 Task: Create an elegant business presentation slide template design set.
Action: Mouse moved to (565, 296)
Screenshot: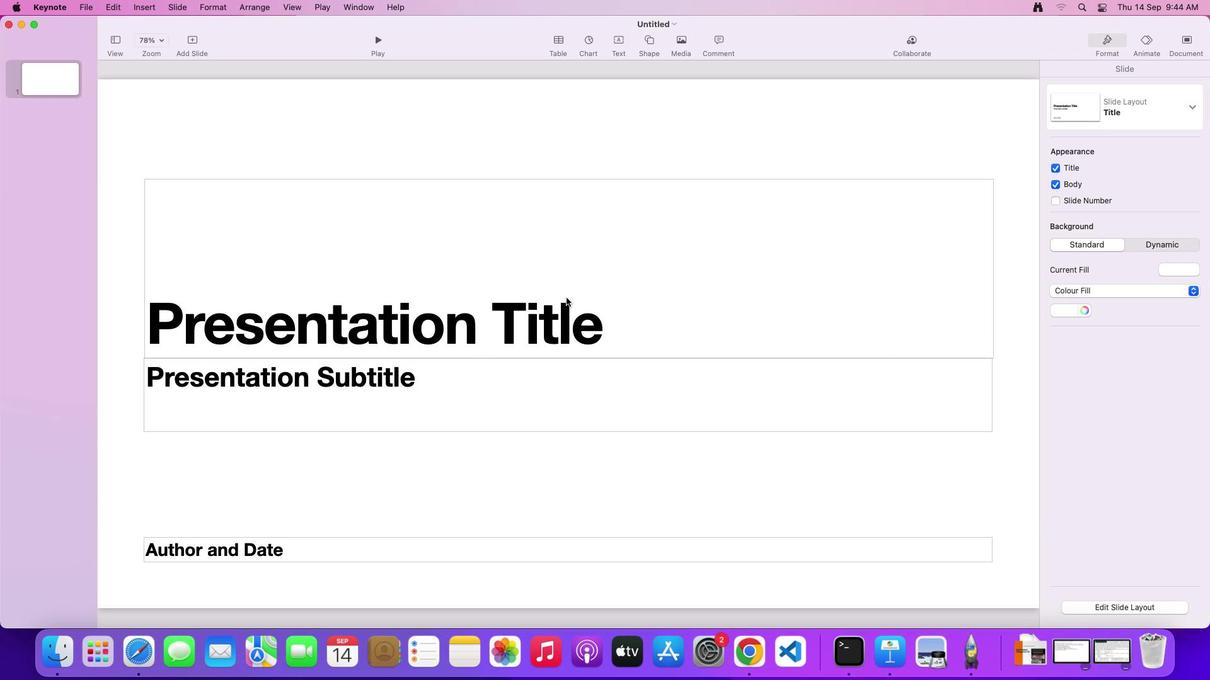 
Action: Mouse pressed left at (565, 296)
Screenshot: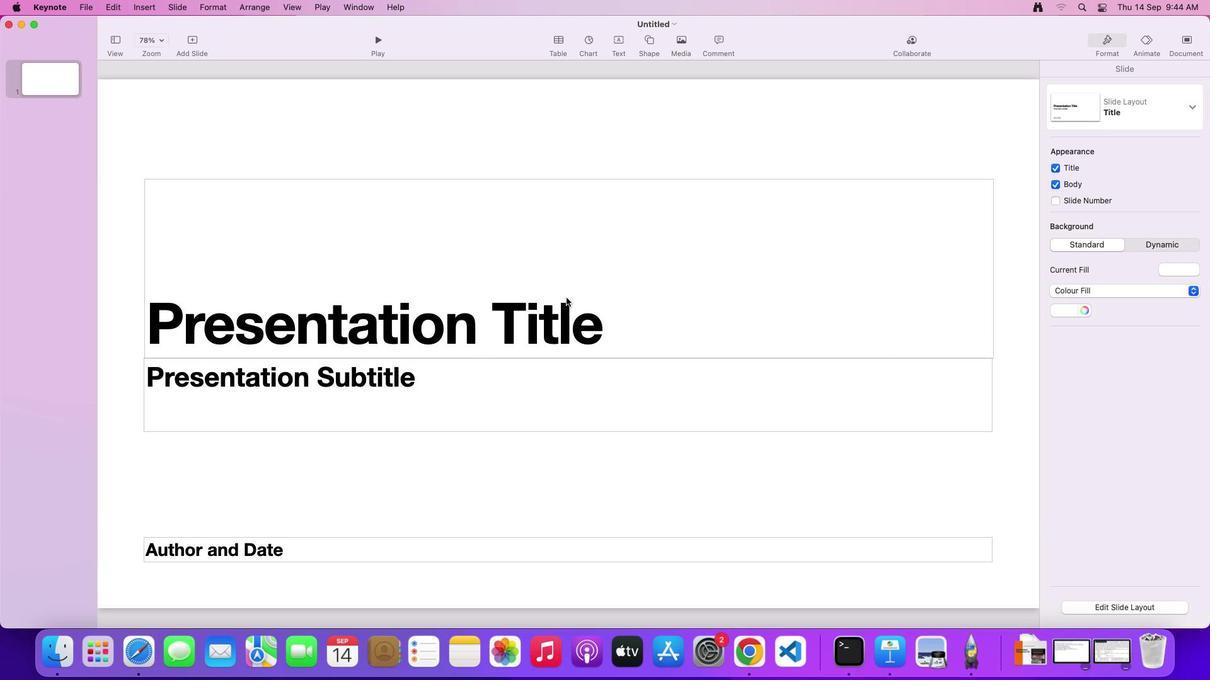 
Action: Mouse moved to (595, 290)
Screenshot: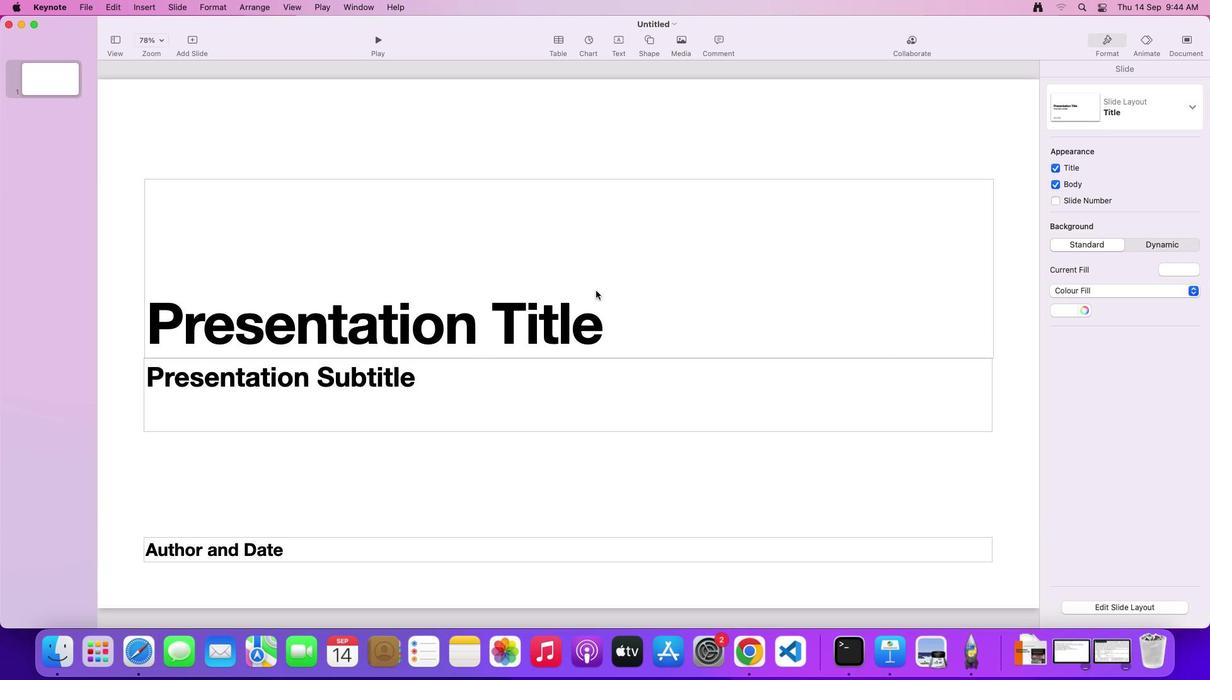 
Action: Mouse pressed left at (595, 290)
Screenshot: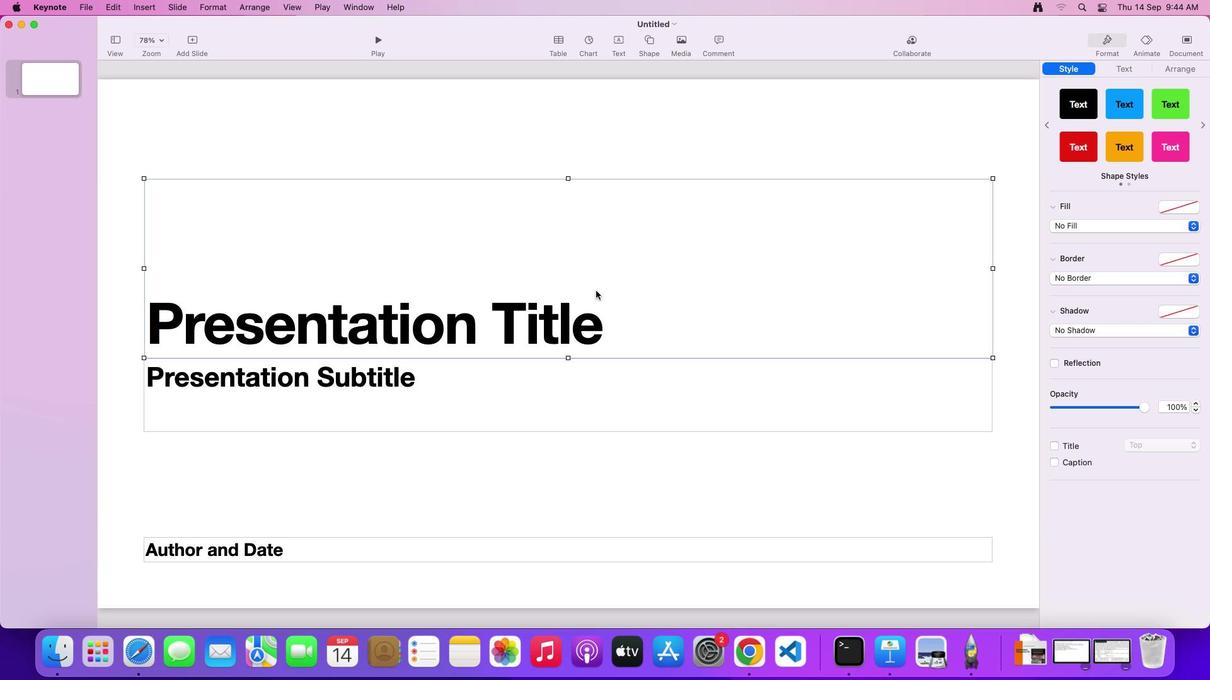 
Action: Key pressed Key.delete
Screenshot: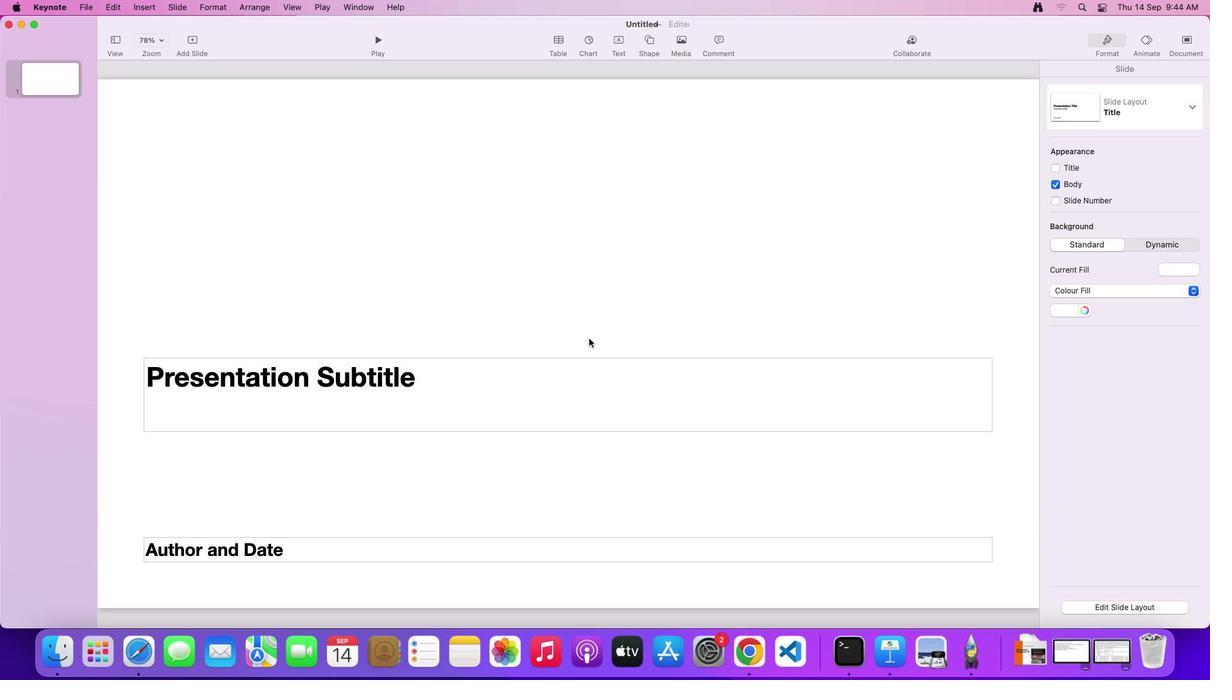 
Action: Mouse moved to (578, 396)
Screenshot: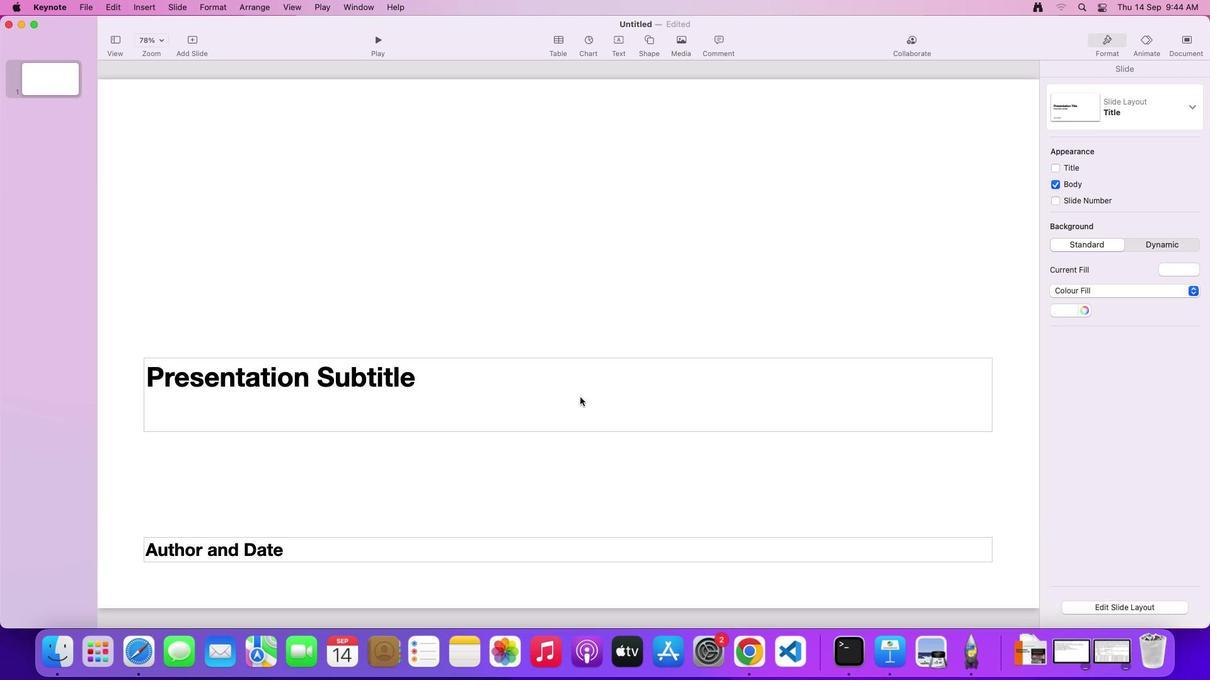 
Action: Mouse pressed left at (578, 396)
Screenshot: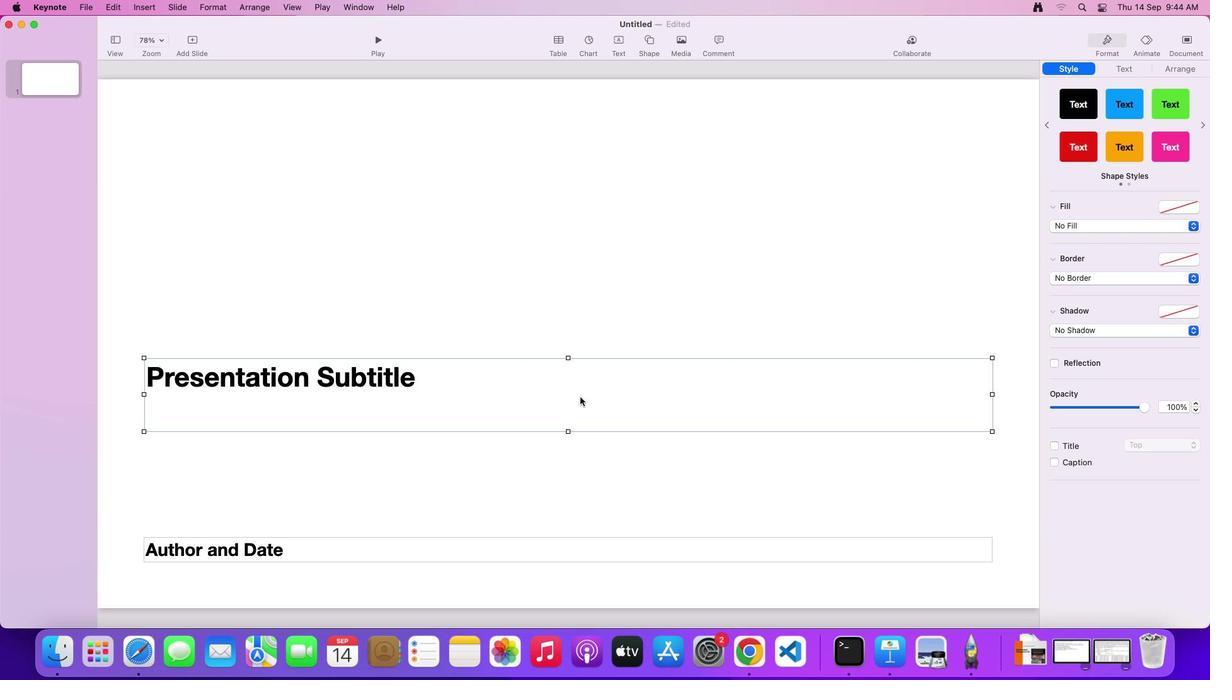 
Action: Key pressed Key.delete
Screenshot: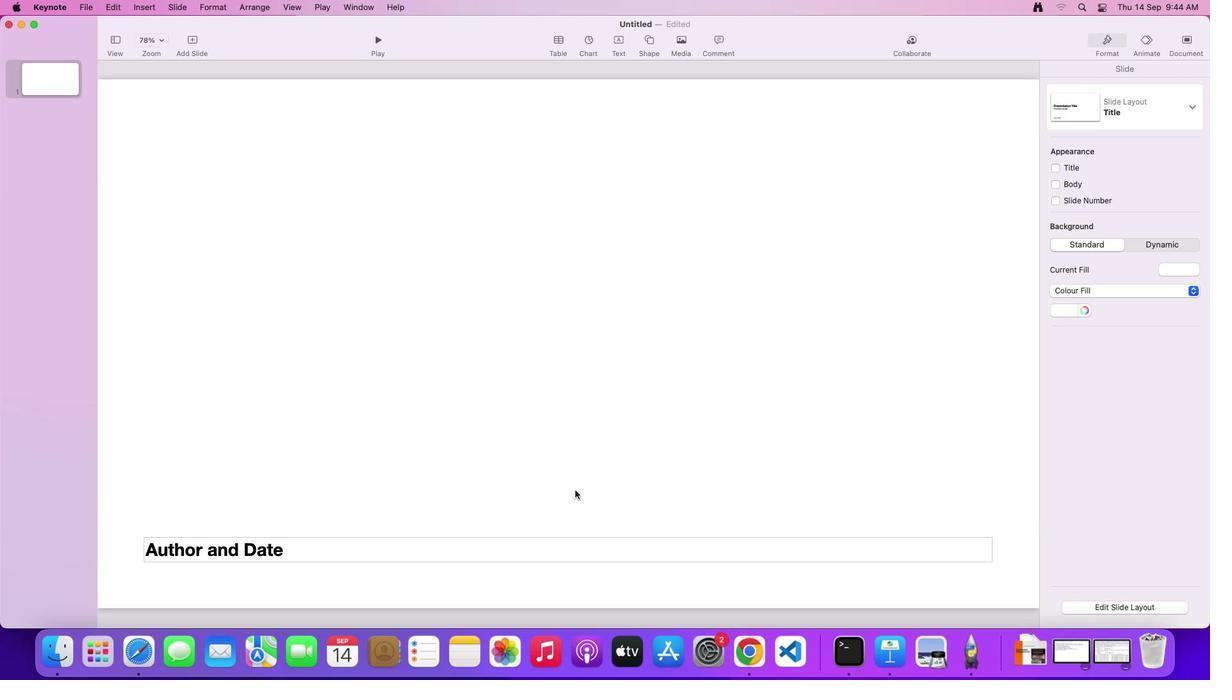 
Action: Mouse moved to (555, 542)
Screenshot: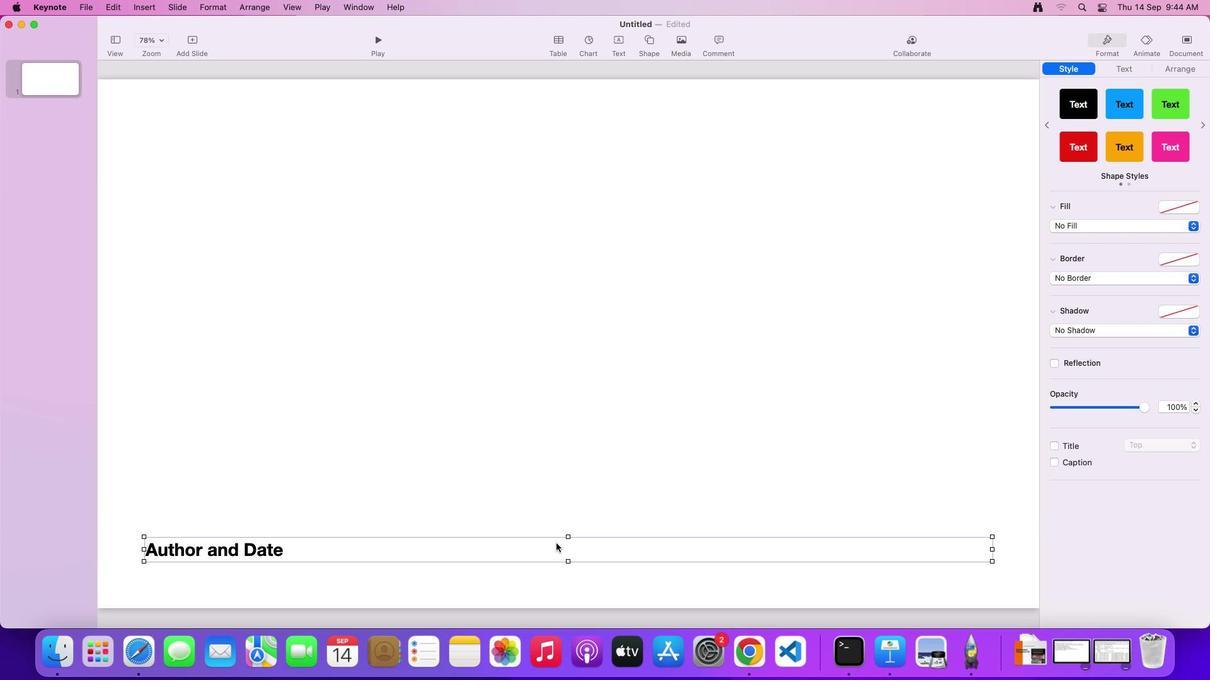 
Action: Mouse pressed left at (555, 542)
Screenshot: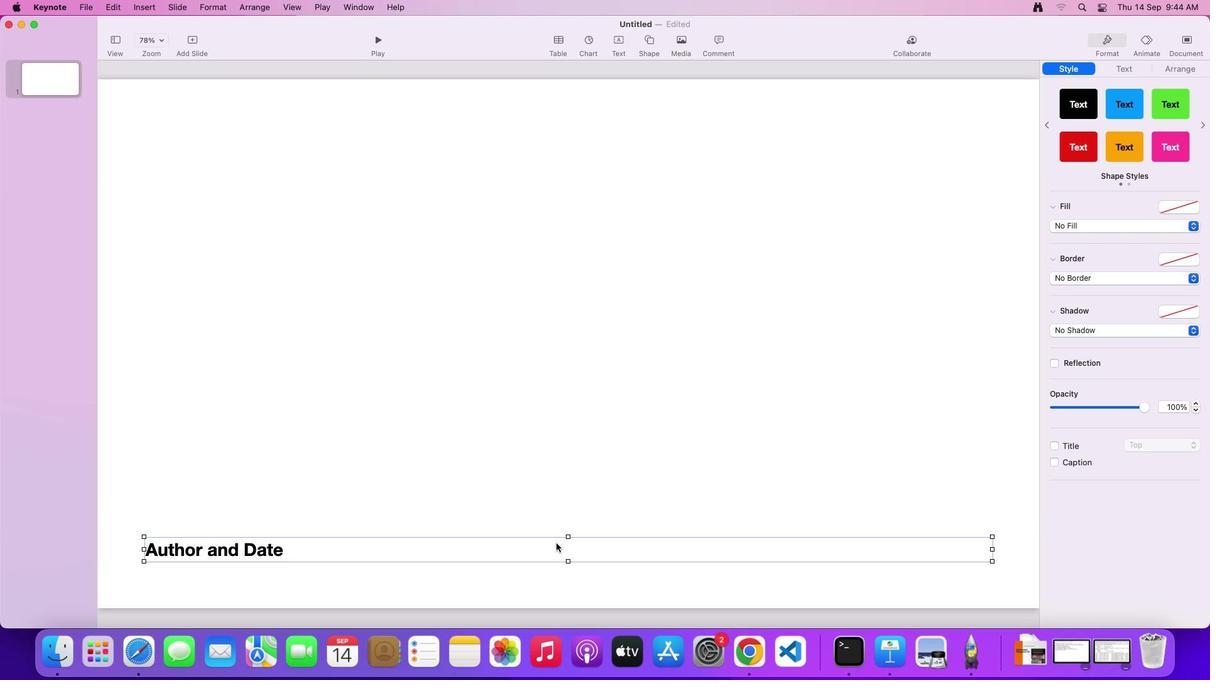 
Action: Key pressed Key.delete
Screenshot: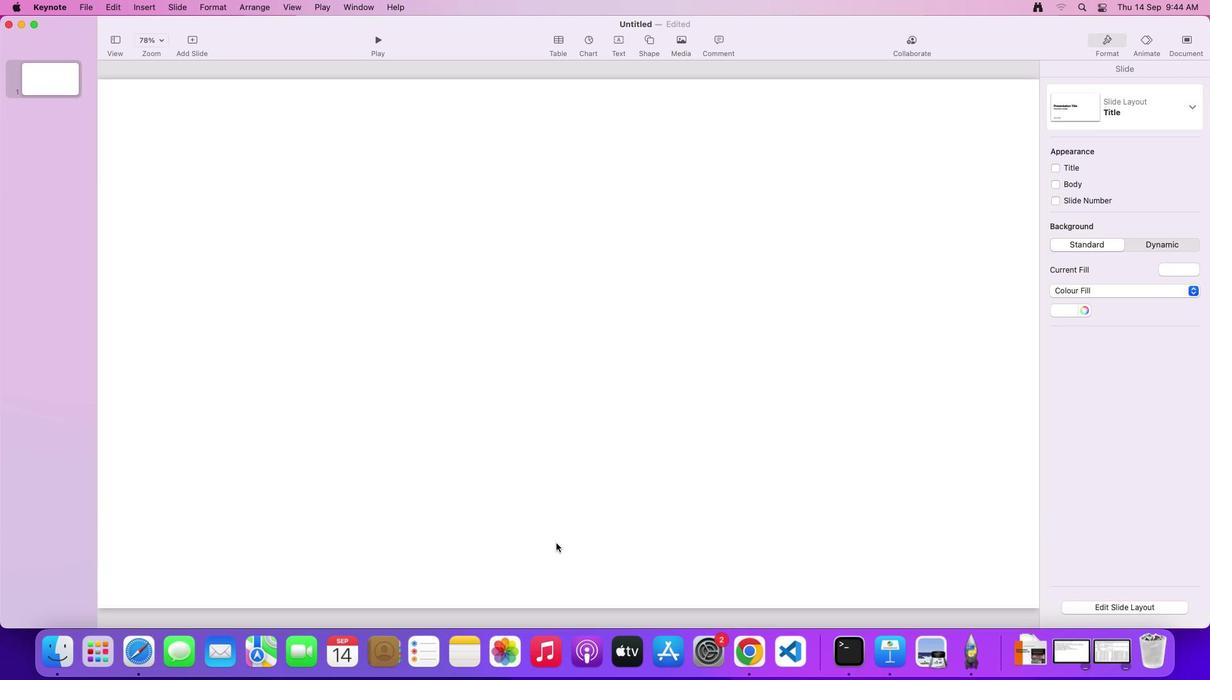 
Action: Mouse moved to (521, 288)
Screenshot: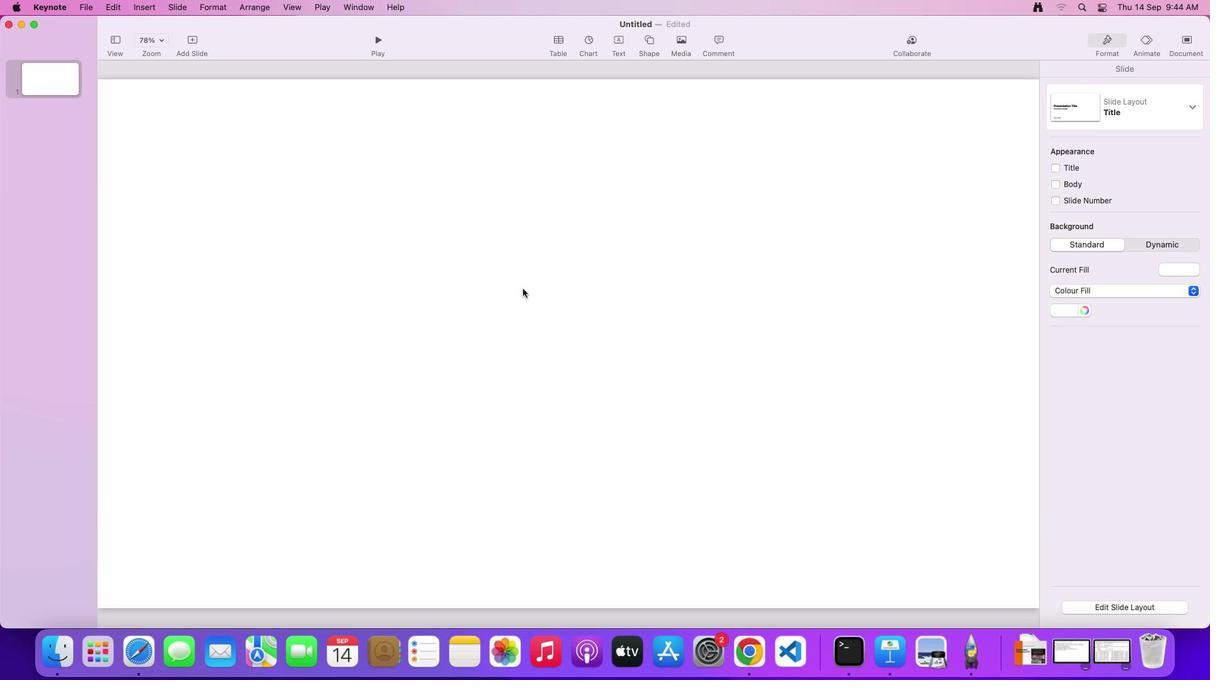 
Action: Mouse pressed left at (521, 288)
Screenshot: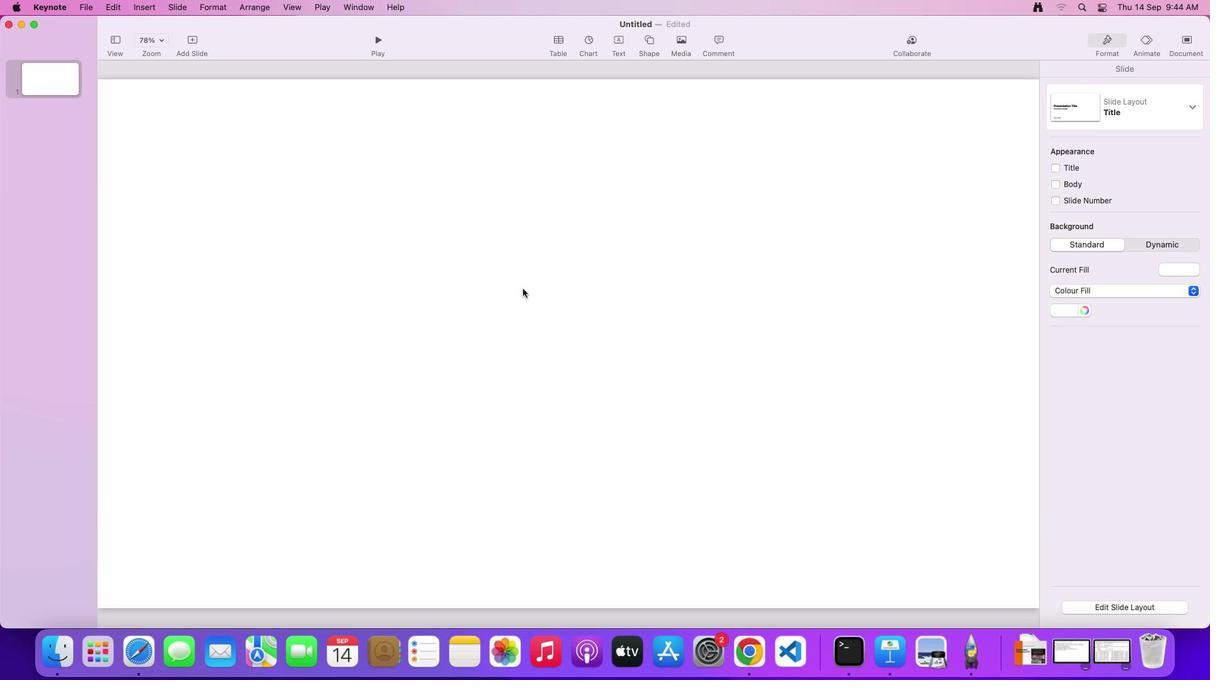 
Action: Mouse moved to (649, 36)
Screenshot: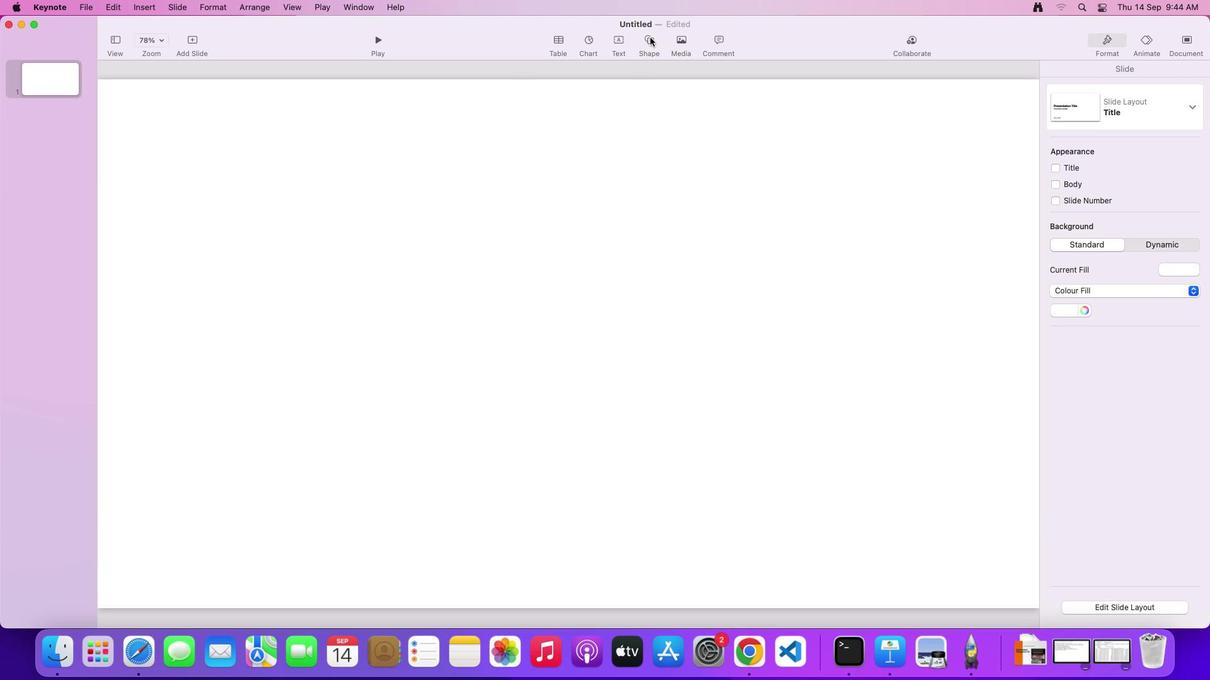 
Action: Mouse pressed left at (649, 36)
Screenshot: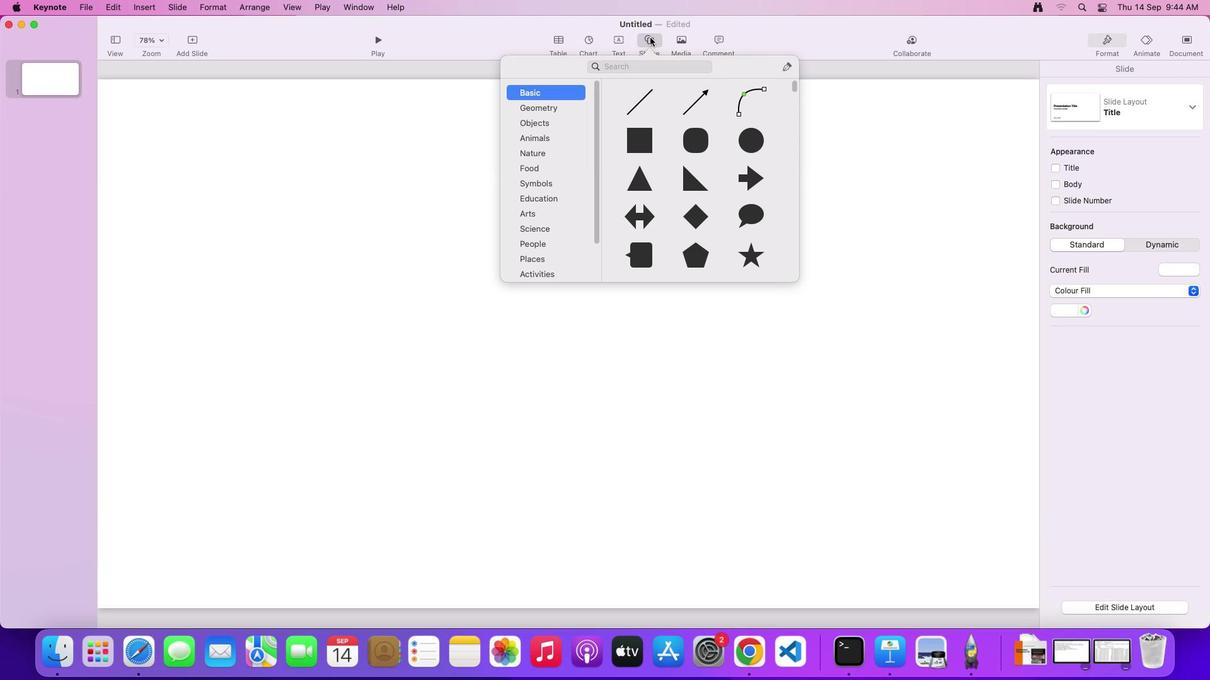 
Action: Mouse moved to (645, 150)
Screenshot: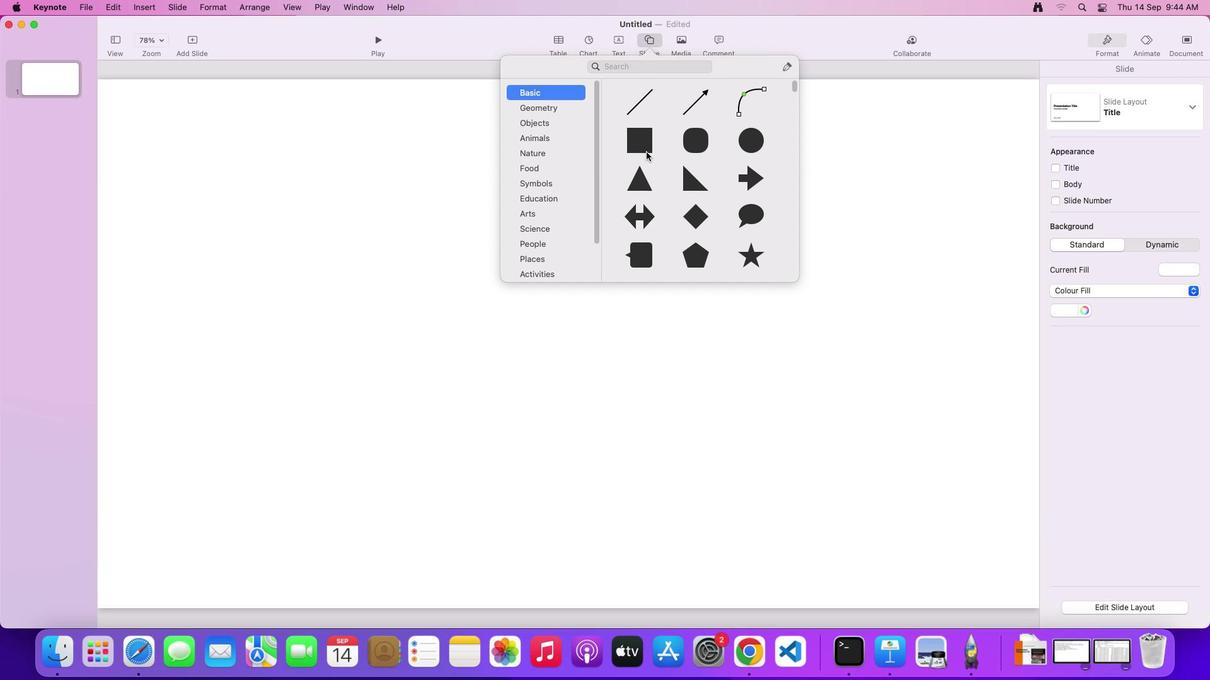 
Action: Mouse pressed left at (645, 150)
Screenshot: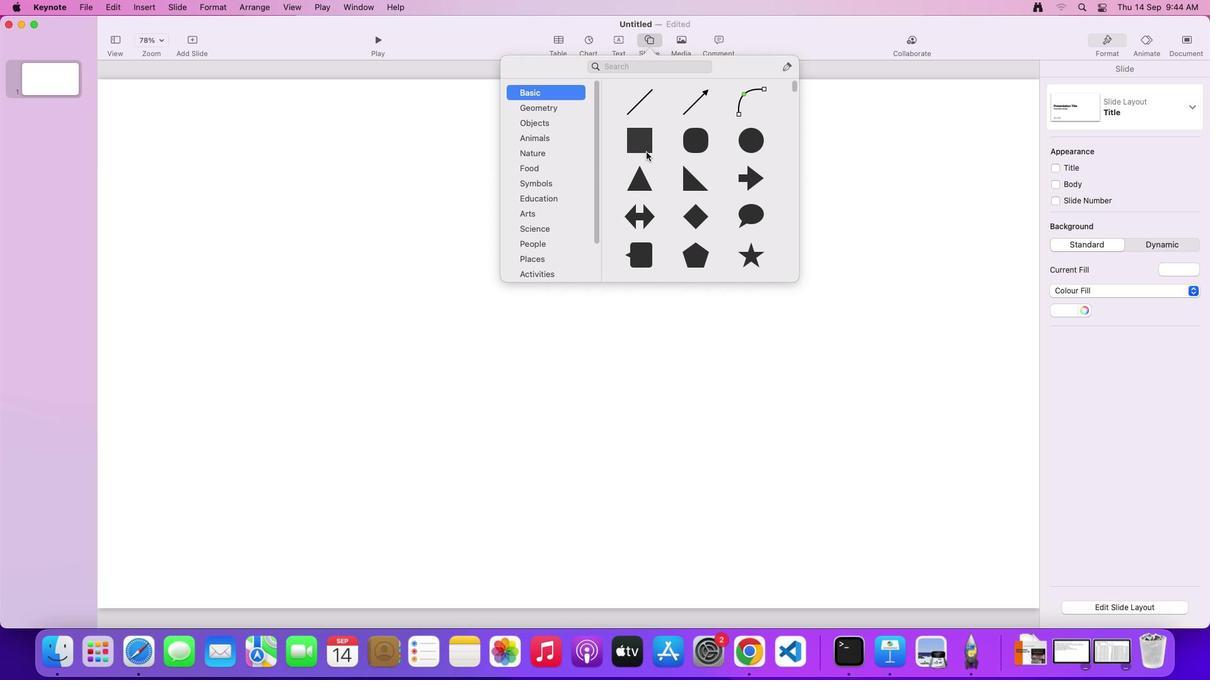 
Action: Mouse moved to (544, 319)
Screenshot: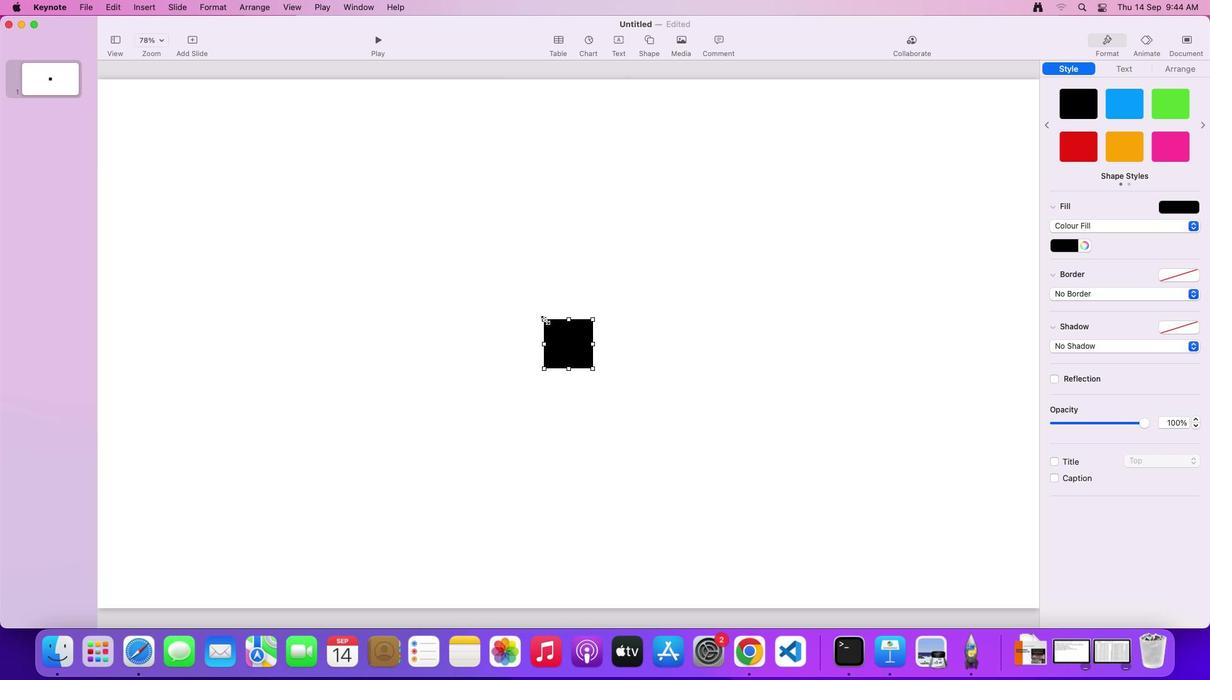 
Action: Mouse pressed left at (544, 319)
Screenshot: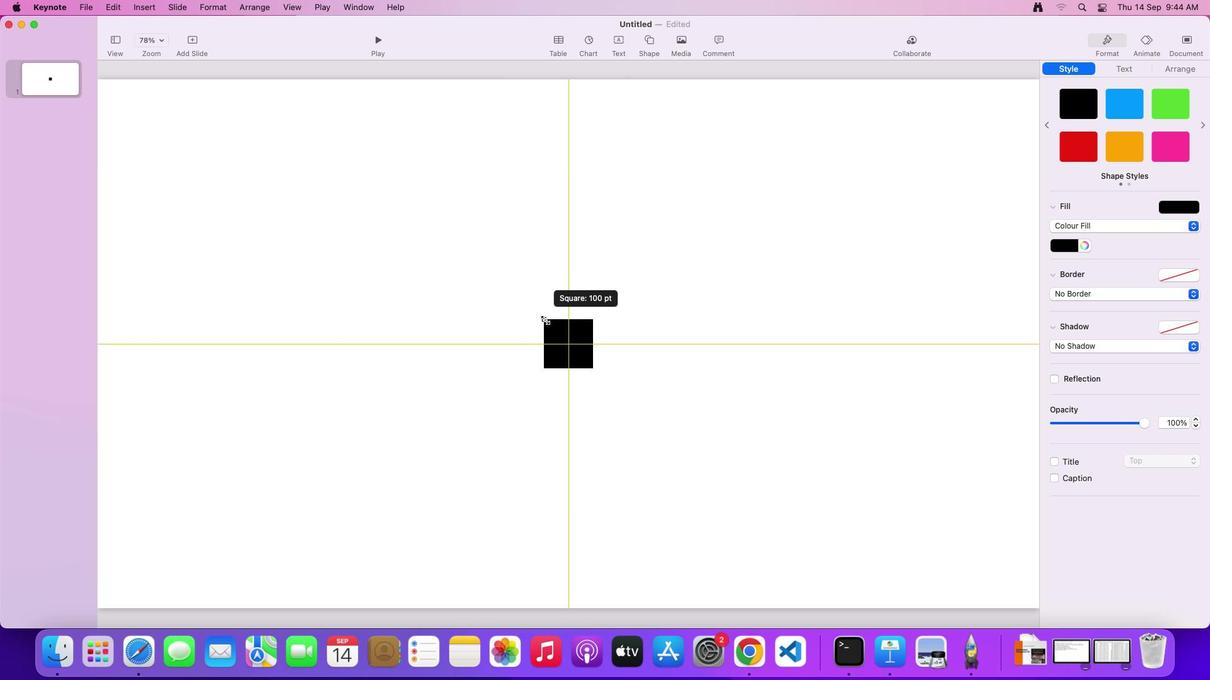 
Action: Mouse moved to (593, 368)
Screenshot: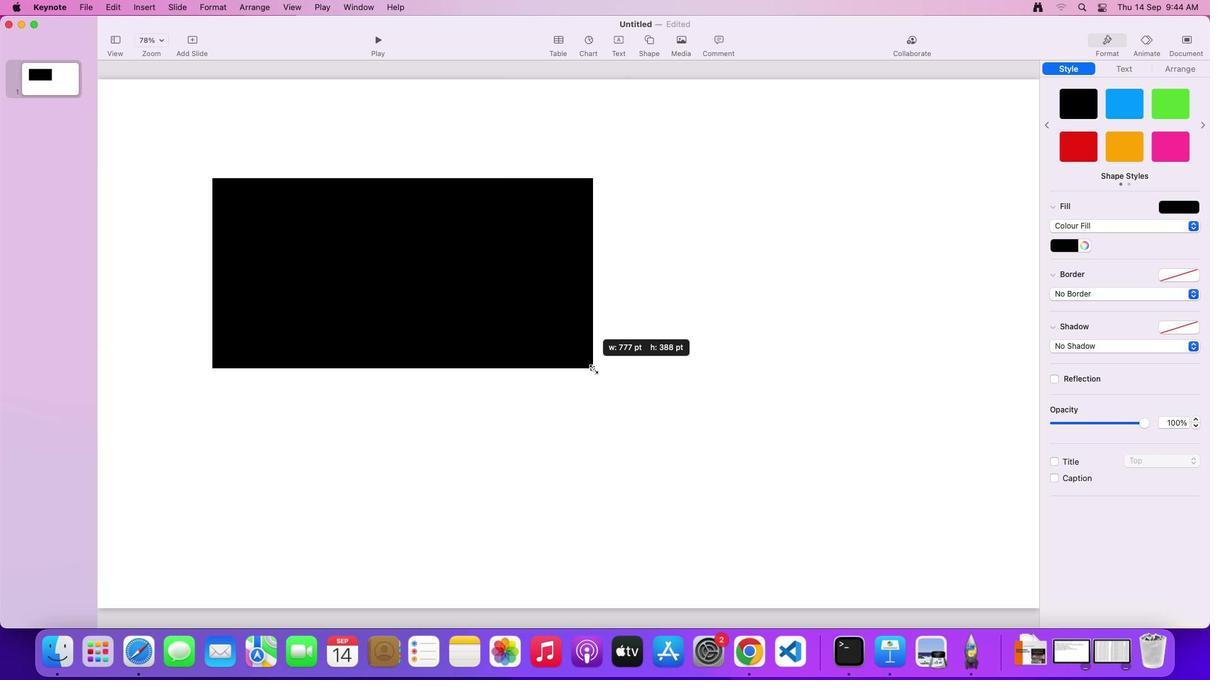 
Action: Mouse pressed left at (593, 368)
Screenshot: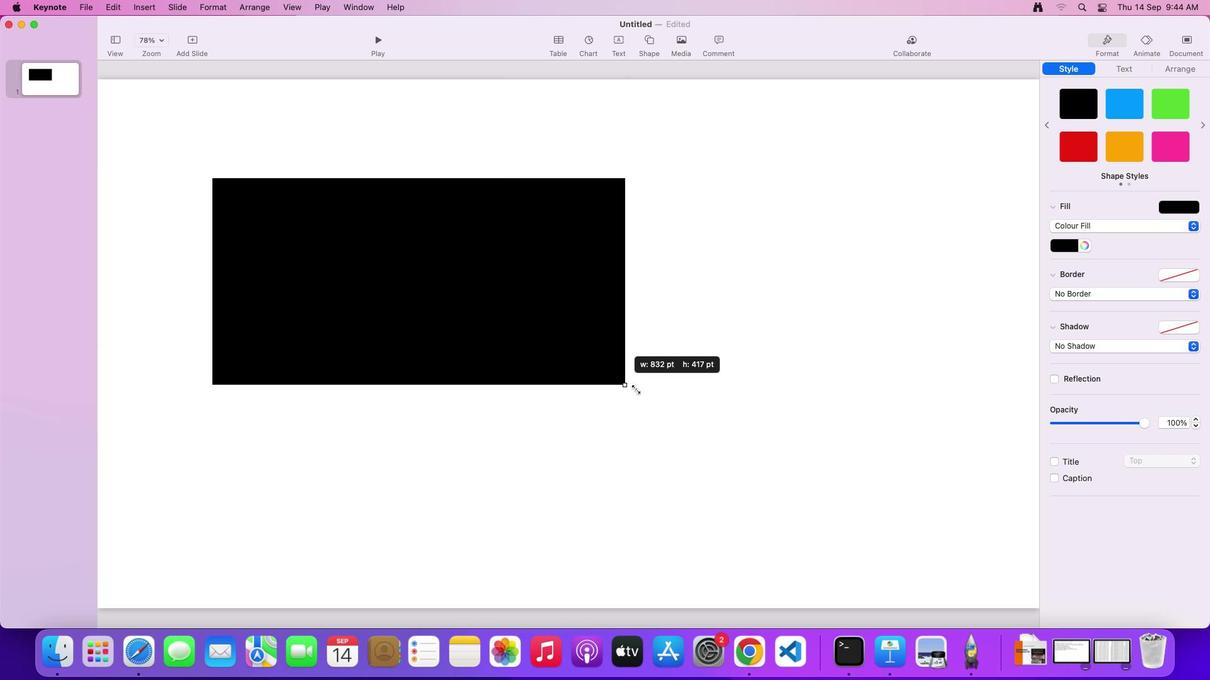 
Action: Mouse moved to (603, 381)
Screenshot: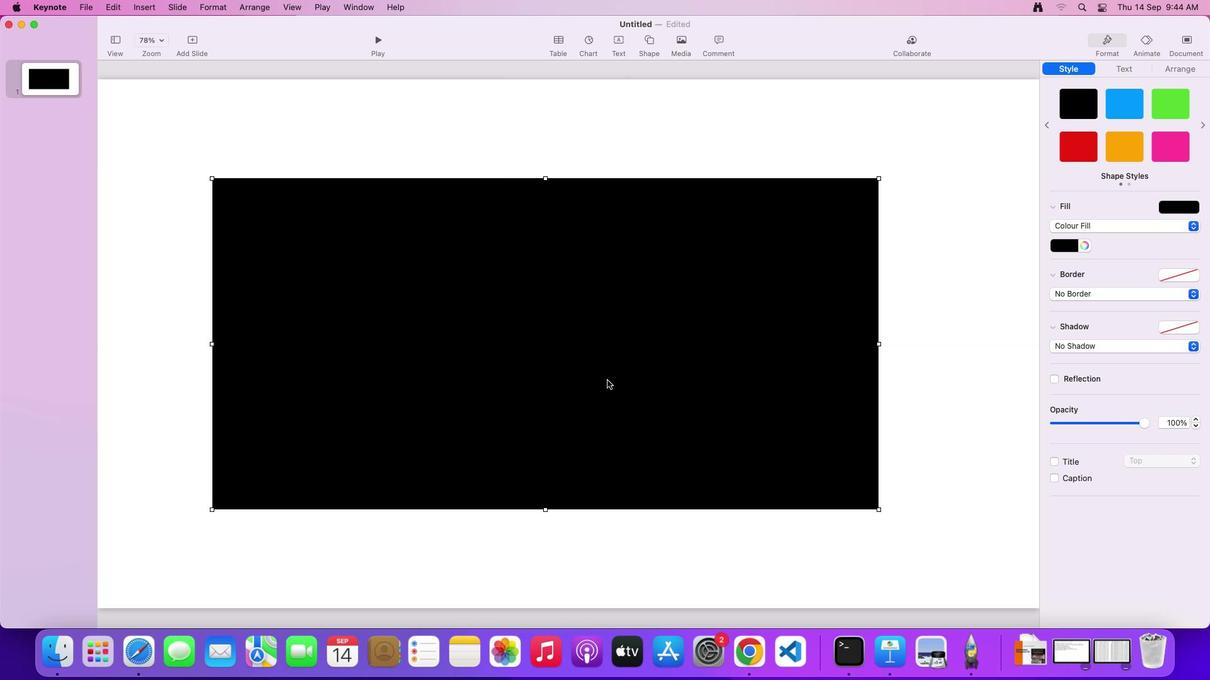 
Action: Mouse pressed left at (603, 381)
Screenshot: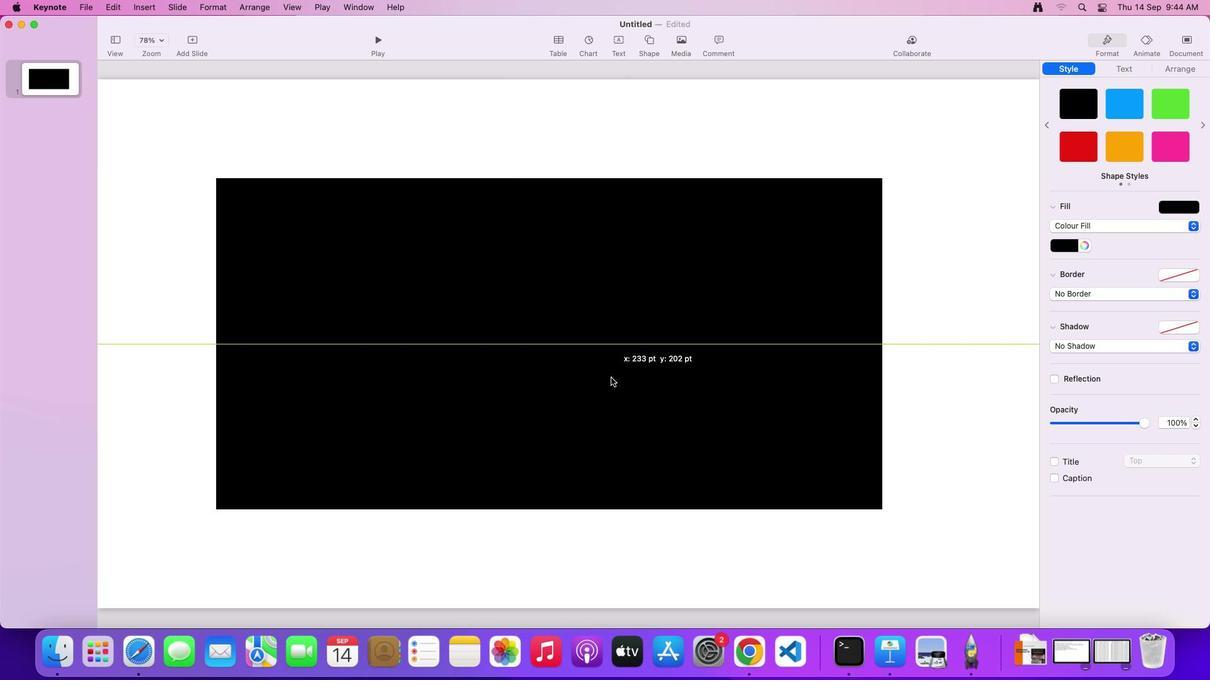 
Action: Mouse moved to (888, 501)
Screenshot: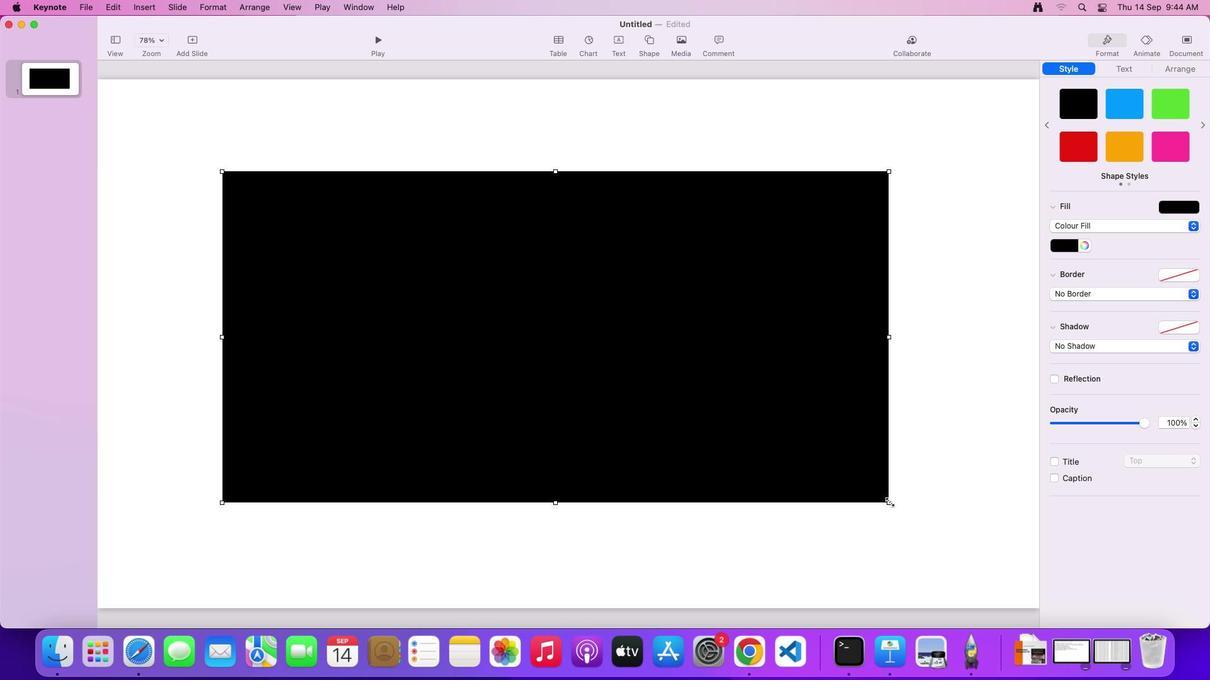
Action: Mouse pressed left at (888, 501)
Screenshot: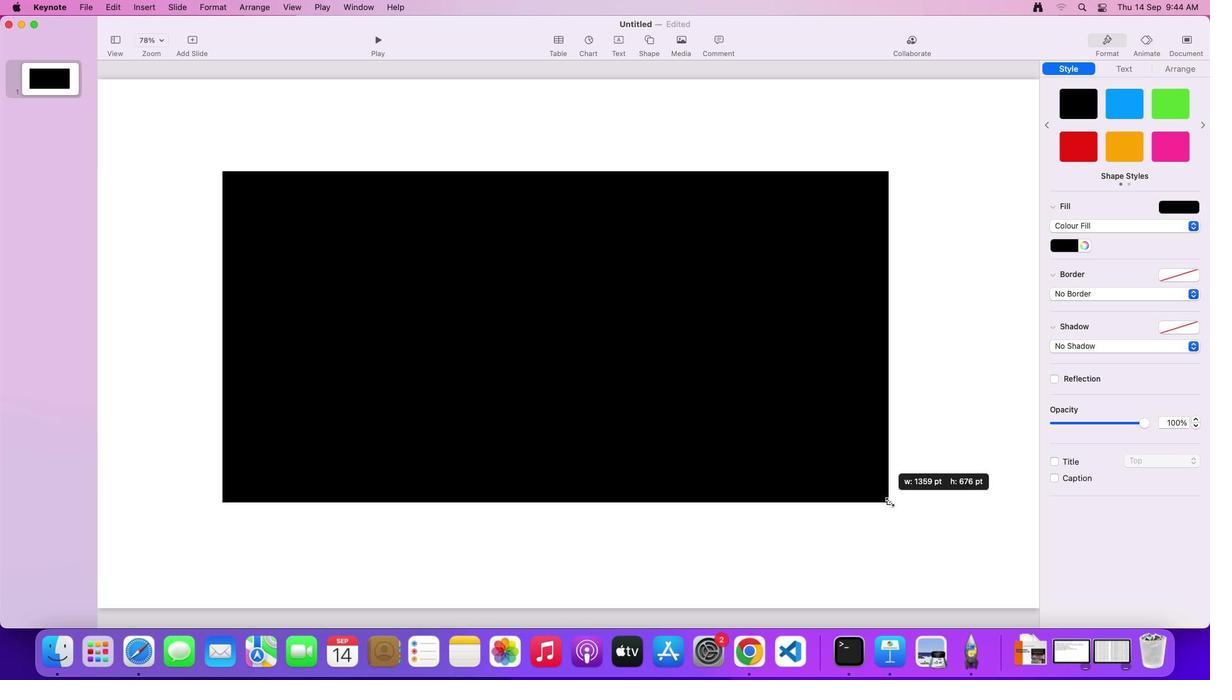 
Action: Mouse moved to (699, 407)
Screenshot: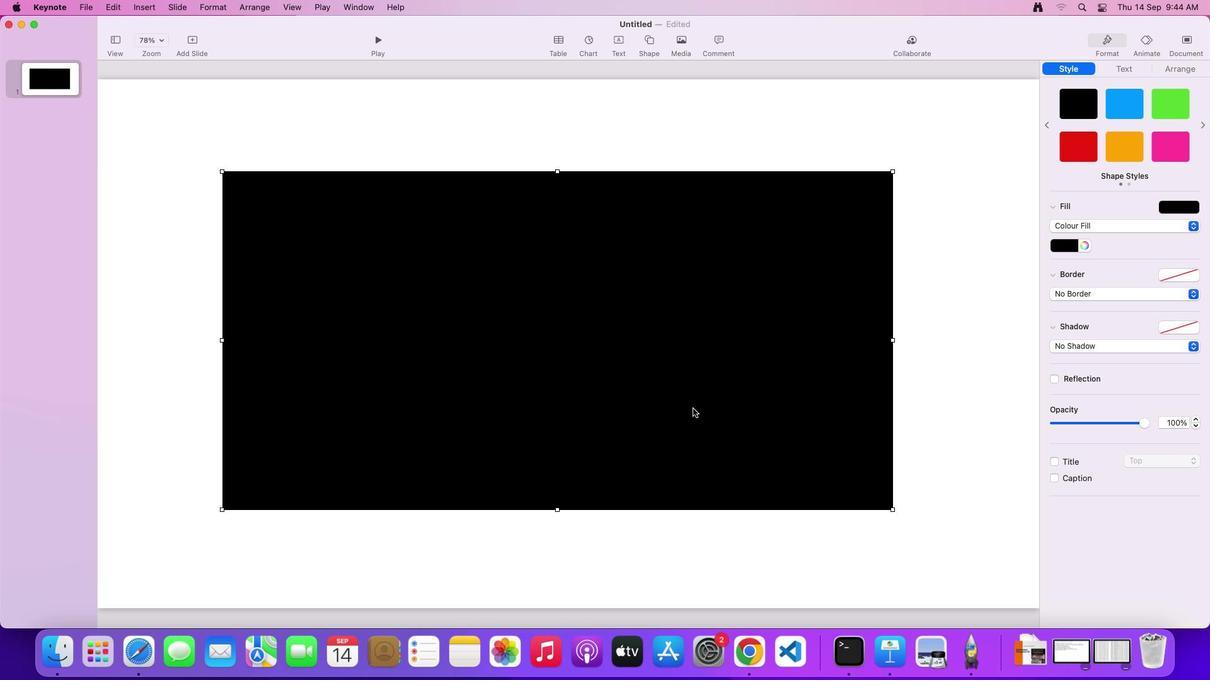 
Action: Mouse pressed left at (699, 407)
Screenshot: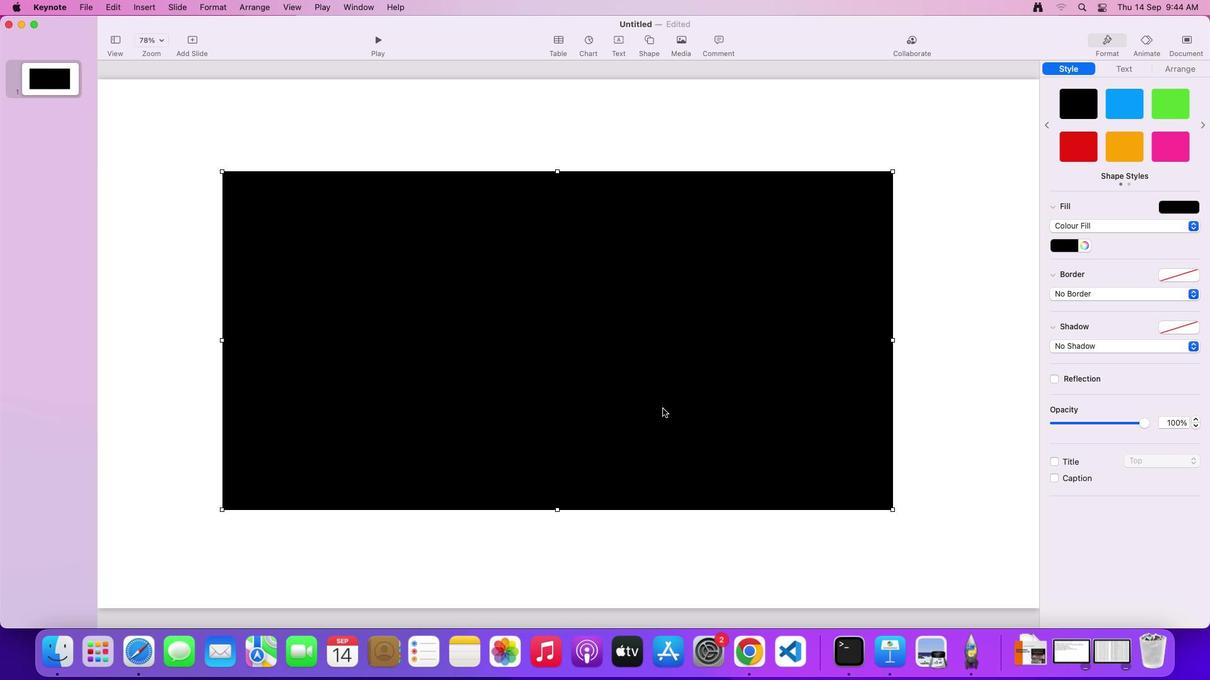 
Action: Mouse moved to (1070, 241)
Screenshot: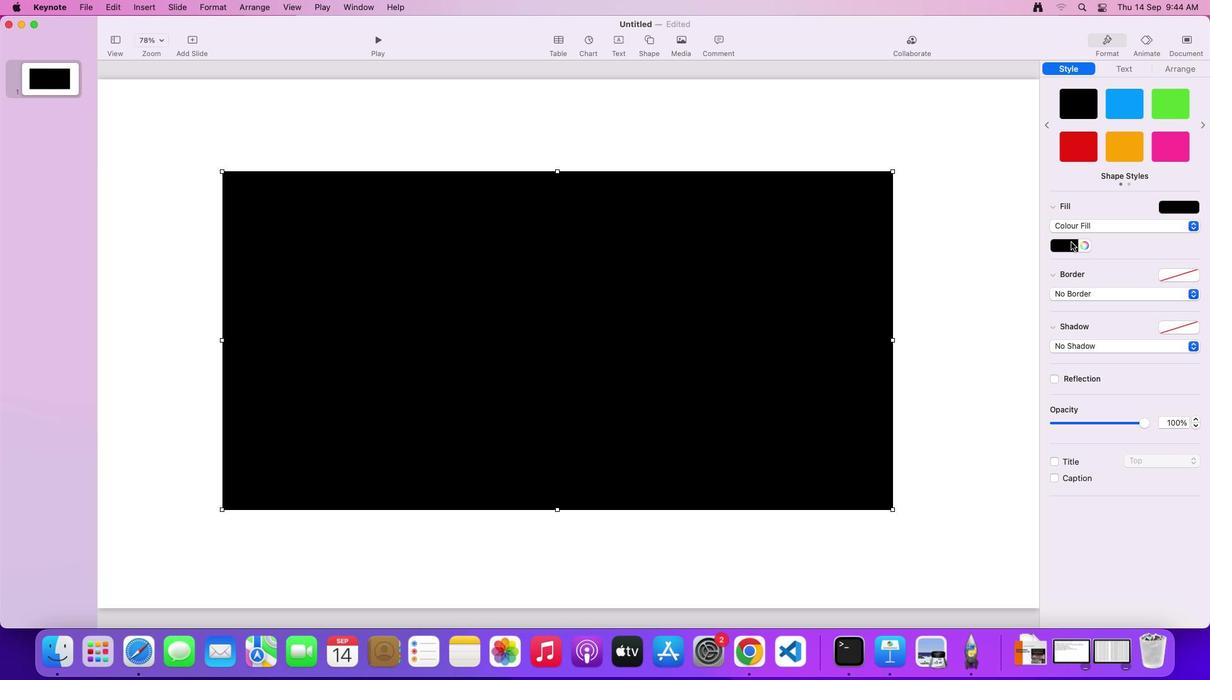 
Action: Mouse pressed left at (1070, 241)
Screenshot: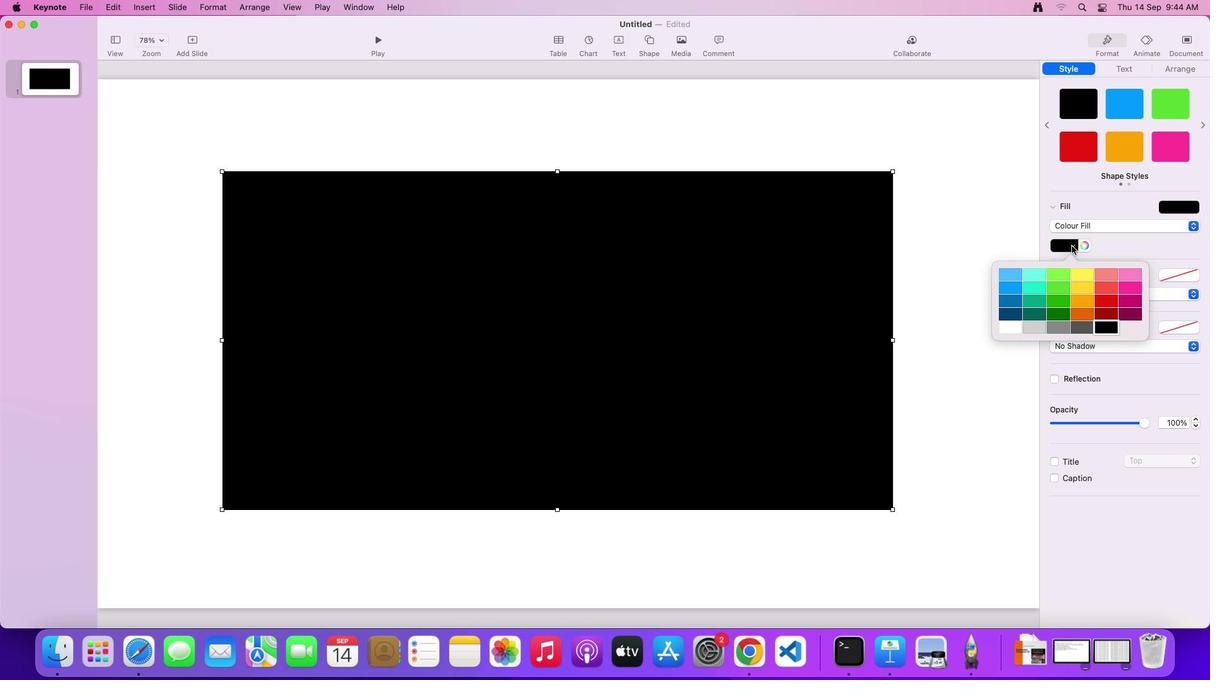 
Action: Mouse moved to (1039, 329)
Screenshot: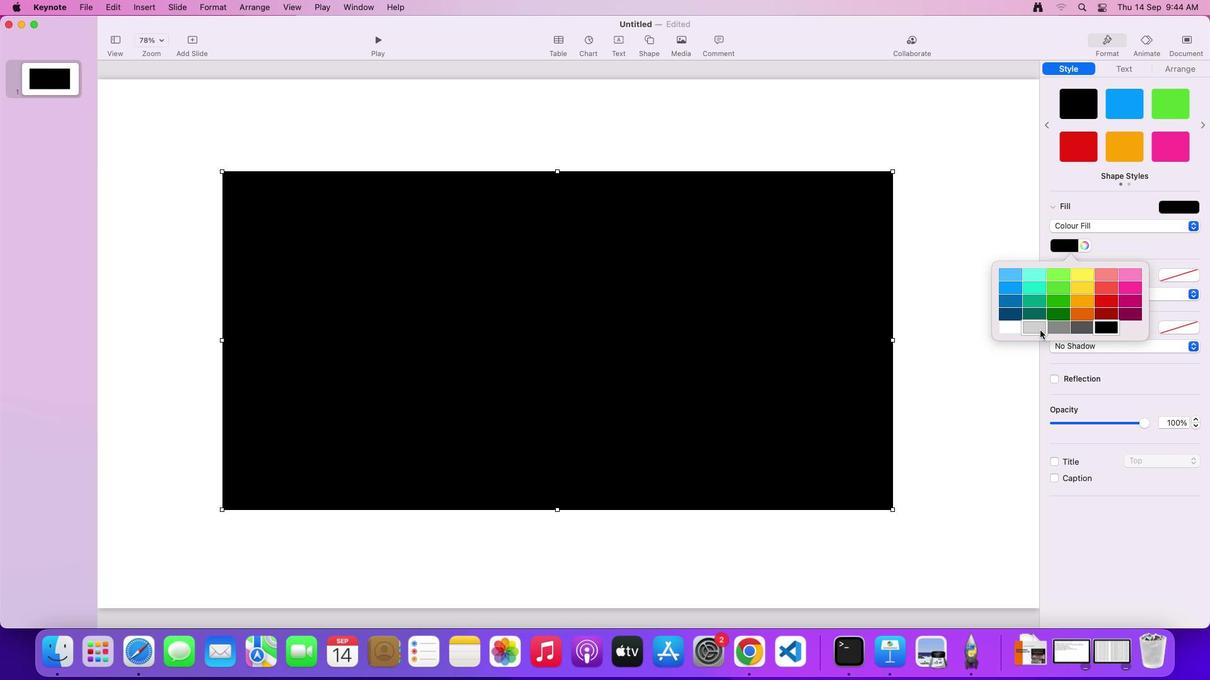 
Action: Mouse pressed left at (1039, 329)
Screenshot: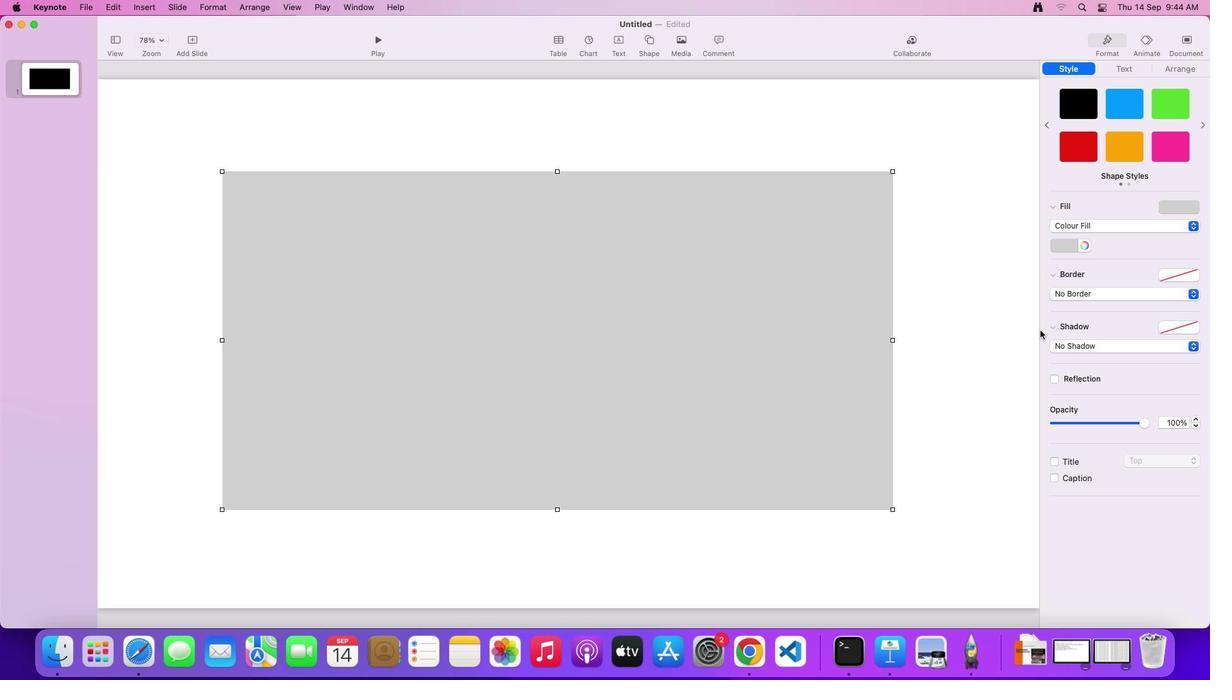 
Action: Mouse moved to (615, 321)
Screenshot: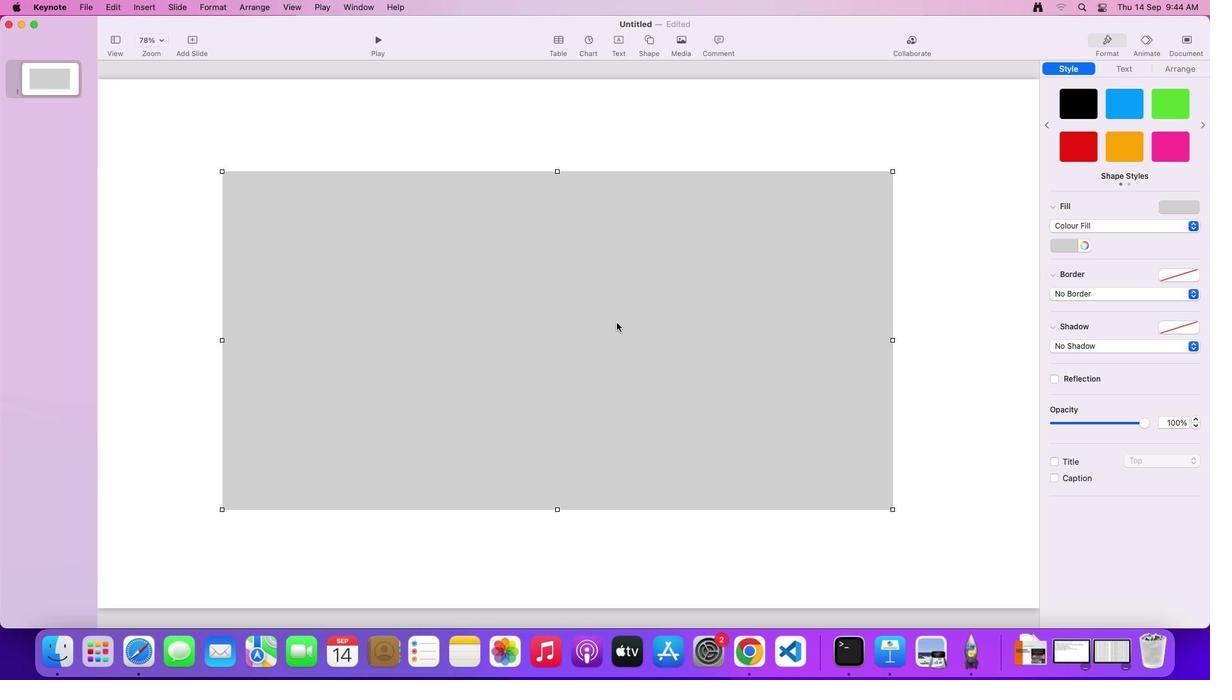 
Action: Mouse pressed left at (615, 321)
Screenshot: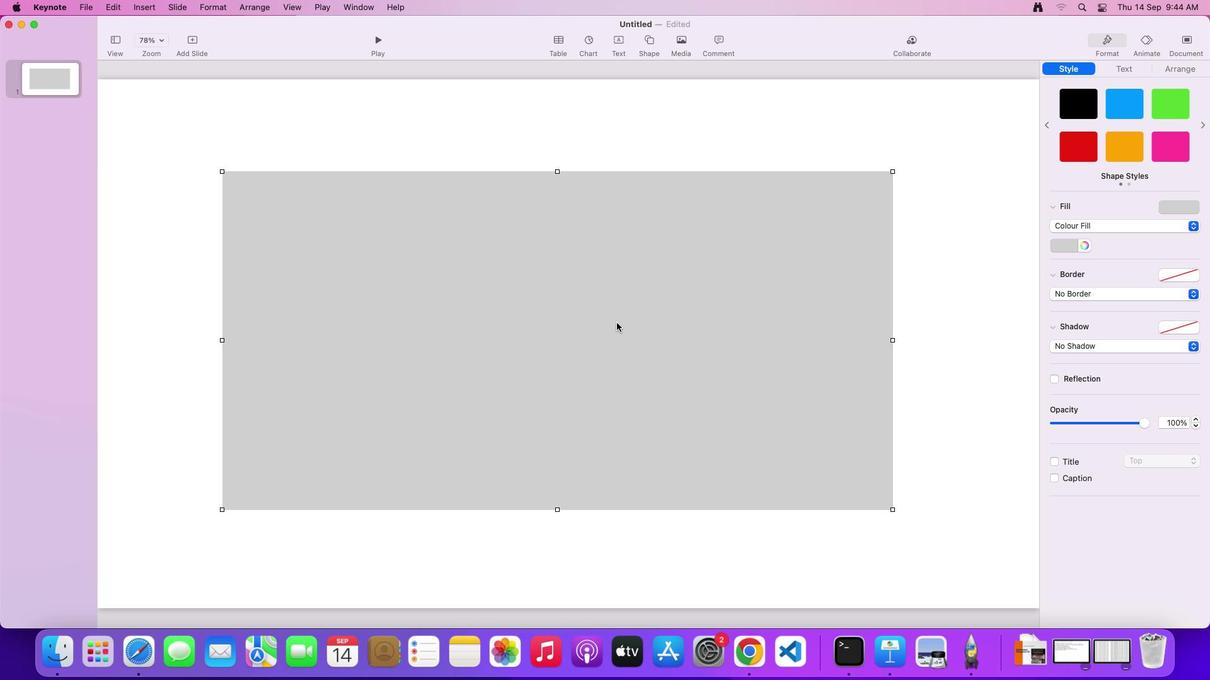 
Action: Mouse moved to (592, 284)
Screenshot: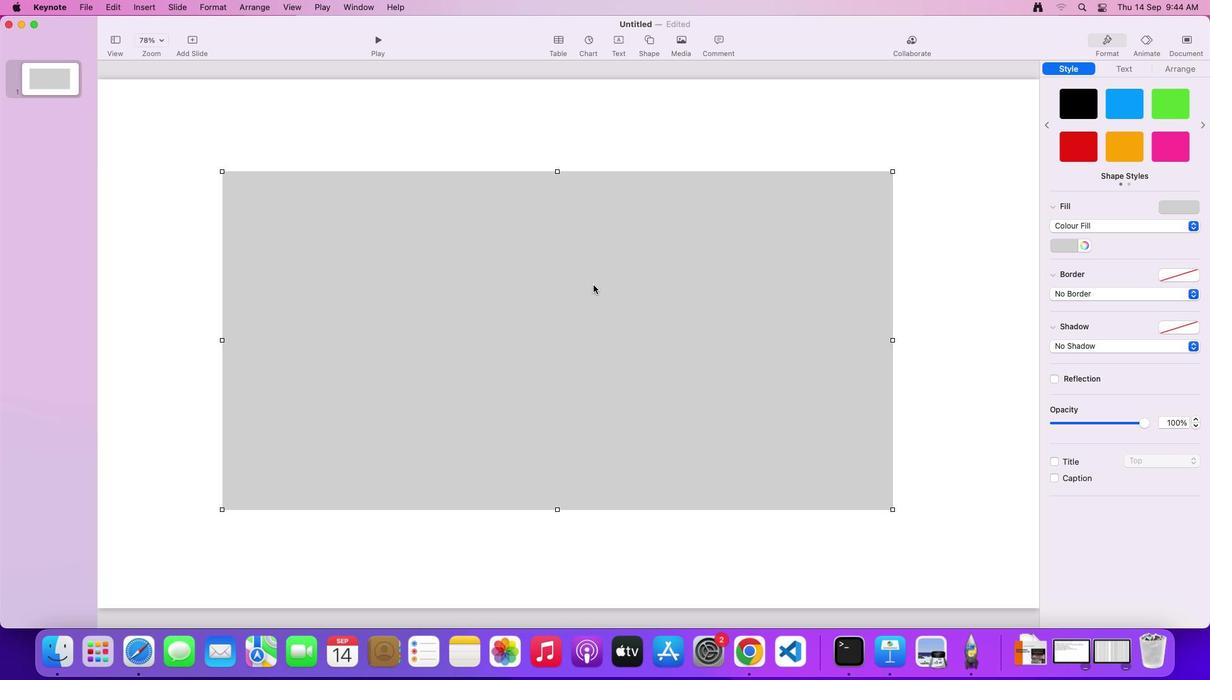 
Action: Mouse pressed left at (592, 284)
Screenshot: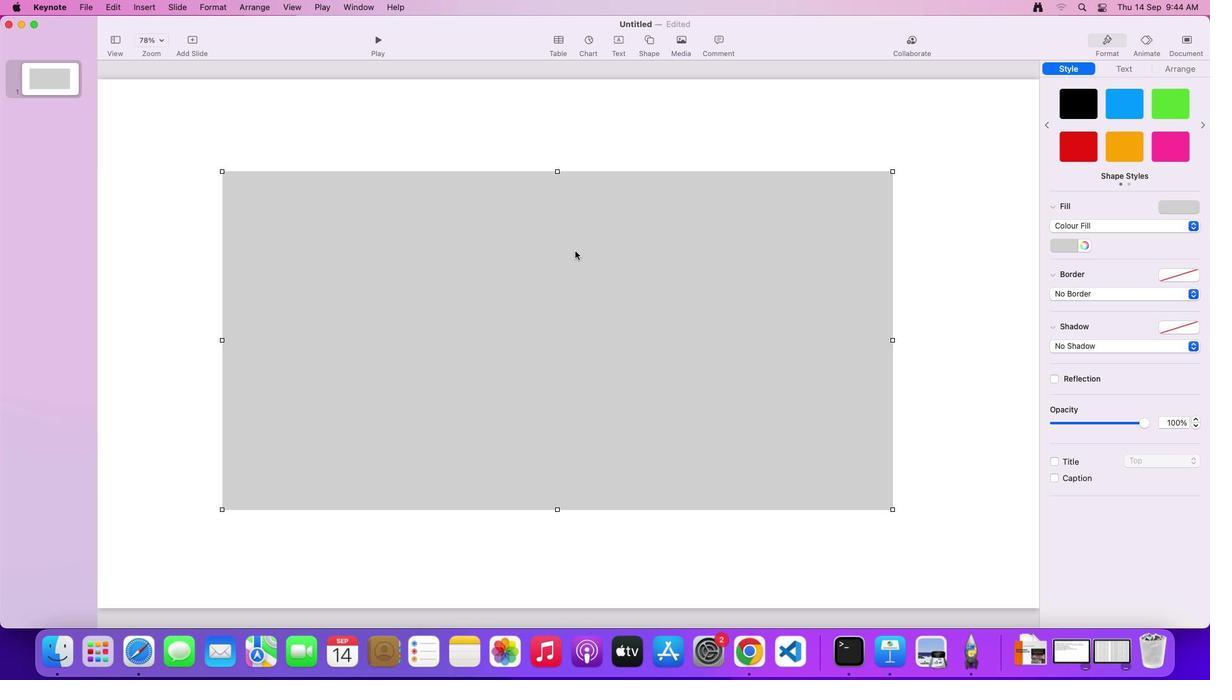 
Action: Mouse moved to (597, 329)
Screenshot: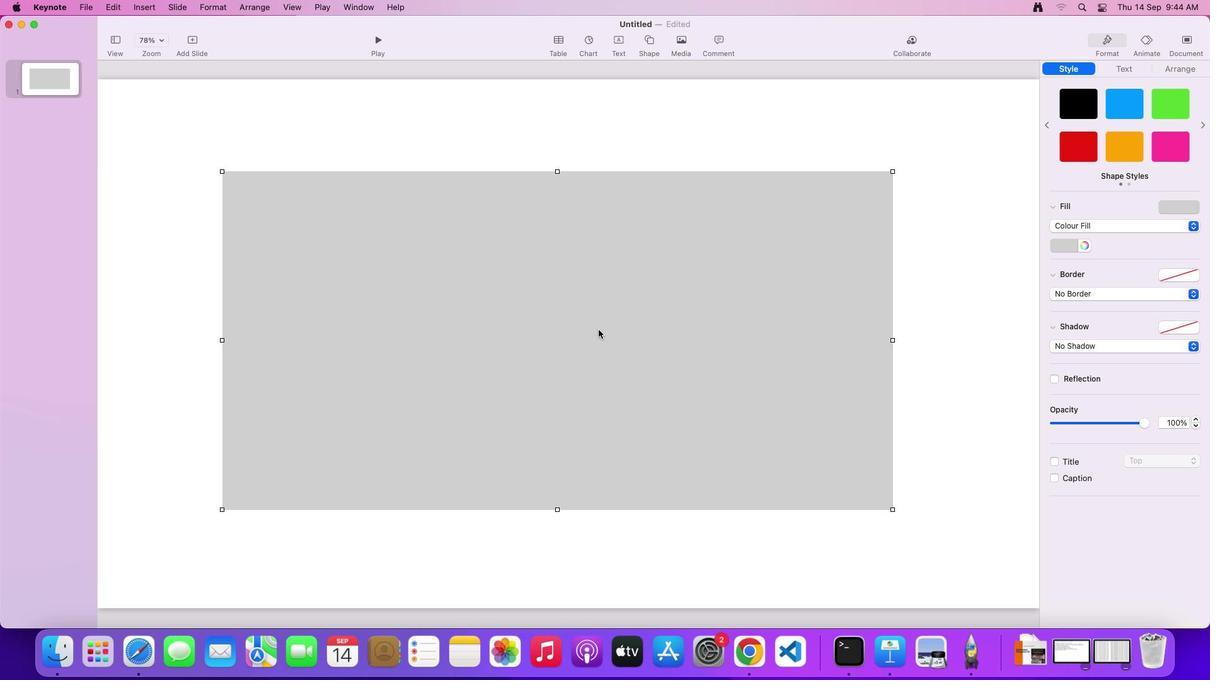 
Action: Mouse pressed left at (597, 329)
Screenshot: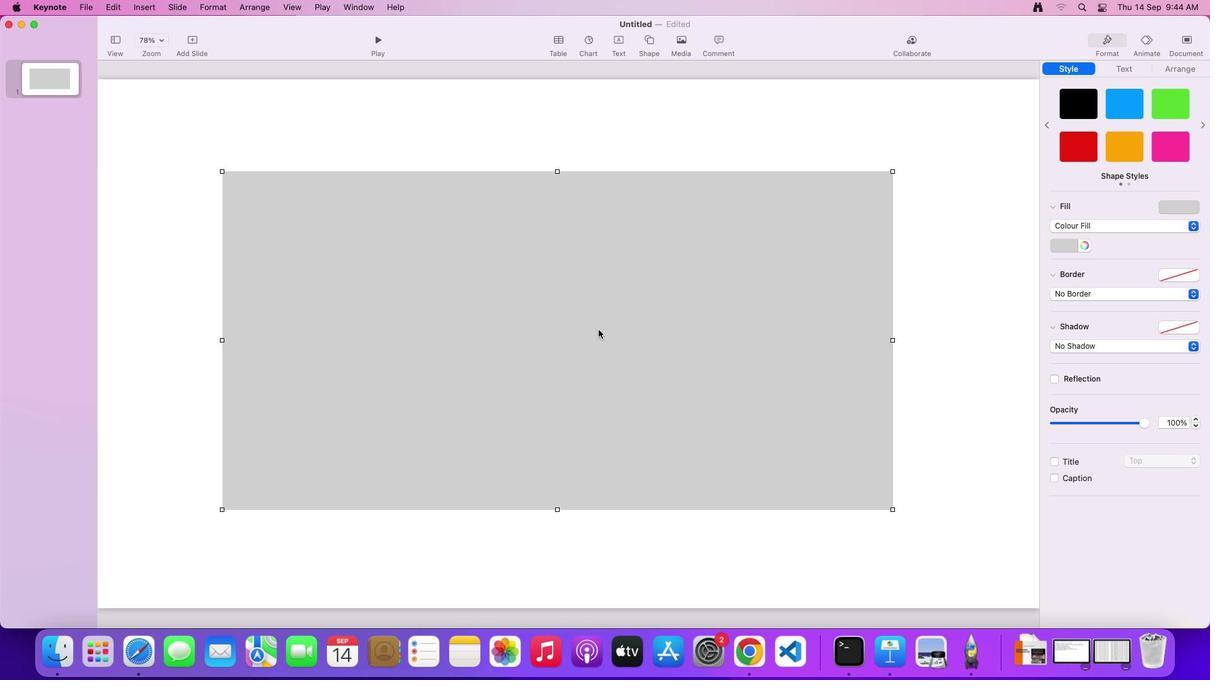 
Action: Mouse moved to (644, 41)
Screenshot: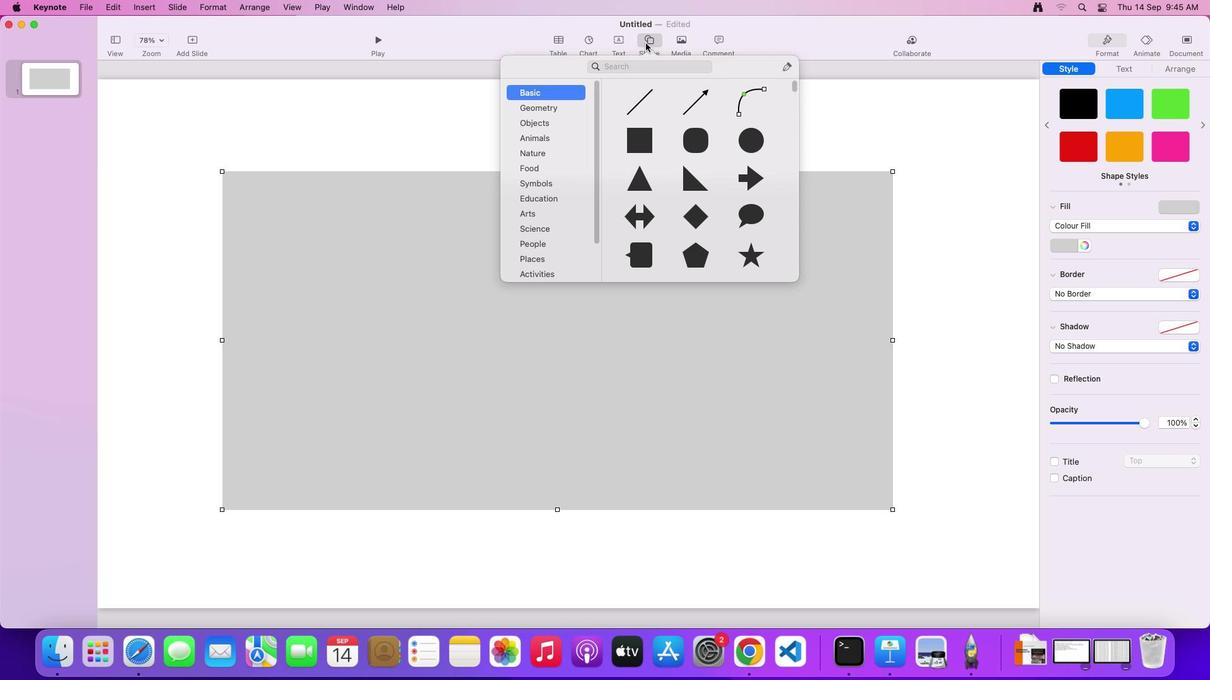 
Action: Mouse pressed left at (644, 41)
Screenshot: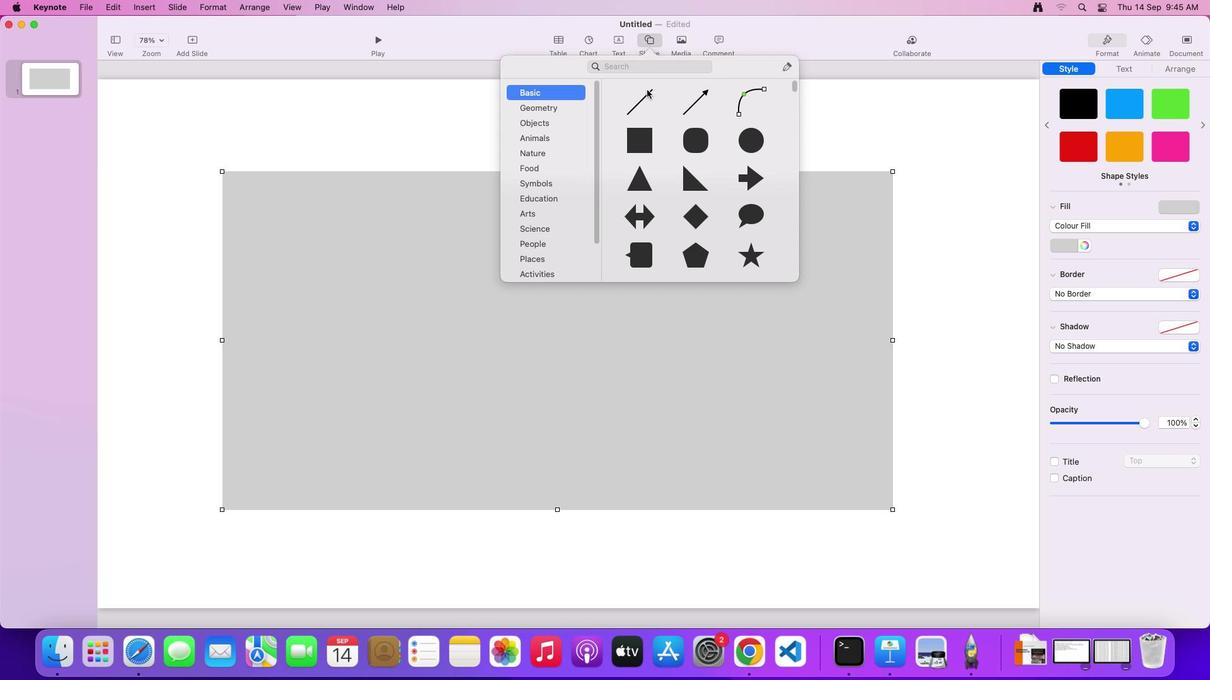 
Action: Mouse moved to (631, 135)
Screenshot: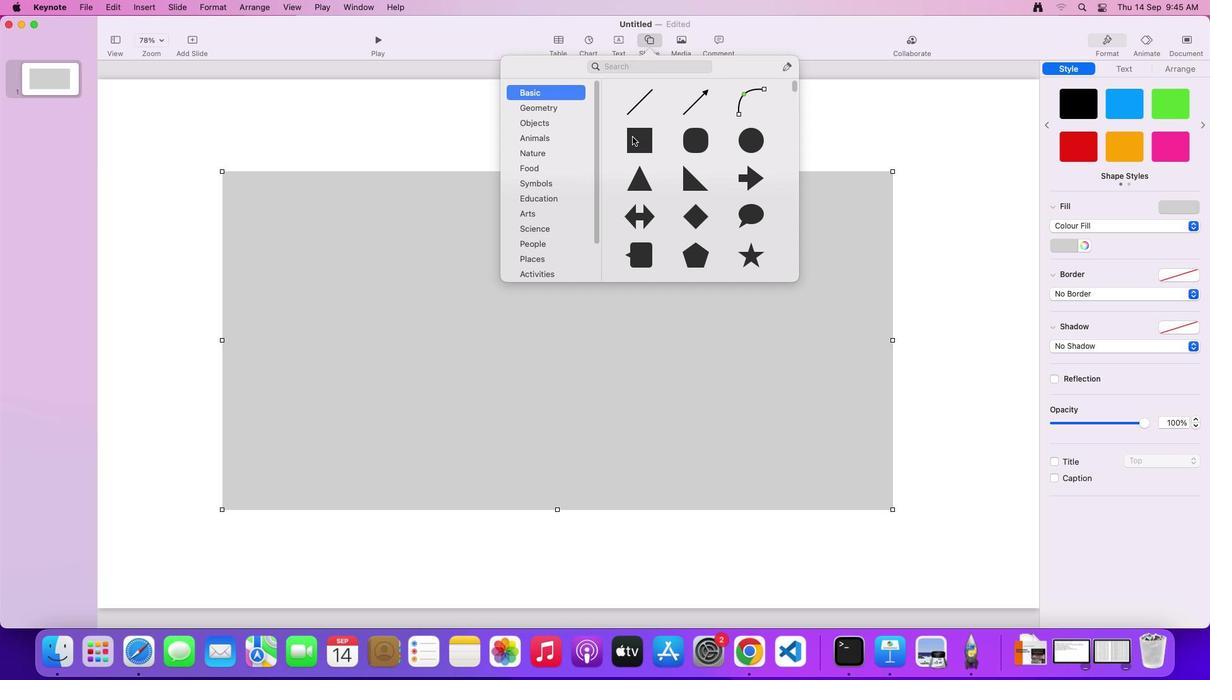 
Action: Mouse pressed left at (631, 135)
Screenshot: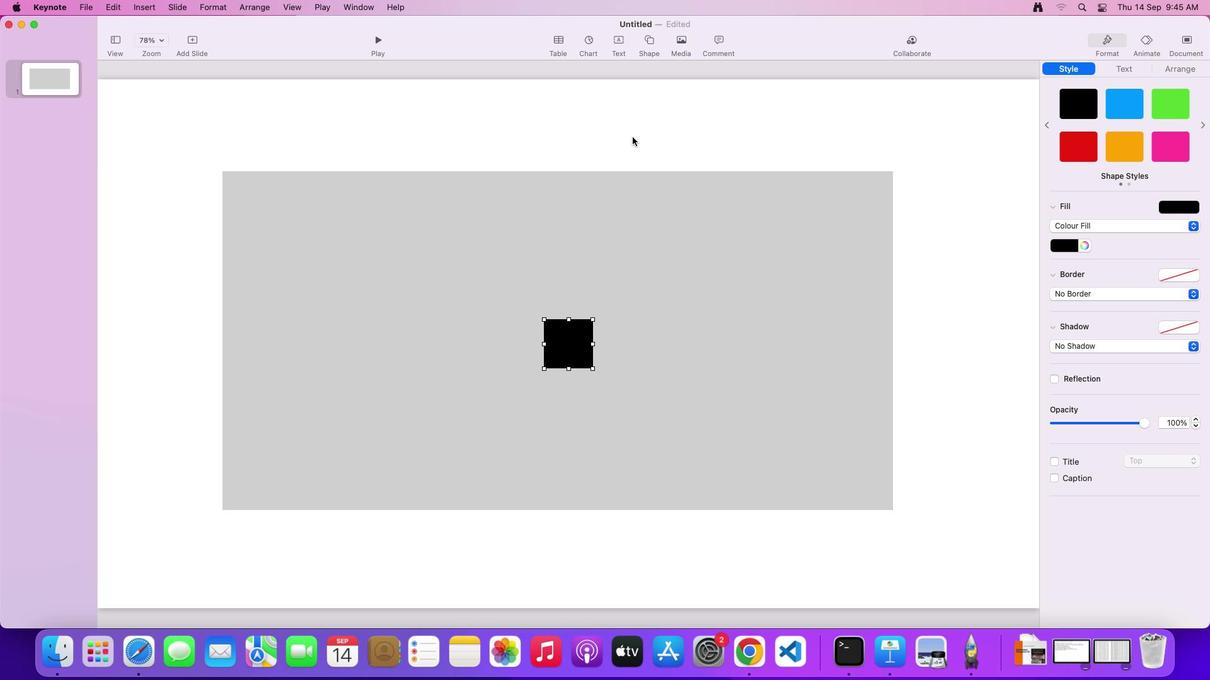 
Action: Mouse moved to (592, 366)
Screenshot: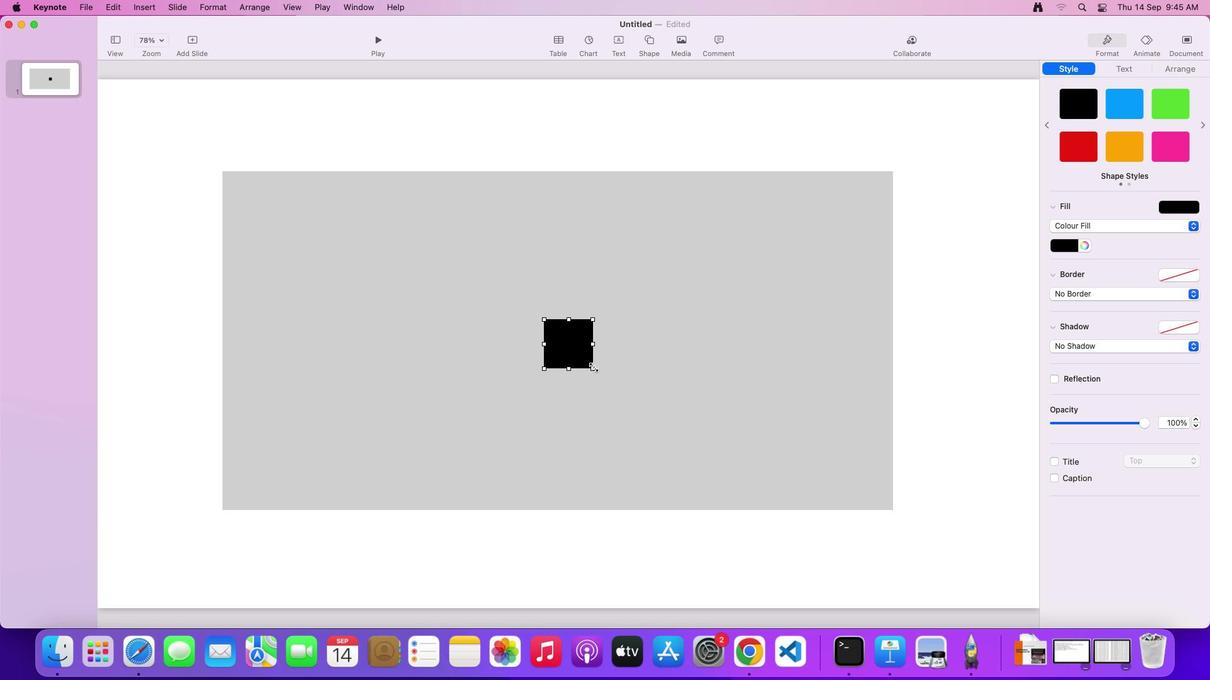 
Action: Mouse pressed left at (592, 366)
Screenshot: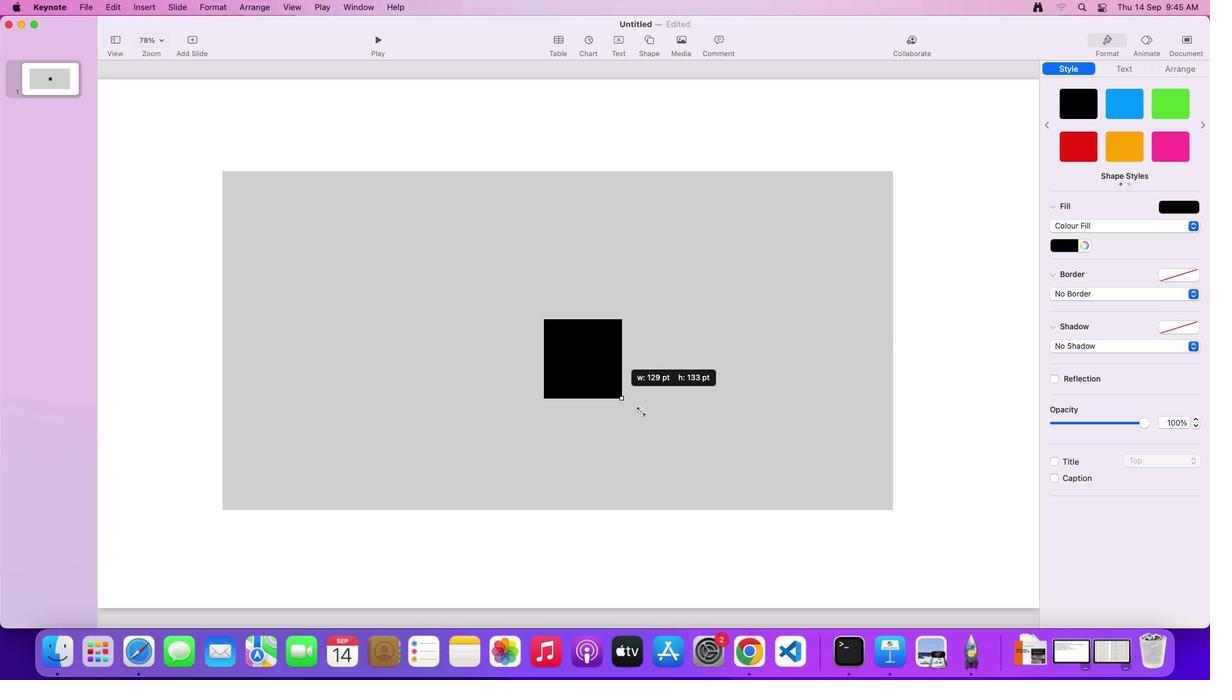 
Action: Mouse moved to (648, 417)
Screenshot: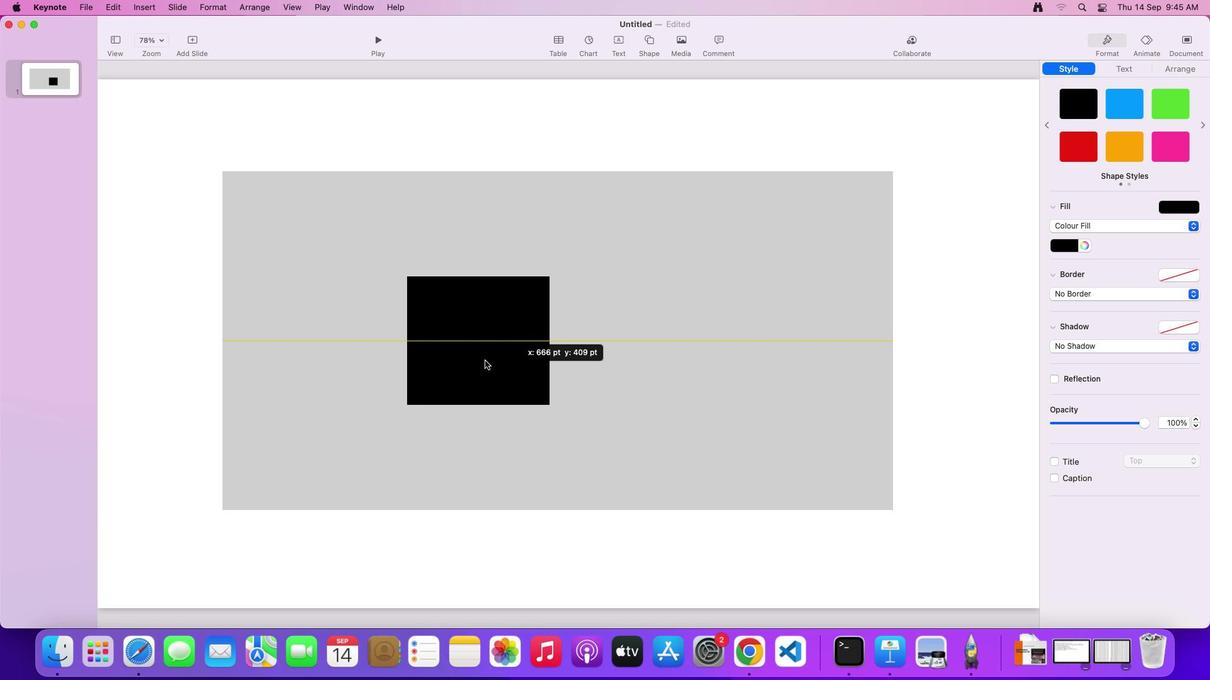 
Action: Mouse pressed left at (648, 417)
Screenshot: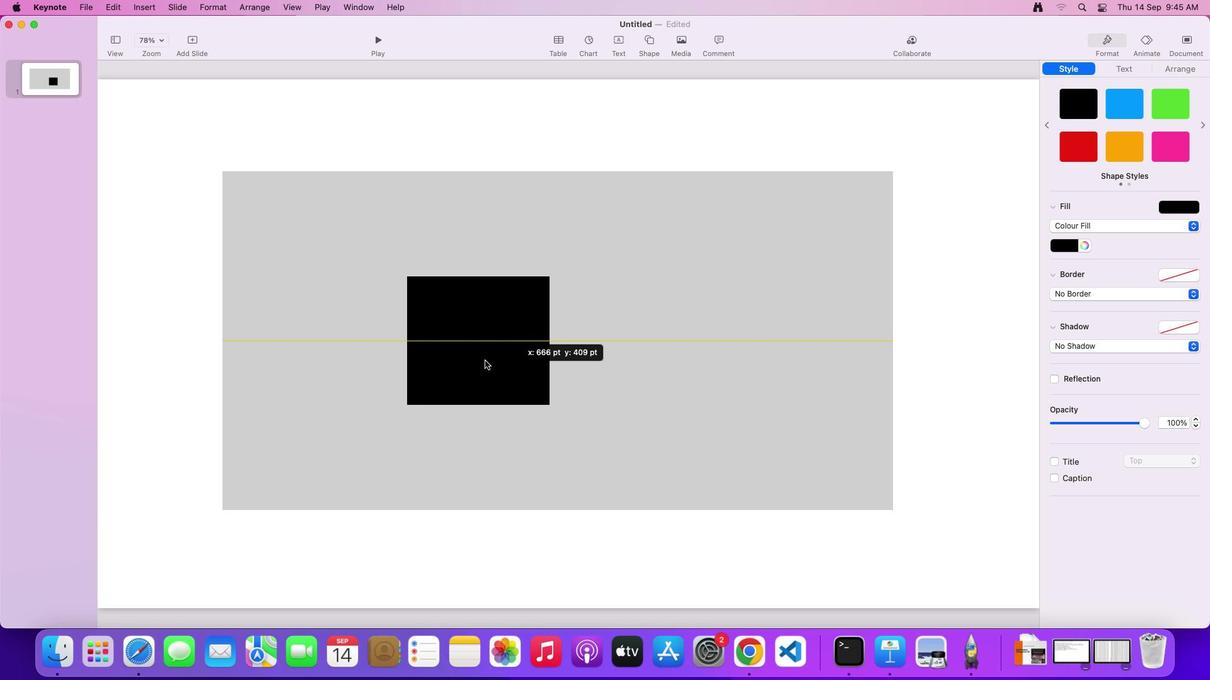 
Action: Mouse moved to (367, 300)
Screenshot: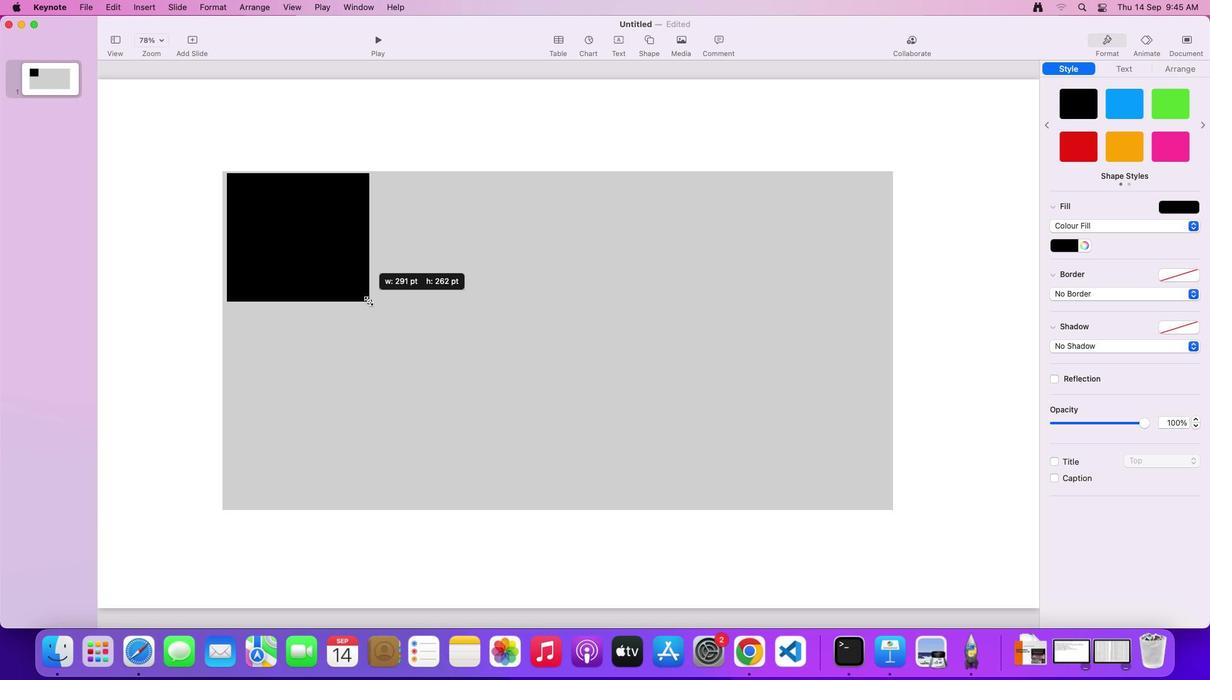 
Action: Mouse pressed left at (367, 300)
Screenshot: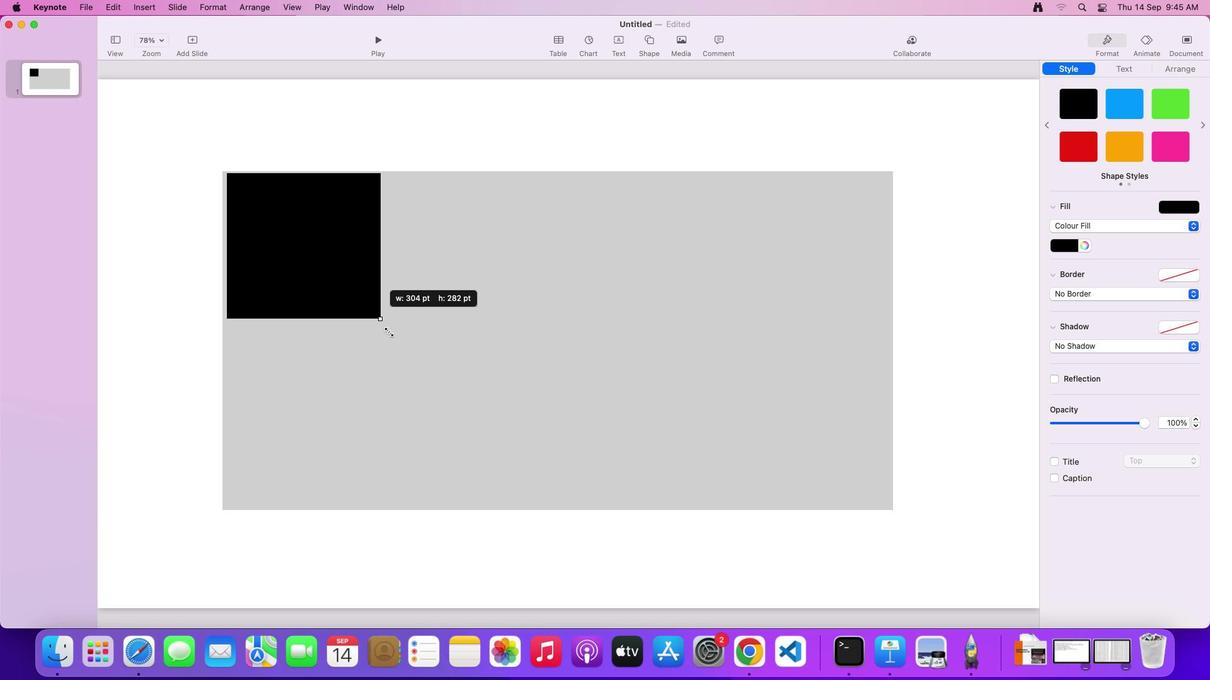 
Action: Mouse moved to (374, 418)
Screenshot: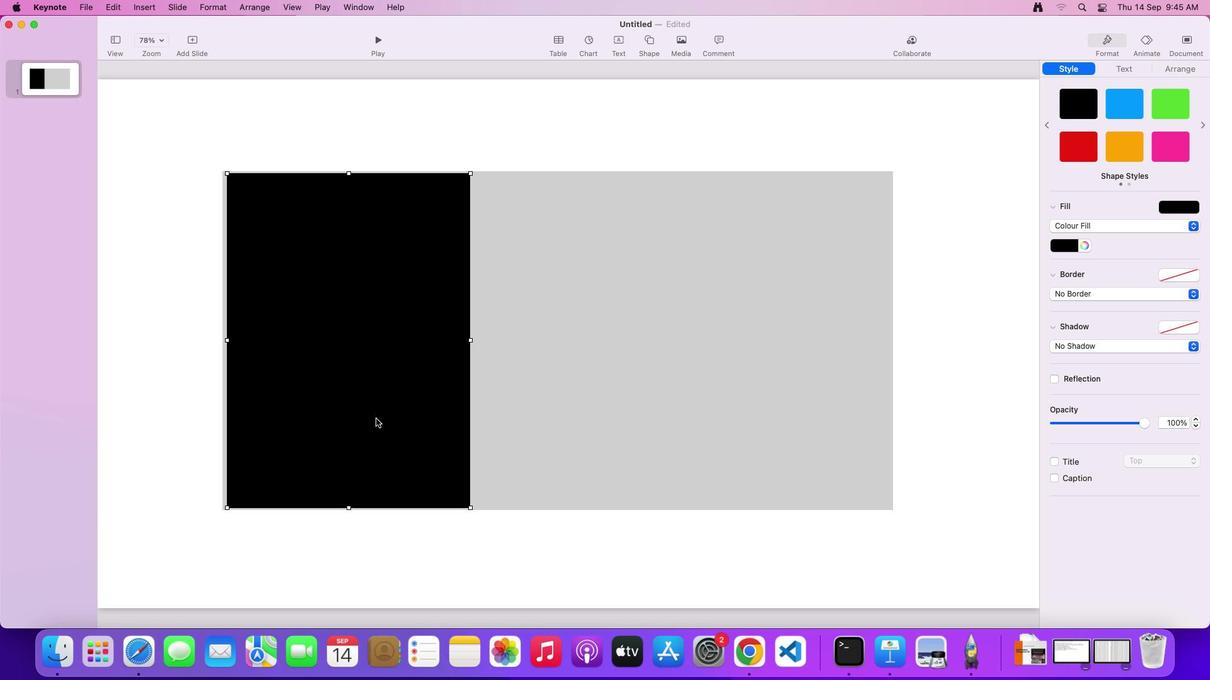 
Action: Mouse pressed left at (374, 418)
Screenshot: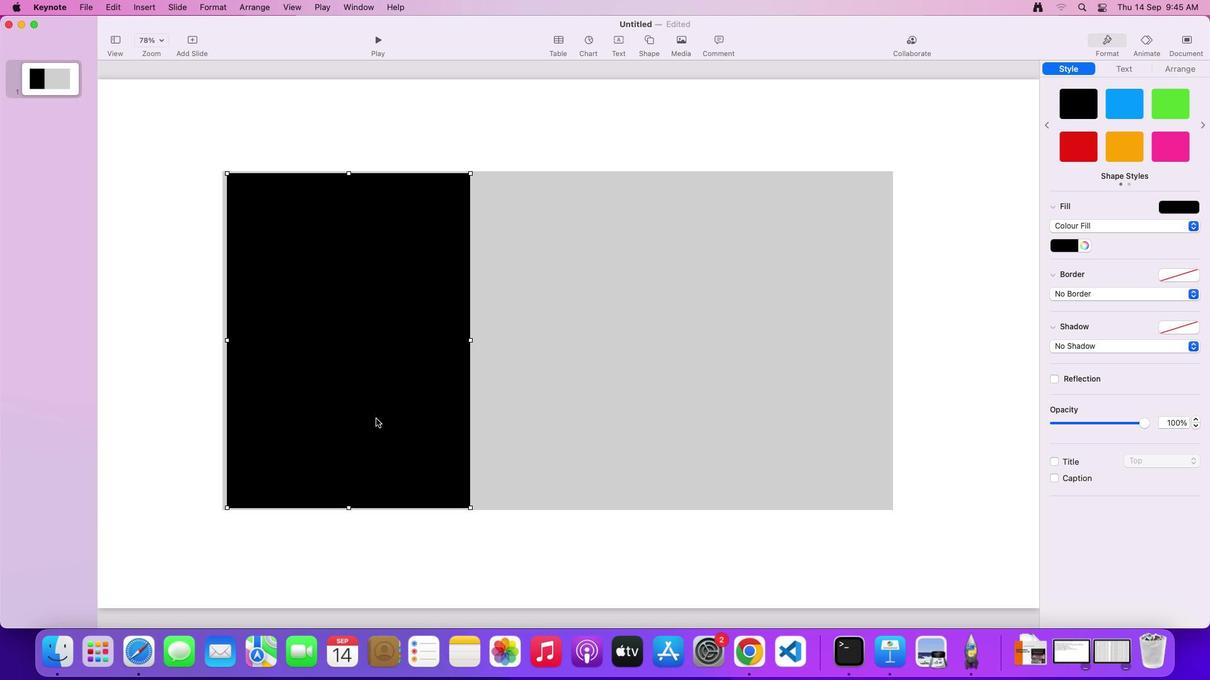 
Action: Mouse moved to (557, 404)
Screenshot: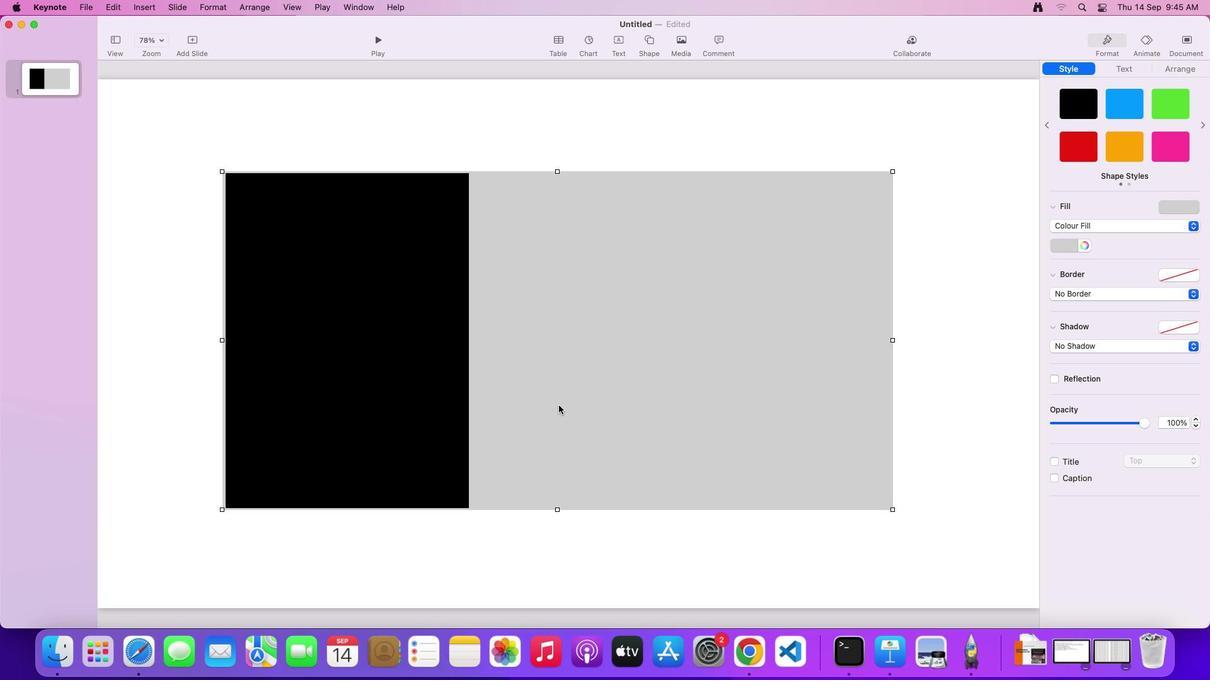 
Action: Mouse pressed left at (557, 404)
Screenshot: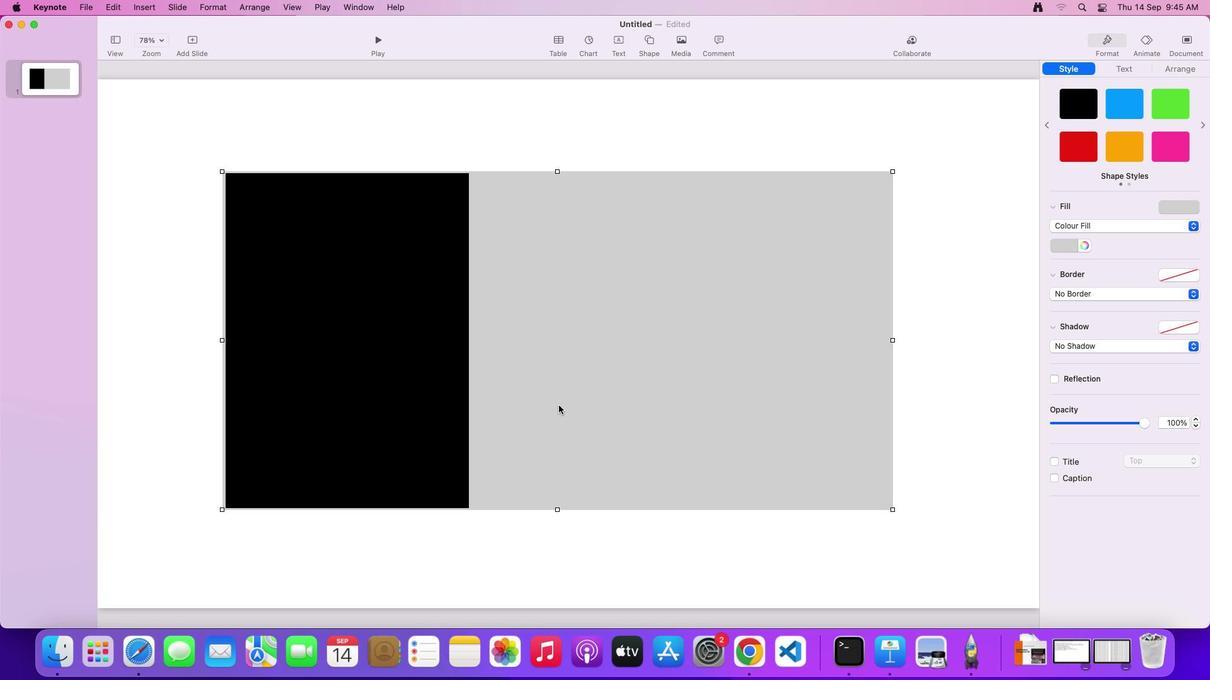
Action: Mouse moved to (393, 399)
Screenshot: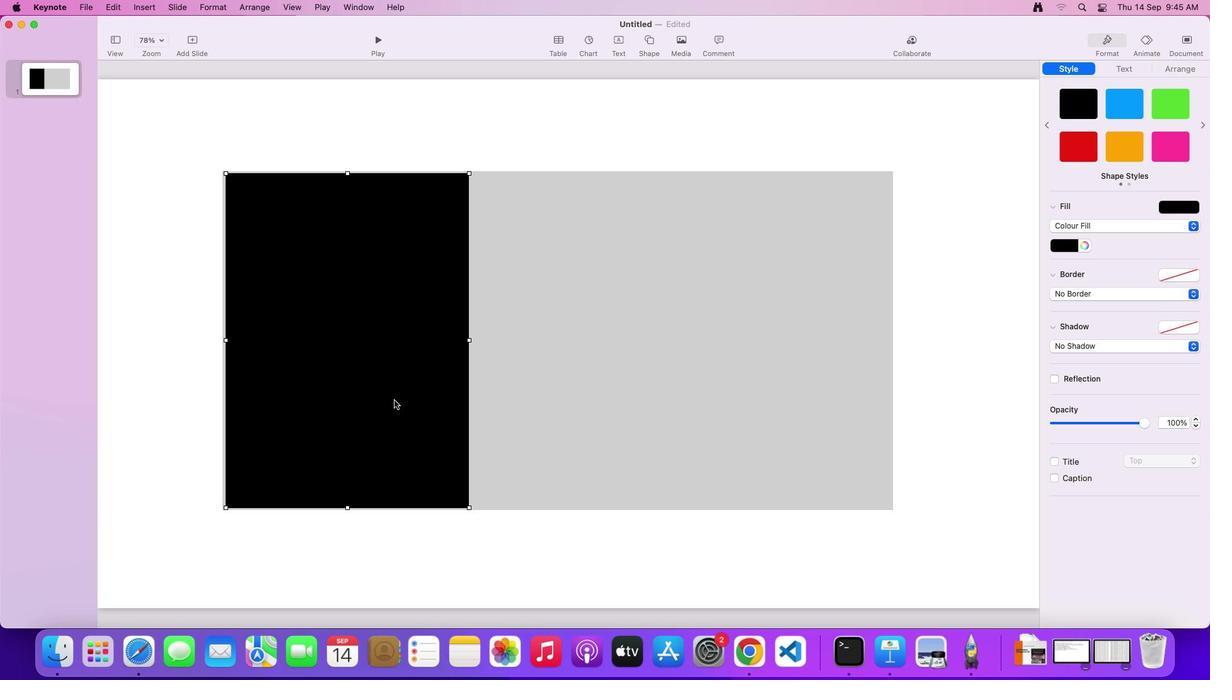 
Action: Mouse pressed left at (393, 399)
Screenshot: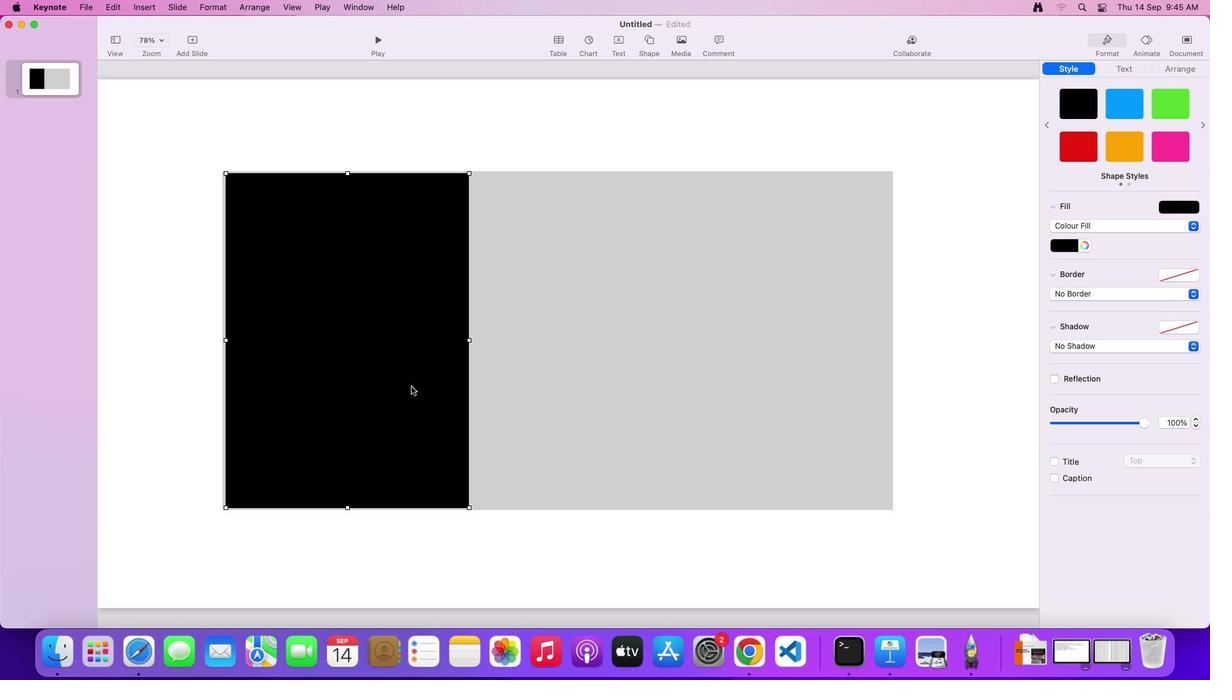 
Action: Mouse moved to (467, 337)
Screenshot: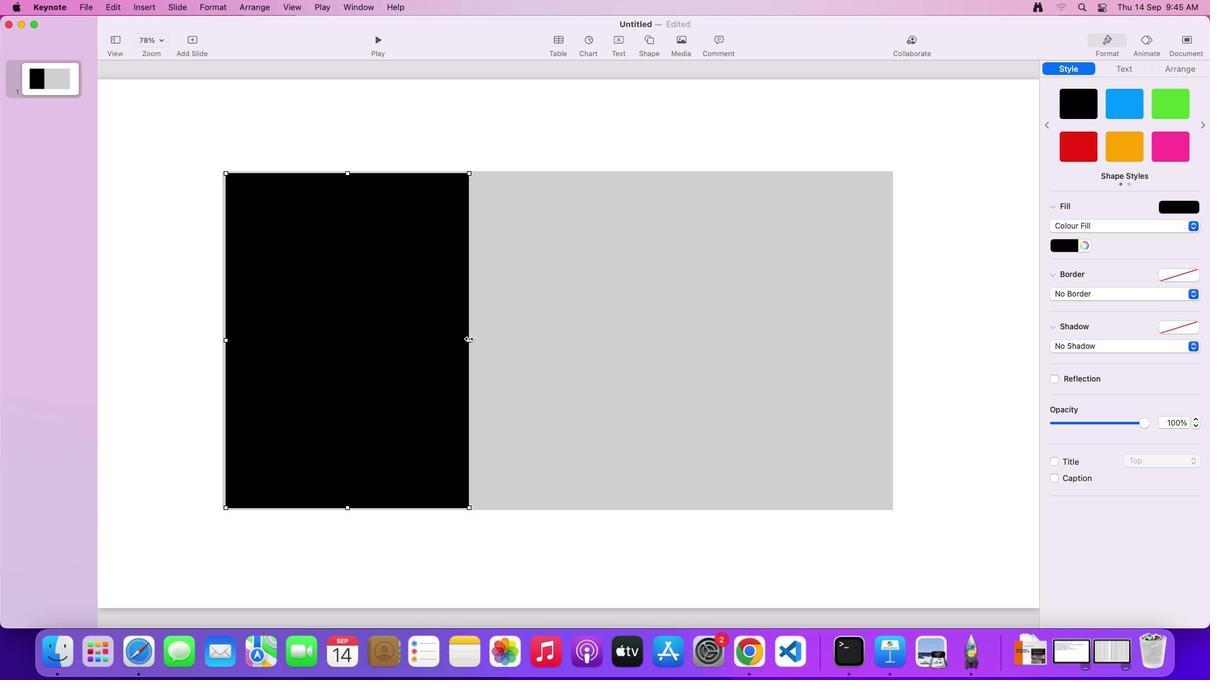 
Action: Mouse pressed left at (467, 337)
Screenshot: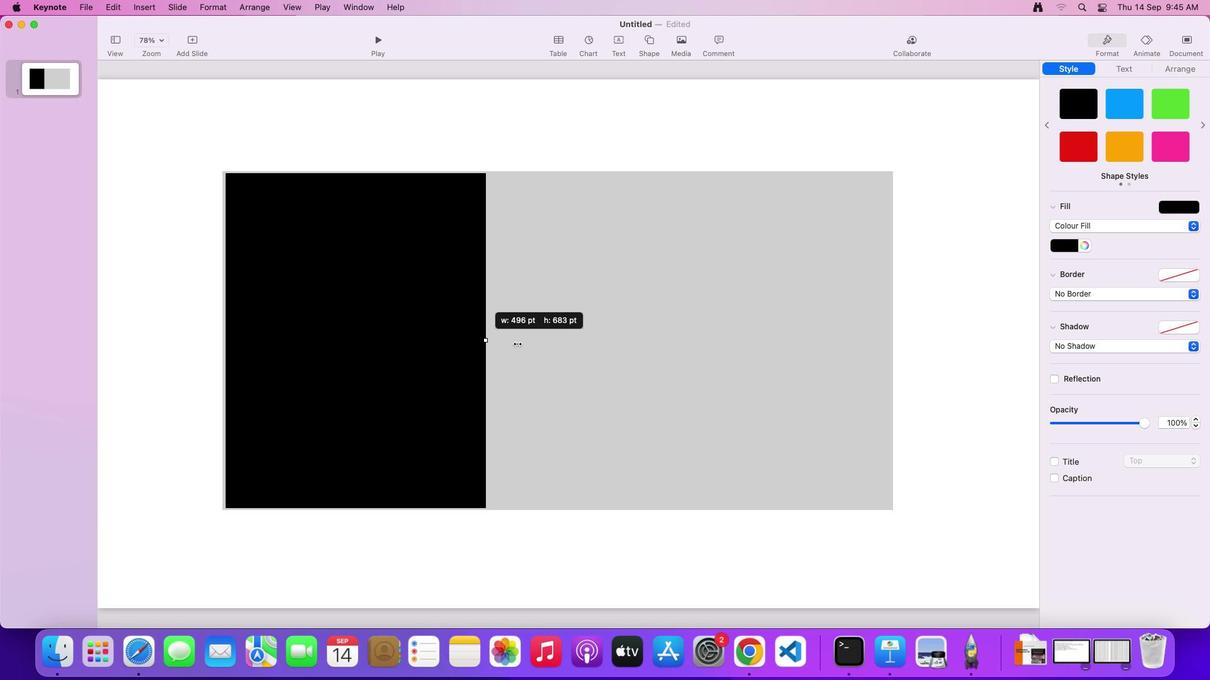 
Action: Mouse moved to (481, 346)
Screenshot: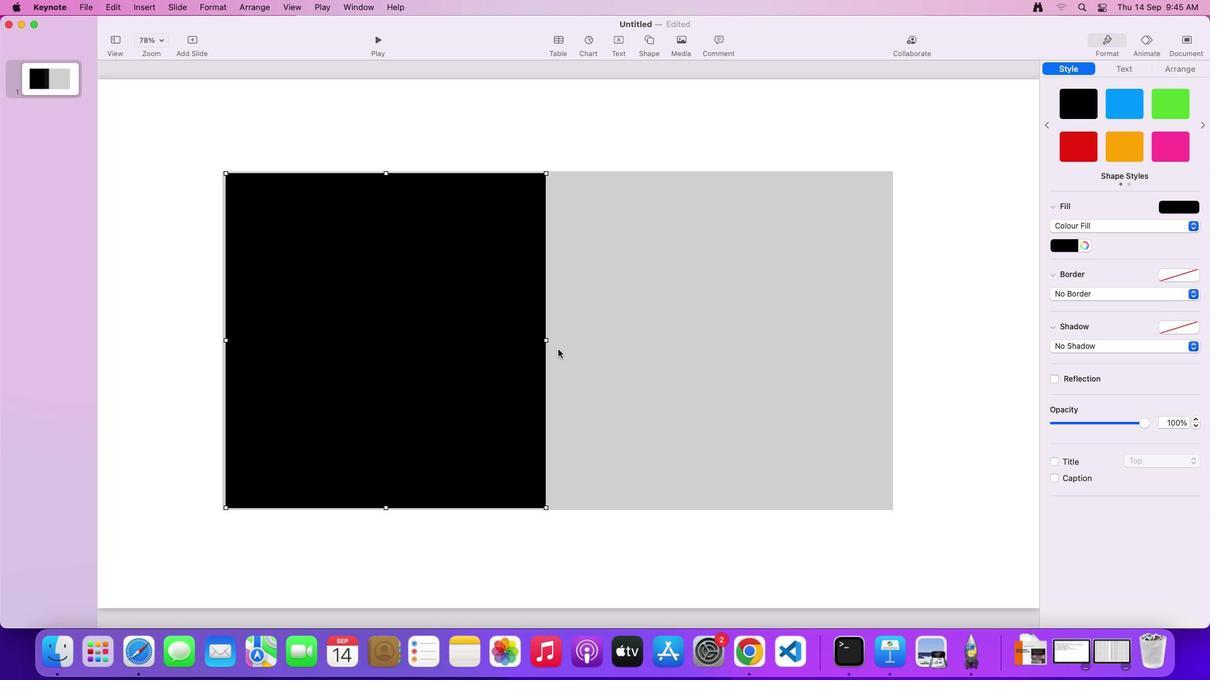 
Action: Mouse pressed left at (481, 346)
Screenshot: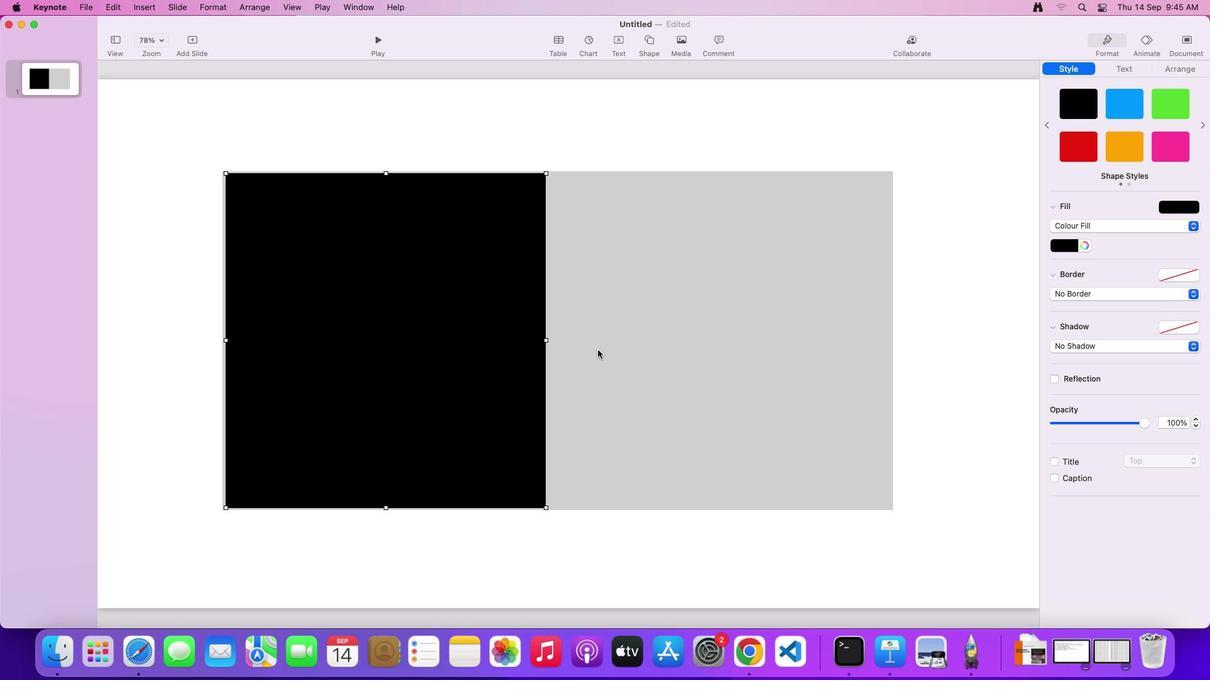 
Action: Mouse moved to (631, 348)
Screenshot: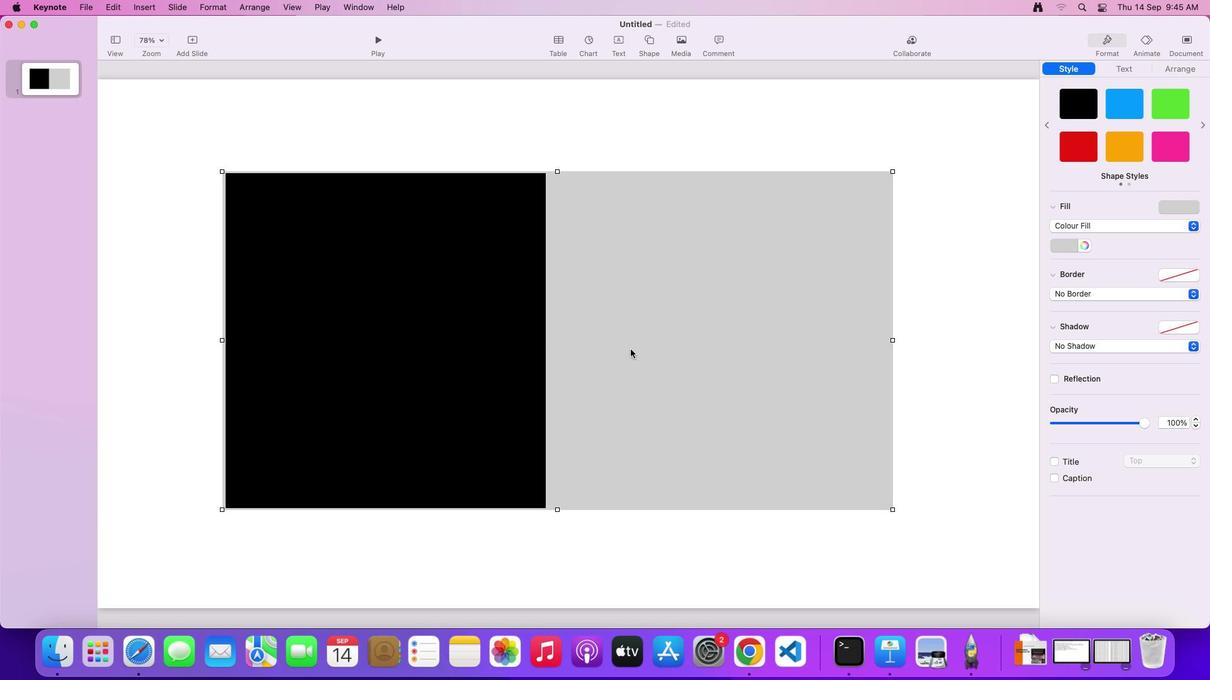
Action: Mouse pressed left at (631, 348)
Screenshot: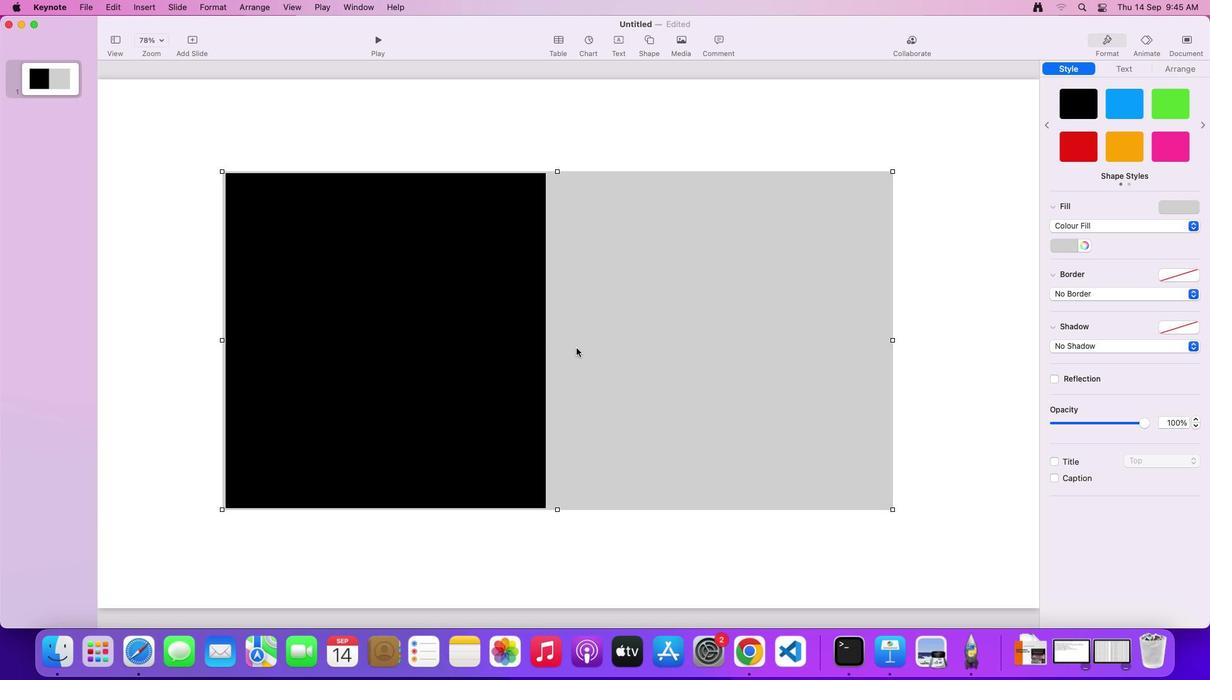 
Action: Mouse moved to (1189, 223)
Screenshot: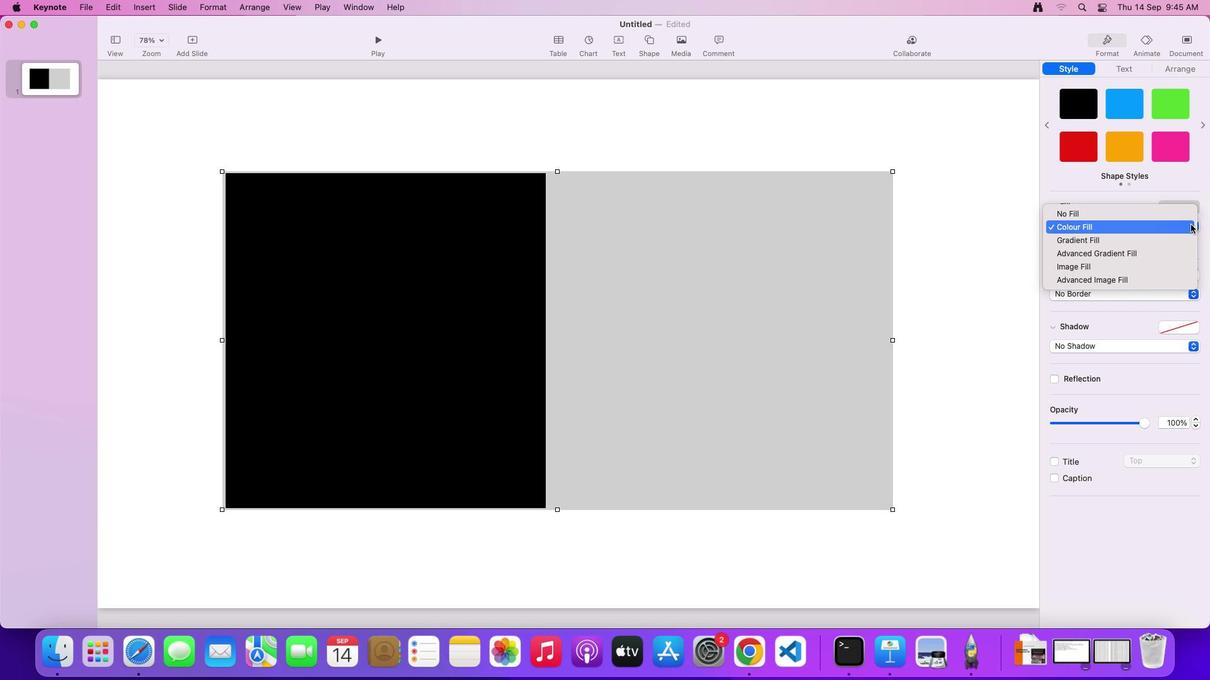 
Action: Mouse pressed left at (1189, 223)
Screenshot: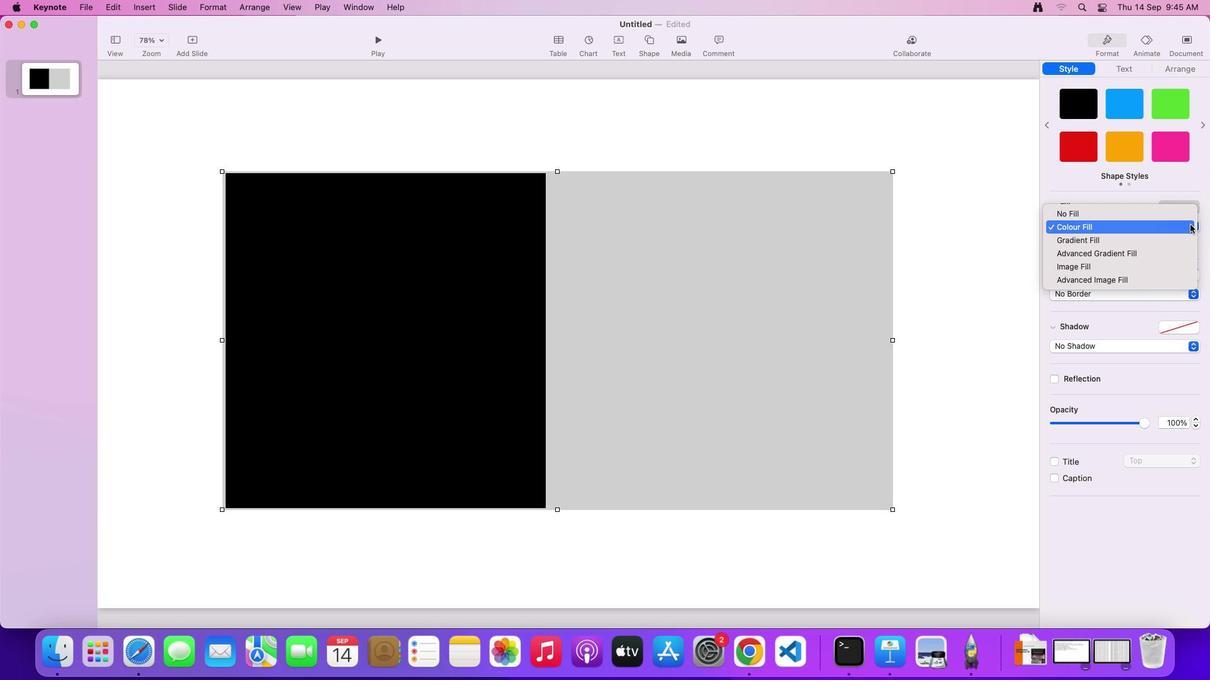 
Action: Mouse moved to (1120, 263)
Screenshot: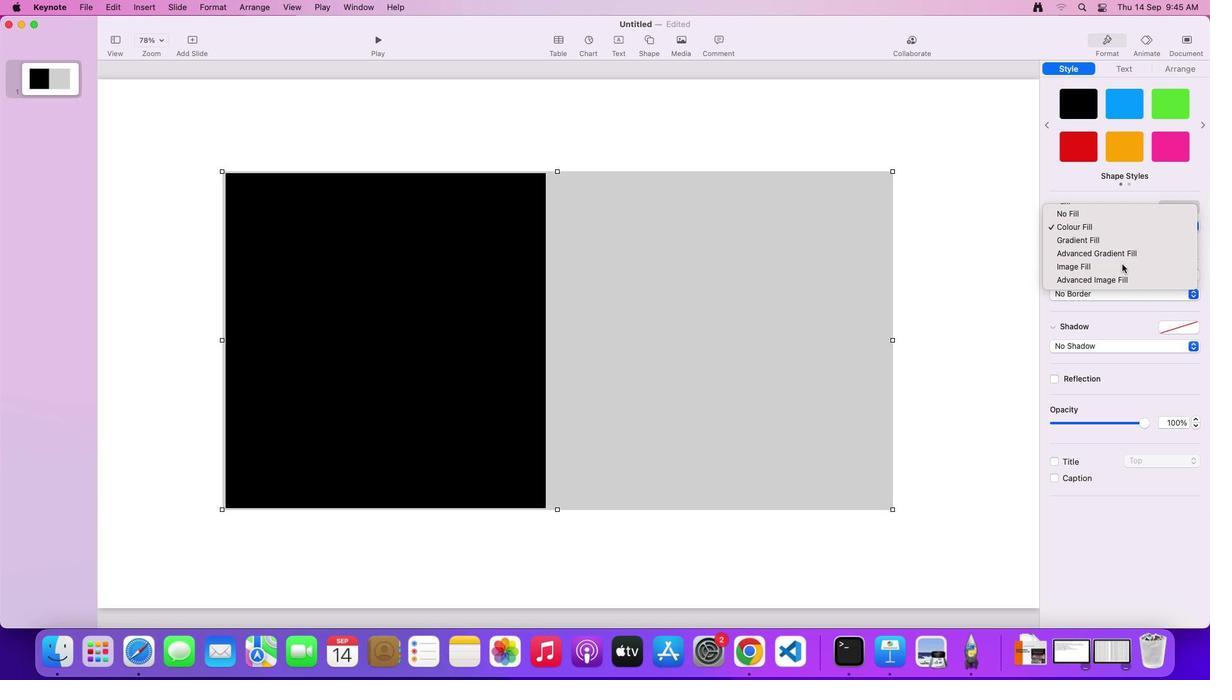 
Action: Mouse pressed left at (1120, 263)
Screenshot: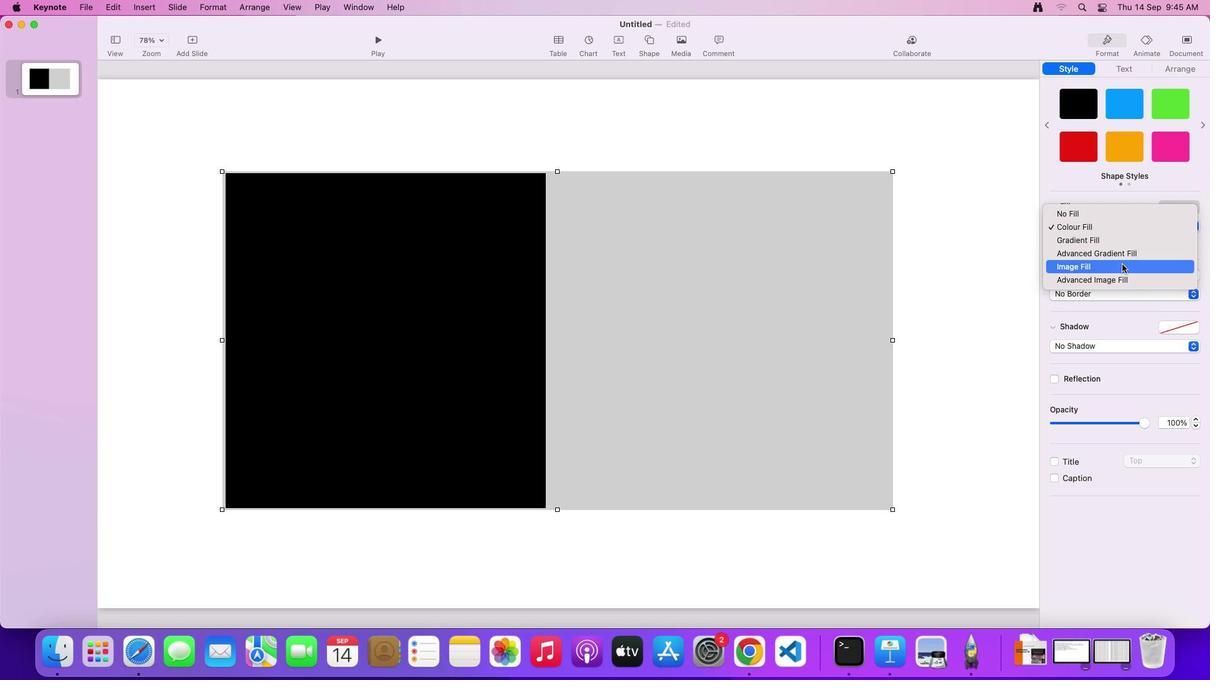
Action: Mouse moved to (440, 351)
Screenshot: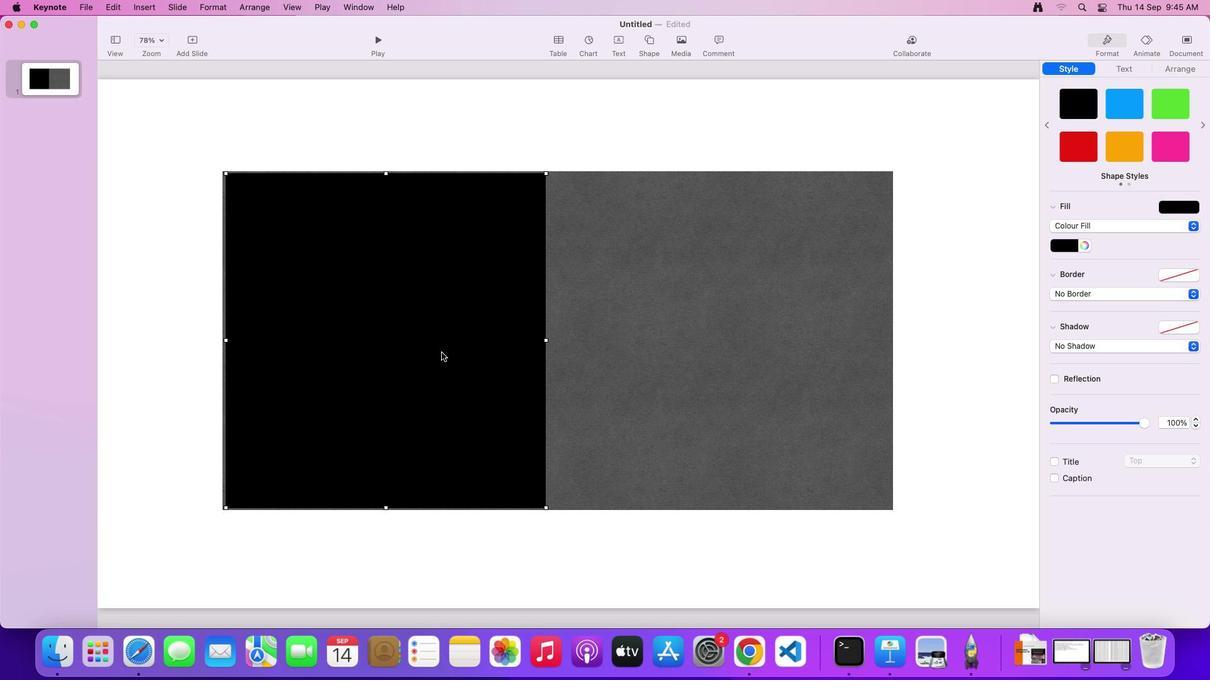
Action: Mouse pressed left at (440, 351)
Screenshot: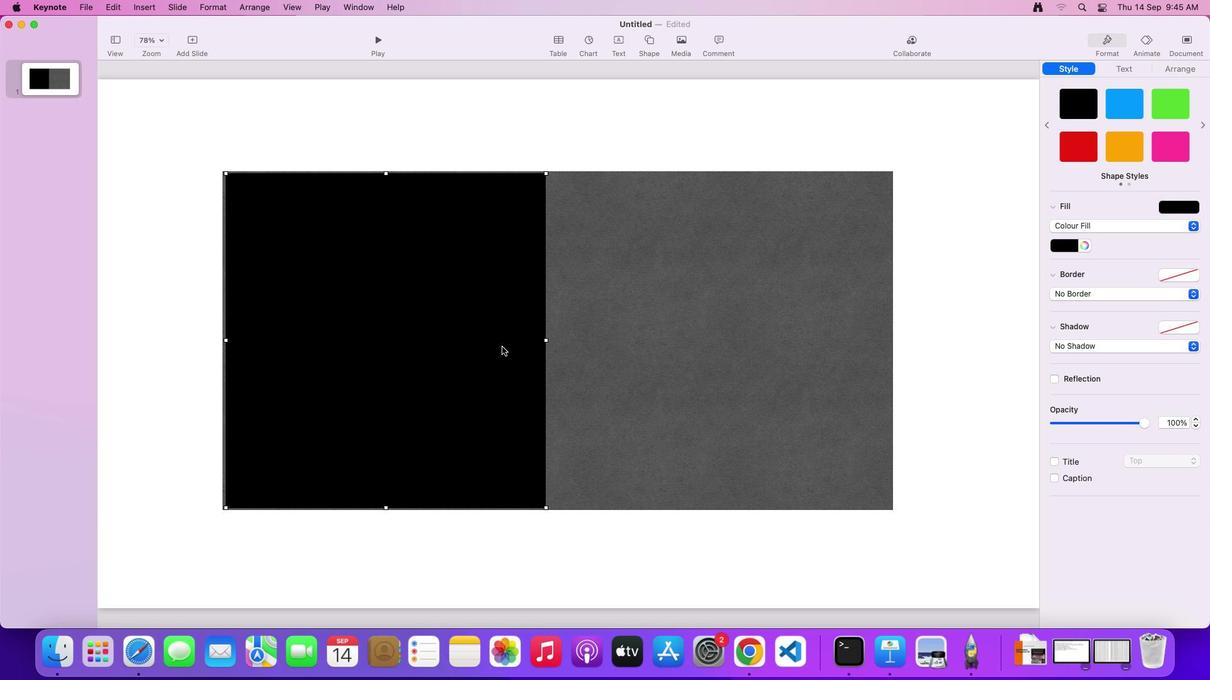 
Action: Mouse moved to (795, 411)
Screenshot: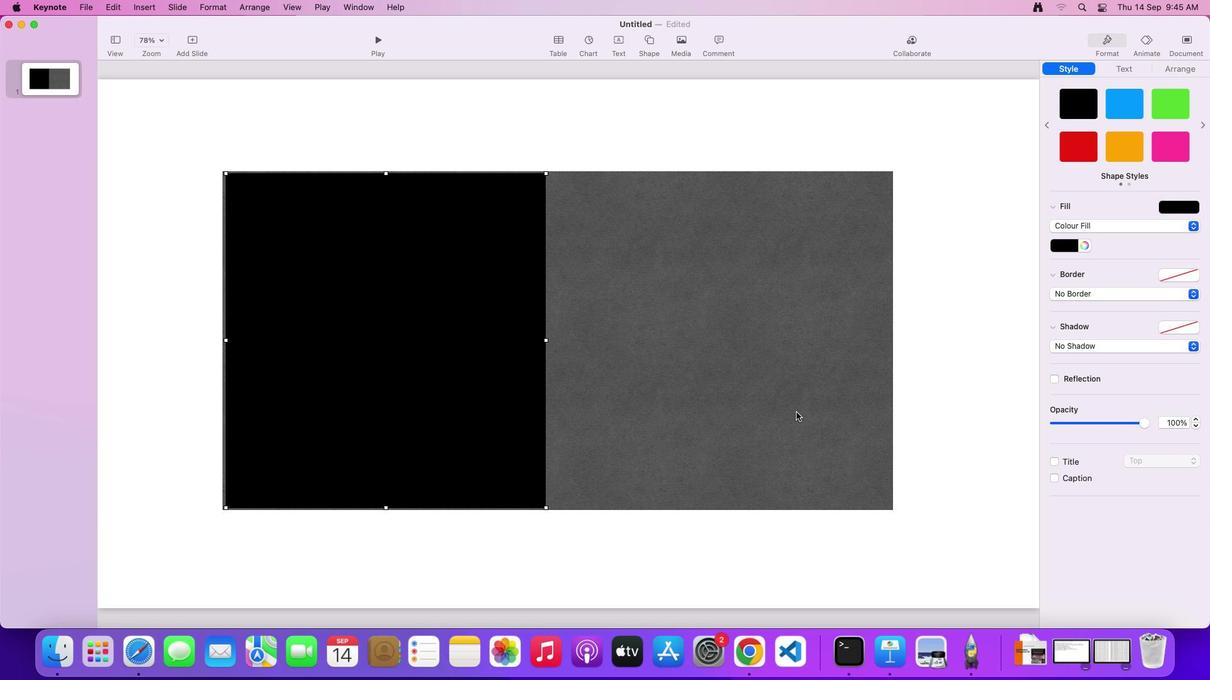 
Action: Key pressed Key.cmd'z'
Screenshot: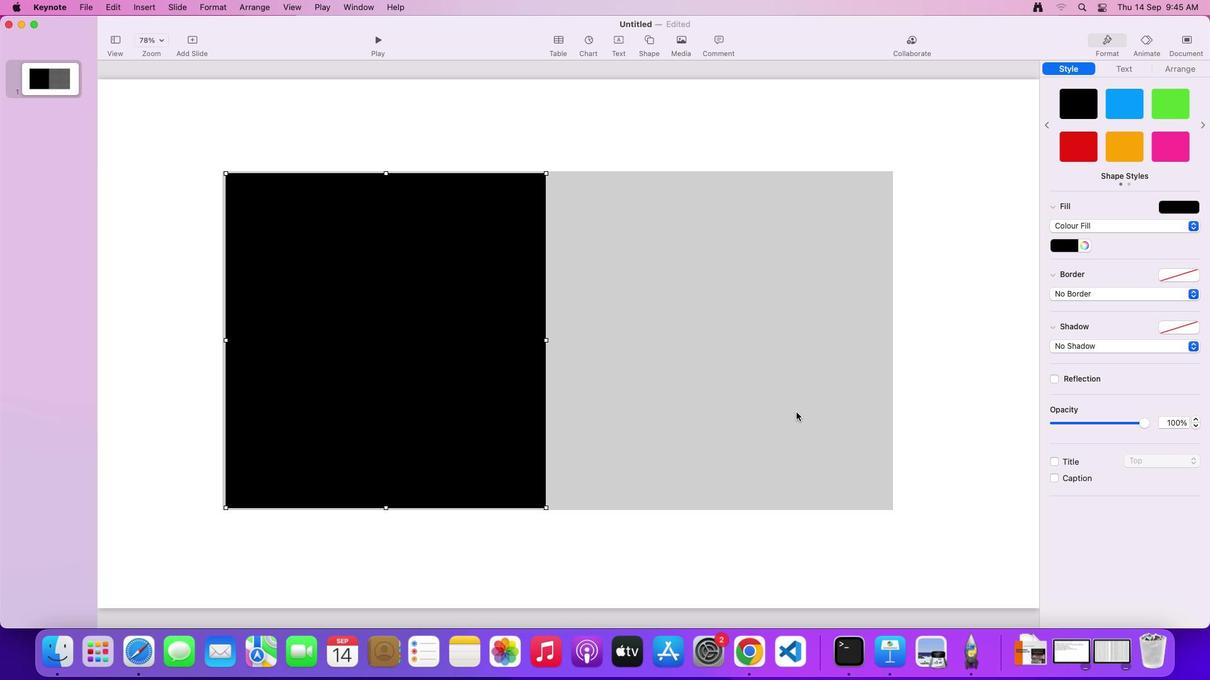 
Action: Mouse moved to (477, 375)
Screenshot: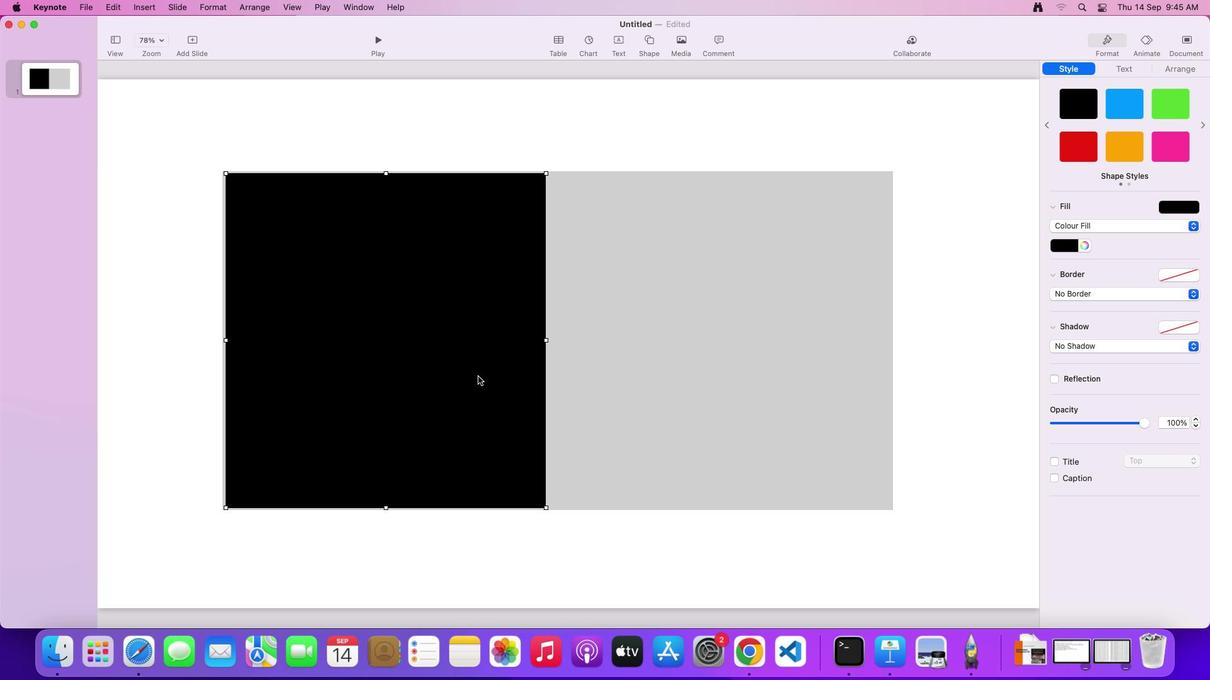 
Action: Mouse pressed left at (477, 375)
Screenshot: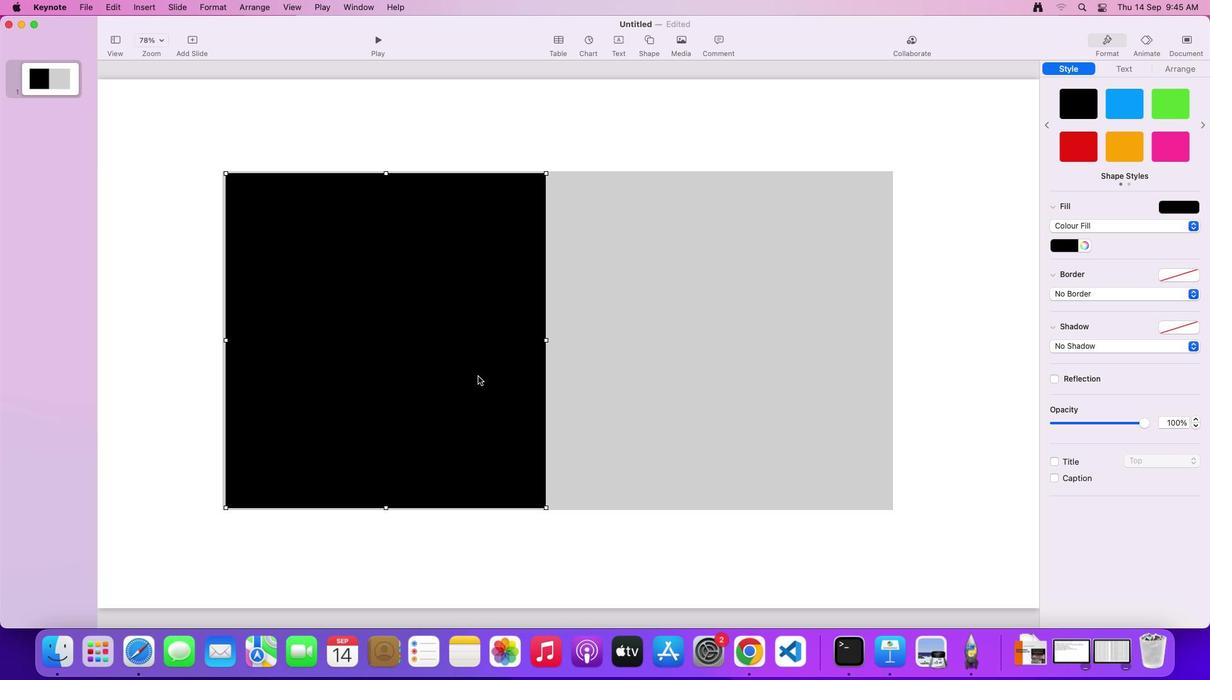 
Action: Mouse moved to (1190, 222)
Screenshot: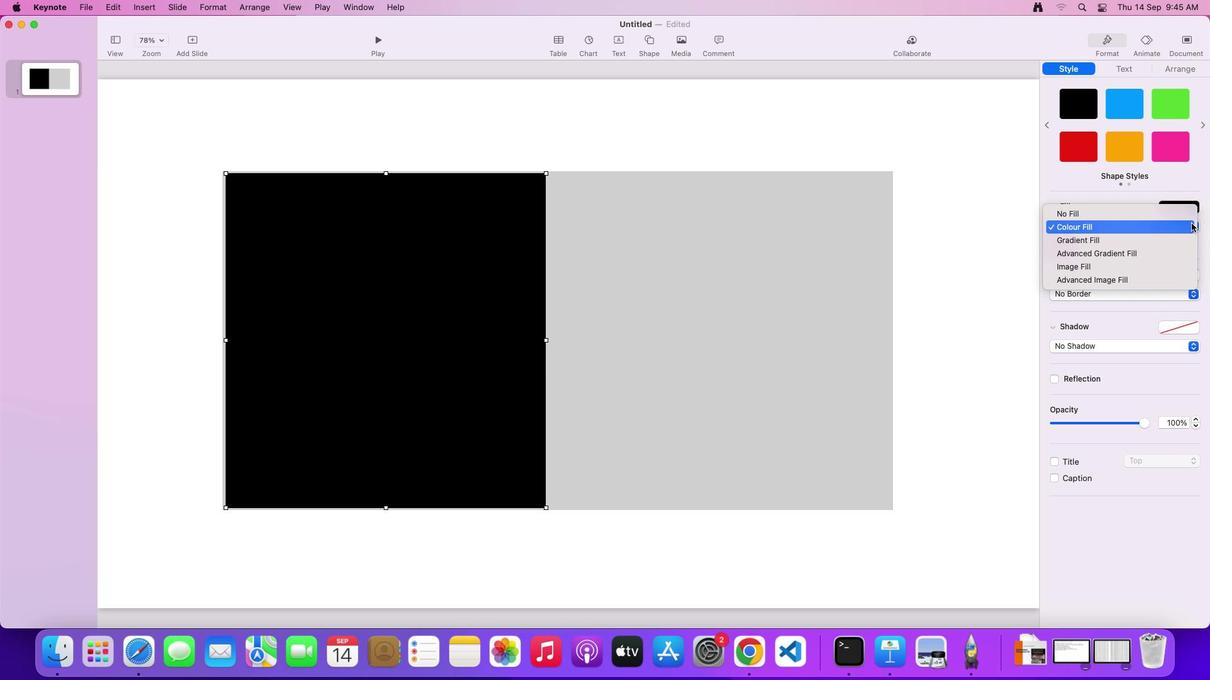 
Action: Mouse pressed left at (1190, 222)
Screenshot: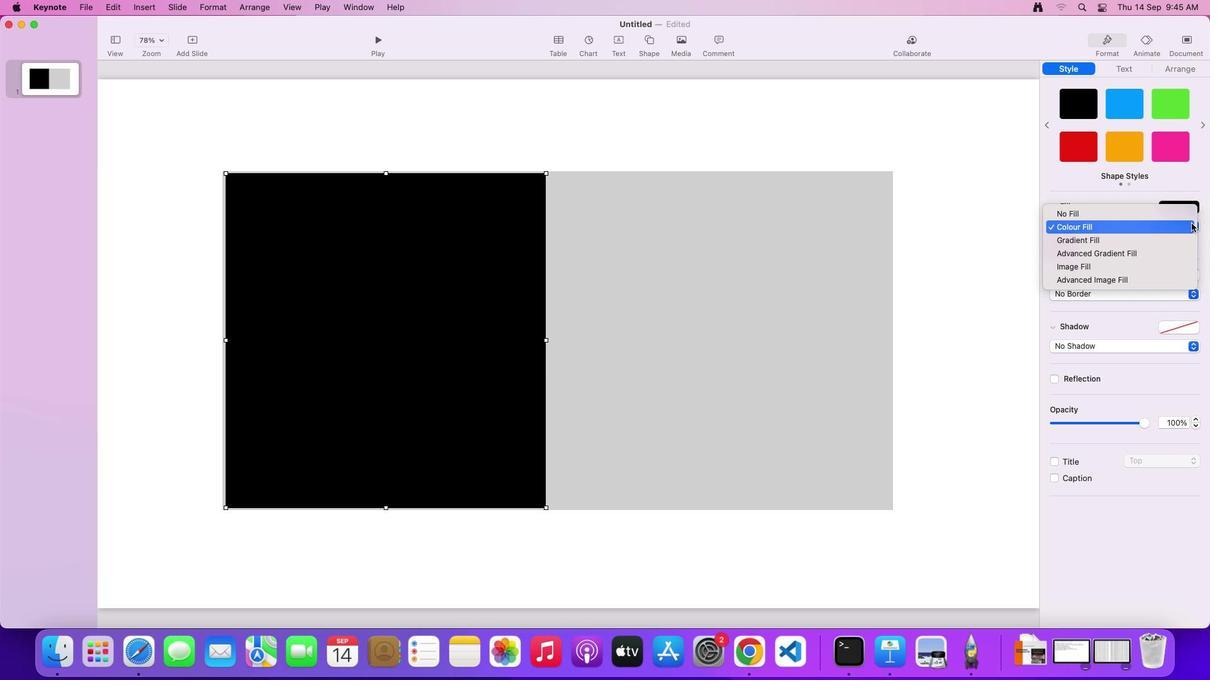 
Action: Mouse moved to (1108, 265)
Screenshot: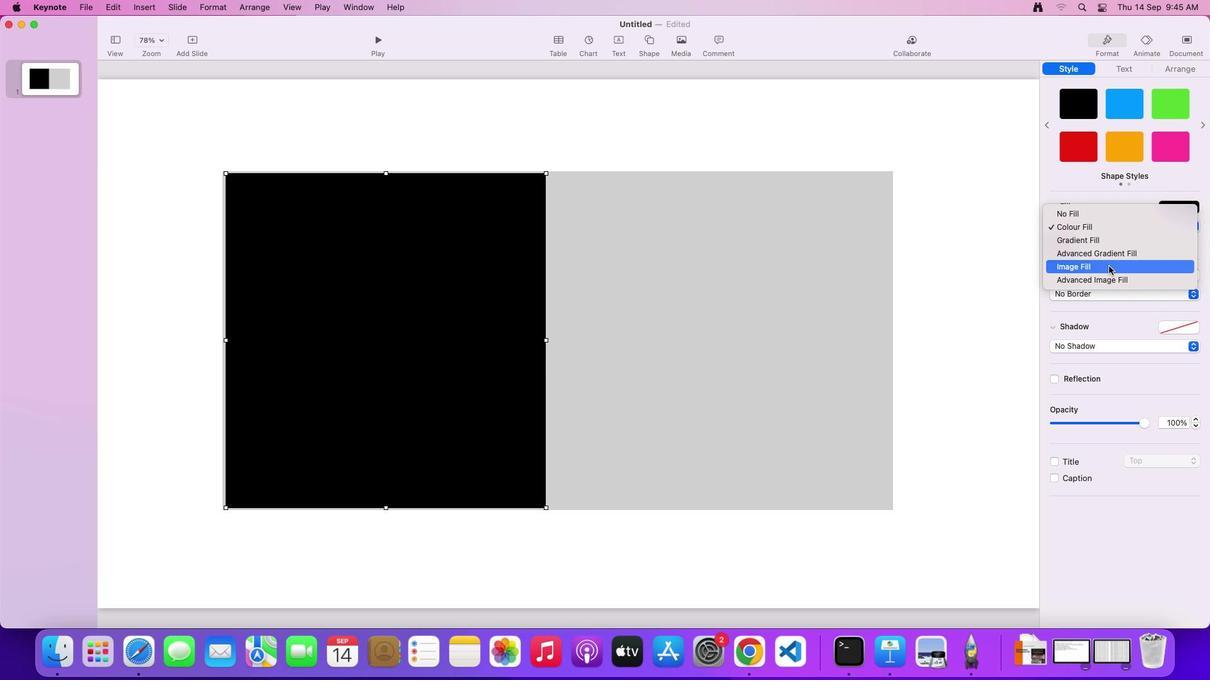 
Action: Mouse pressed left at (1108, 265)
Screenshot: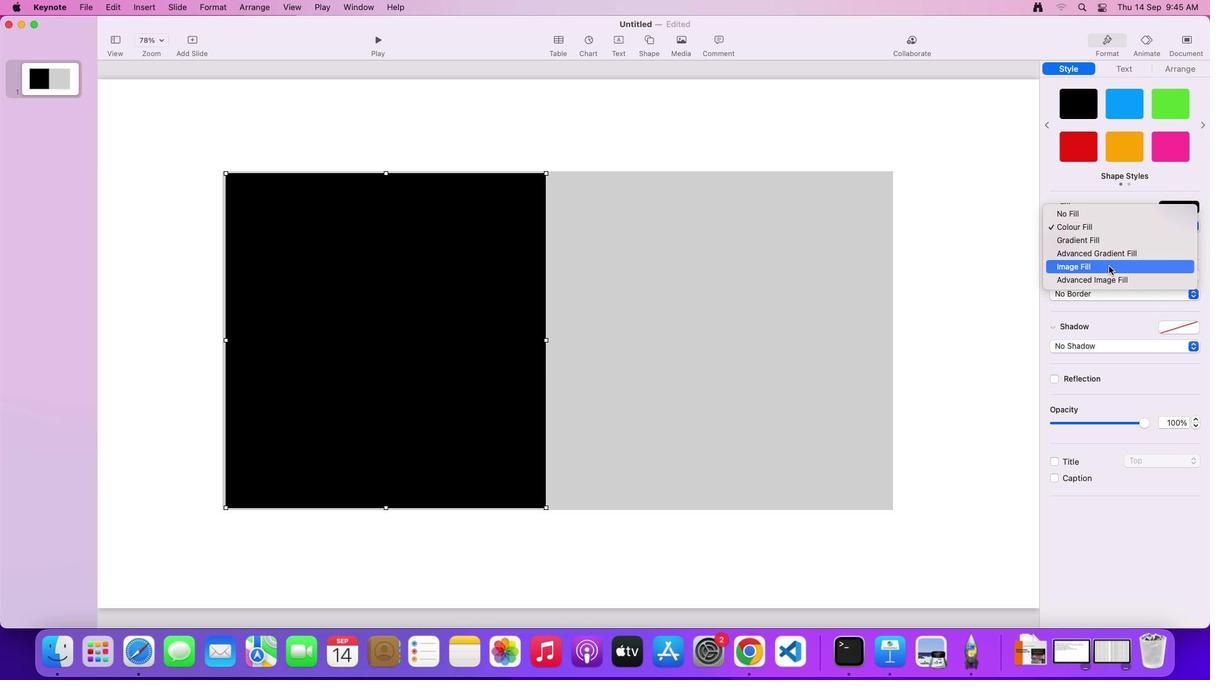 
Action: Mouse moved to (1141, 266)
Screenshot: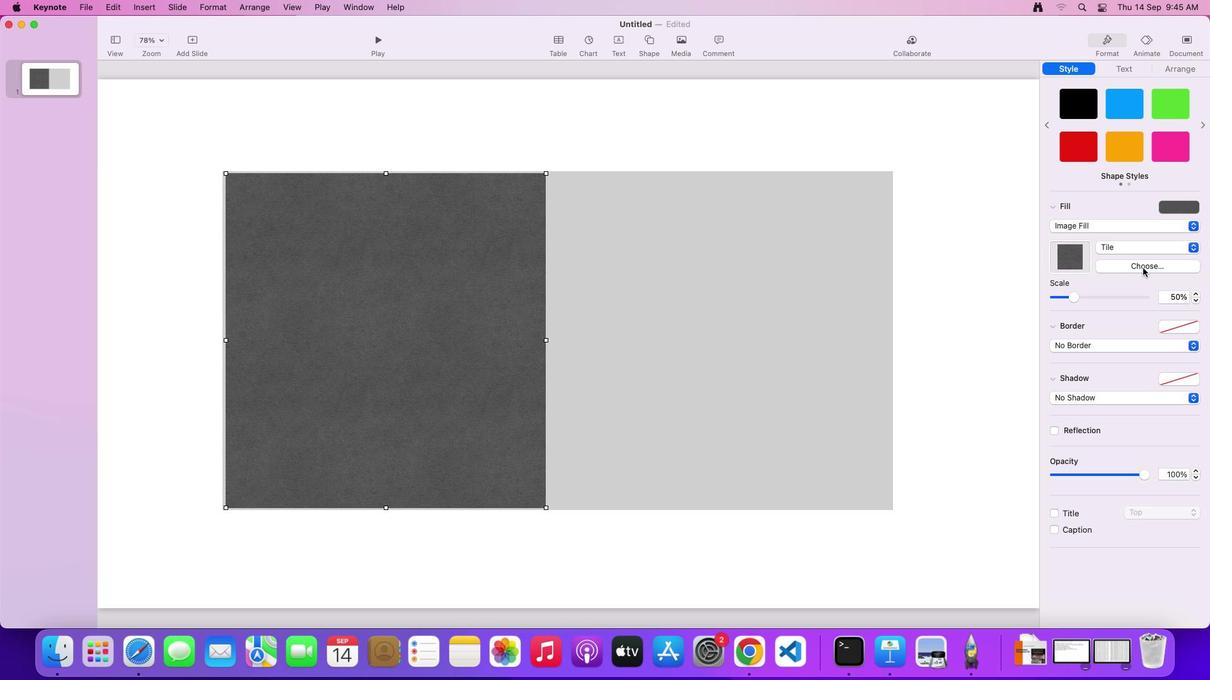 
Action: Mouse pressed left at (1141, 266)
Screenshot: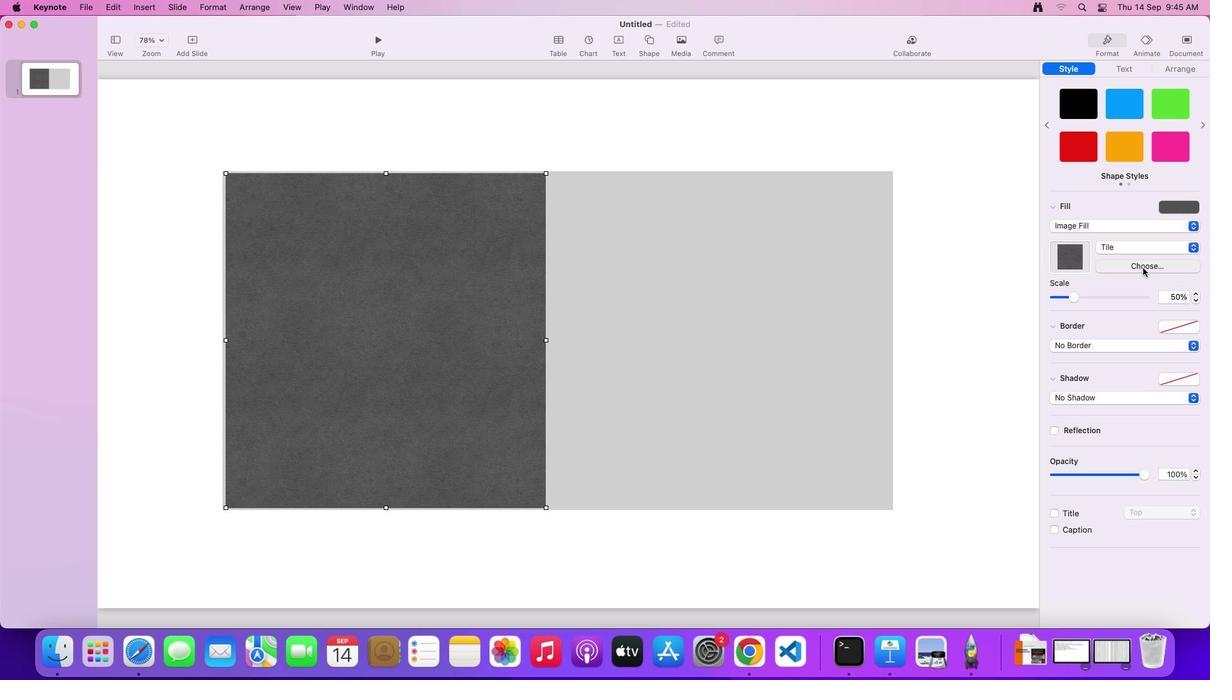 
Action: Mouse moved to (508, 330)
Screenshot: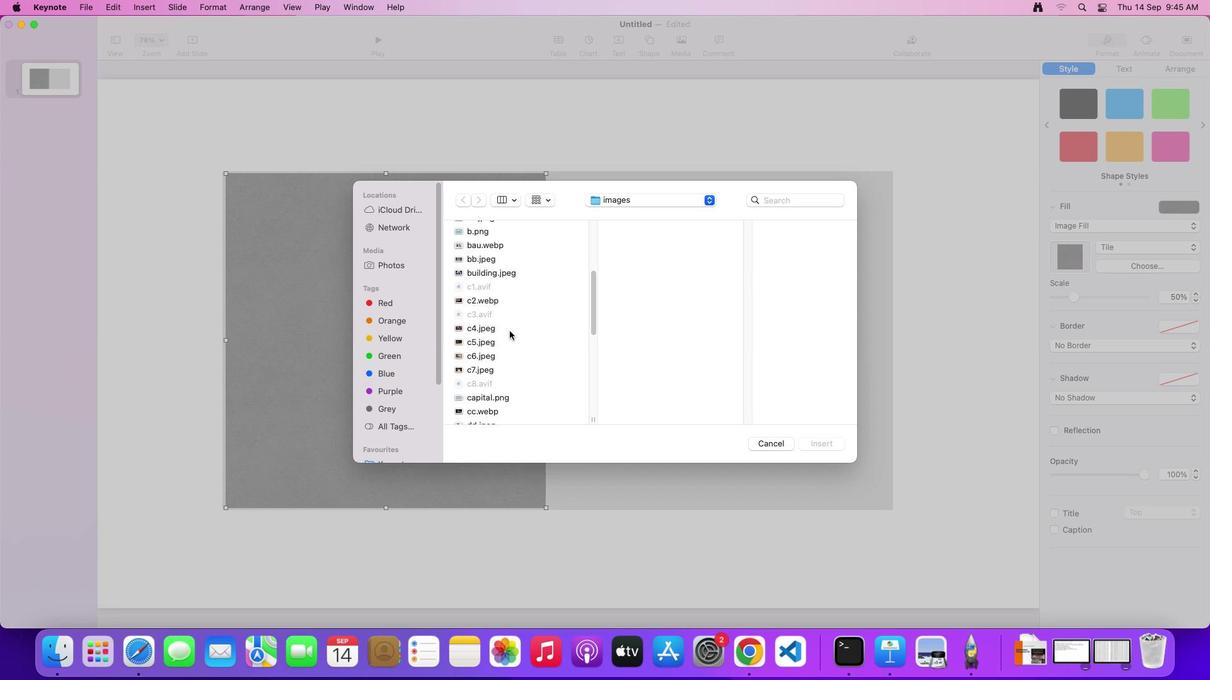 
Action: Mouse scrolled (508, 330) with delta (0, -1)
Screenshot: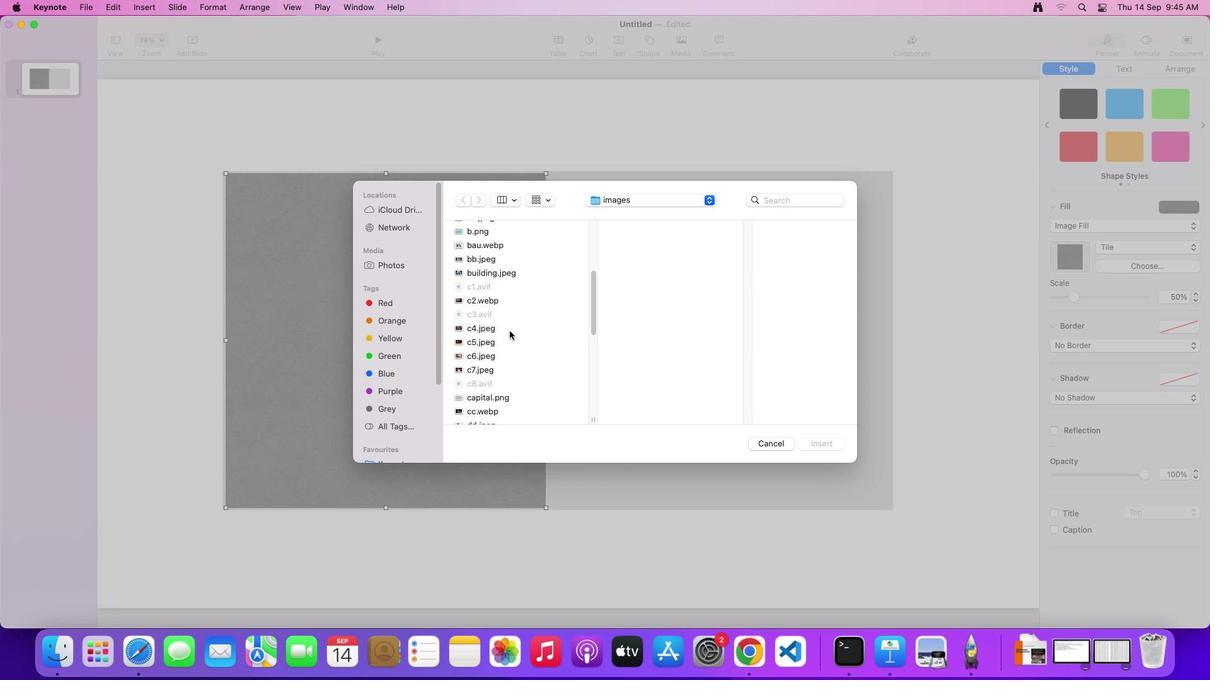 
Action: Mouse scrolled (508, 330) with delta (0, -1)
Screenshot: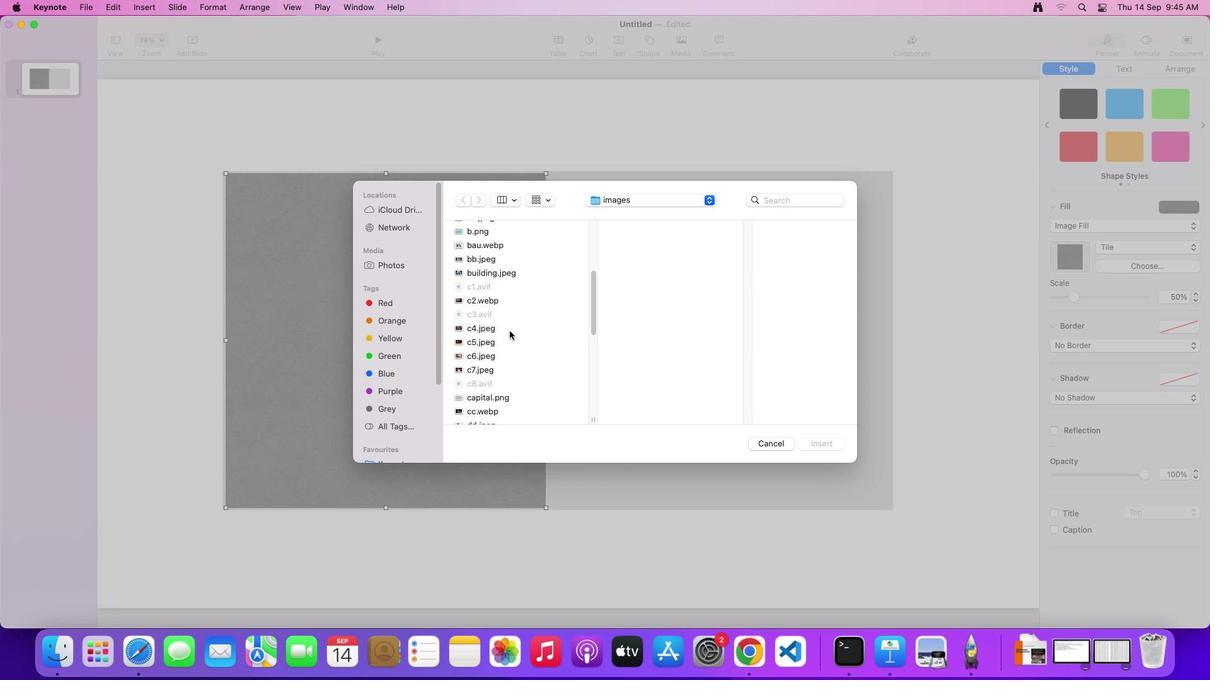 
Action: Mouse scrolled (508, 330) with delta (0, -3)
Screenshot: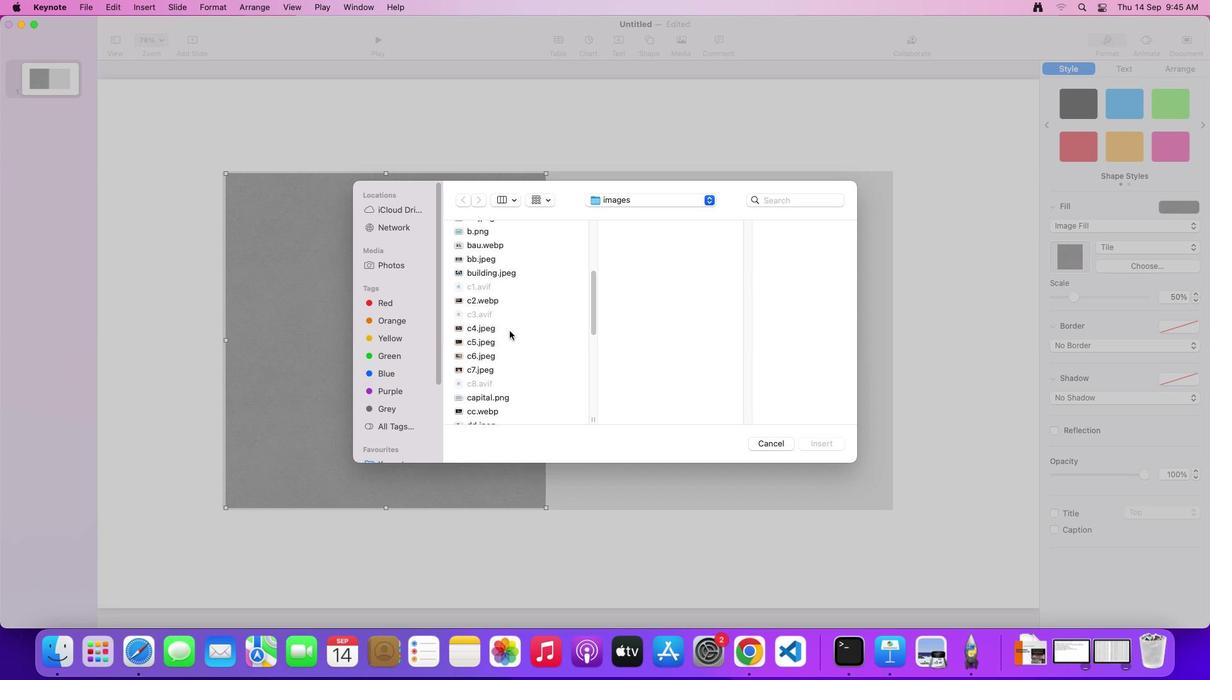 
Action: Mouse scrolled (508, 330) with delta (0, -5)
Screenshot: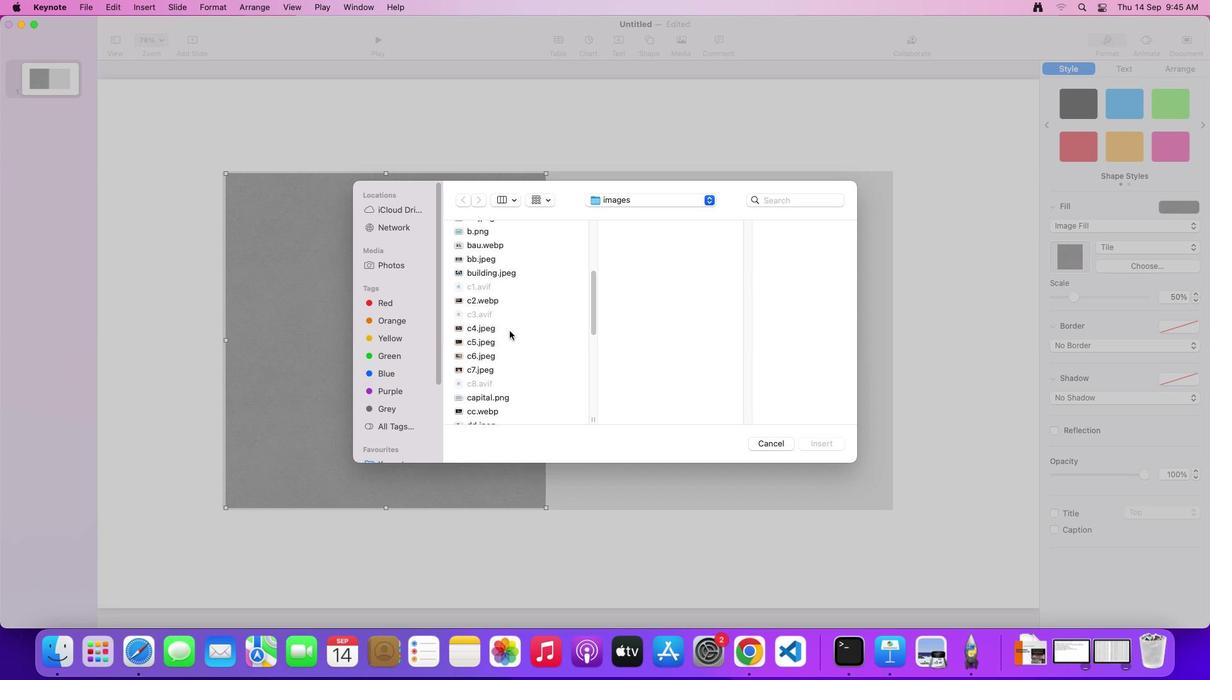 
Action: Mouse scrolled (508, 330) with delta (0, 0)
Screenshot: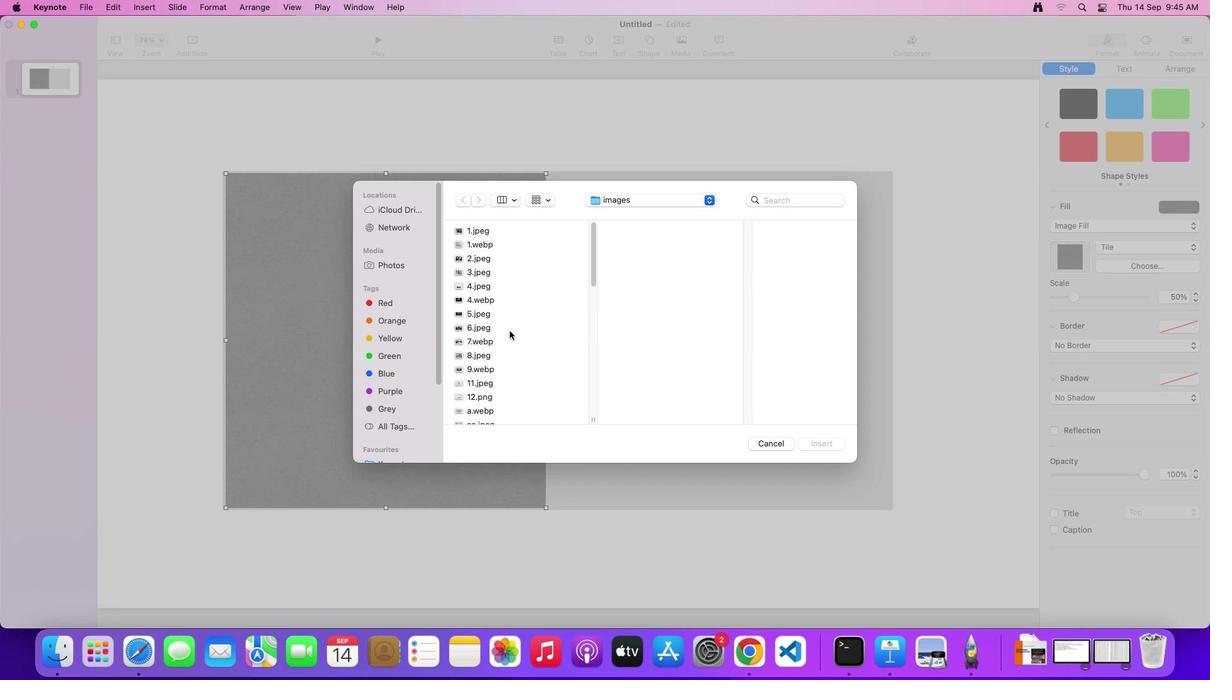 
Action: Mouse scrolled (508, 330) with delta (0, 0)
Screenshot: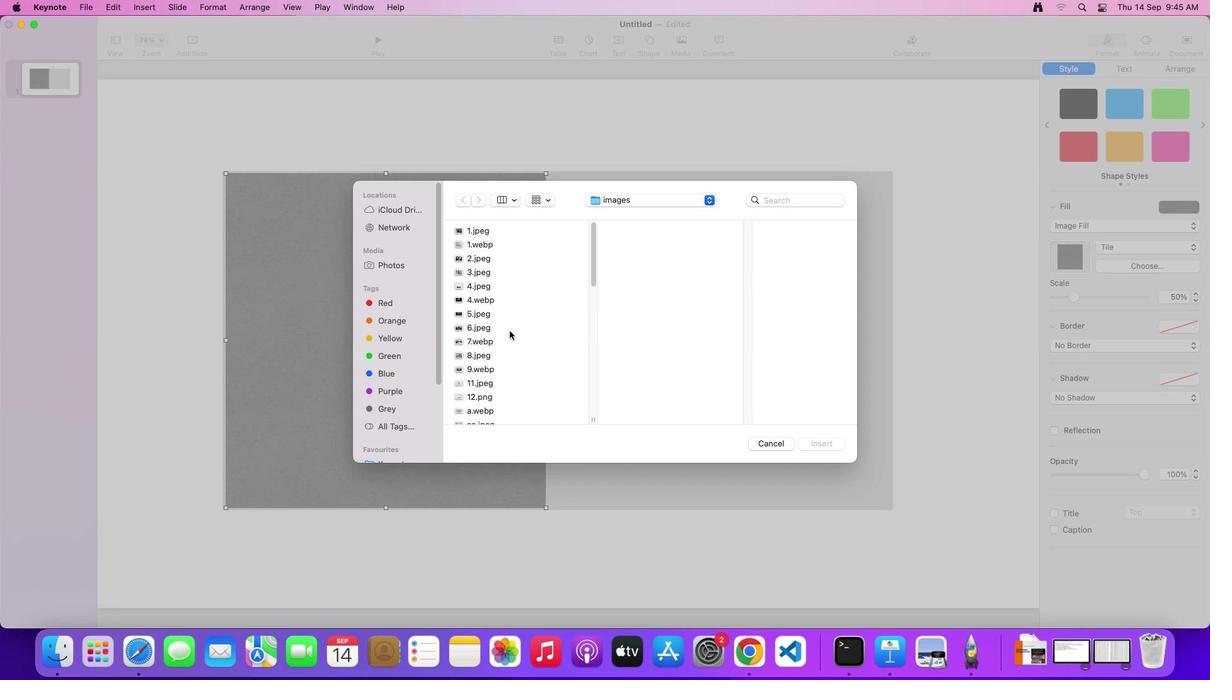 
Action: Mouse scrolled (508, 330) with delta (0, 1)
Screenshot: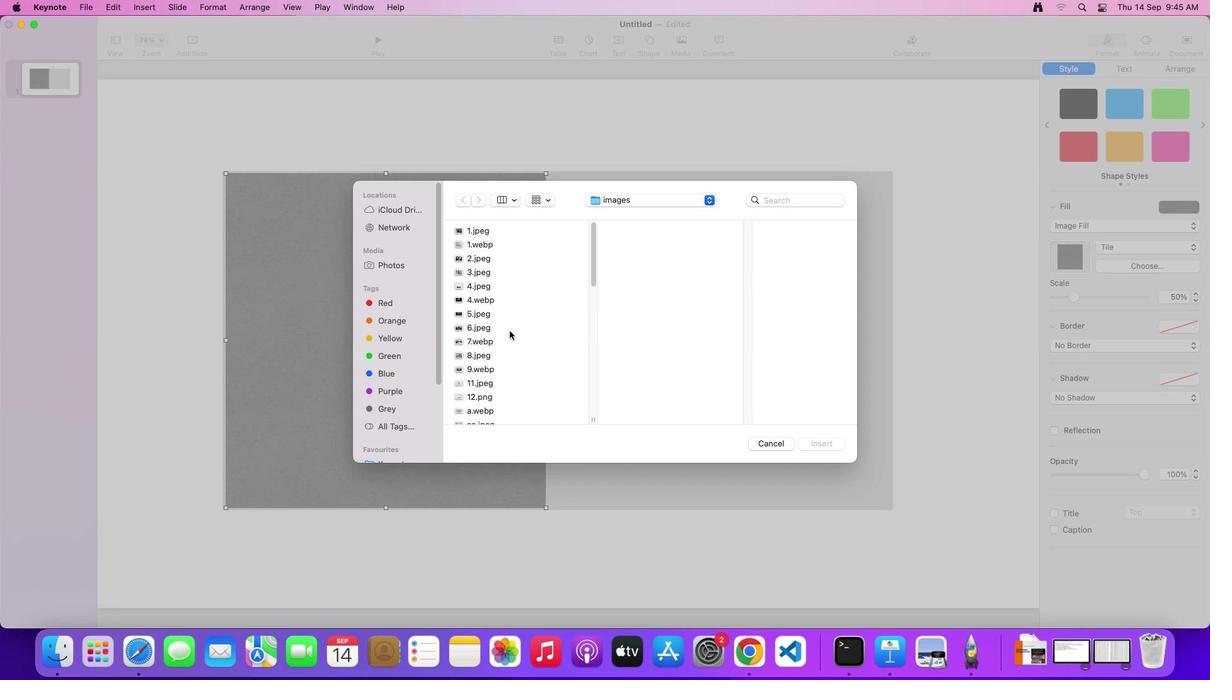 
Action: Mouse scrolled (508, 330) with delta (0, 3)
Screenshot: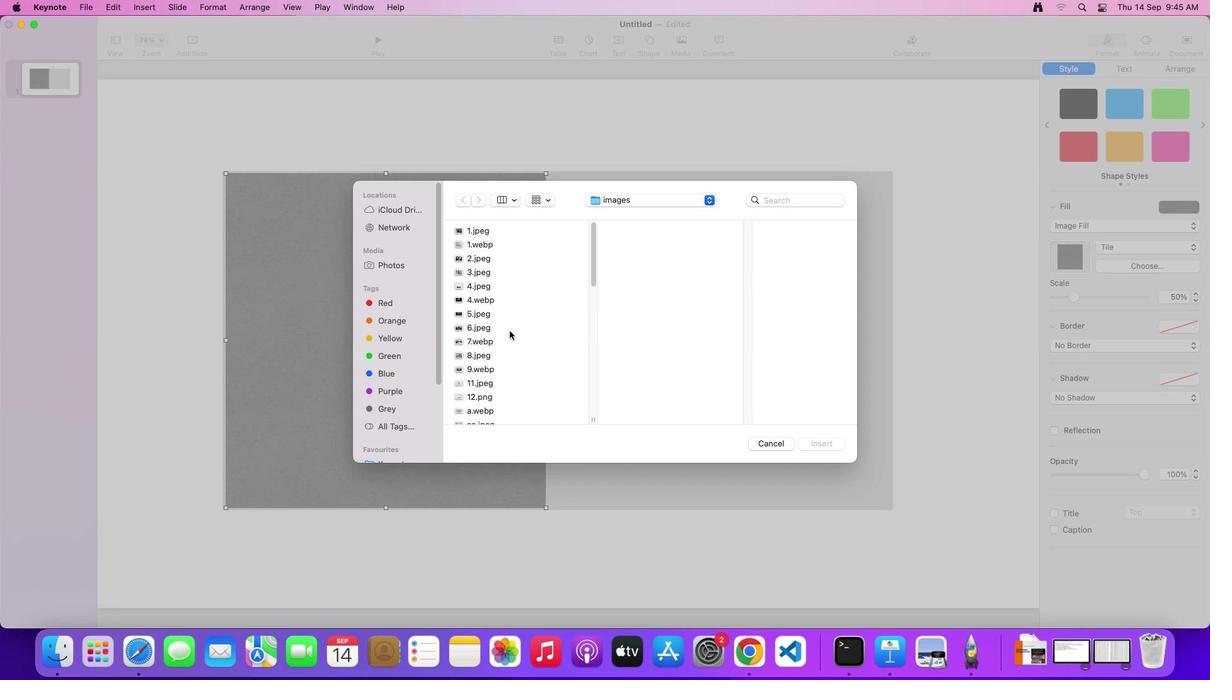 
Action: Mouse scrolled (508, 330) with delta (0, 4)
Screenshot: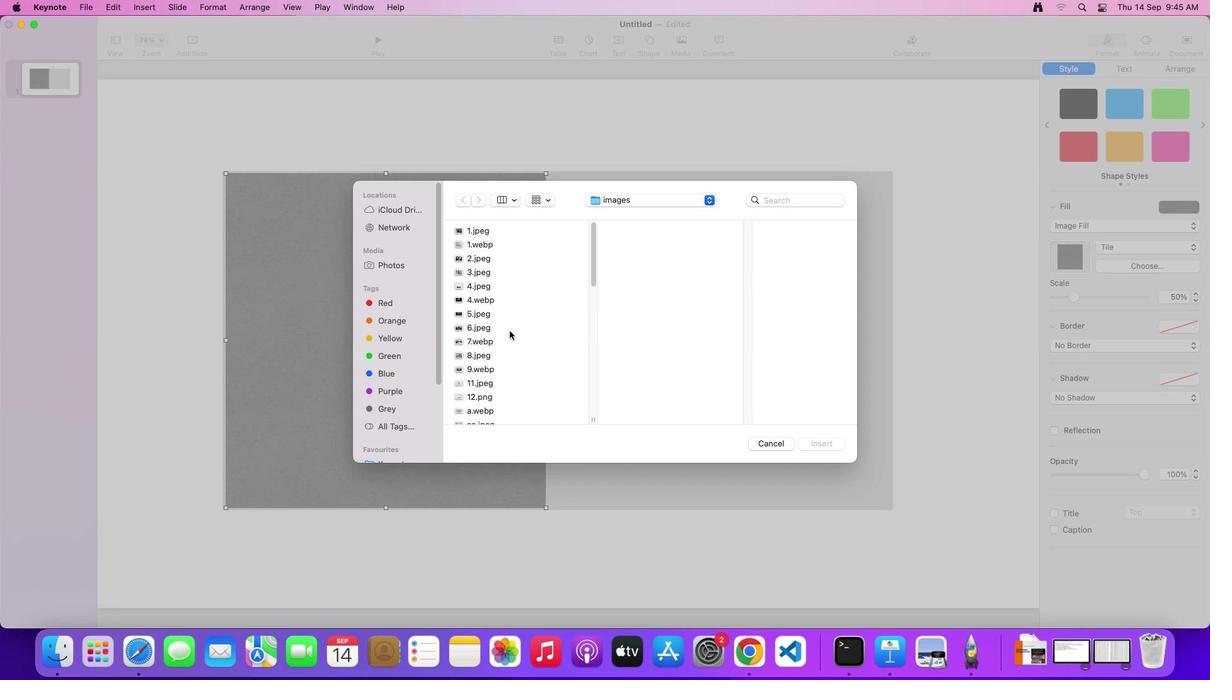 
Action: Mouse moved to (475, 254)
Screenshot: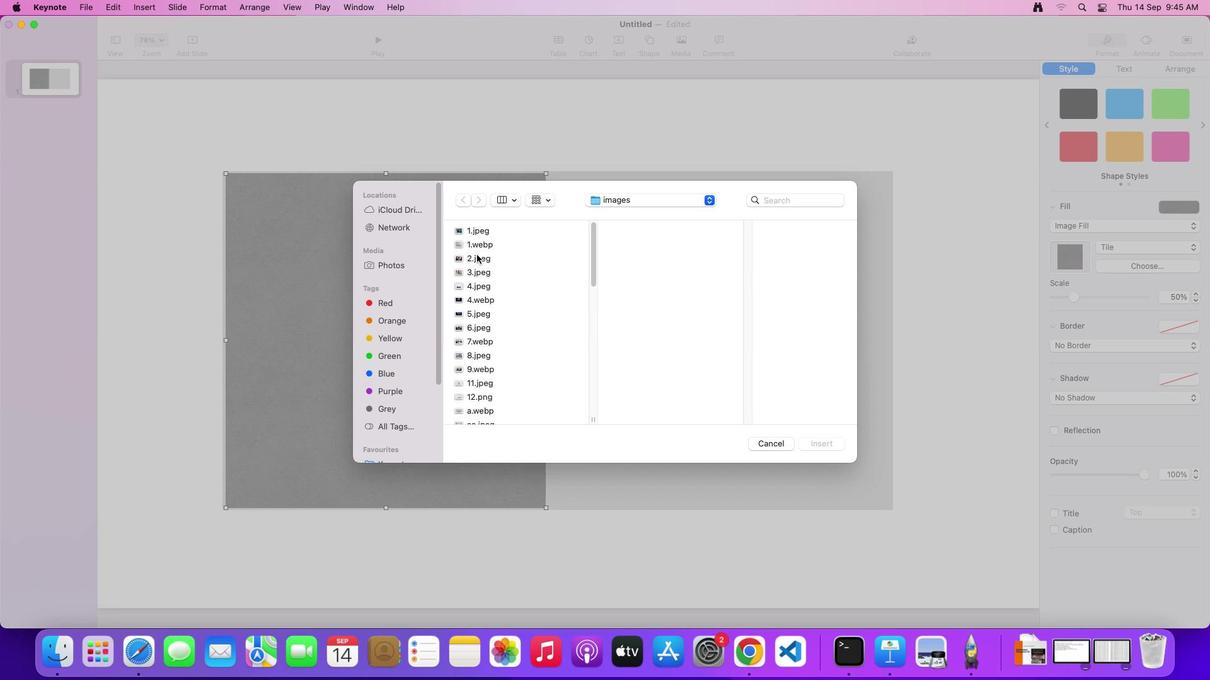 
Action: Mouse pressed left at (475, 254)
Screenshot: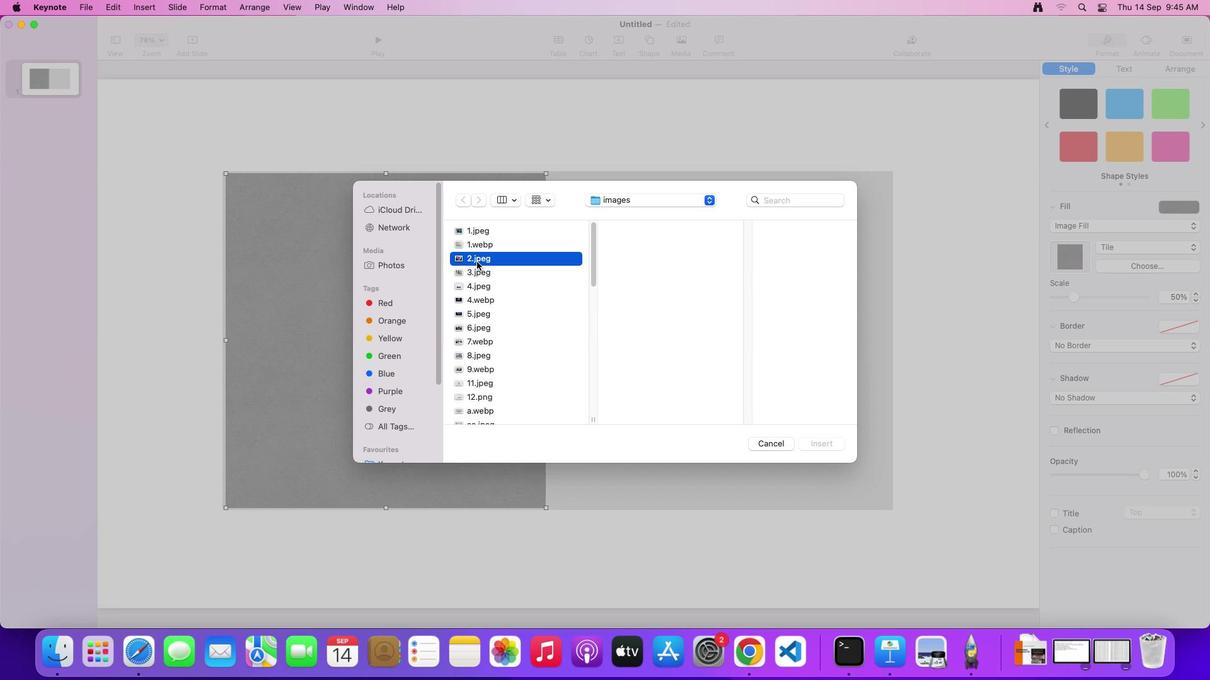 
Action: Mouse moved to (472, 269)
Screenshot: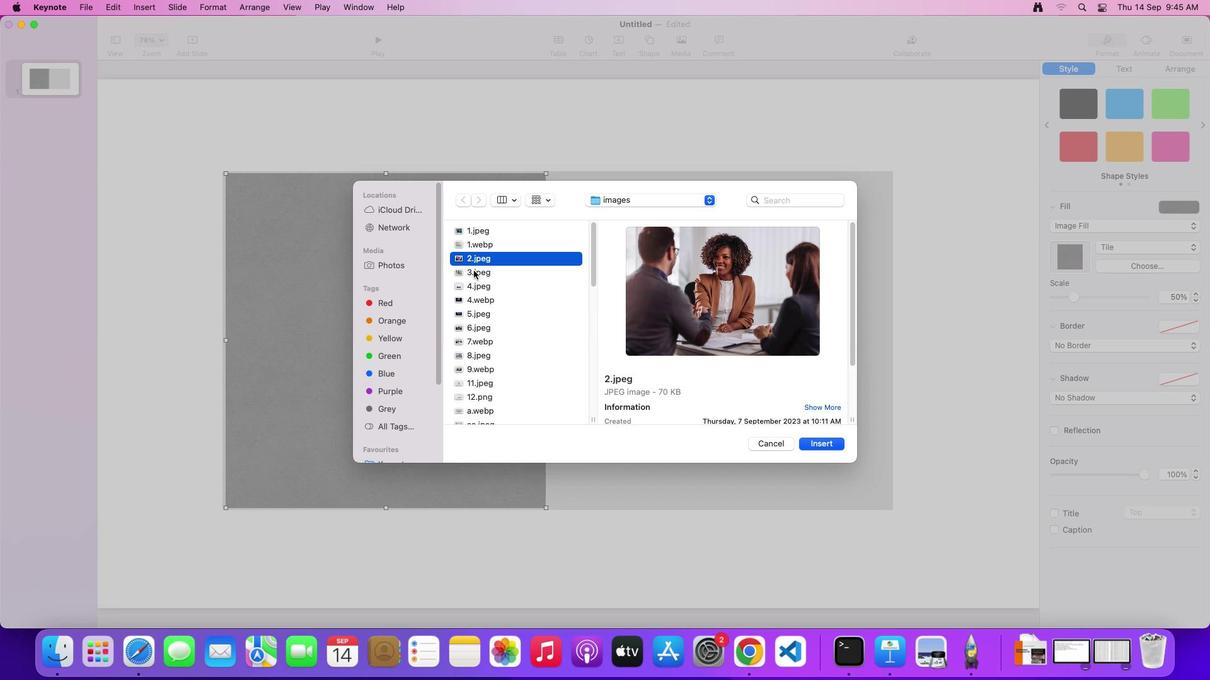 
Action: Mouse pressed left at (472, 269)
Screenshot: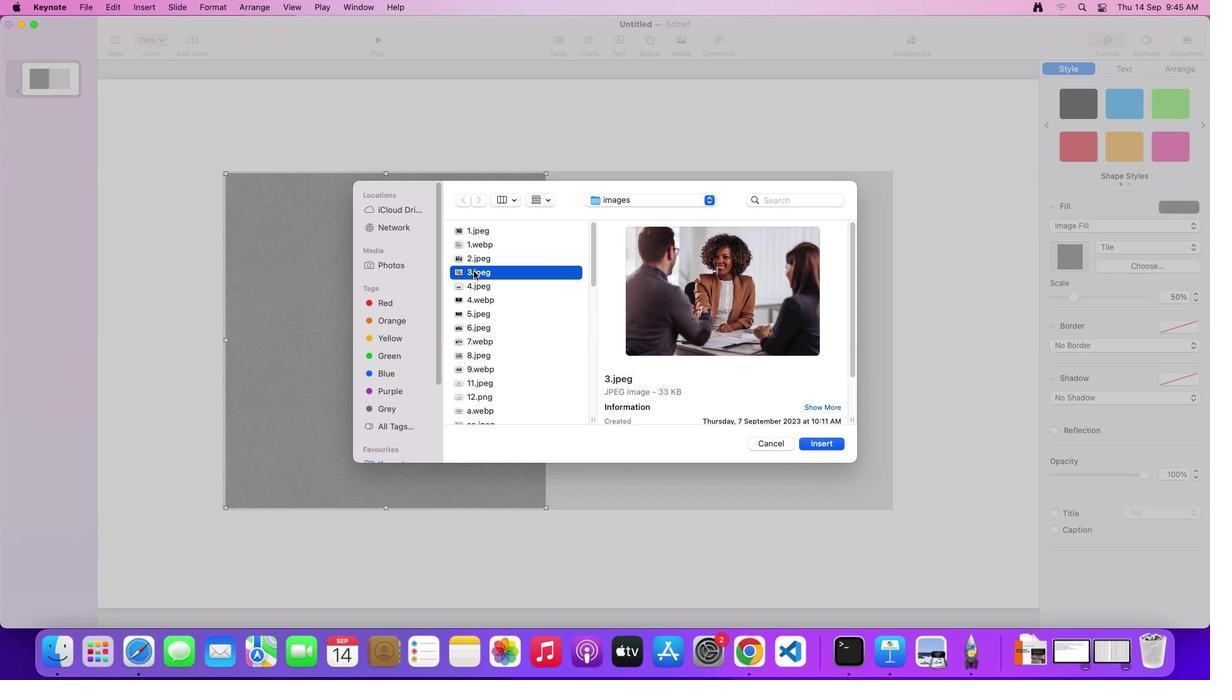 
Action: Mouse moved to (474, 286)
Screenshot: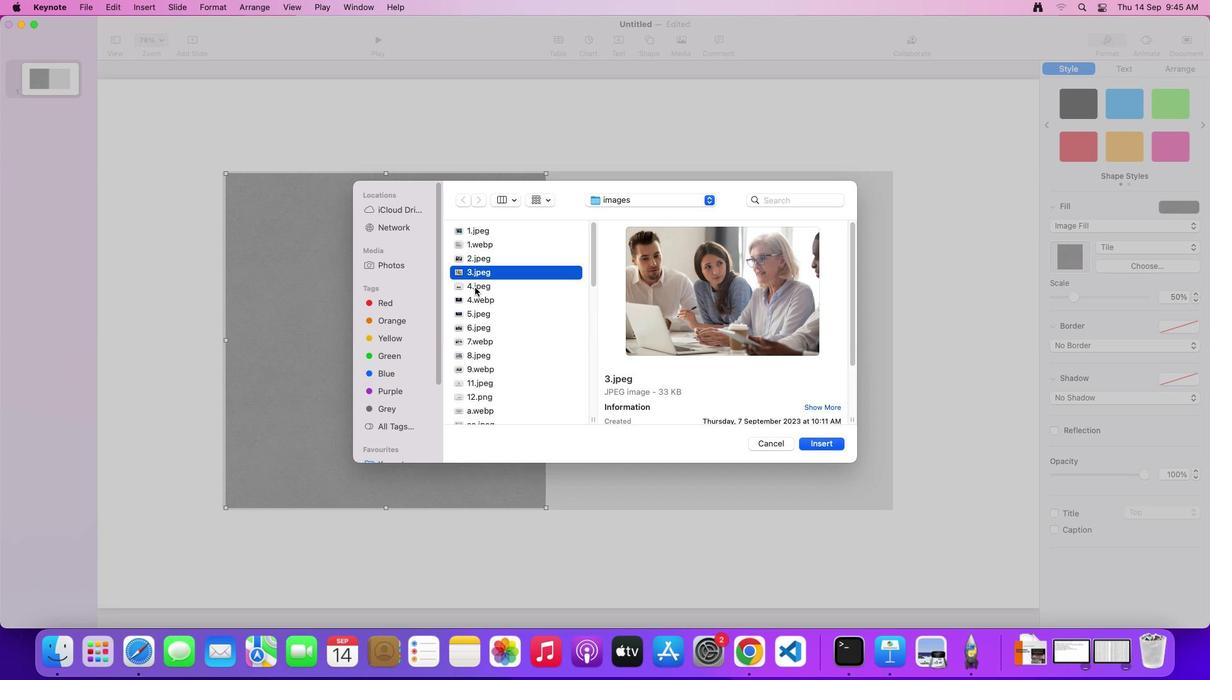
Action: Mouse pressed left at (474, 286)
Screenshot: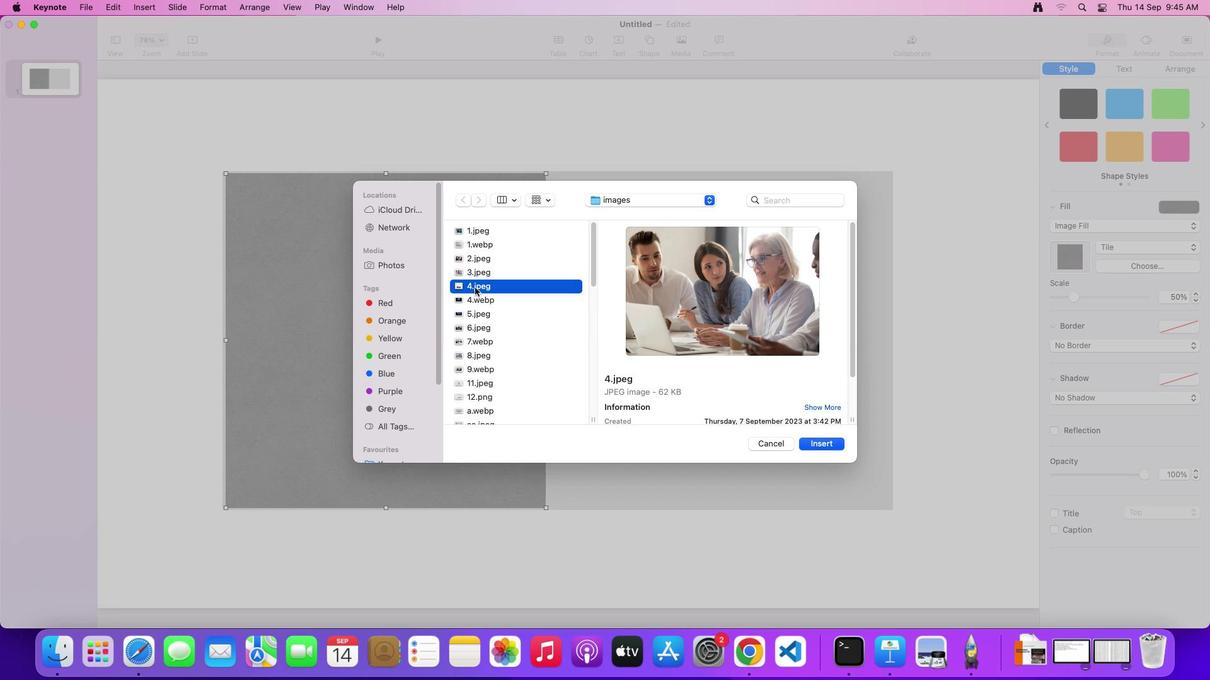 
Action: Mouse moved to (473, 295)
Screenshot: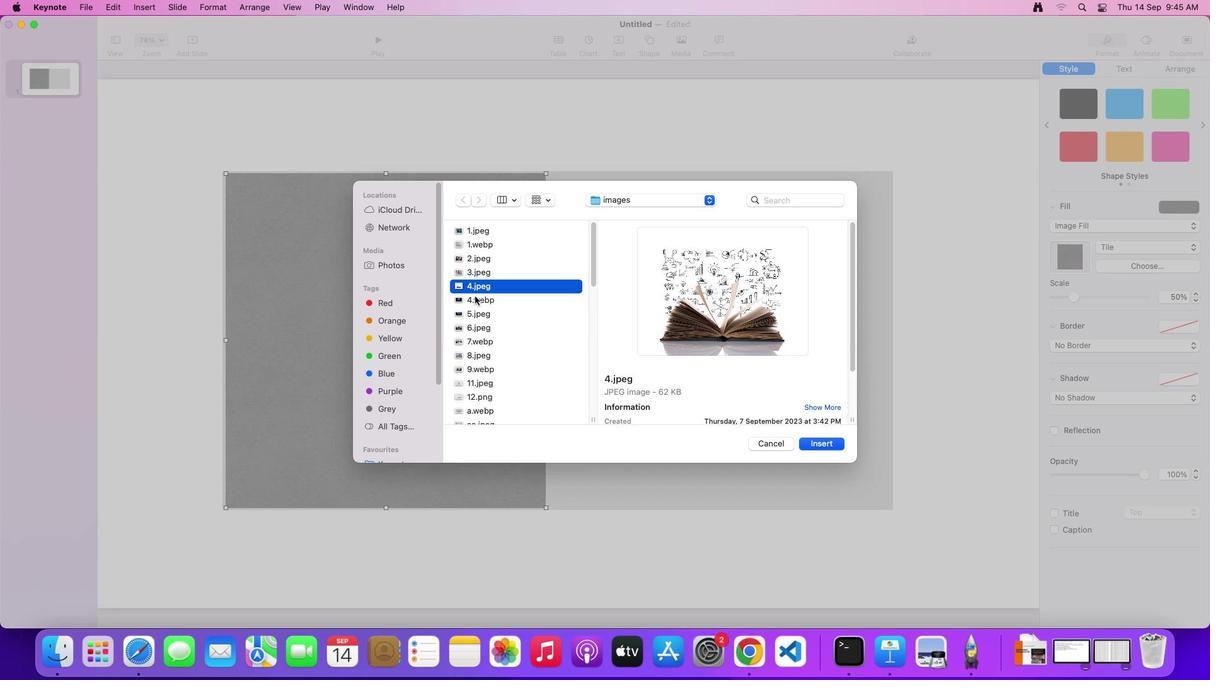 
Action: Mouse pressed left at (473, 295)
Screenshot: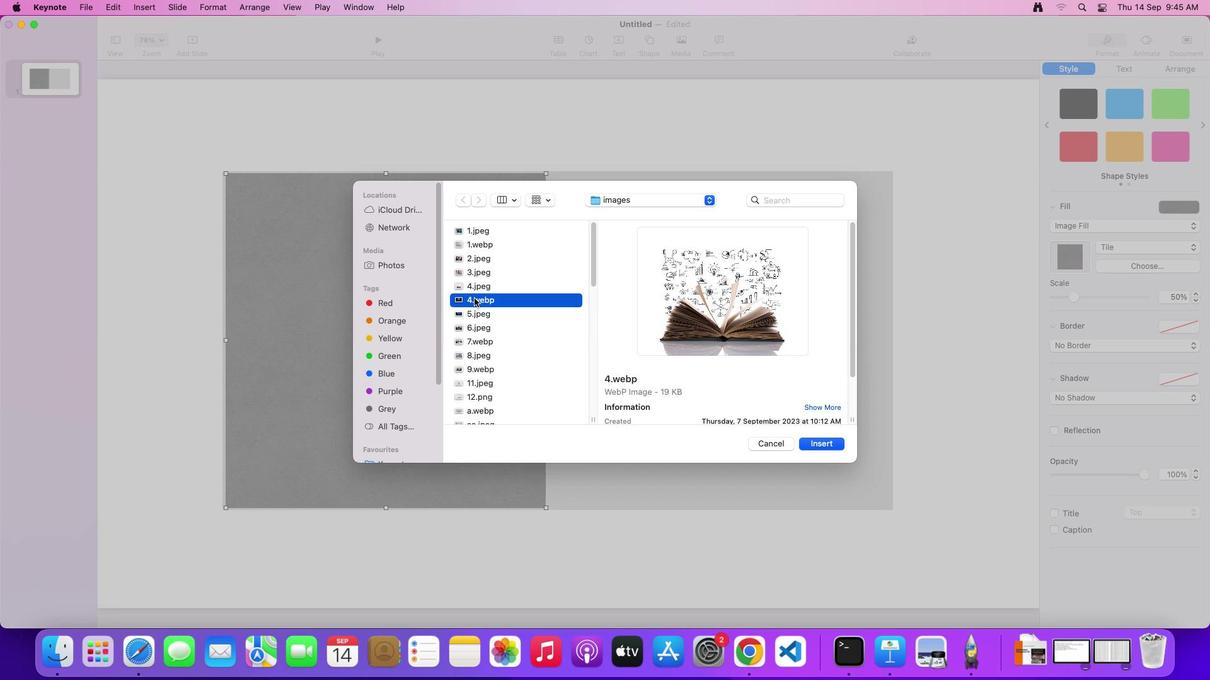 
Action: Mouse moved to (472, 324)
Screenshot: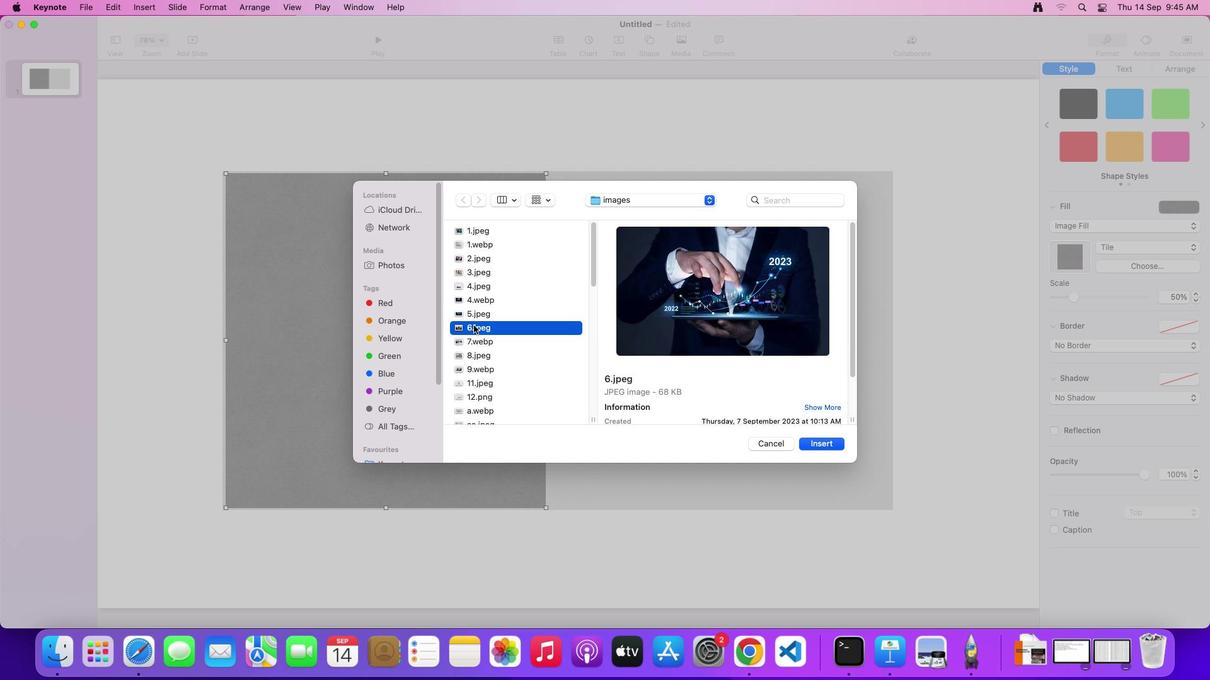 
Action: Mouse pressed left at (472, 324)
Screenshot: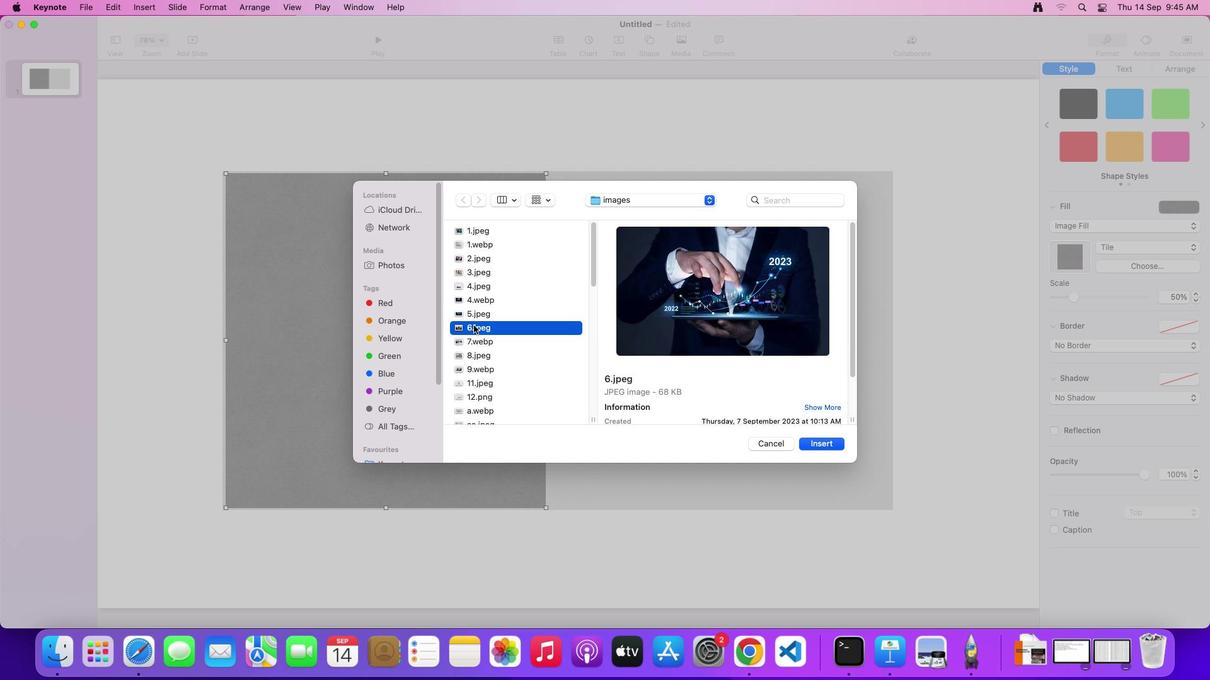 
Action: Mouse moved to (470, 340)
Screenshot: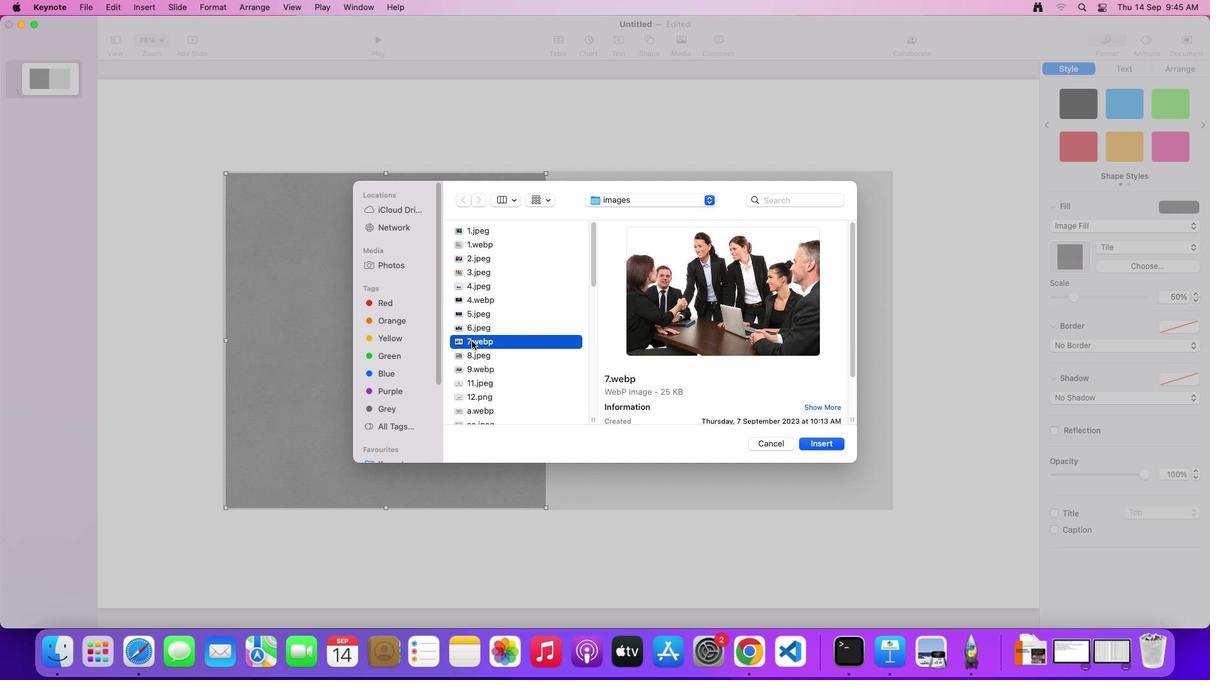 
Action: Mouse pressed left at (470, 340)
Screenshot: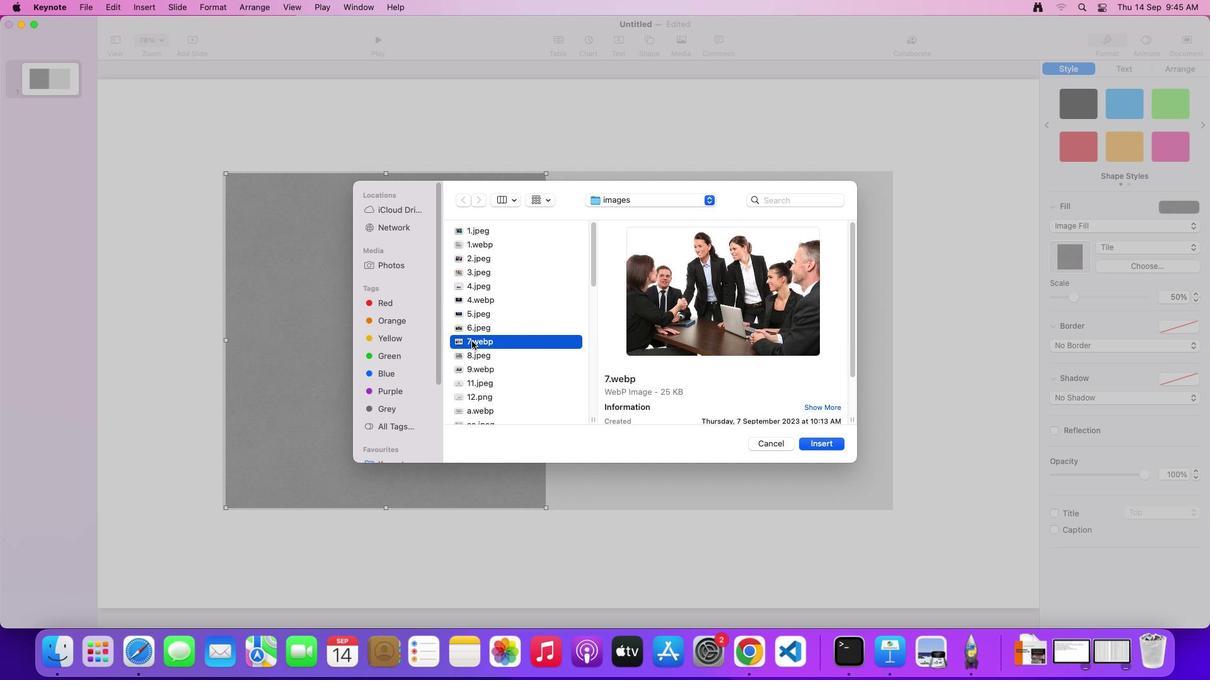 
Action: Mouse moved to (472, 325)
Screenshot: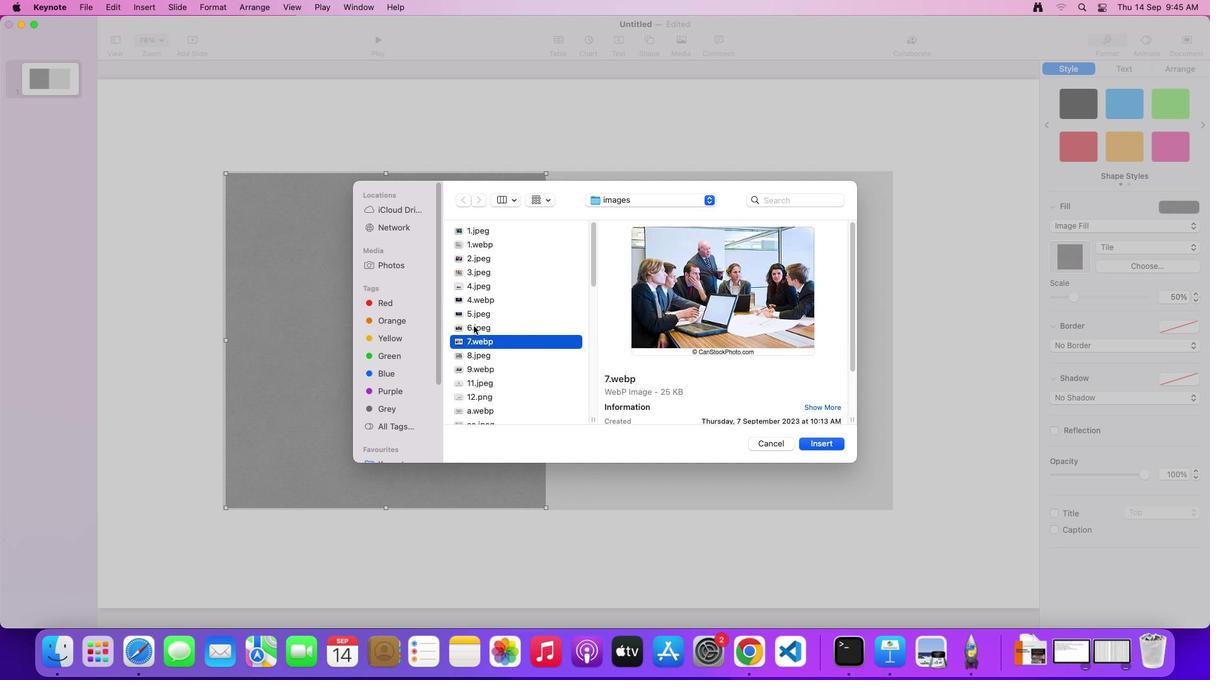 
Action: Mouse pressed left at (472, 325)
Screenshot: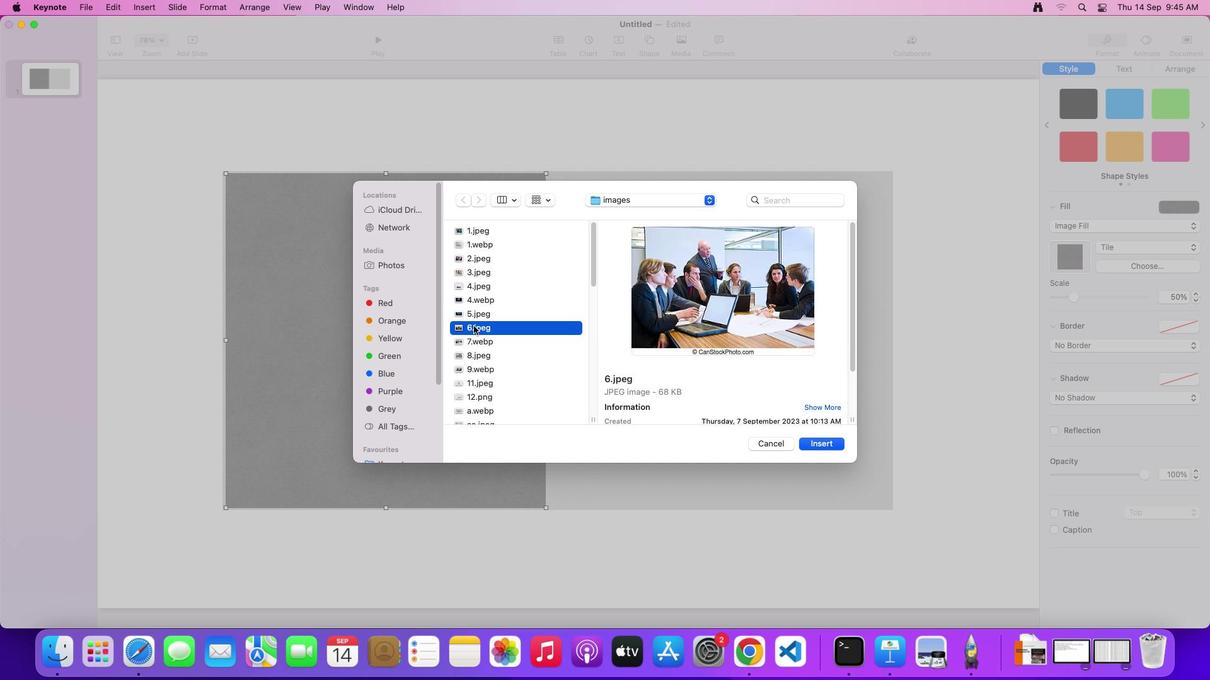 
Action: Mouse moved to (822, 447)
Screenshot: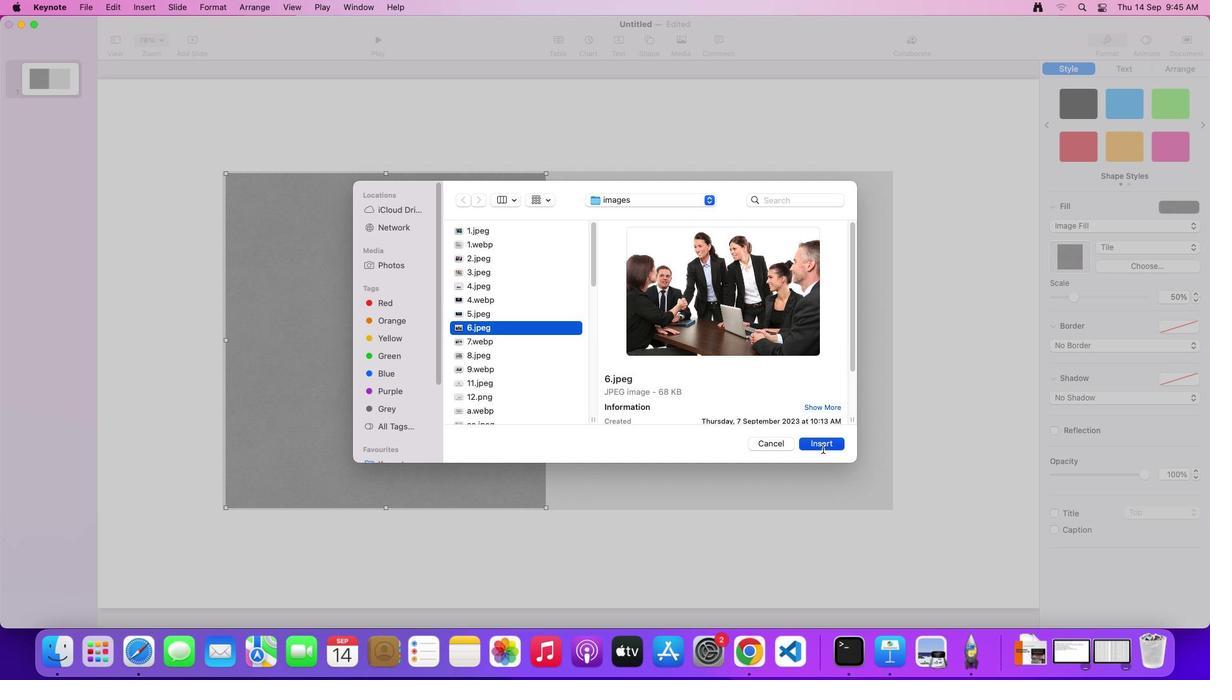 
Action: Mouse pressed left at (822, 447)
Screenshot: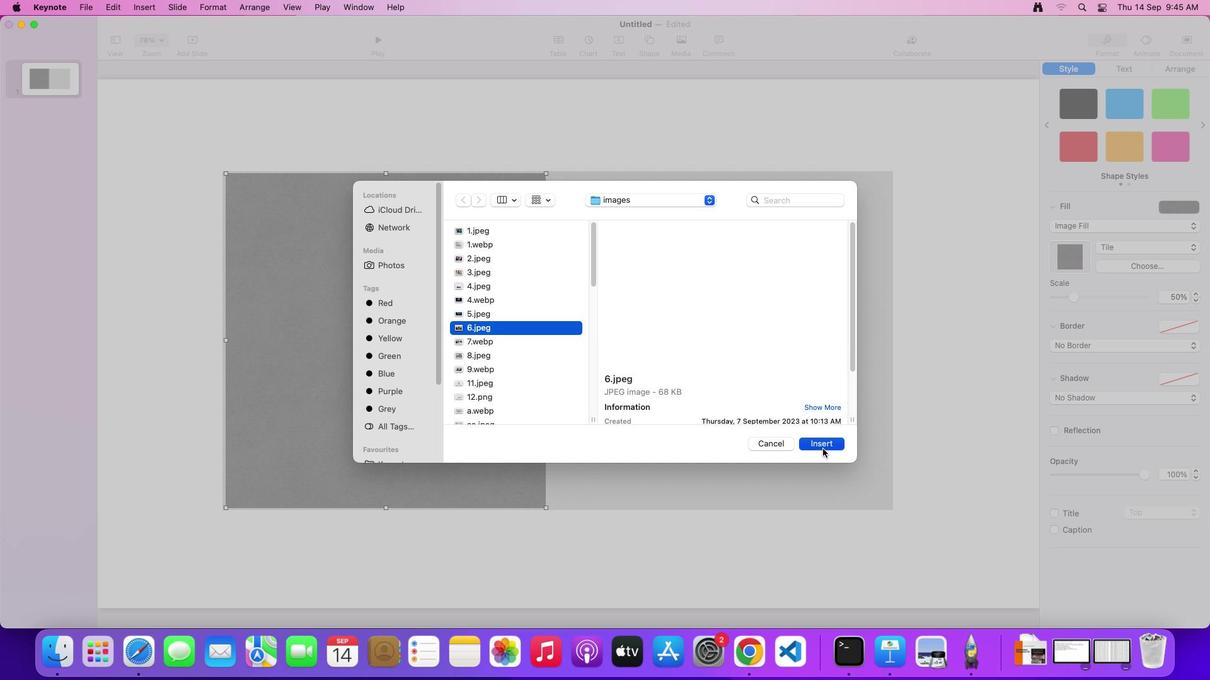 
Action: Mouse moved to (363, 317)
Screenshot: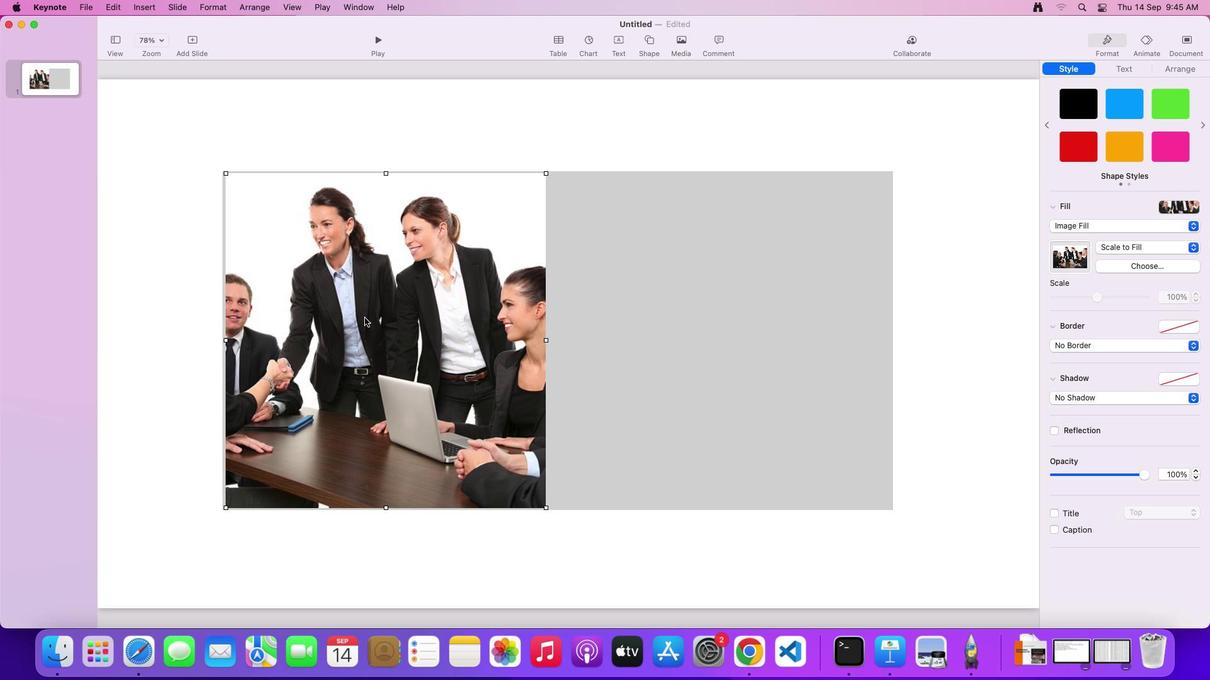 
Action: Mouse pressed left at (363, 317)
Screenshot: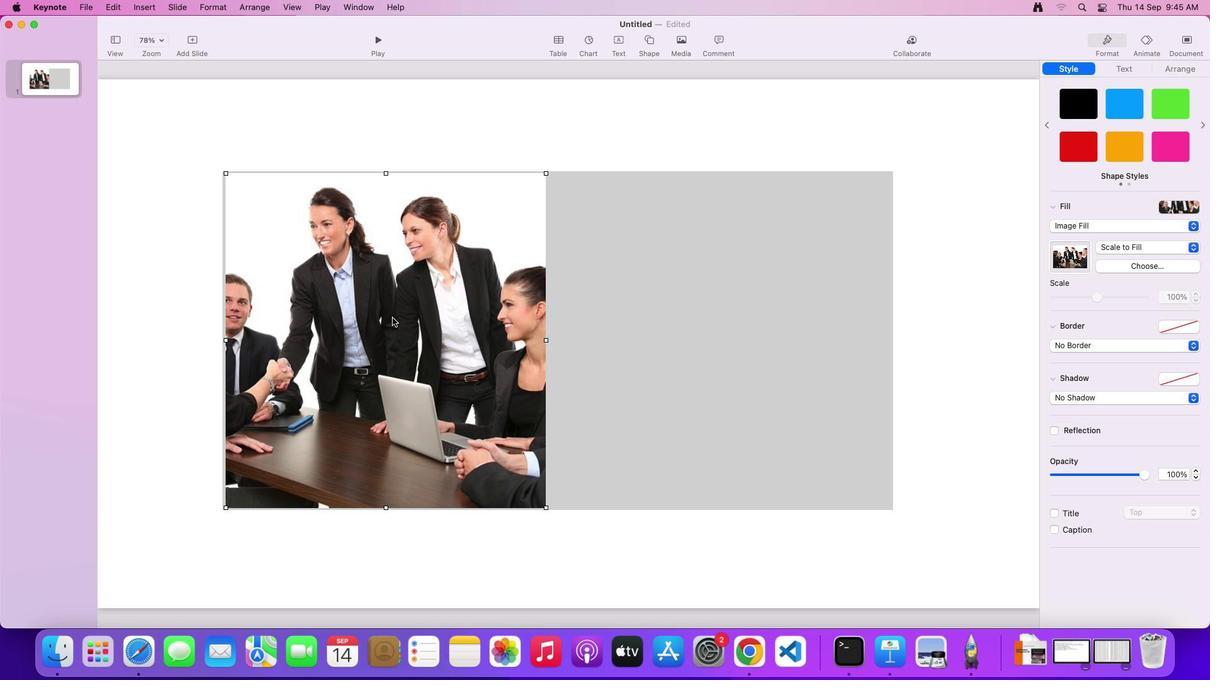 
Action: Mouse moved to (568, 327)
Screenshot: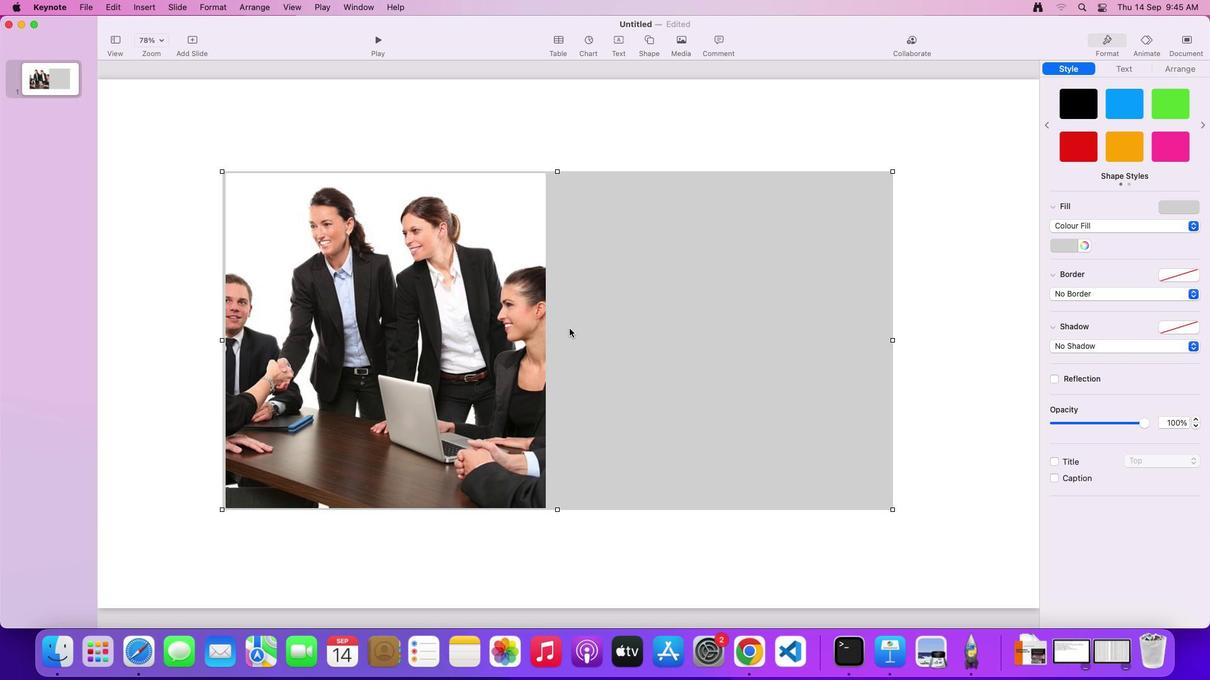 
Action: Mouse pressed left at (568, 327)
Screenshot: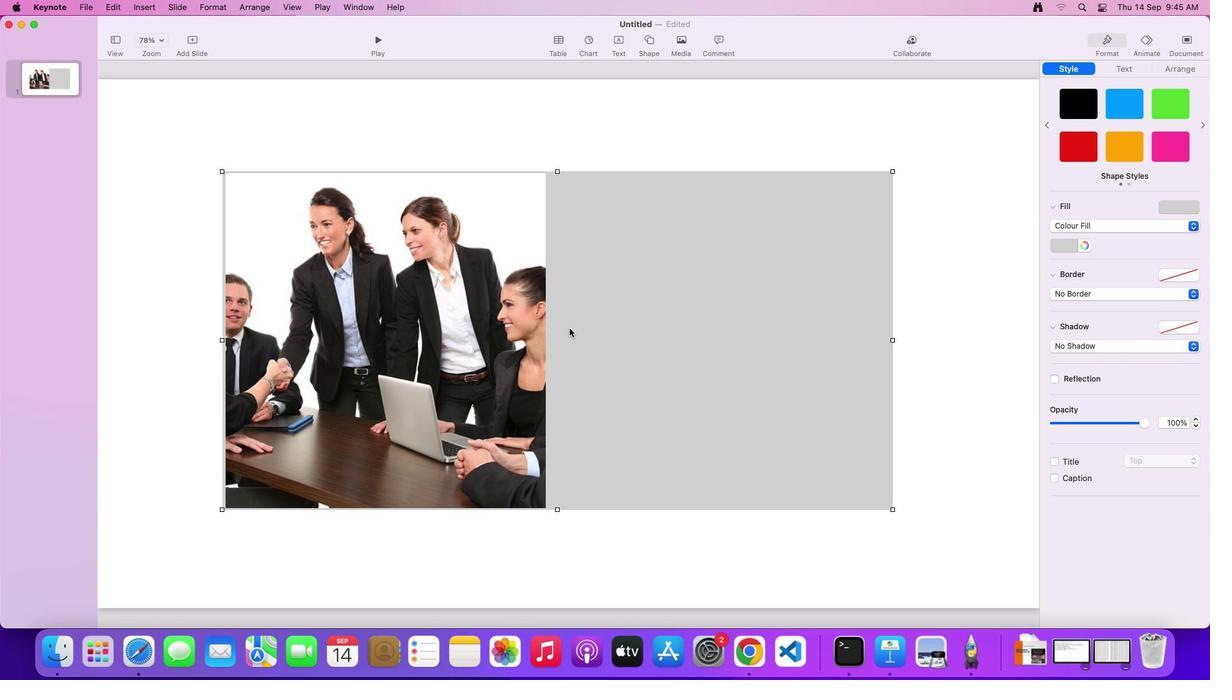 
Action: Mouse moved to (614, 306)
Screenshot: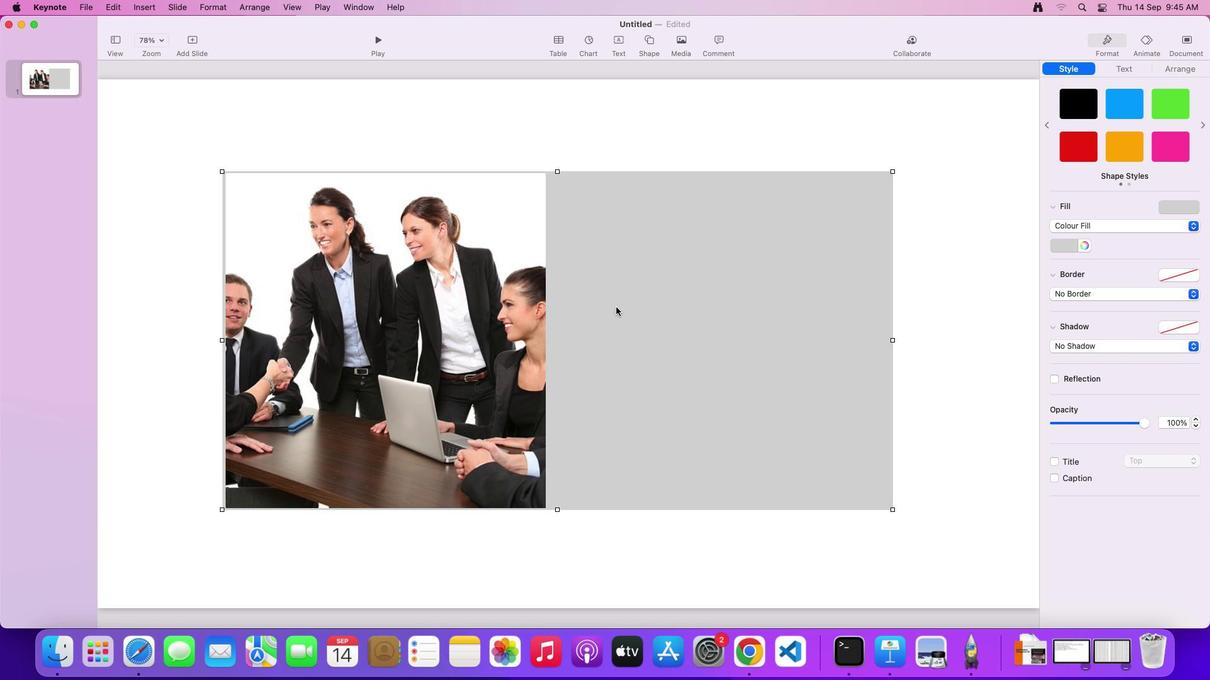
Action: Mouse pressed left at (614, 306)
Screenshot: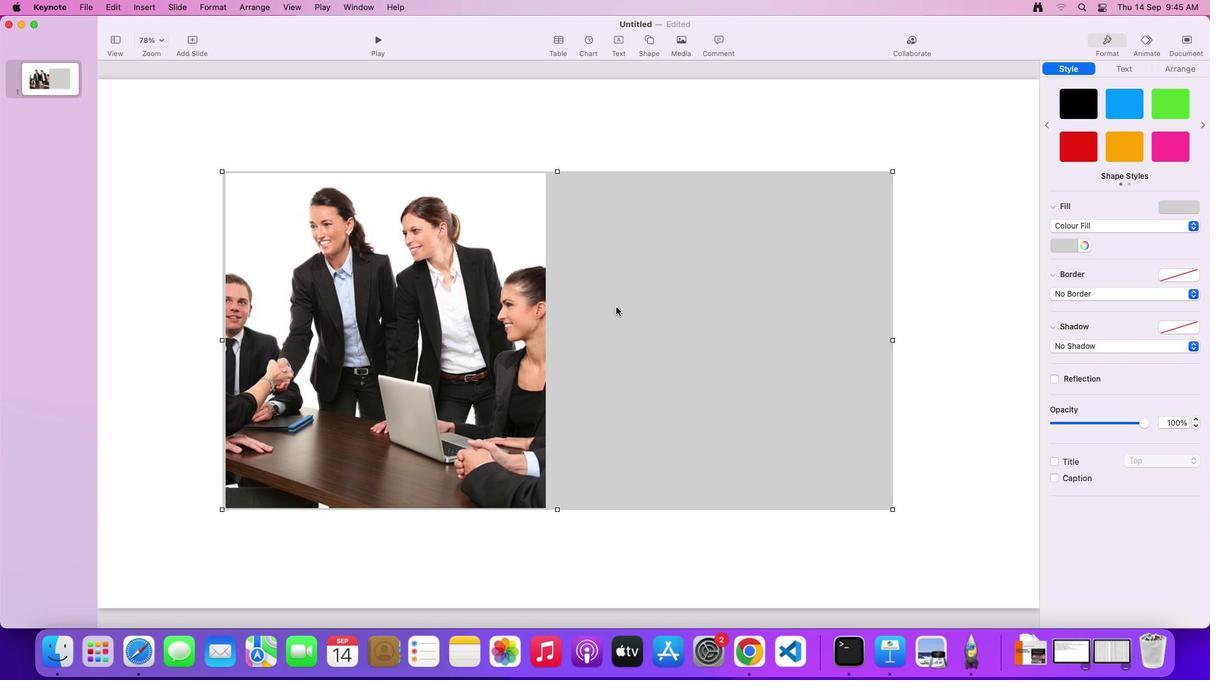 
Action: Mouse moved to (646, 40)
Screenshot: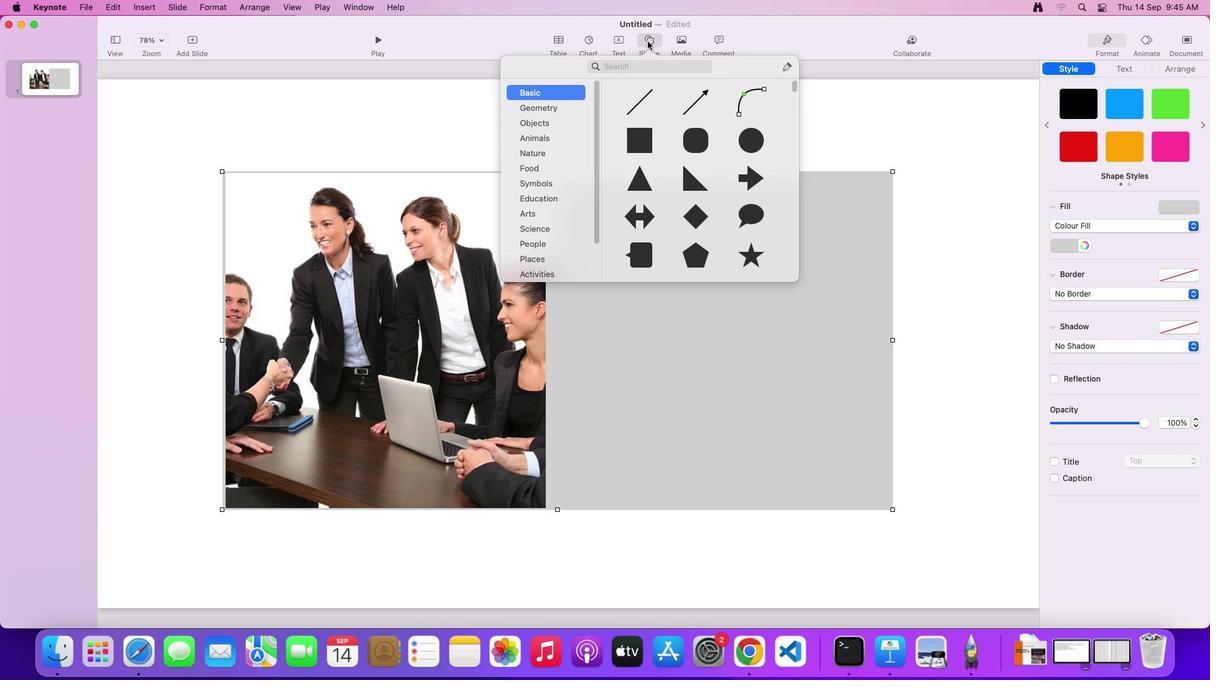 
Action: Mouse pressed left at (646, 40)
Screenshot: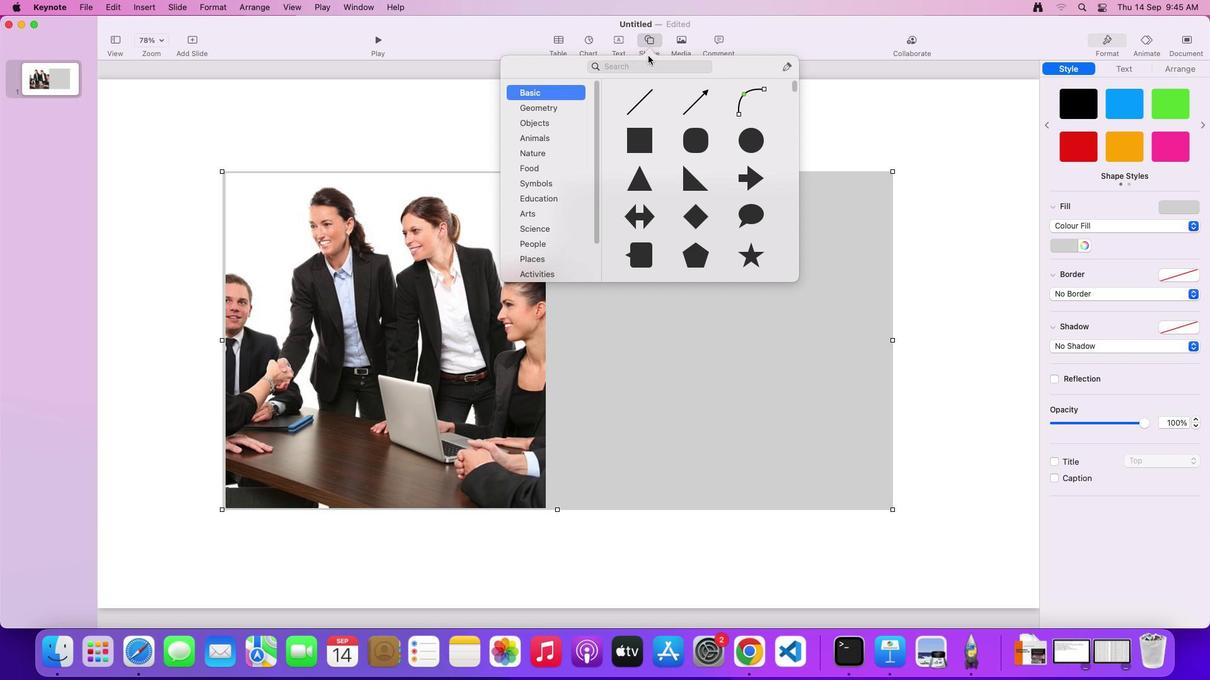 
Action: Mouse moved to (688, 182)
Screenshot: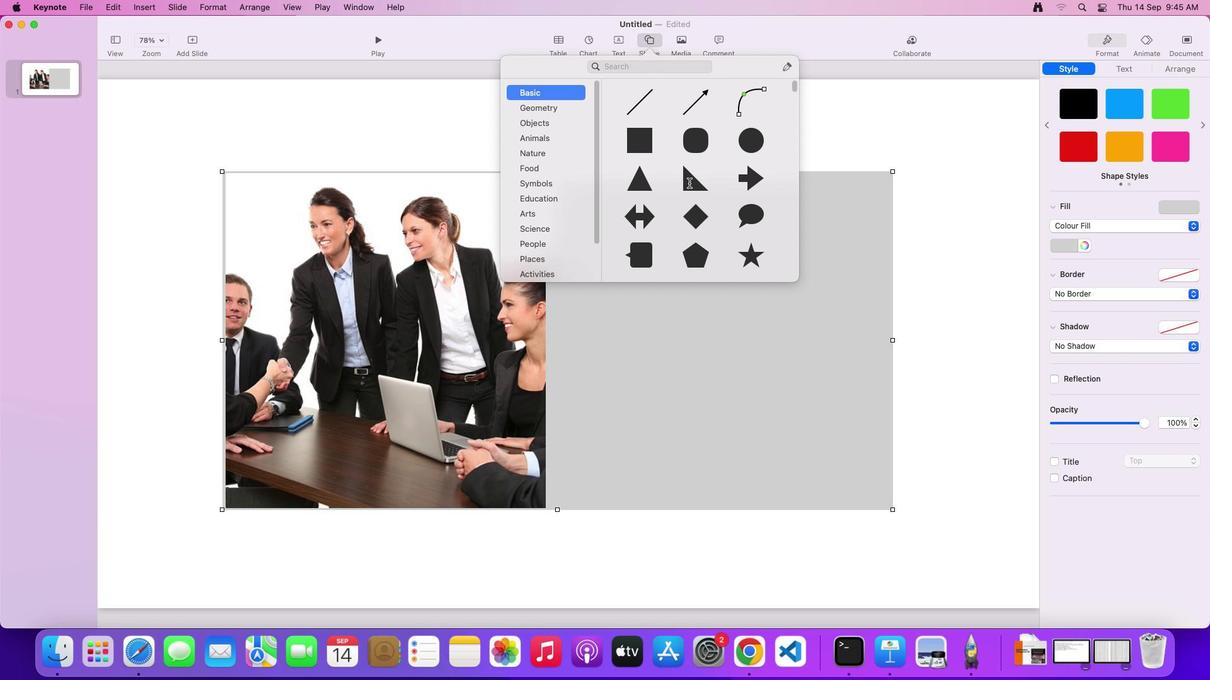 
Action: Mouse pressed left at (688, 182)
Screenshot: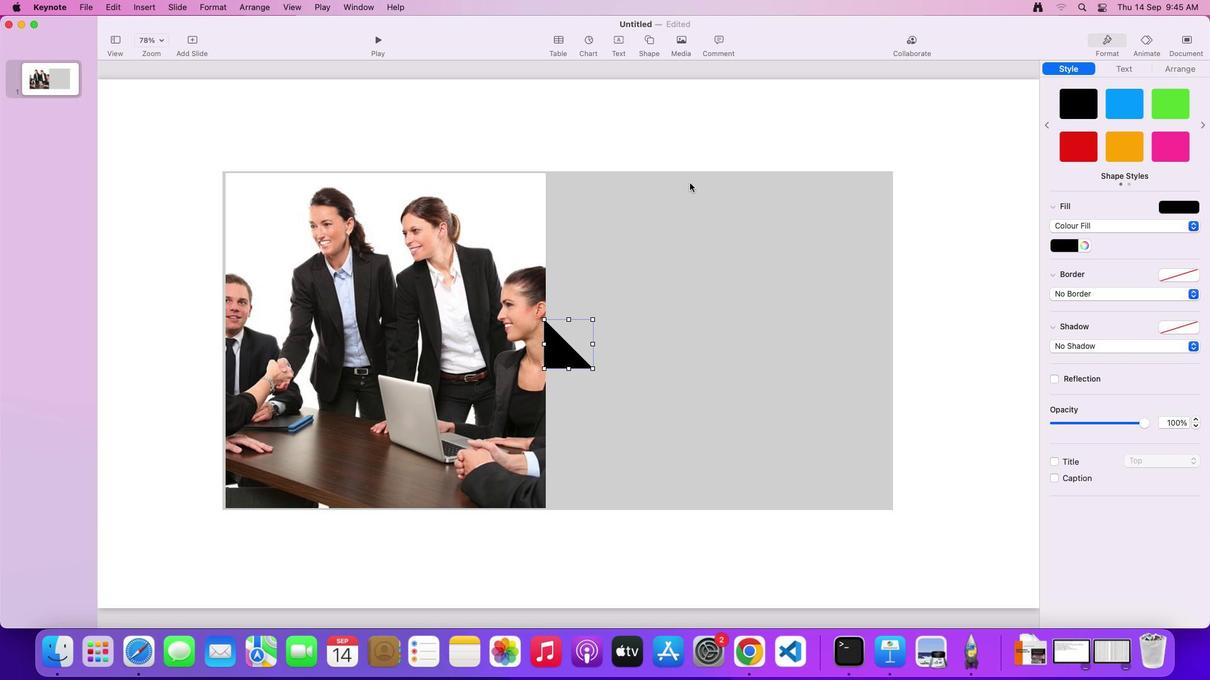 
Action: Mouse moved to (548, 350)
Screenshot: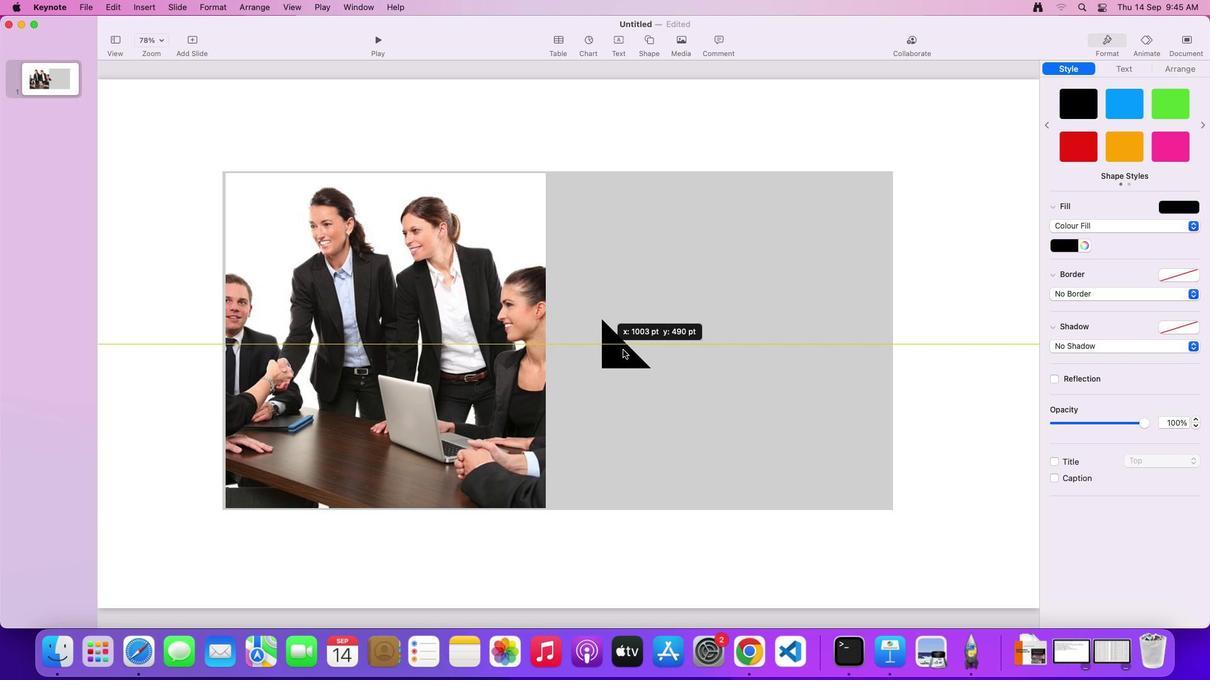 
Action: Mouse pressed left at (548, 350)
Screenshot: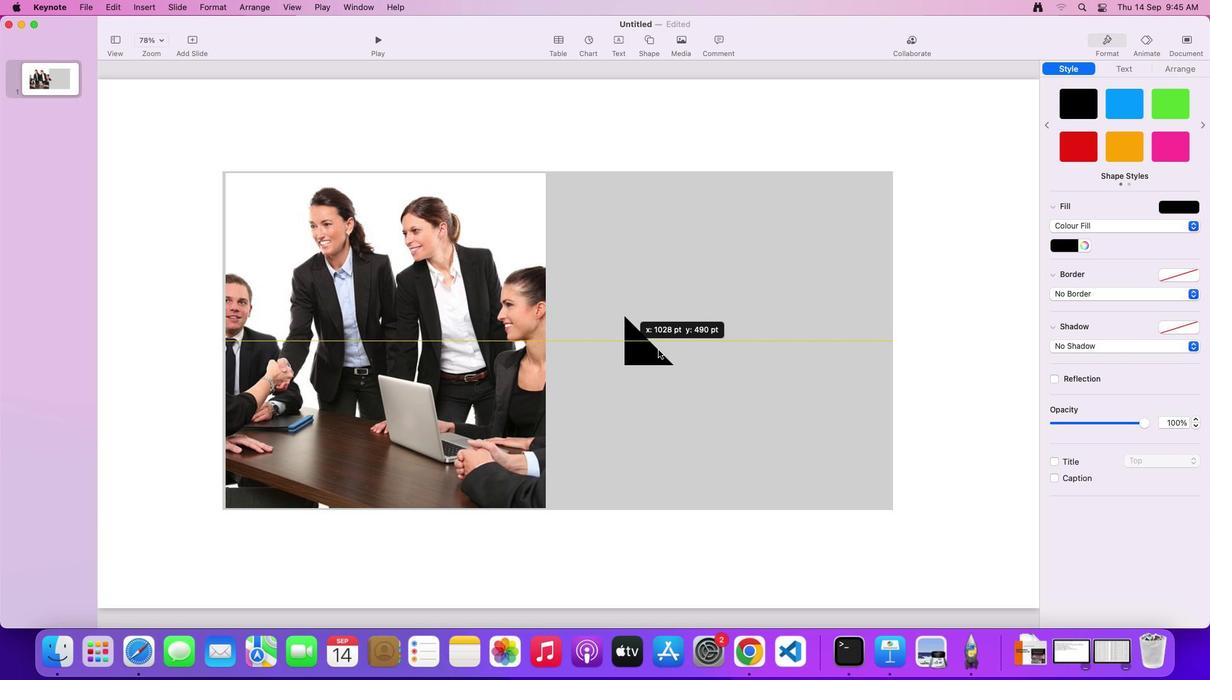 
Action: Mouse moved to (1172, 64)
Screenshot: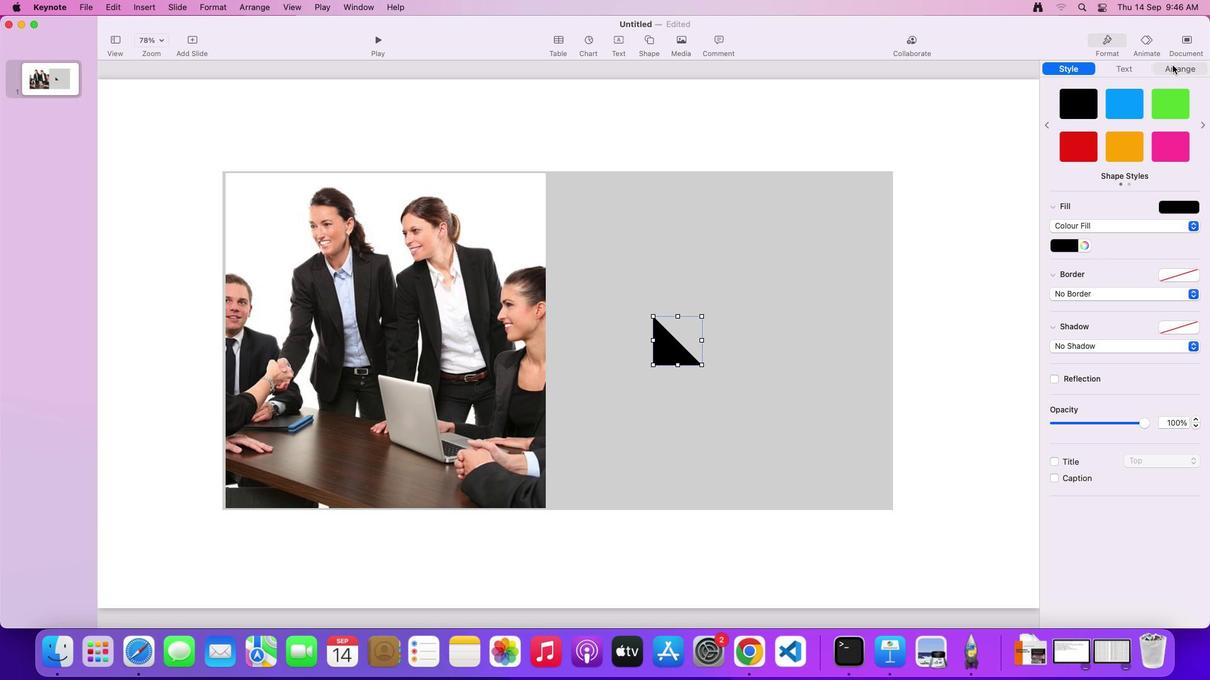
Action: Mouse pressed left at (1172, 64)
Screenshot: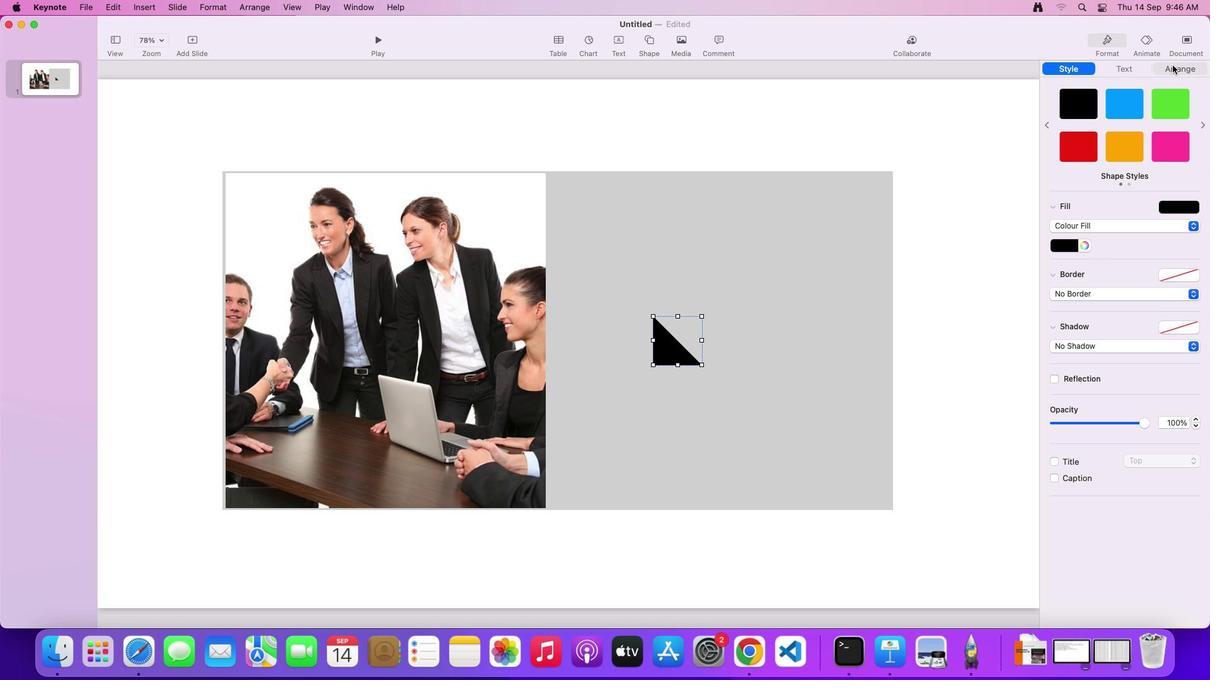 
Action: Mouse moved to (1181, 275)
Screenshot: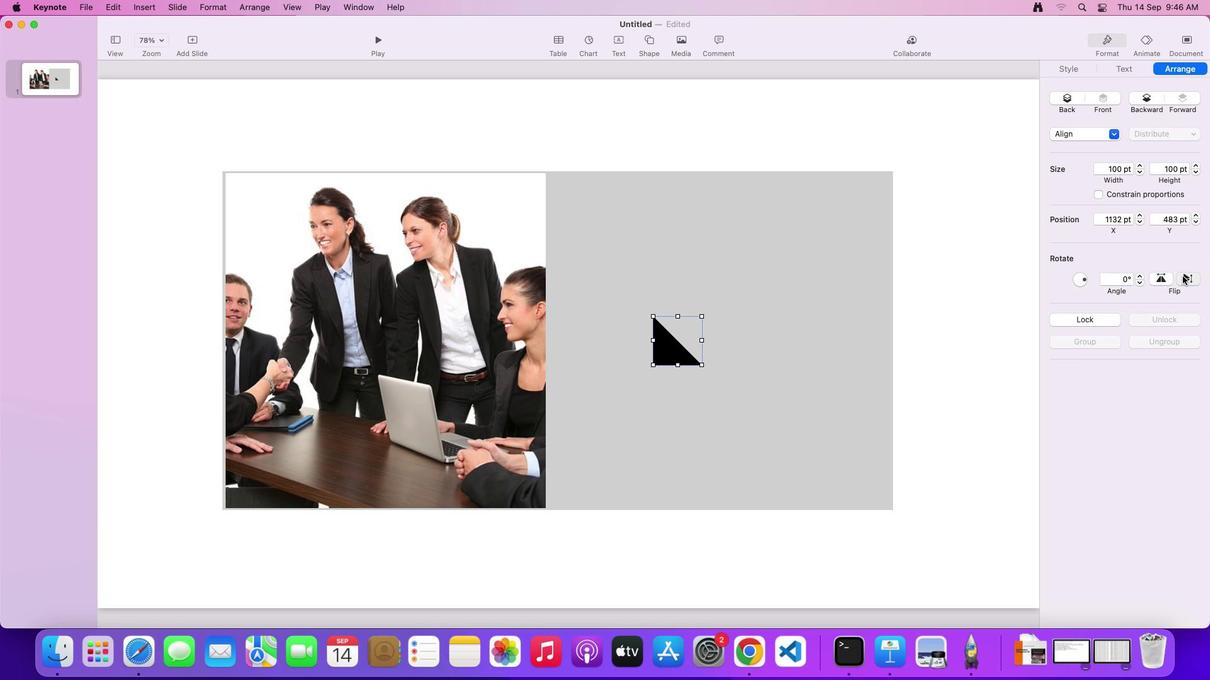 
Action: Mouse pressed left at (1181, 275)
Screenshot: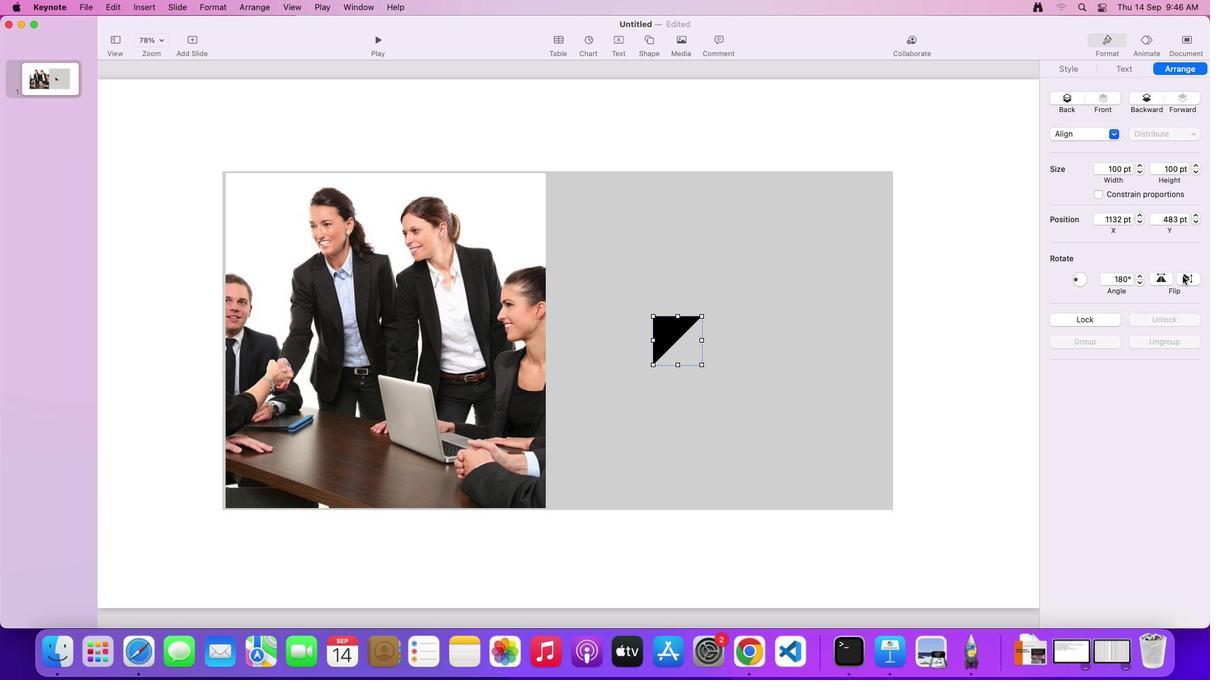 
Action: Mouse moved to (1184, 274)
Screenshot: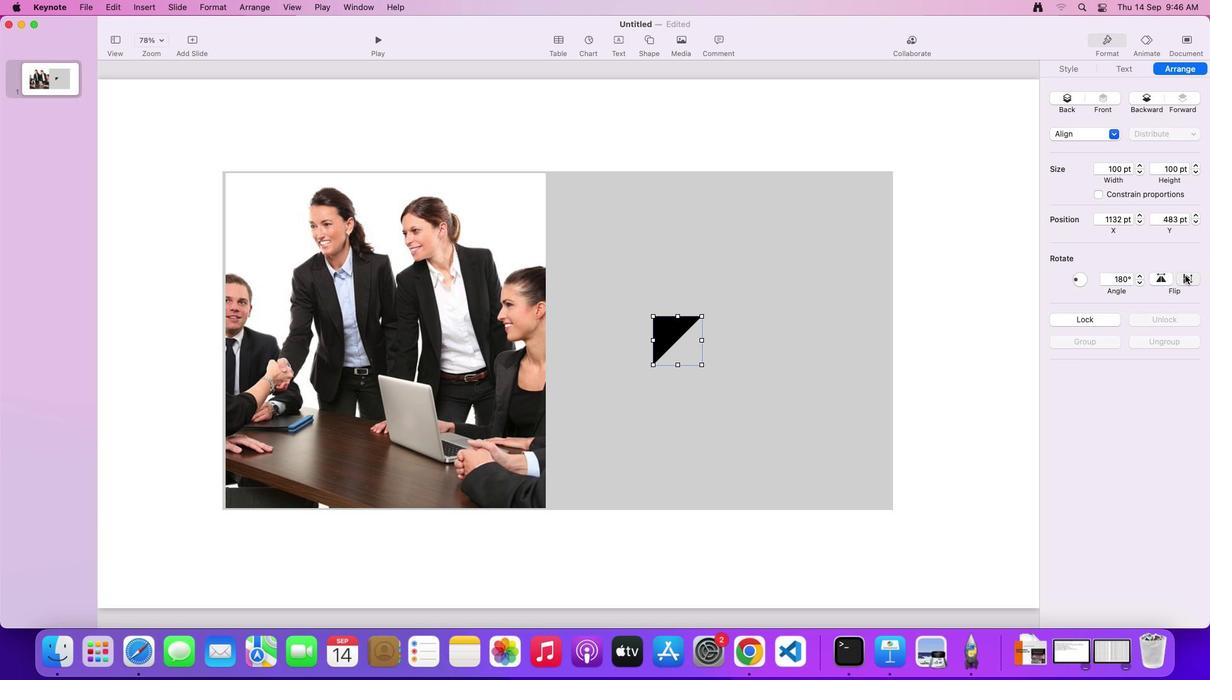 
Action: Mouse pressed left at (1184, 274)
Screenshot: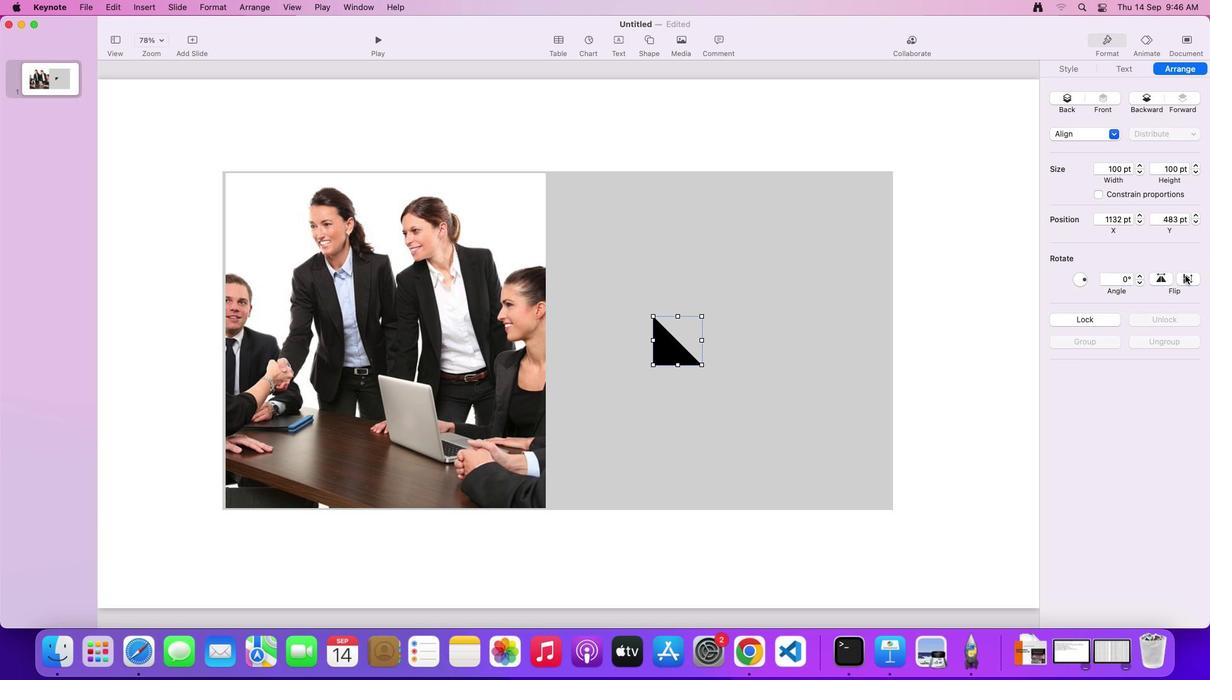 
Action: Mouse pressed left at (1184, 274)
Screenshot: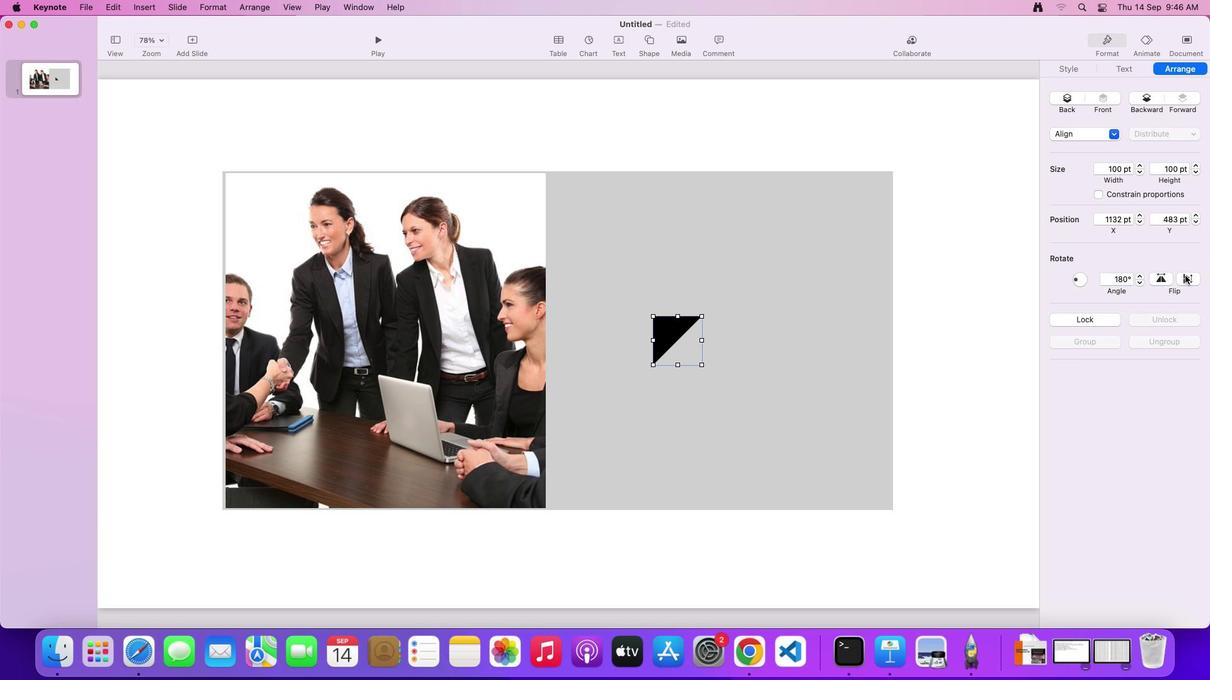 
Action: Mouse moved to (1160, 272)
Screenshot: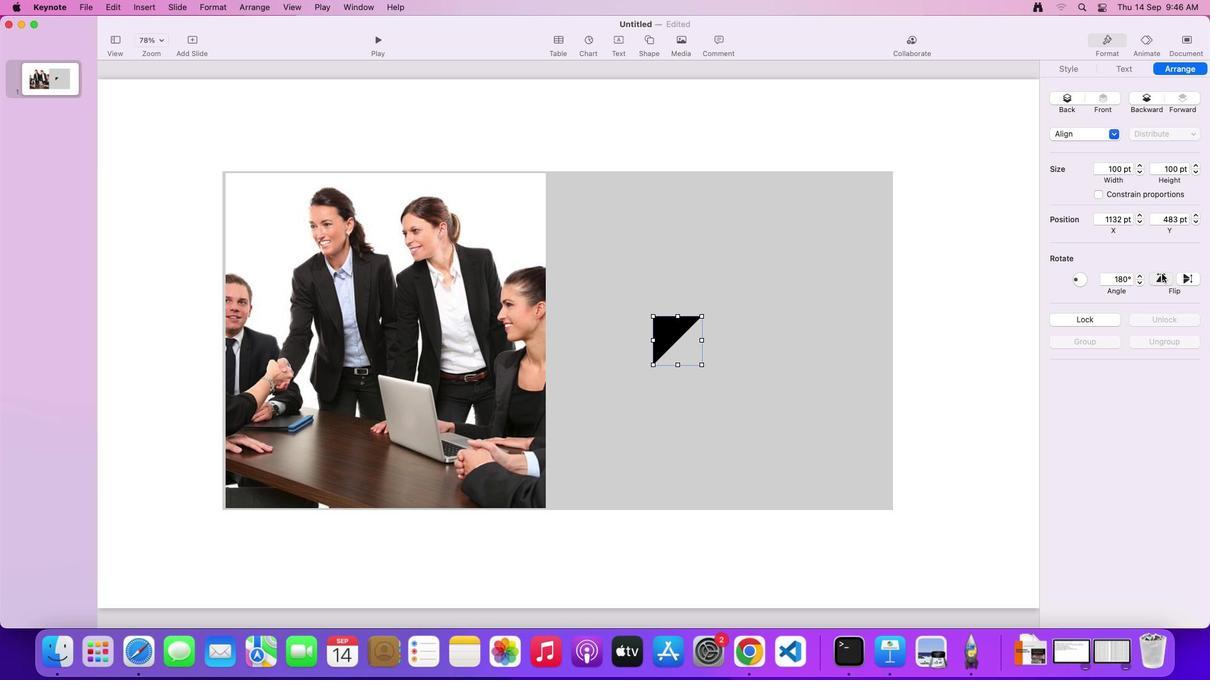 
Action: Mouse pressed left at (1160, 272)
Screenshot: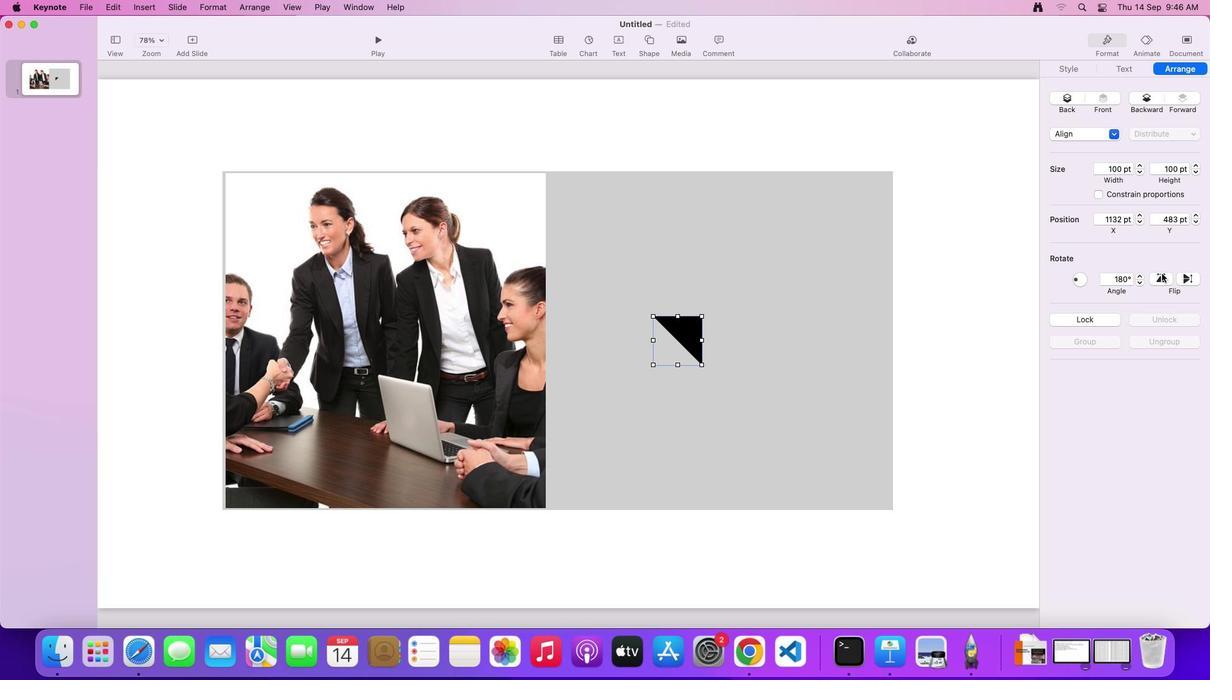 
Action: Mouse moved to (684, 329)
Screenshot: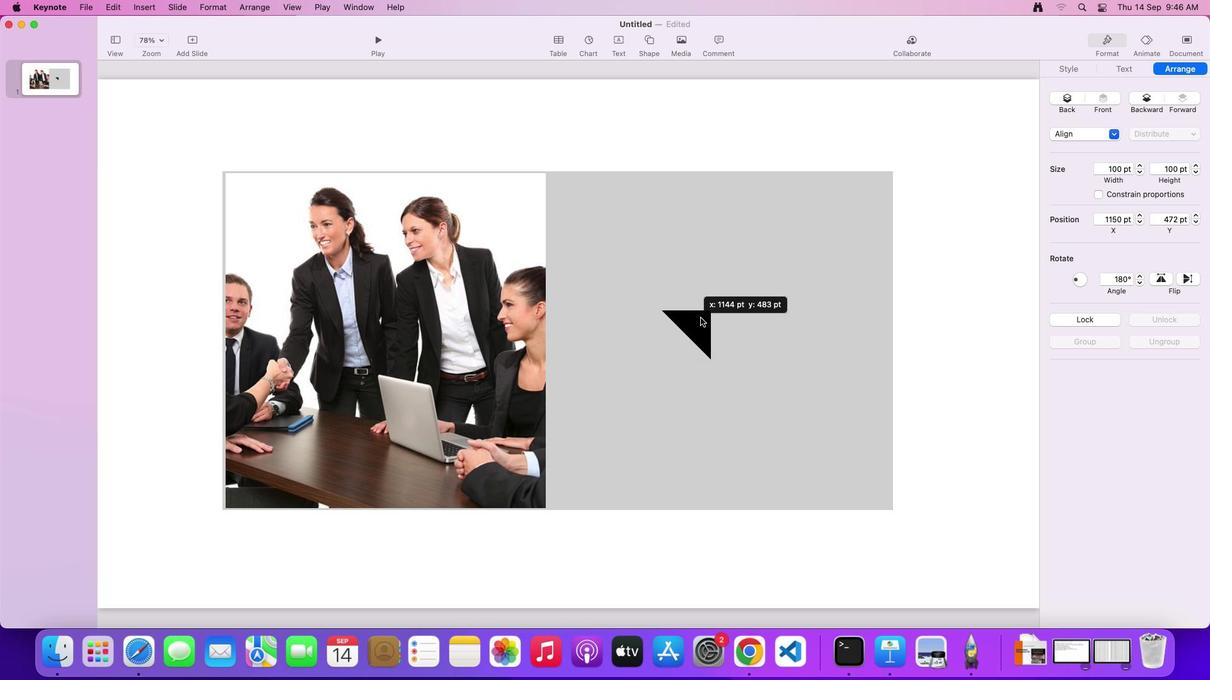 
Action: Mouse pressed left at (684, 329)
Screenshot: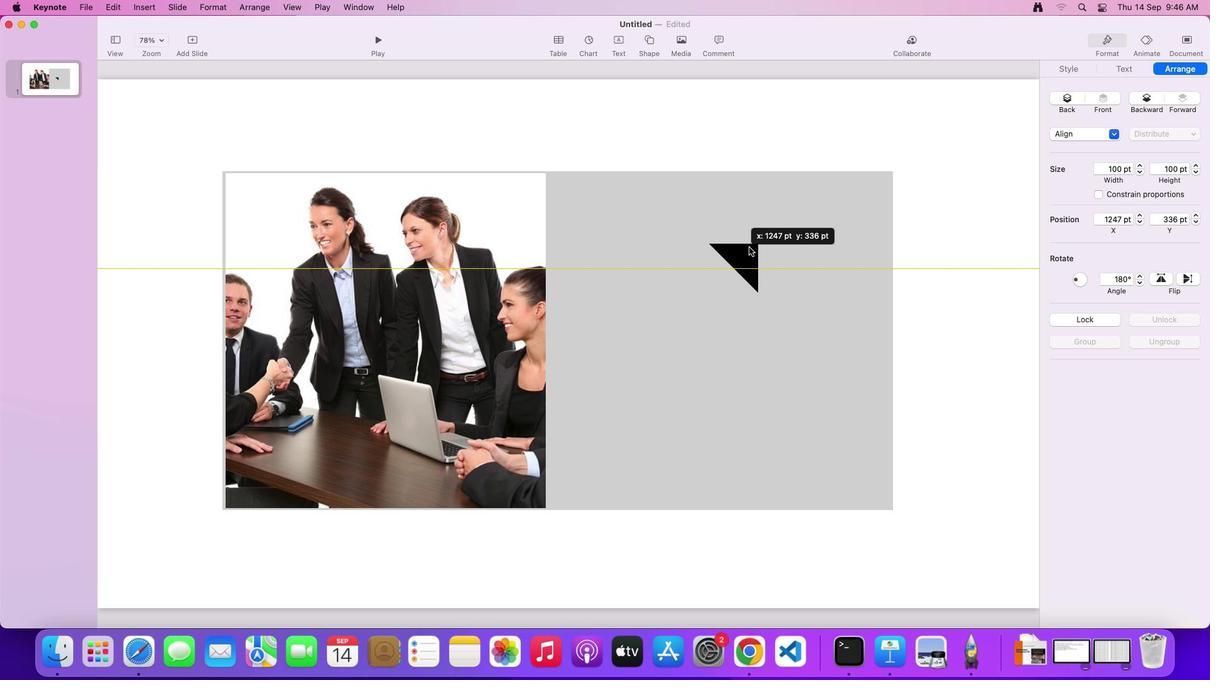
Action: Mouse moved to (837, 174)
Screenshot: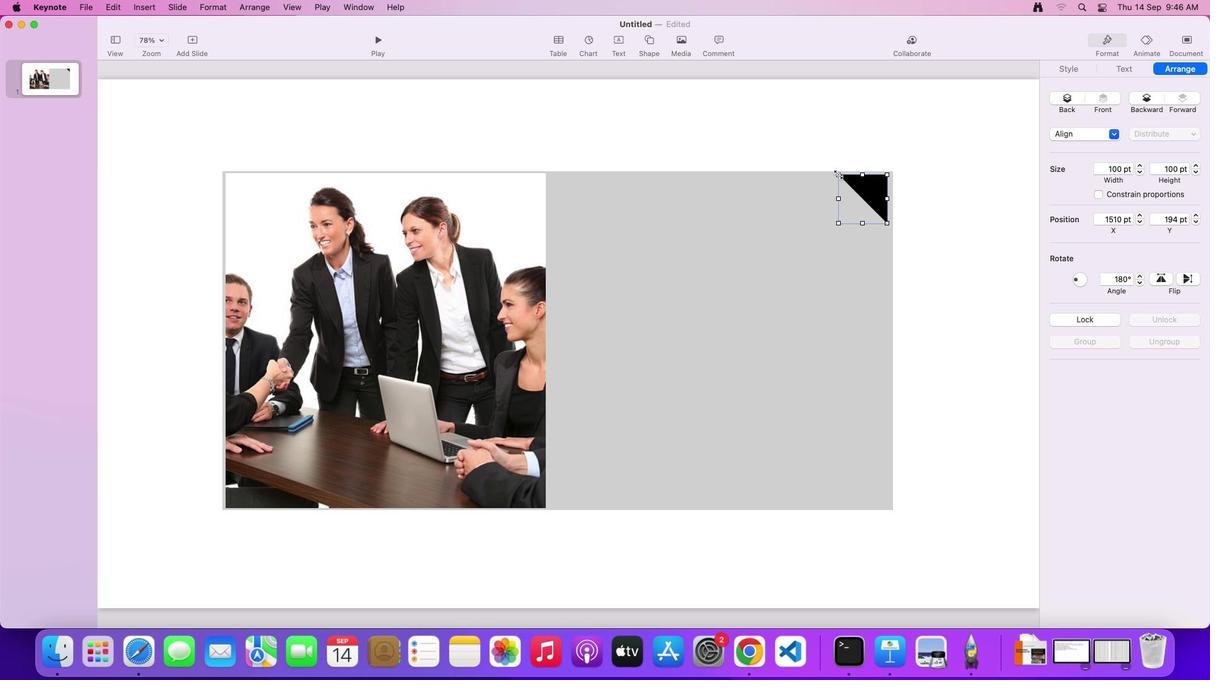 
Action: Mouse pressed left at (837, 174)
Screenshot: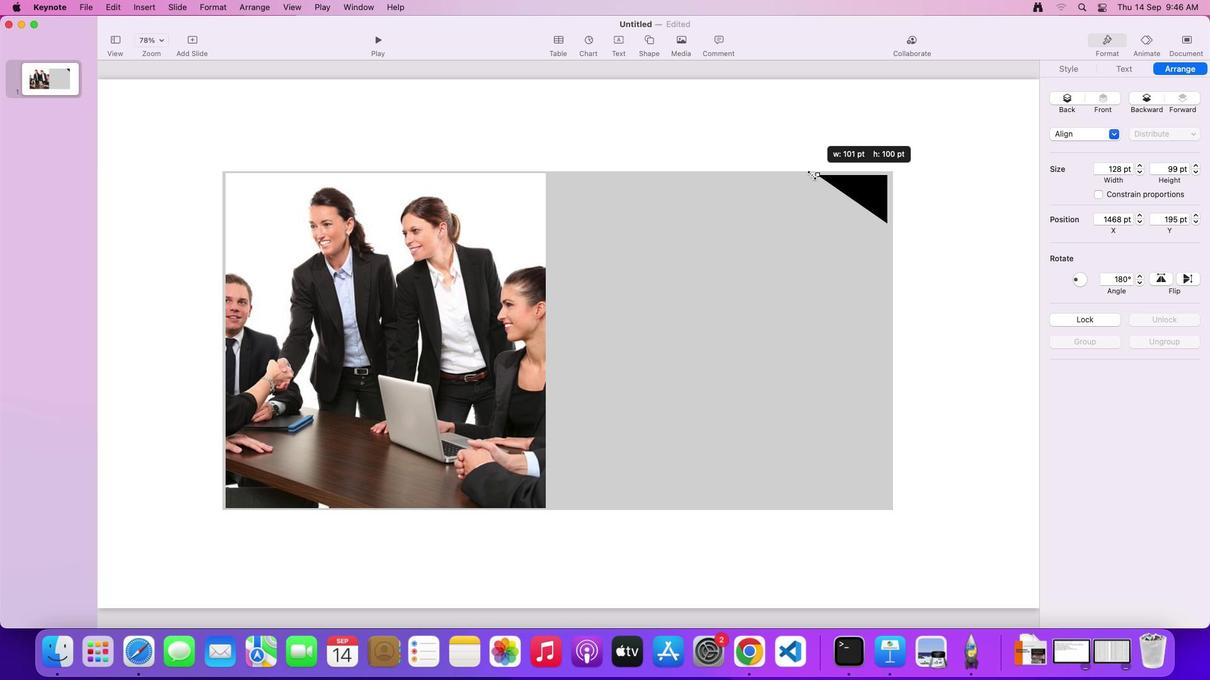 
Action: Mouse moved to (887, 221)
Screenshot: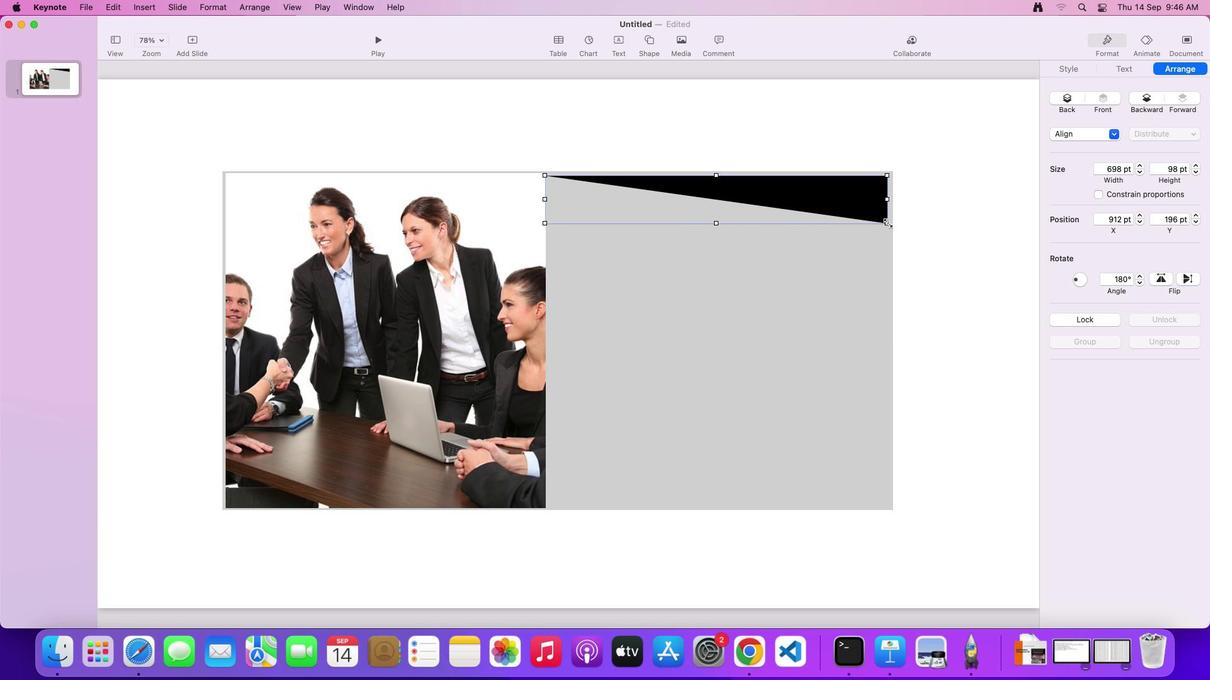 
Action: Mouse pressed left at (887, 221)
Screenshot: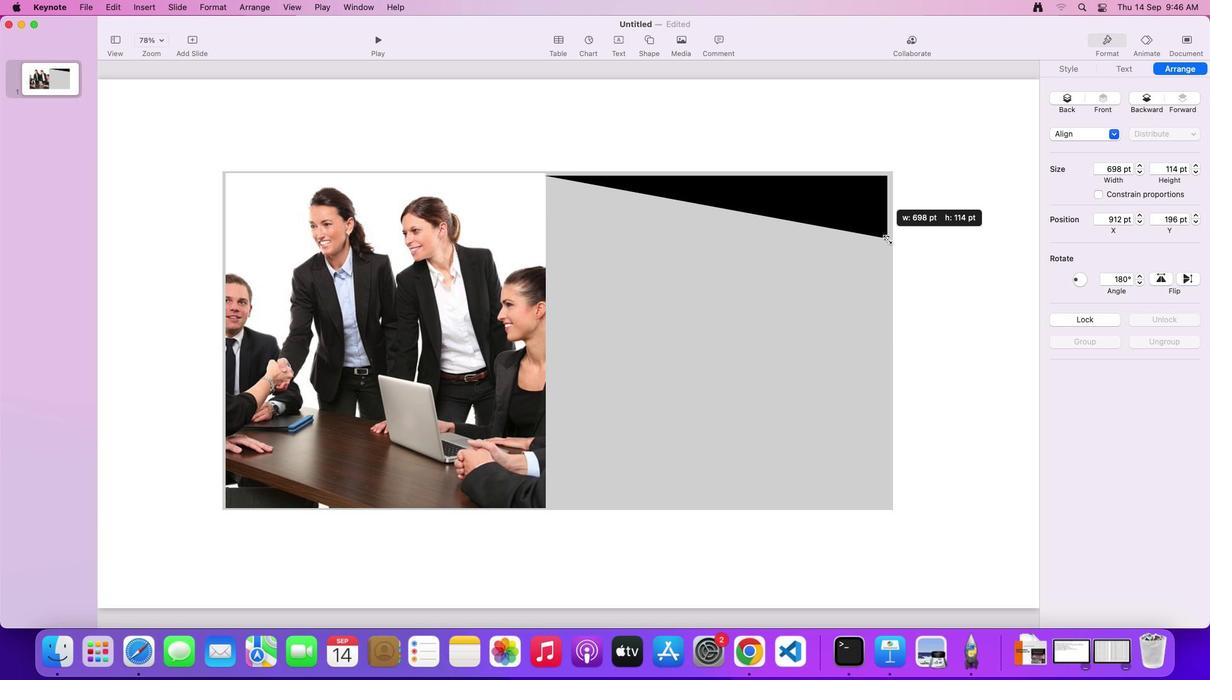
Action: Mouse moved to (832, 264)
Screenshot: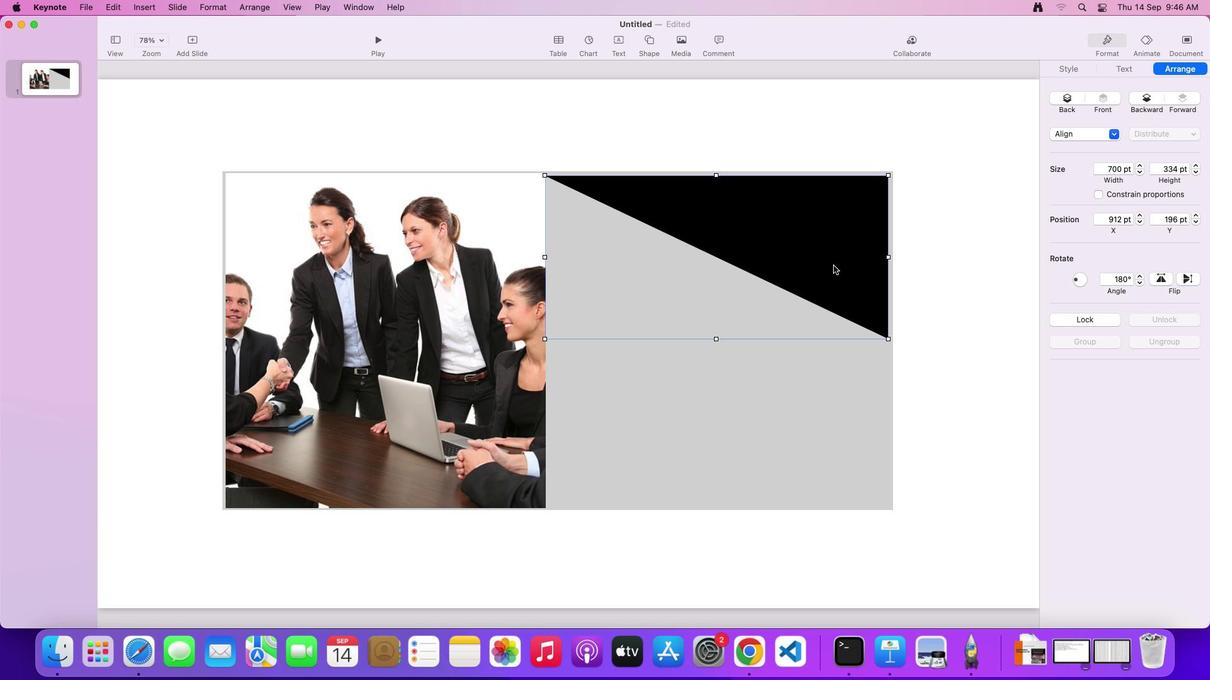 
Action: Mouse pressed left at (832, 264)
Screenshot: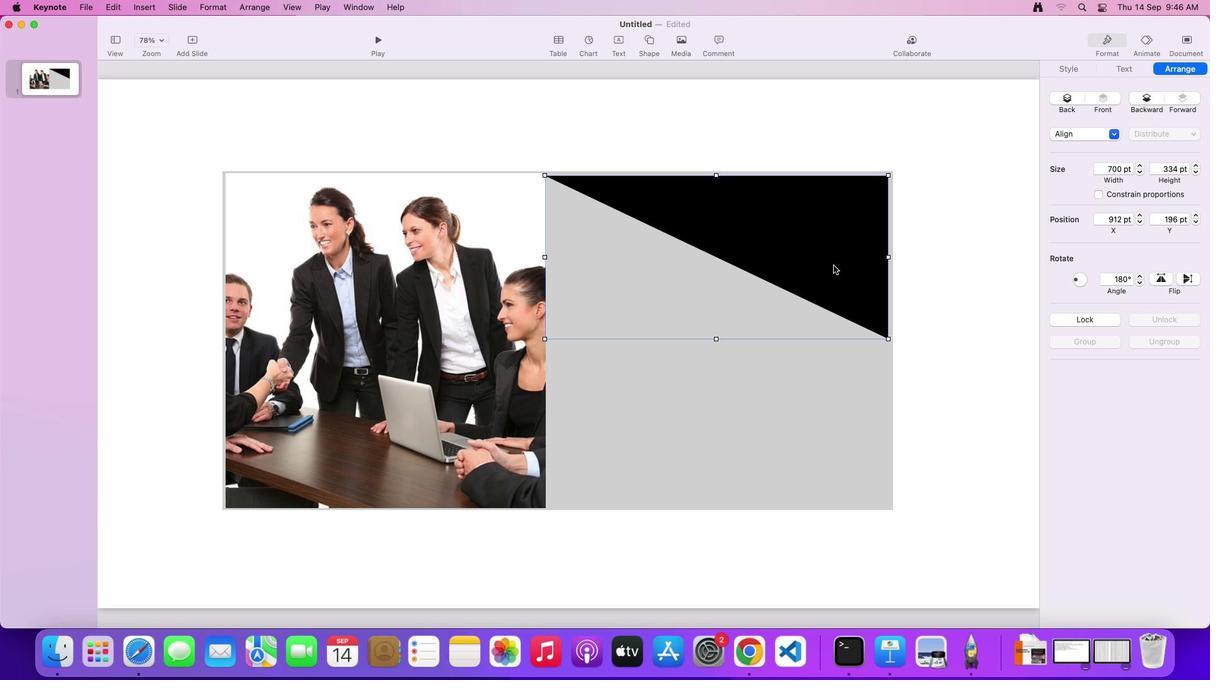 
Action: Mouse moved to (734, 223)
Screenshot: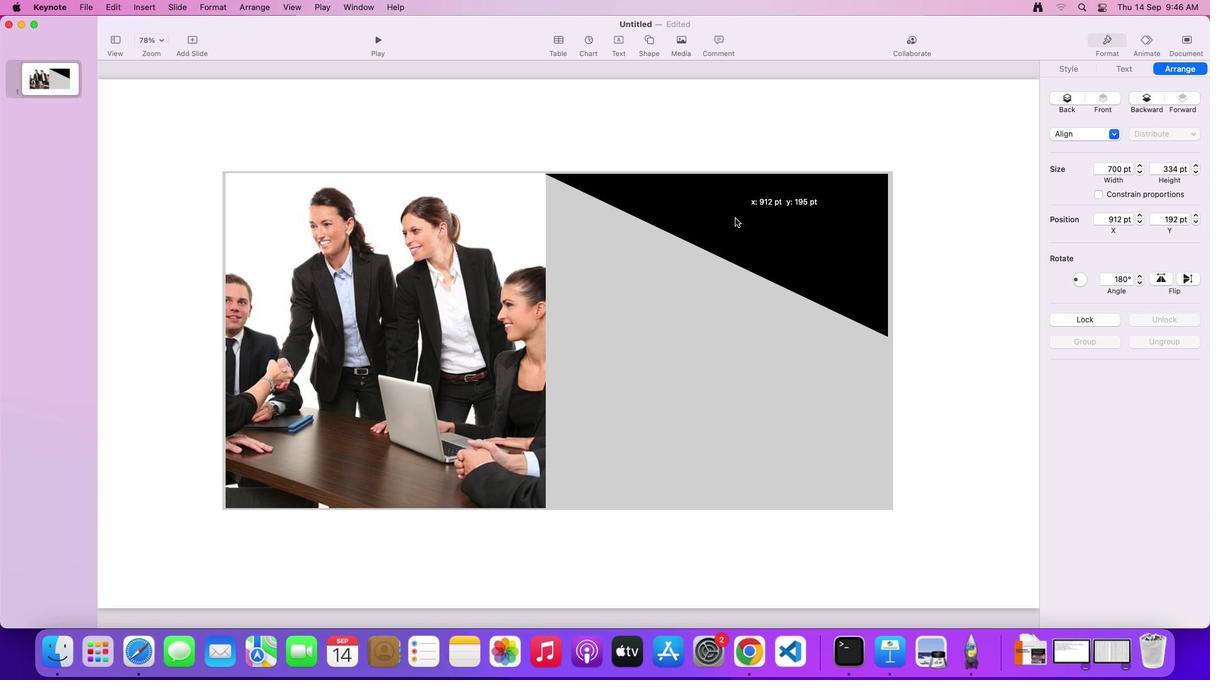 
Action: Mouse pressed left at (734, 223)
Screenshot: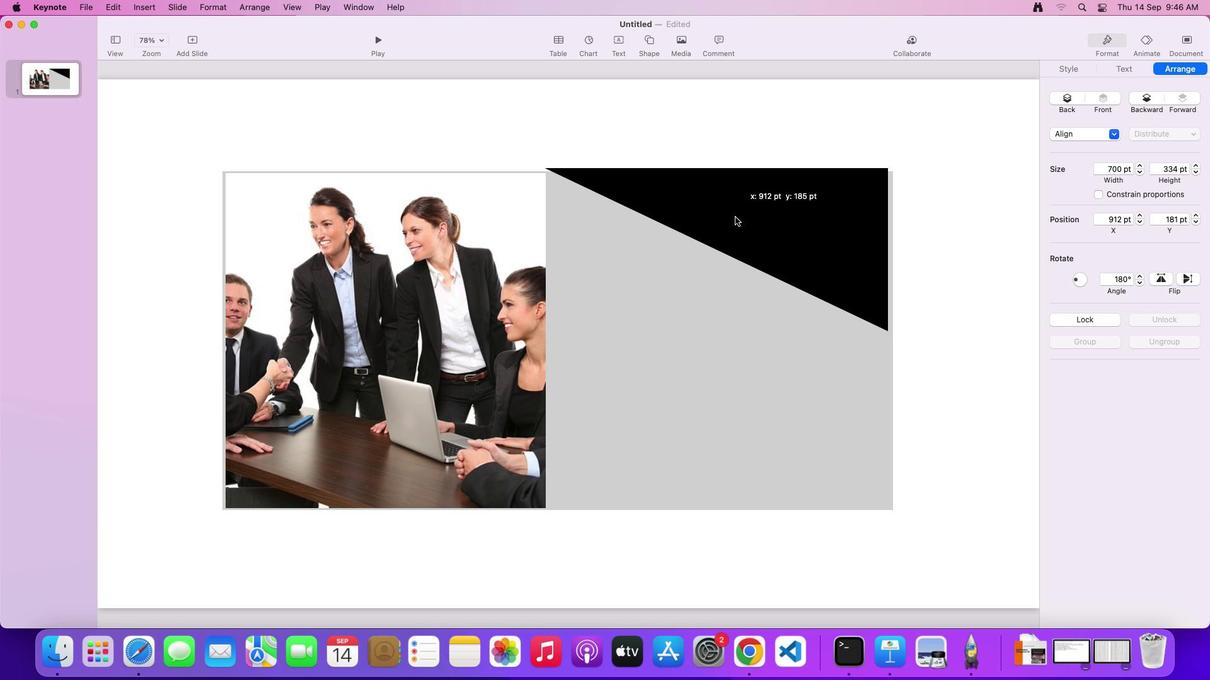 
Action: Mouse moved to (671, 283)
Screenshot: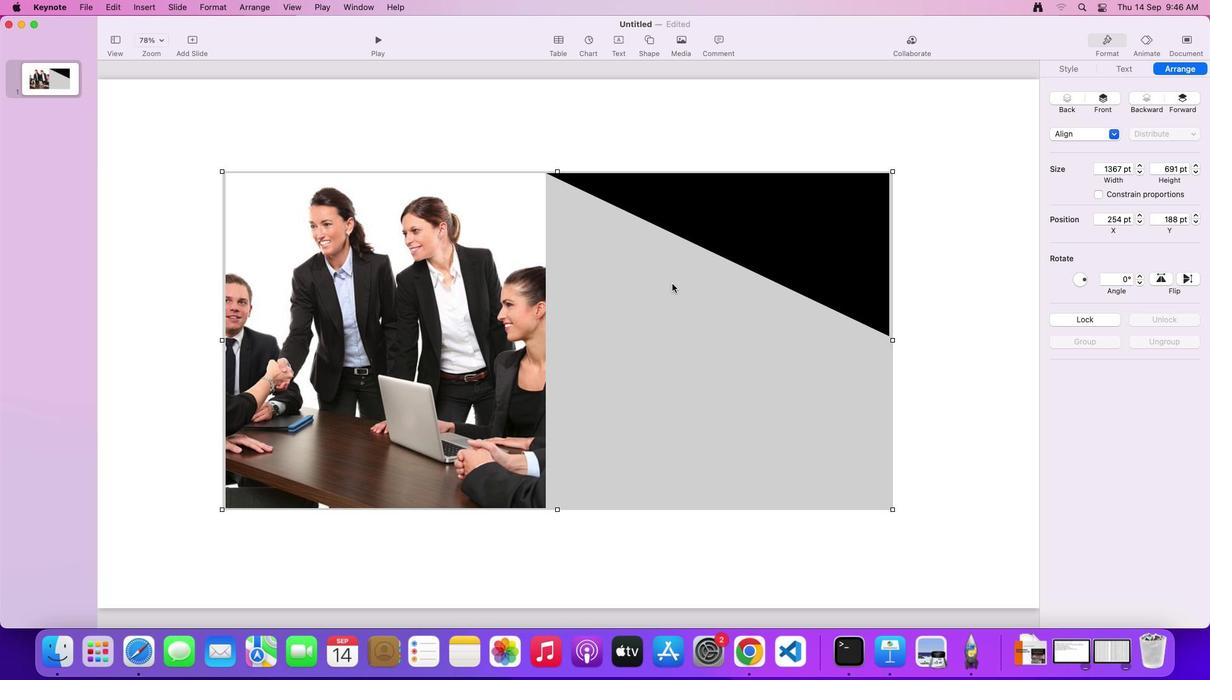 
Action: Mouse pressed left at (671, 283)
Screenshot: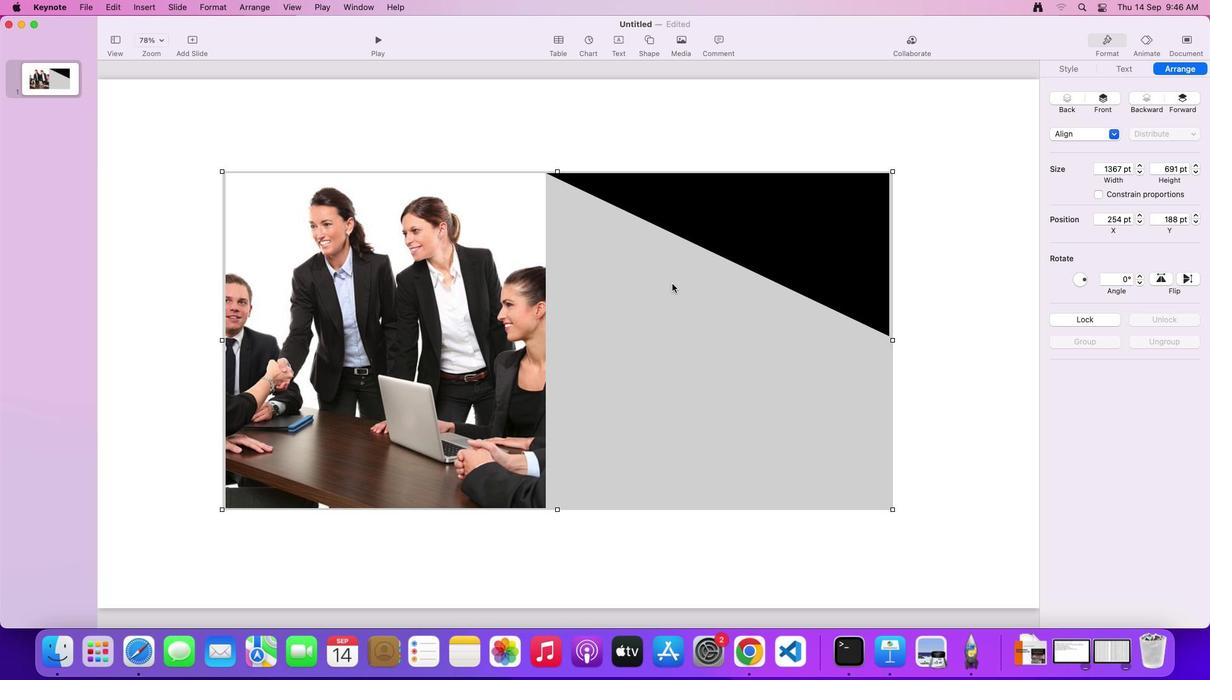 
Action: Mouse moved to (772, 303)
Screenshot: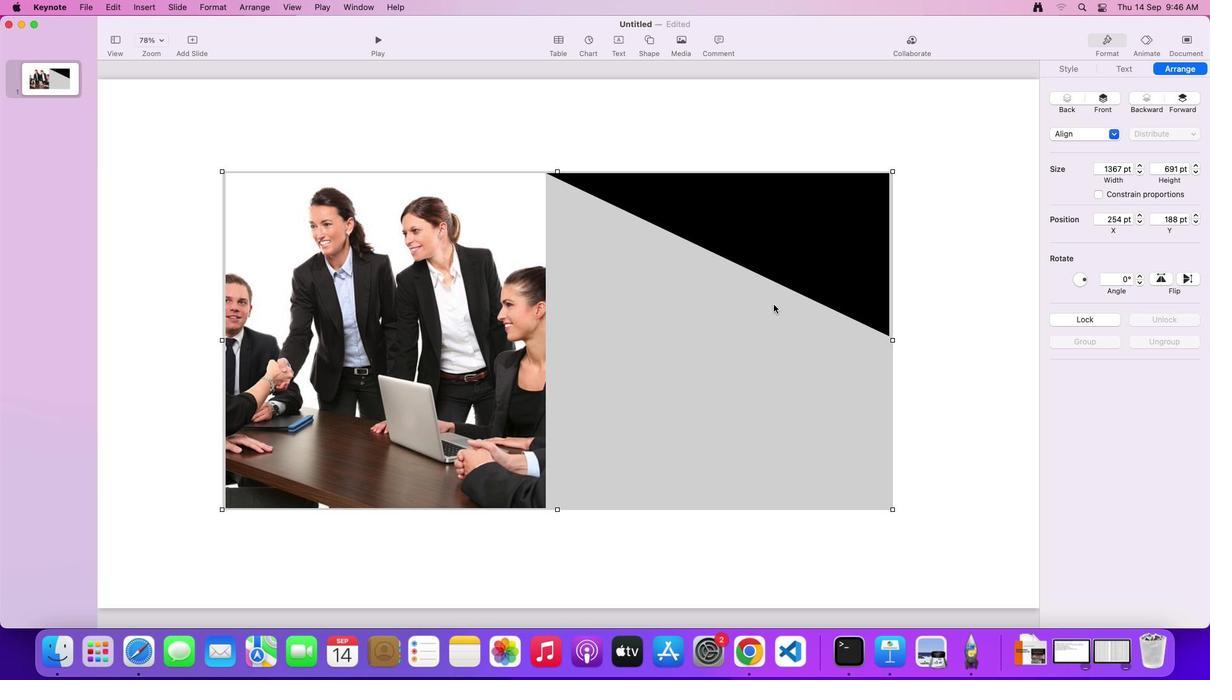 
Action: Mouse pressed left at (772, 303)
Screenshot: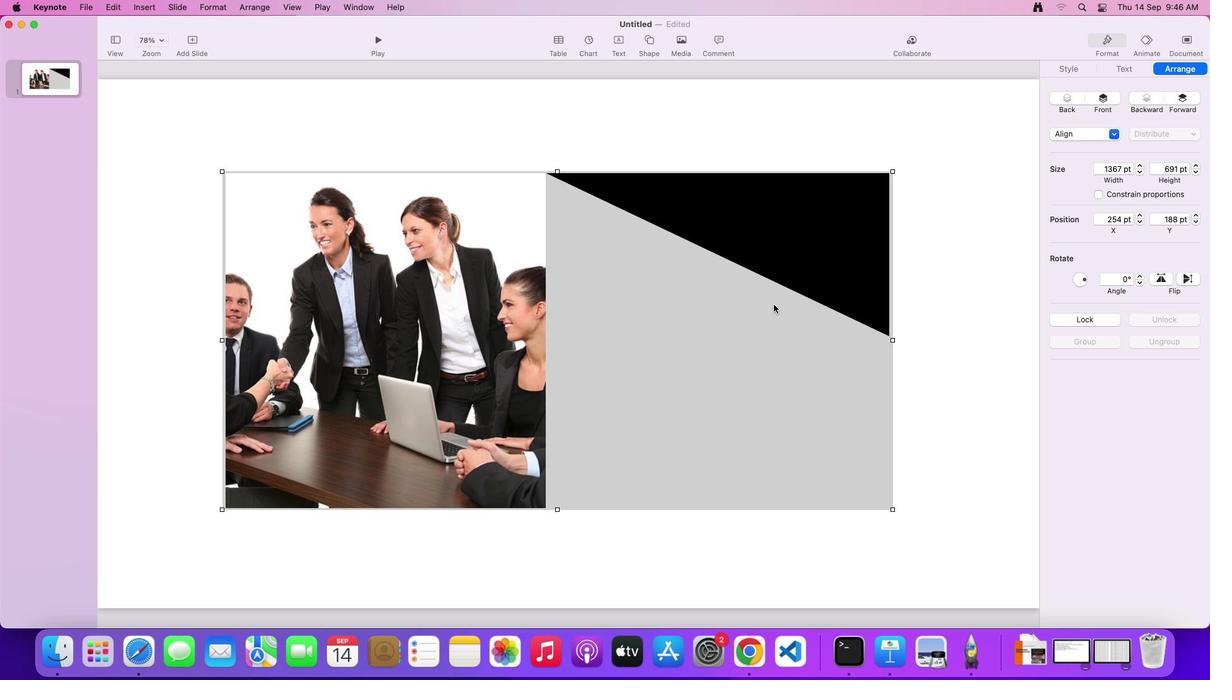 
Action: Mouse moved to (760, 245)
Screenshot: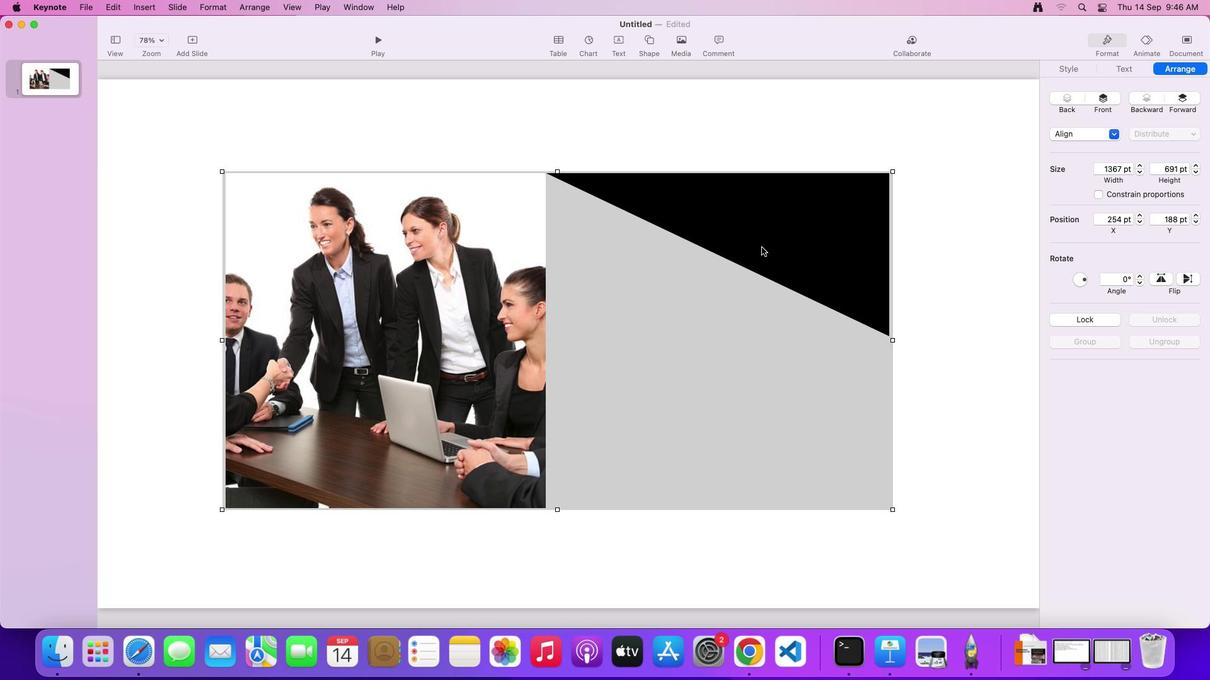 
Action: Mouse pressed left at (760, 245)
Screenshot: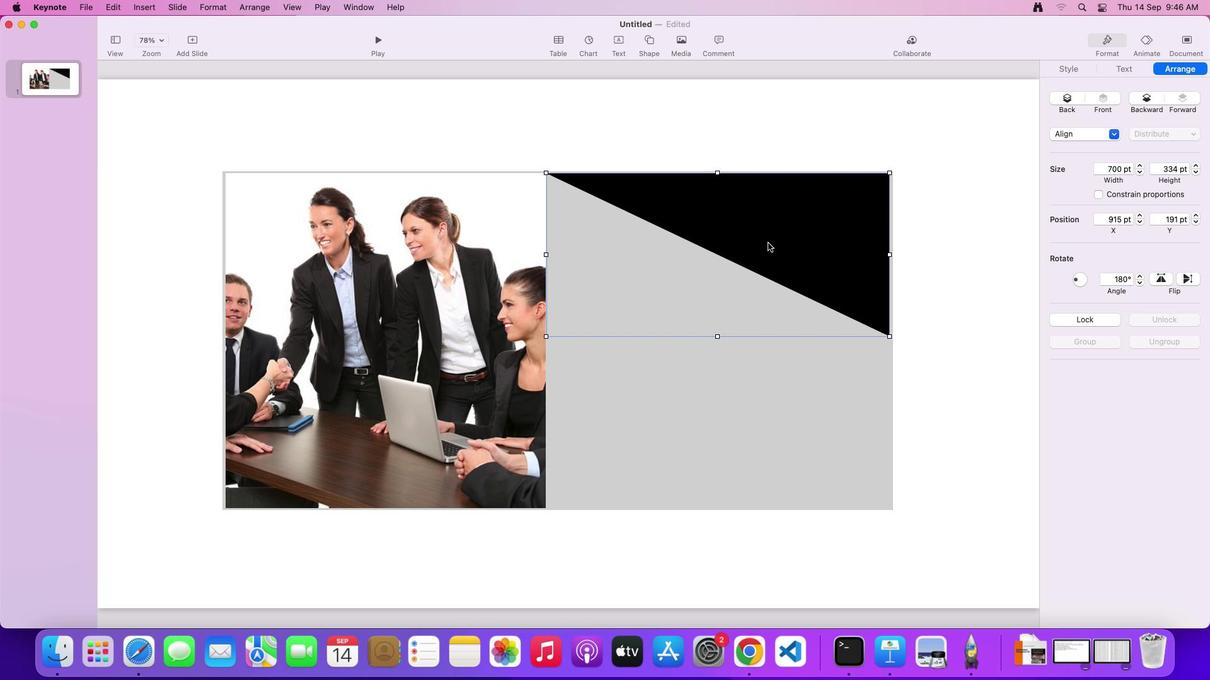 
Action: Mouse moved to (1074, 62)
Screenshot: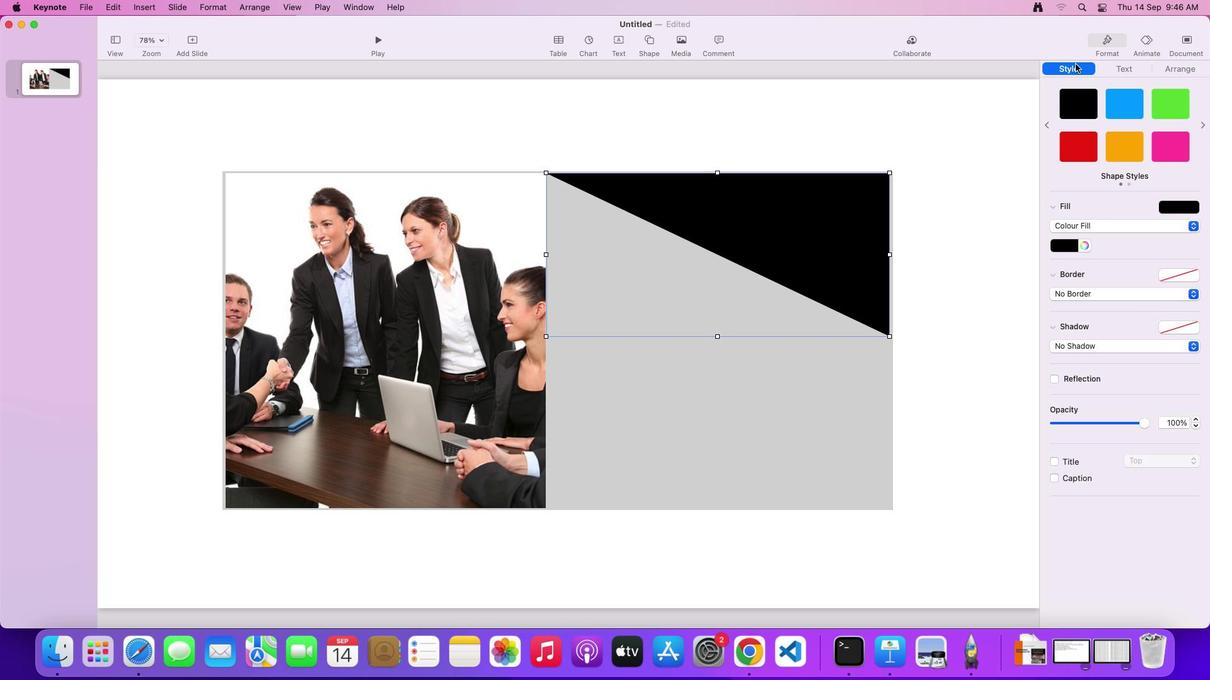 
Action: Mouse pressed left at (1074, 62)
Screenshot: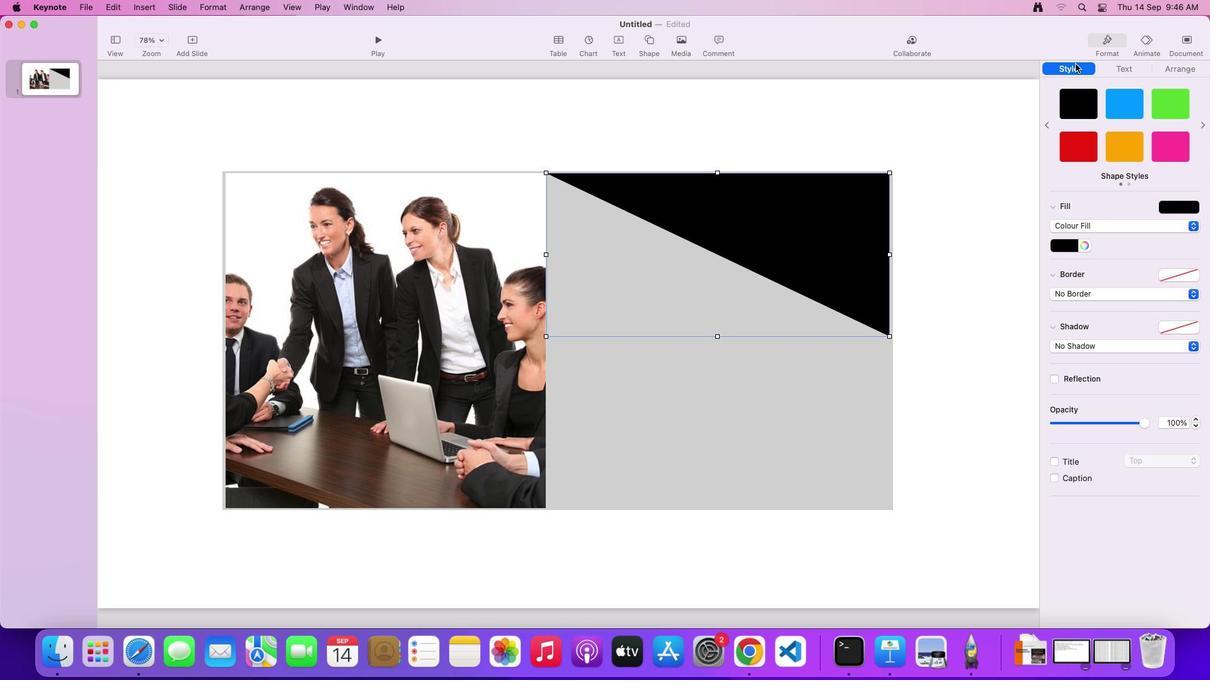 
Action: Mouse moved to (1070, 244)
Screenshot: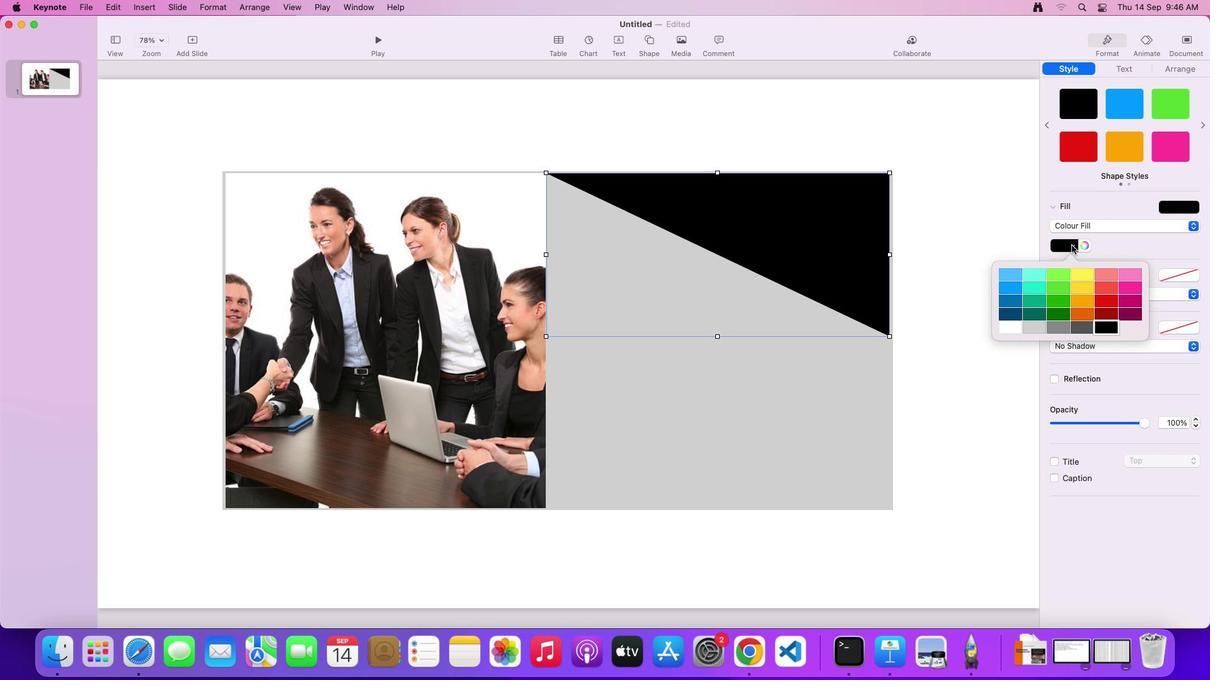 
Action: Mouse pressed left at (1070, 244)
Screenshot: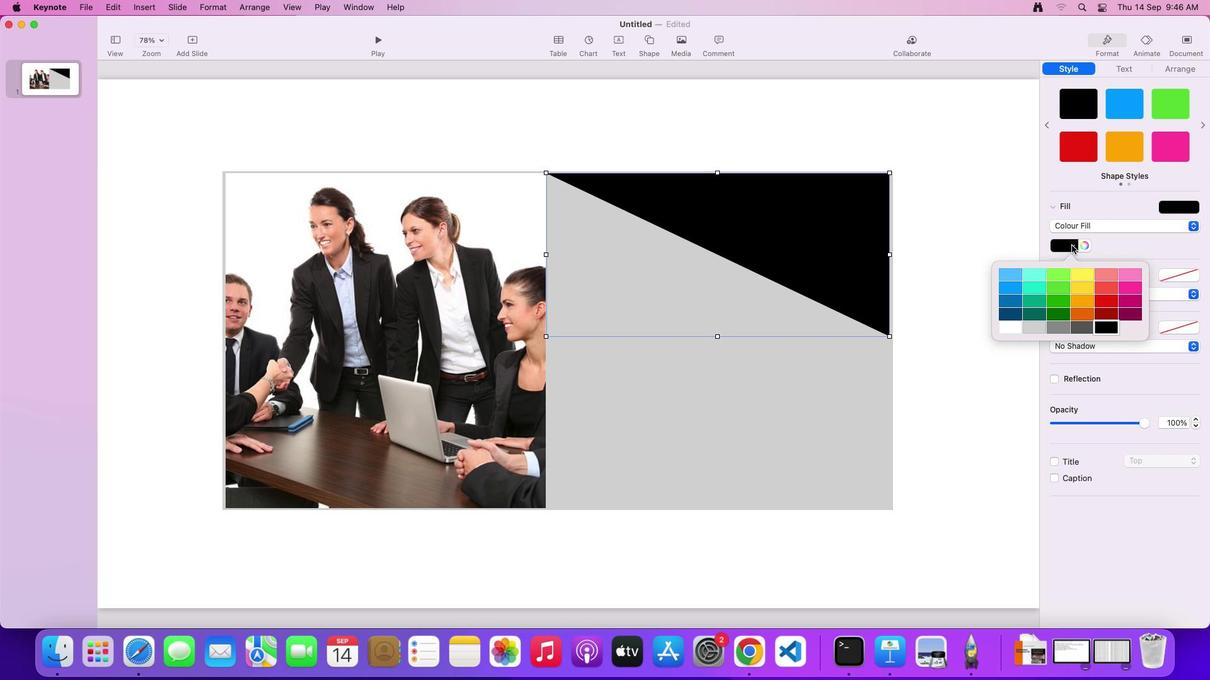 
Action: Mouse moved to (1035, 303)
Screenshot: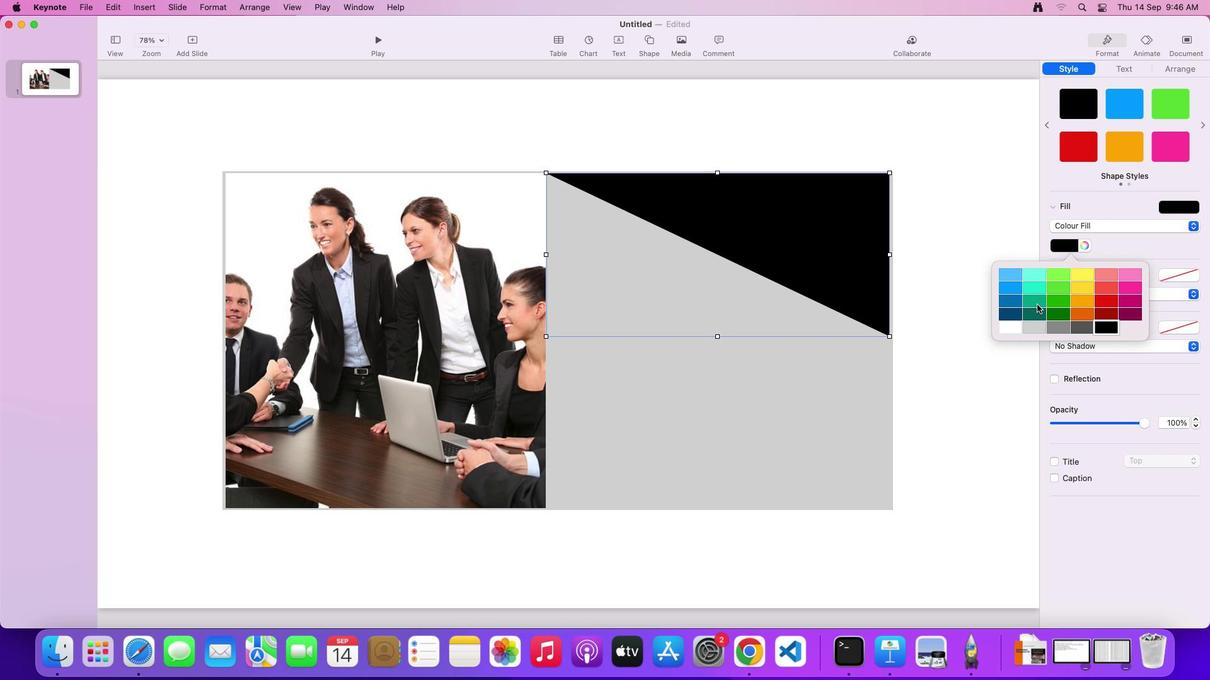 
Action: Mouse pressed left at (1035, 303)
Screenshot: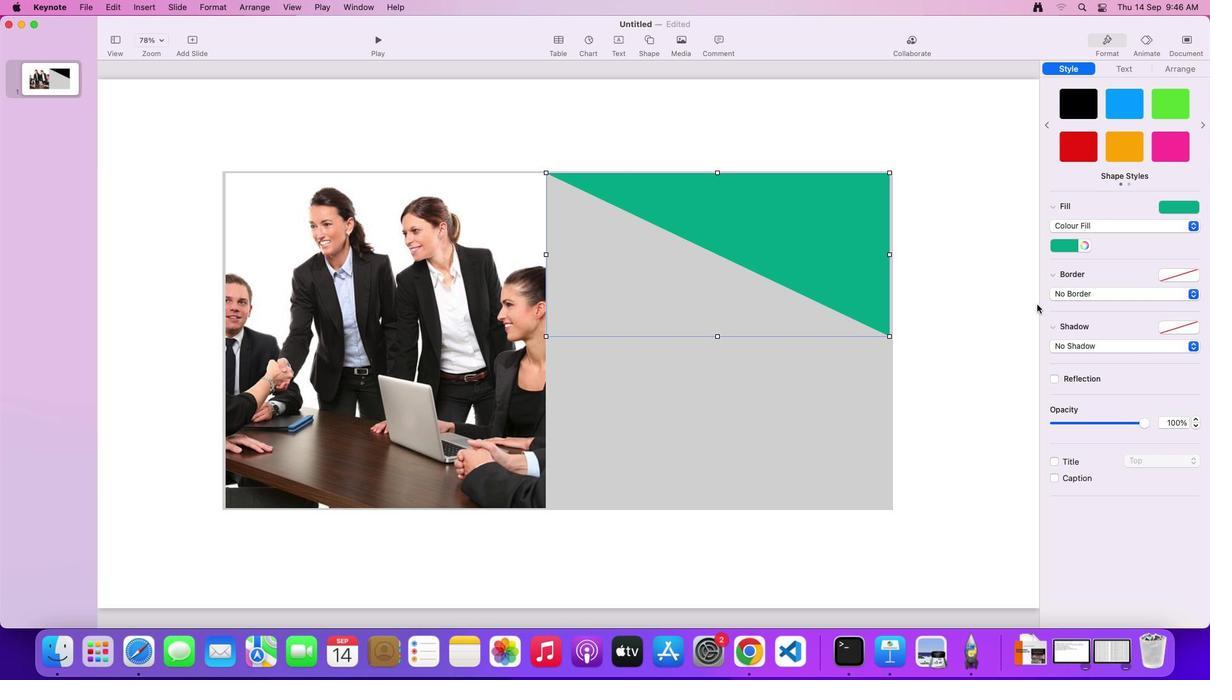 
Action: Mouse moved to (1072, 246)
Screenshot: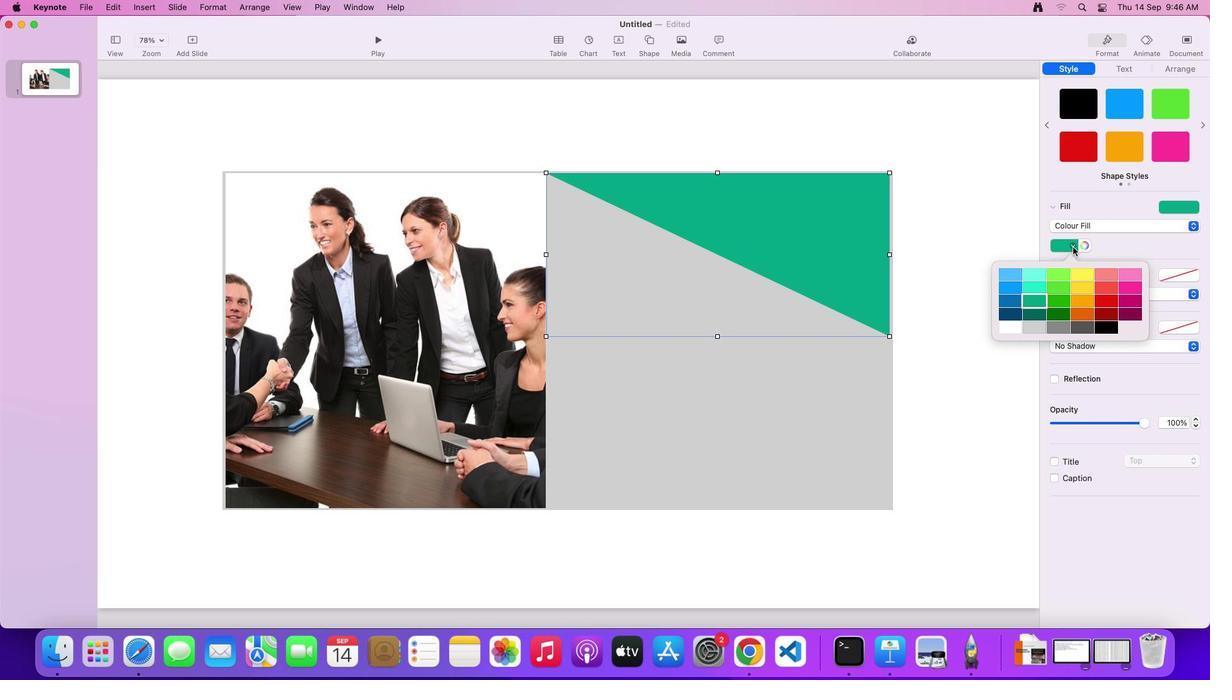
Action: Mouse pressed left at (1072, 246)
Screenshot: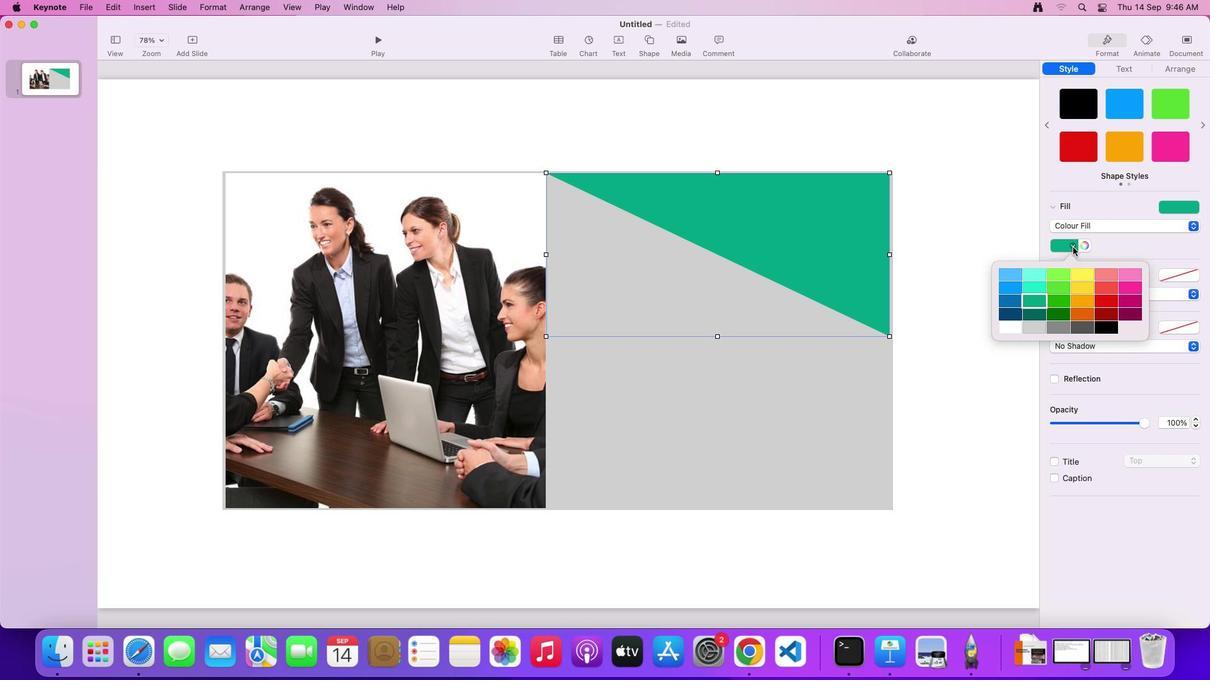 
Action: Mouse moved to (790, 223)
Screenshot: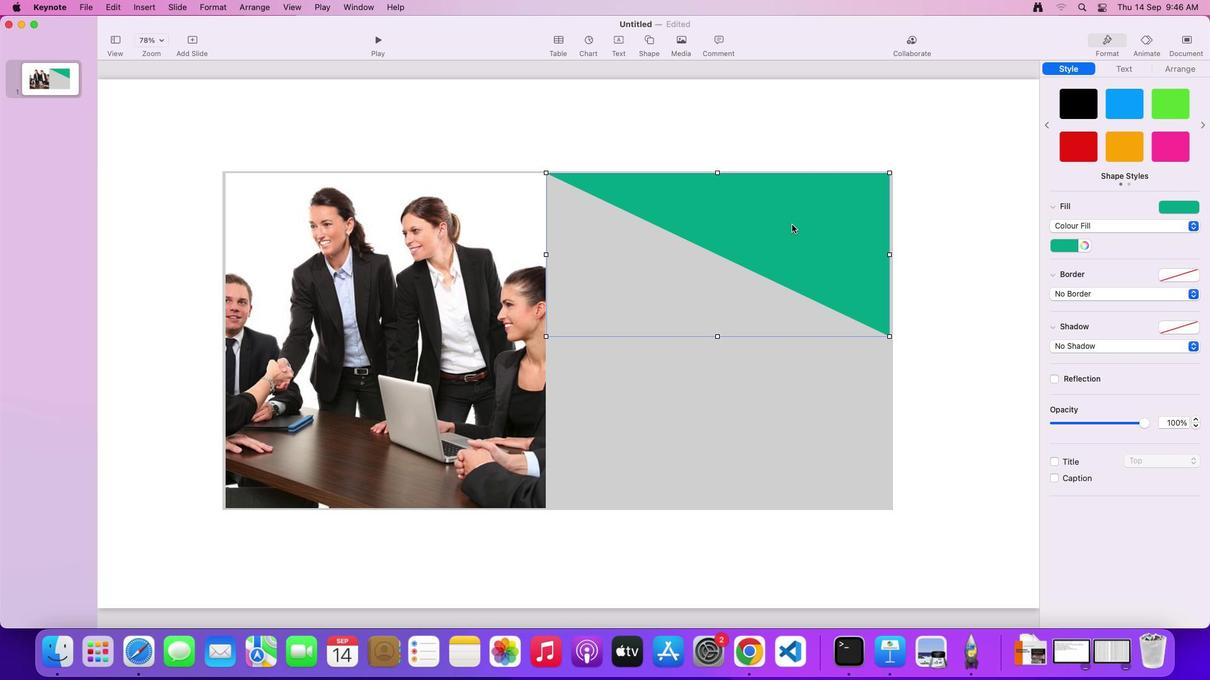 
Action: Mouse pressed left at (790, 223)
Screenshot: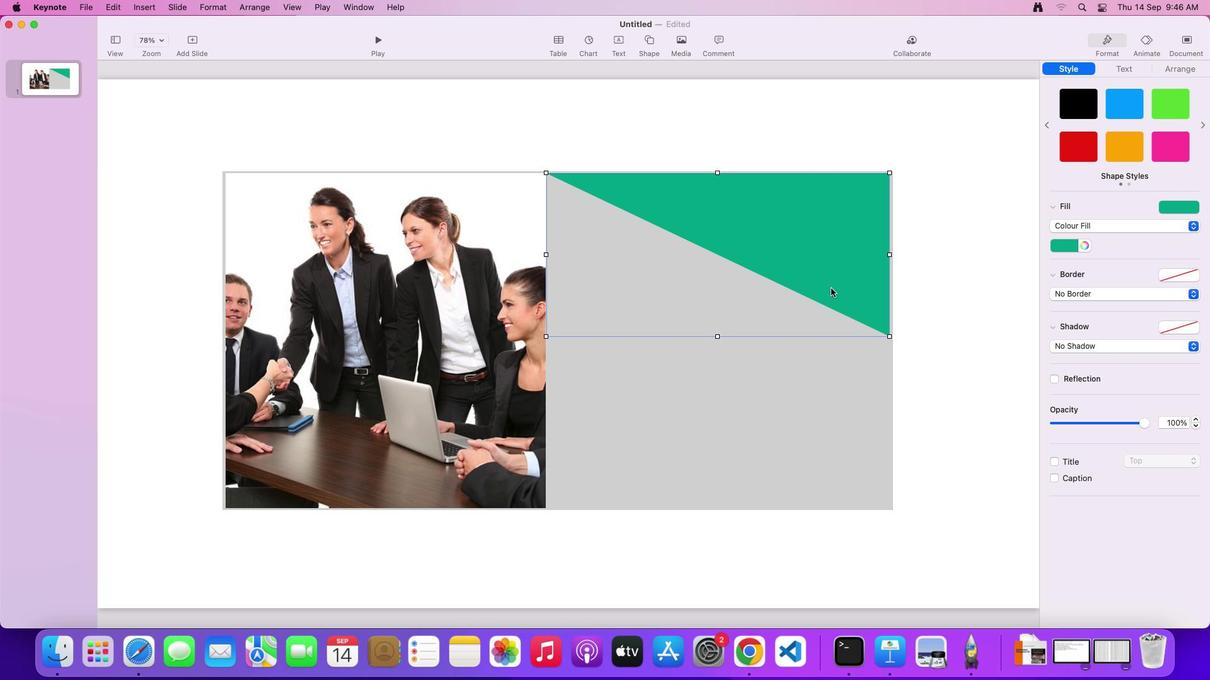 
Action: Mouse moved to (1143, 424)
Screenshot: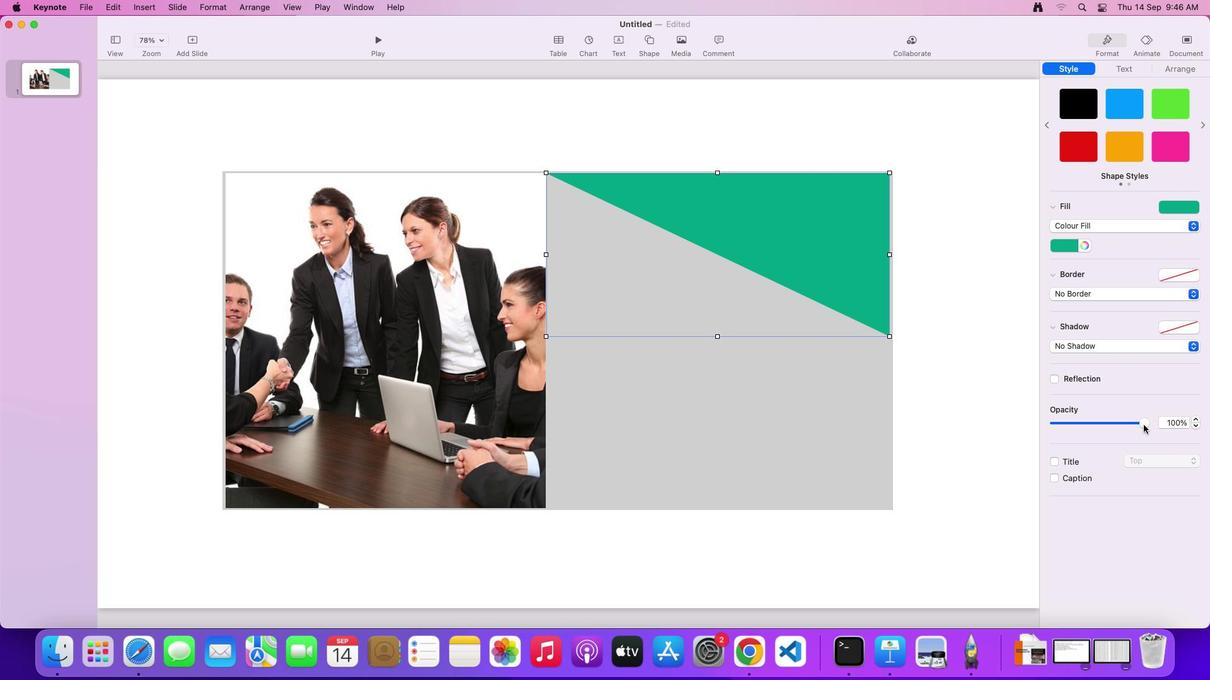 
Action: Mouse pressed left at (1143, 424)
Screenshot: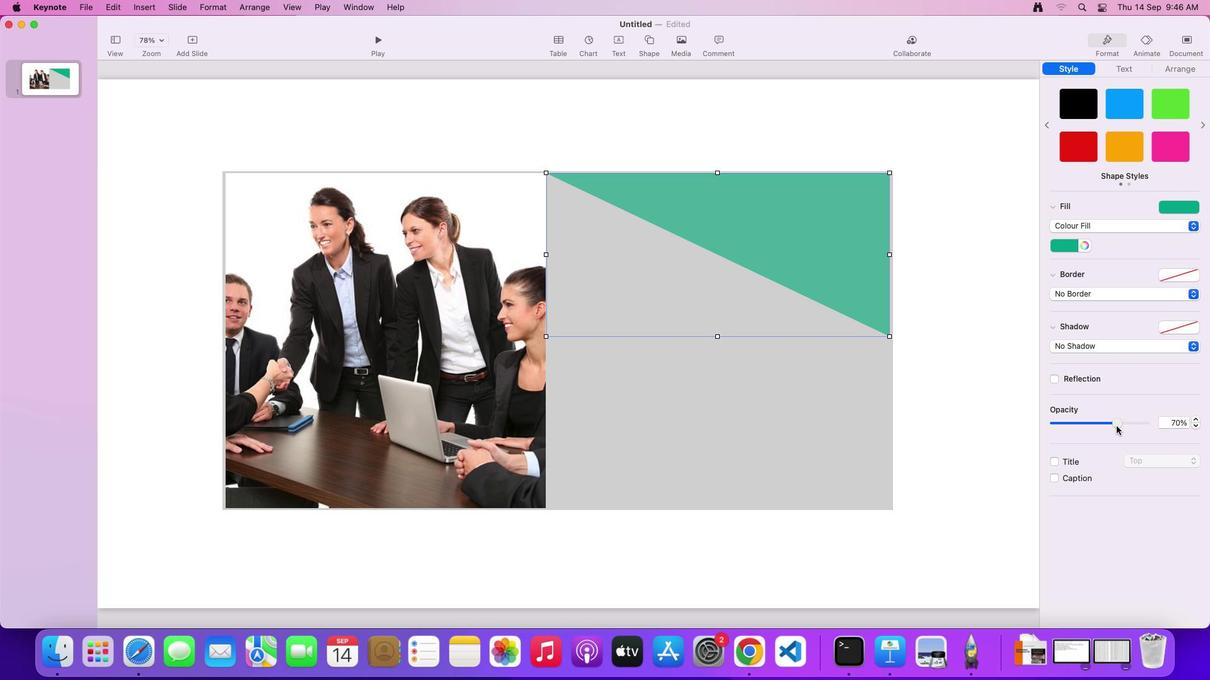 
Action: Mouse moved to (770, 394)
Screenshot: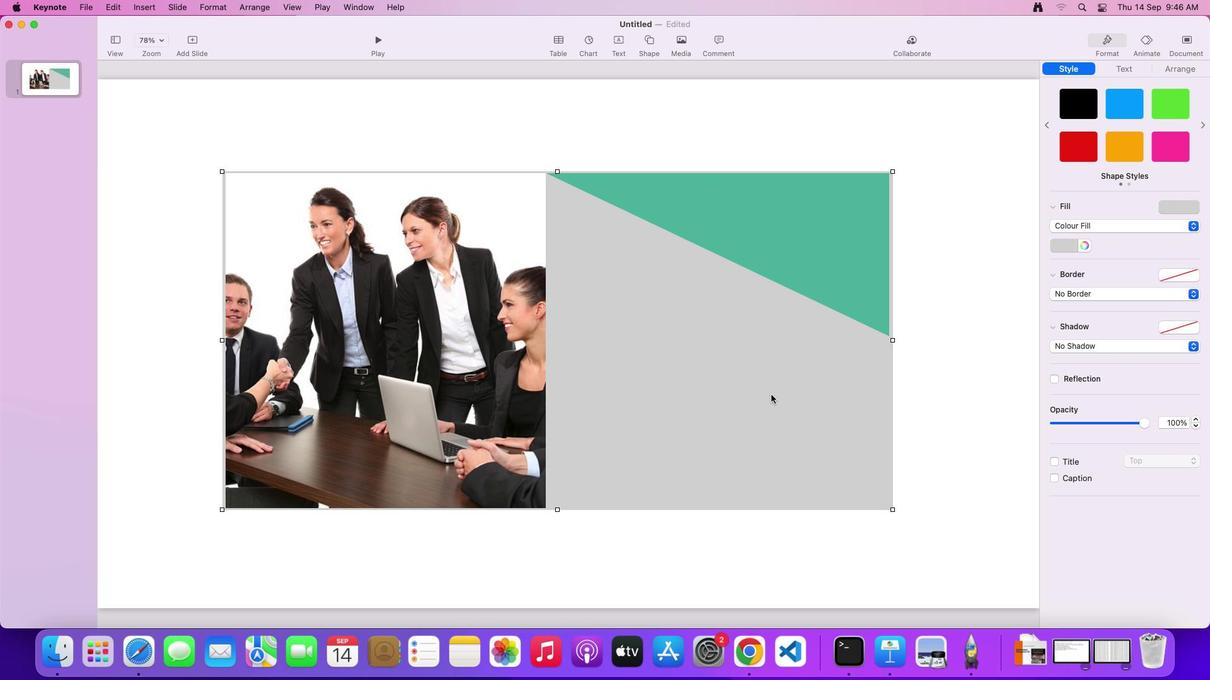 
Action: Mouse pressed left at (770, 394)
Screenshot: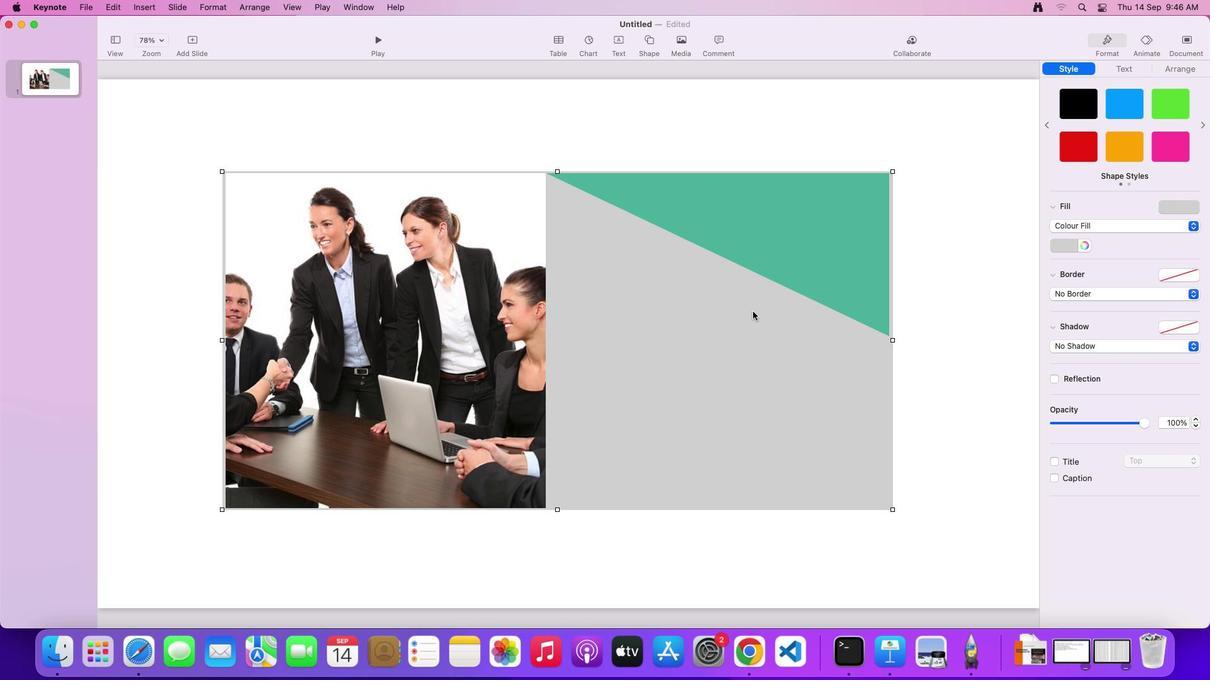 
Action: Mouse moved to (652, 44)
Screenshot: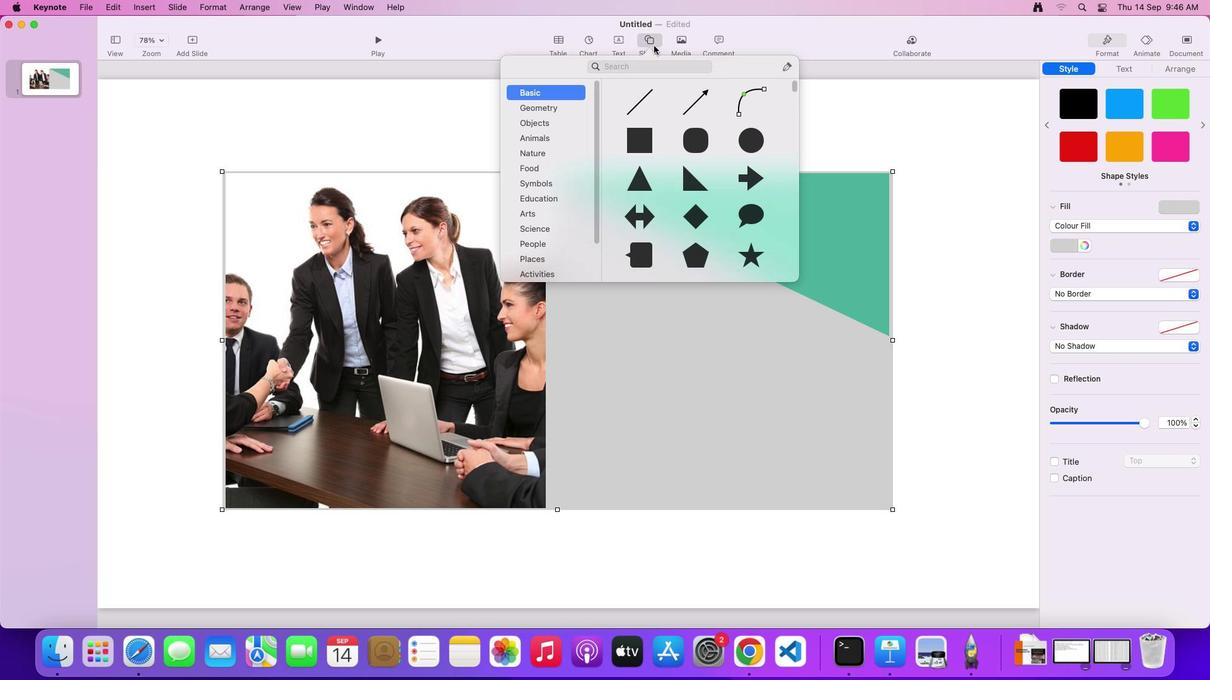 
Action: Mouse pressed left at (652, 44)
Screenshot: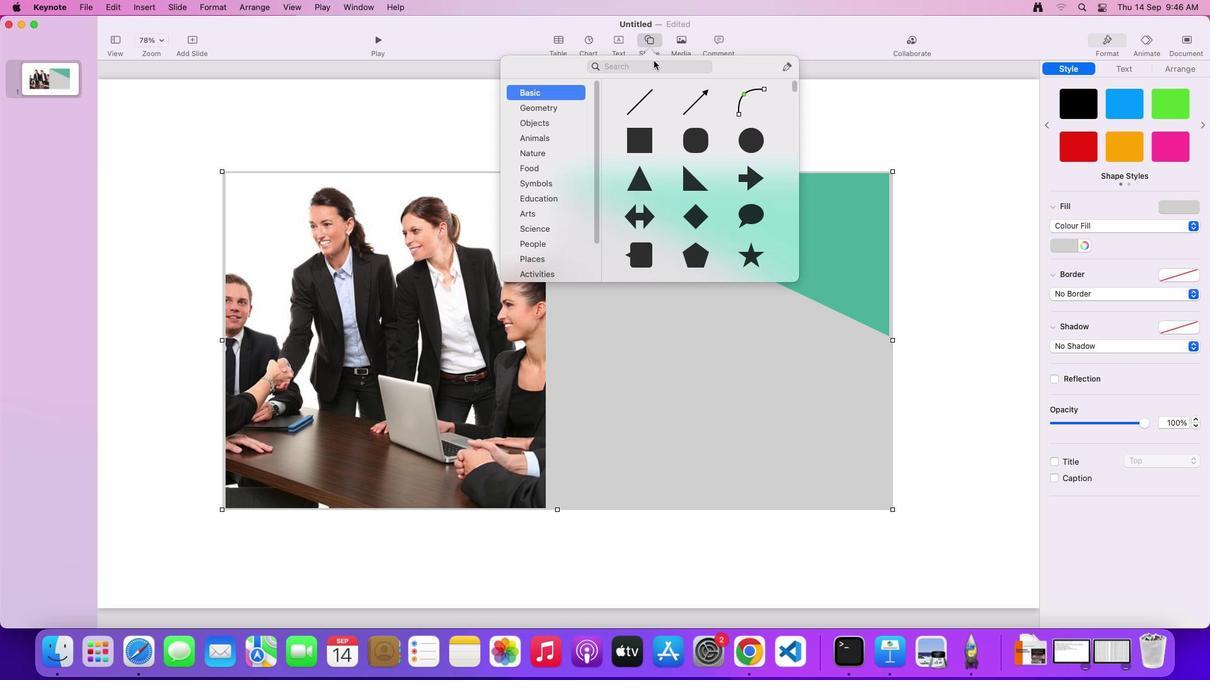 
Action: Mouse moved to (633, 134)
Screenshot: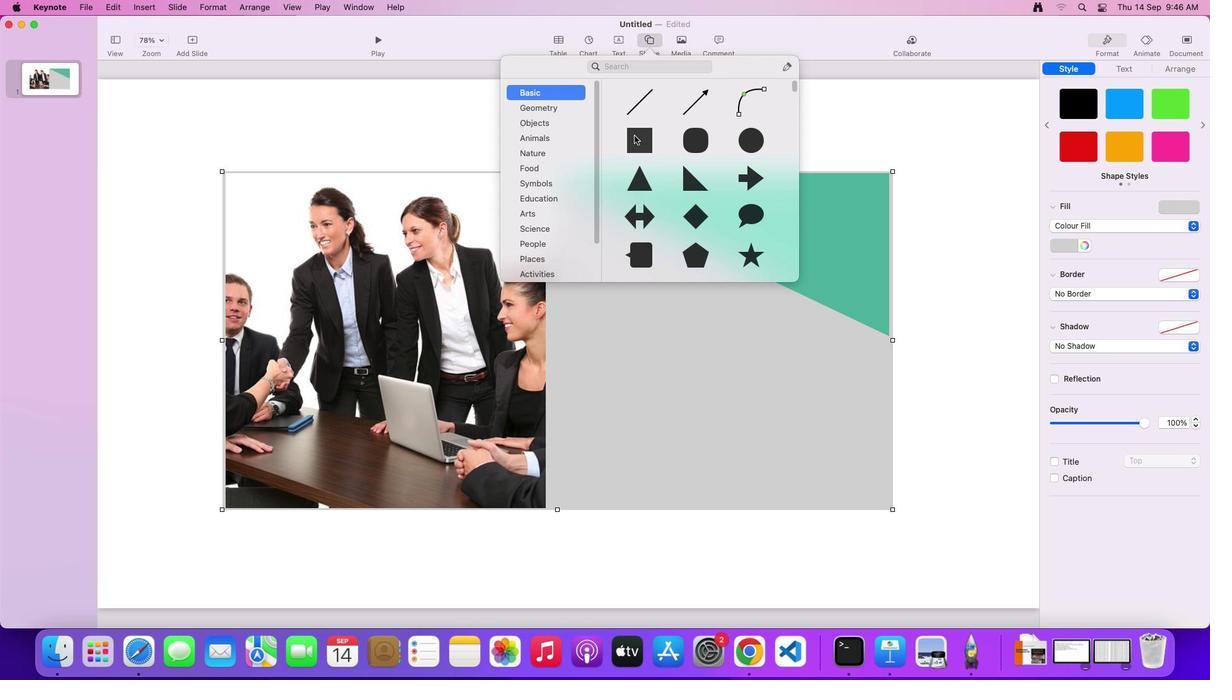 
Action: Mouse pressed left at (633, 134)
Screenshot: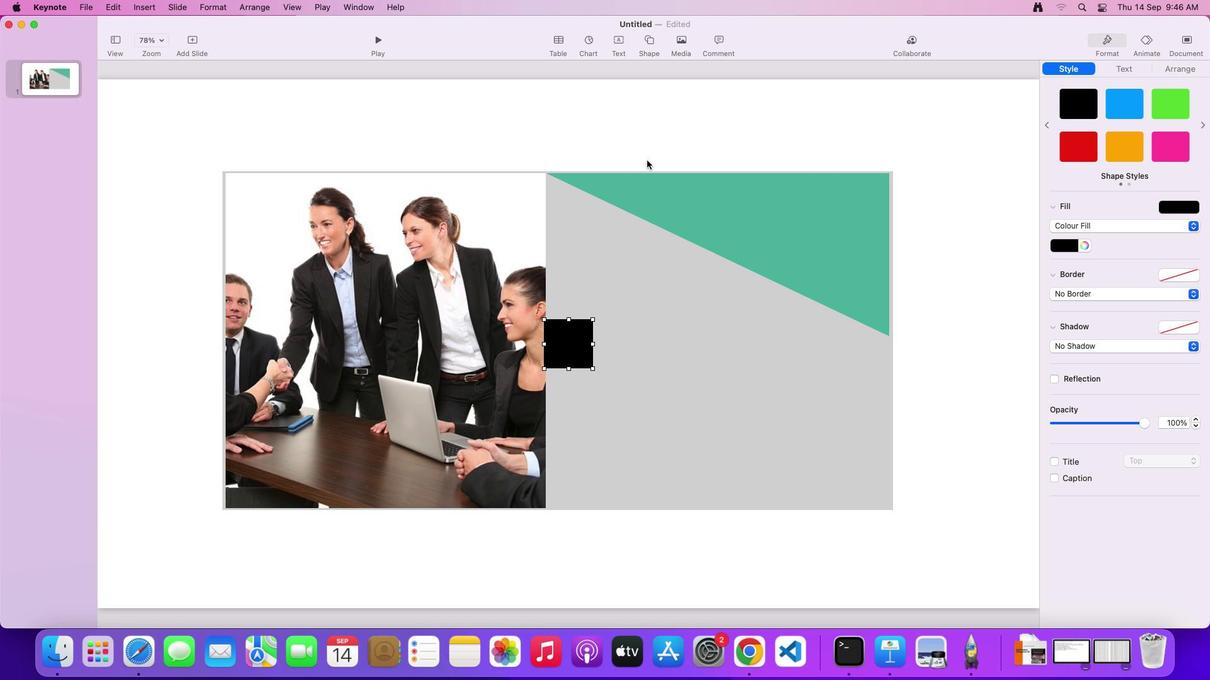 
Action: Mouse moved to (574, 327)
Screenshot: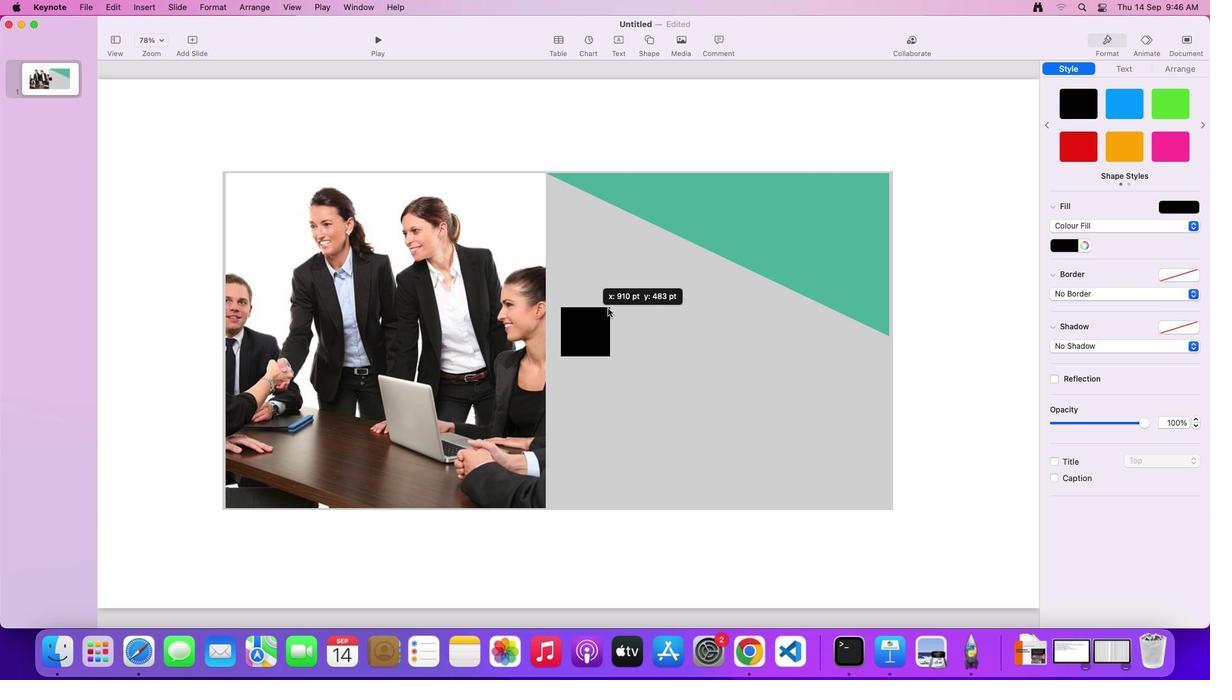 
Action: Mouse pressed left at (574, 327)
Screenshot: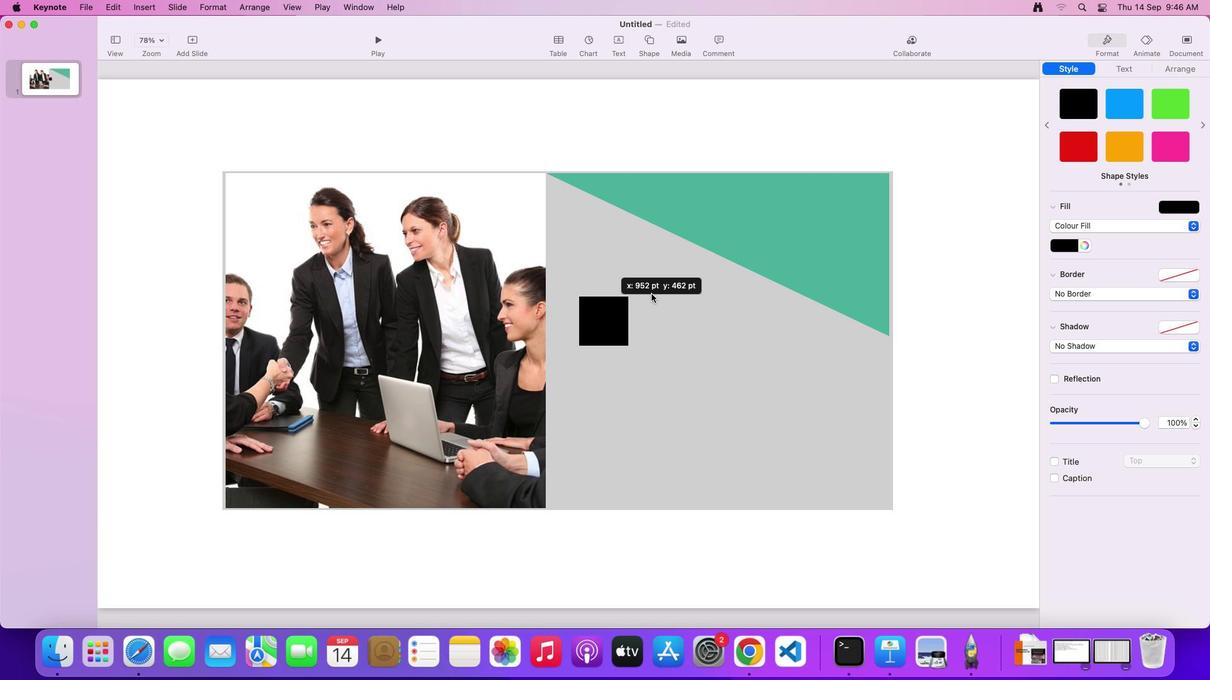 
Action: Mouse moved to (781, 269)
Screenshot: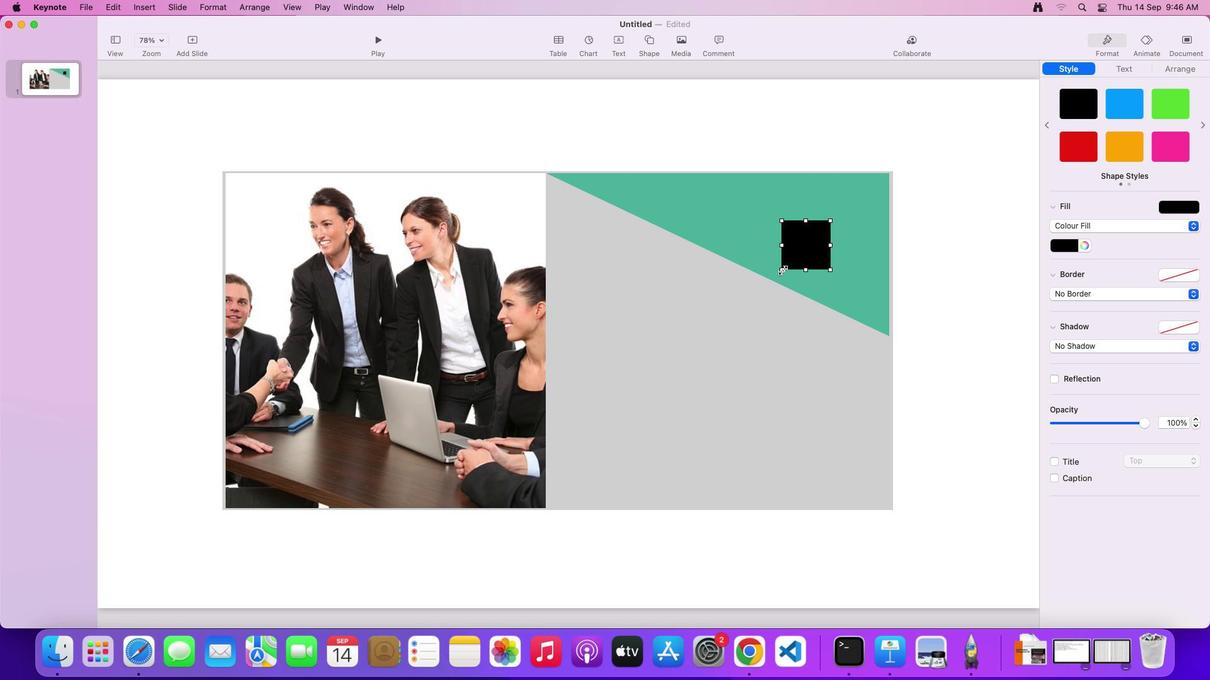 
Action: Mouse pressed left at (781, 269)
Screenshot: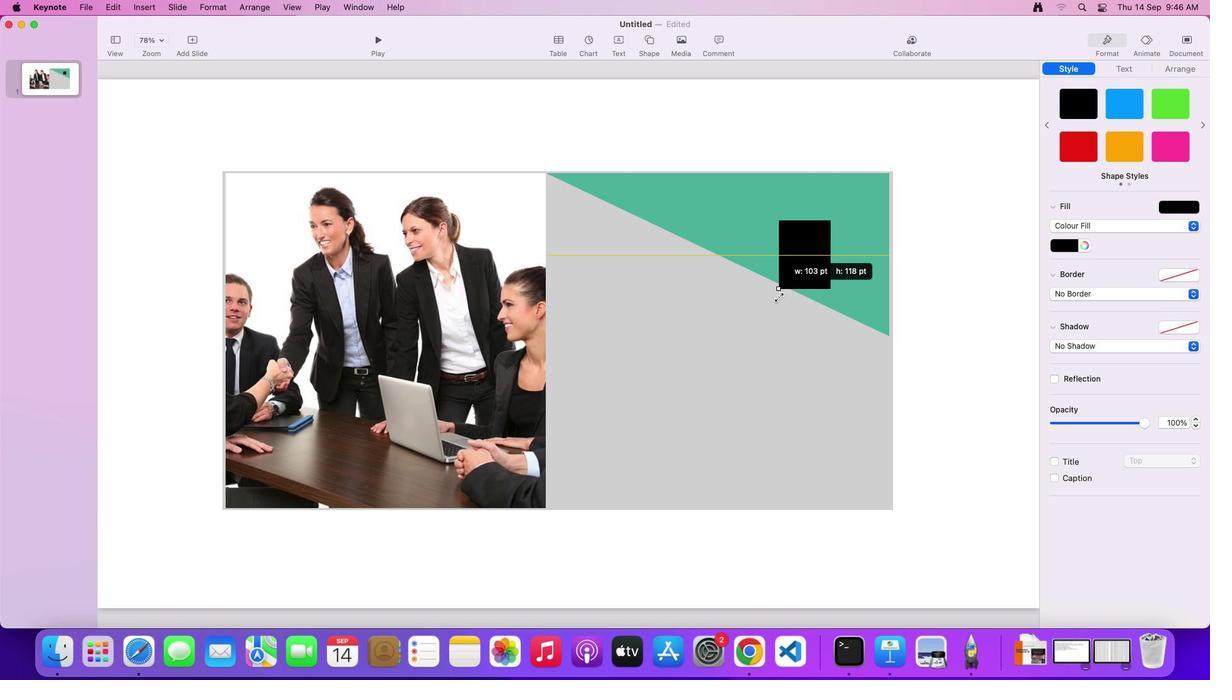 
Action: Mouse moved to (775, 270)
Screenshot: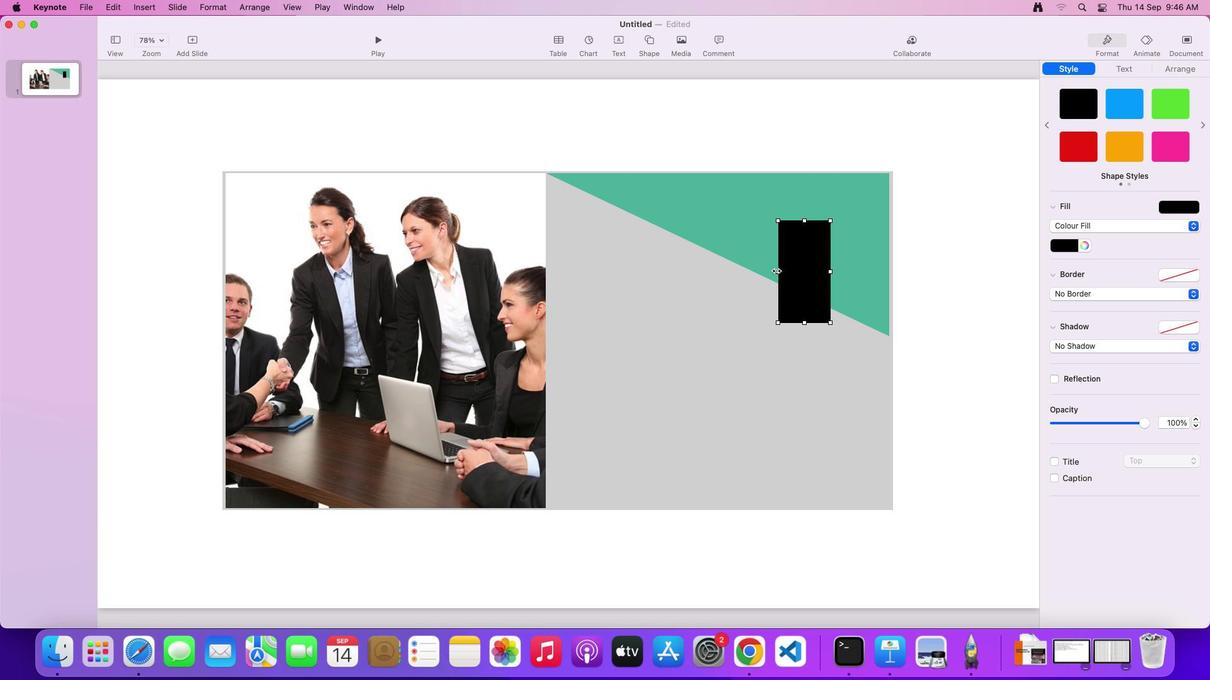 
Action: Mouse pressed left at (775, 270)
Screenshot: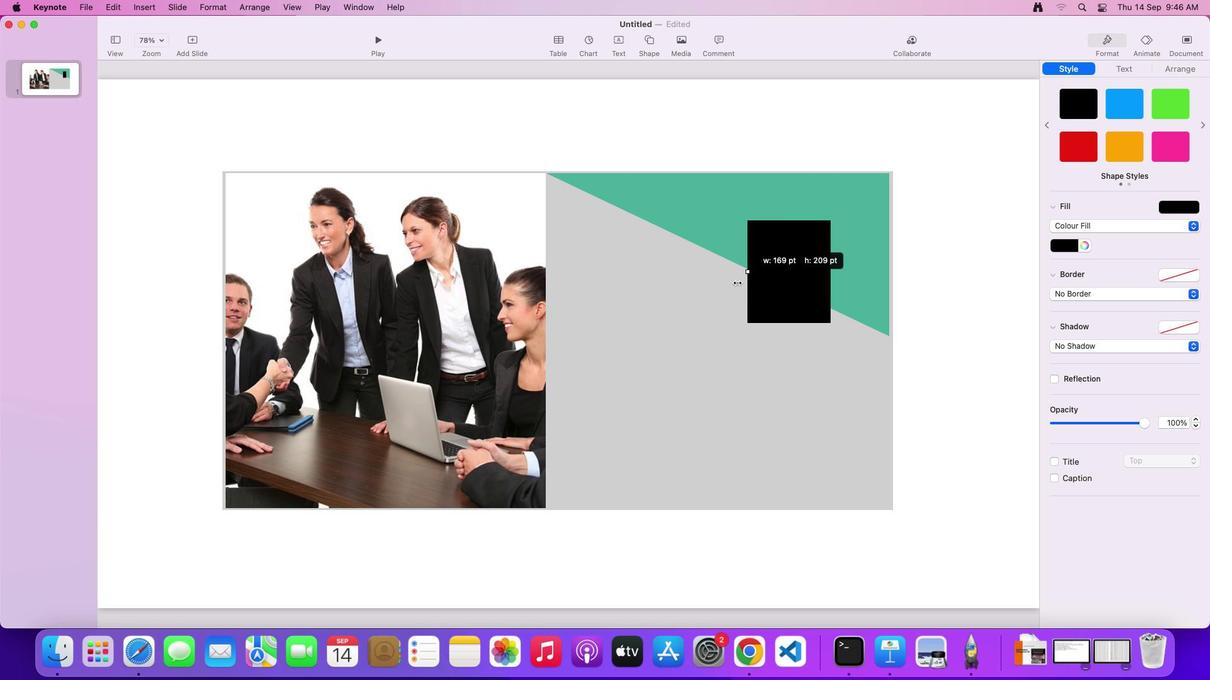 
Action: Mouse moved to (755, 278)
Screenshot: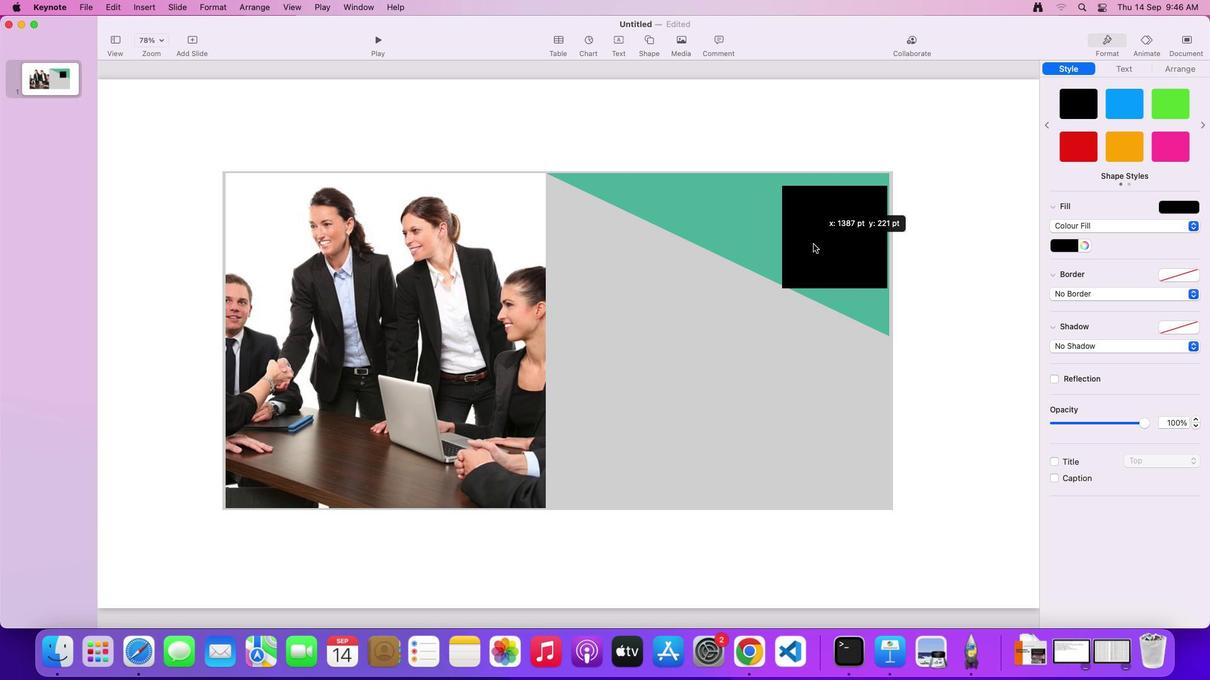 
Action: Mouse pressed left at (755, 278)
Screenshot: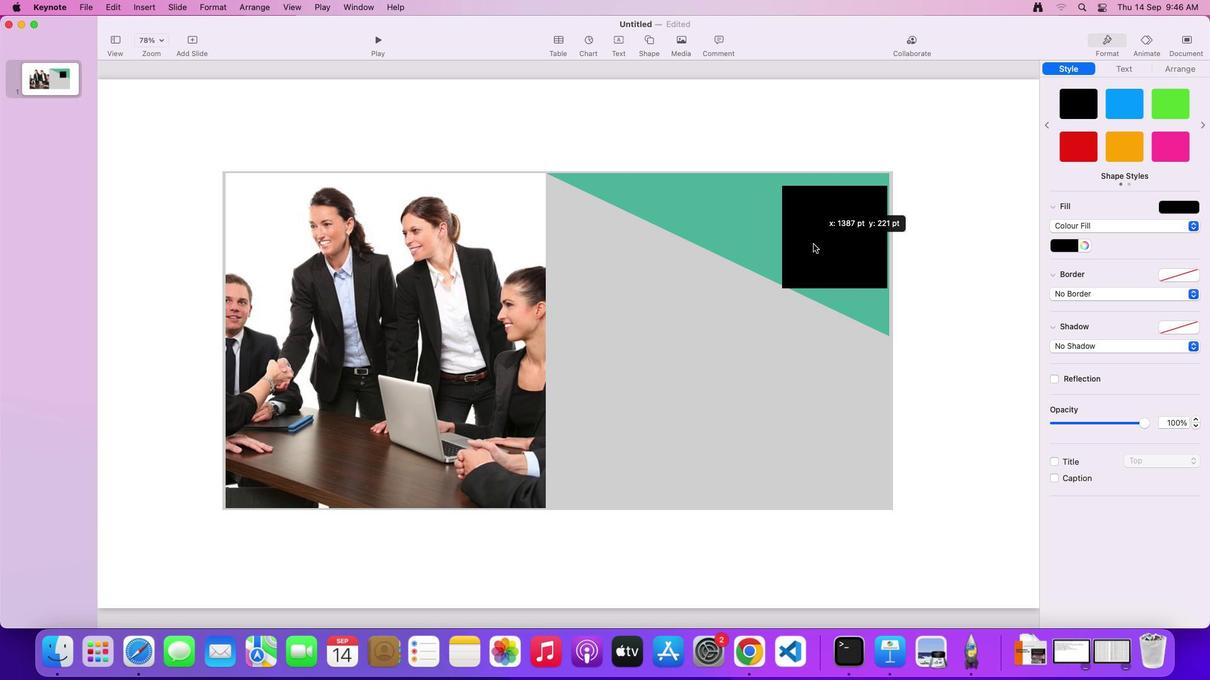
Action: Mouse moved to (766, 286)
Screenshot: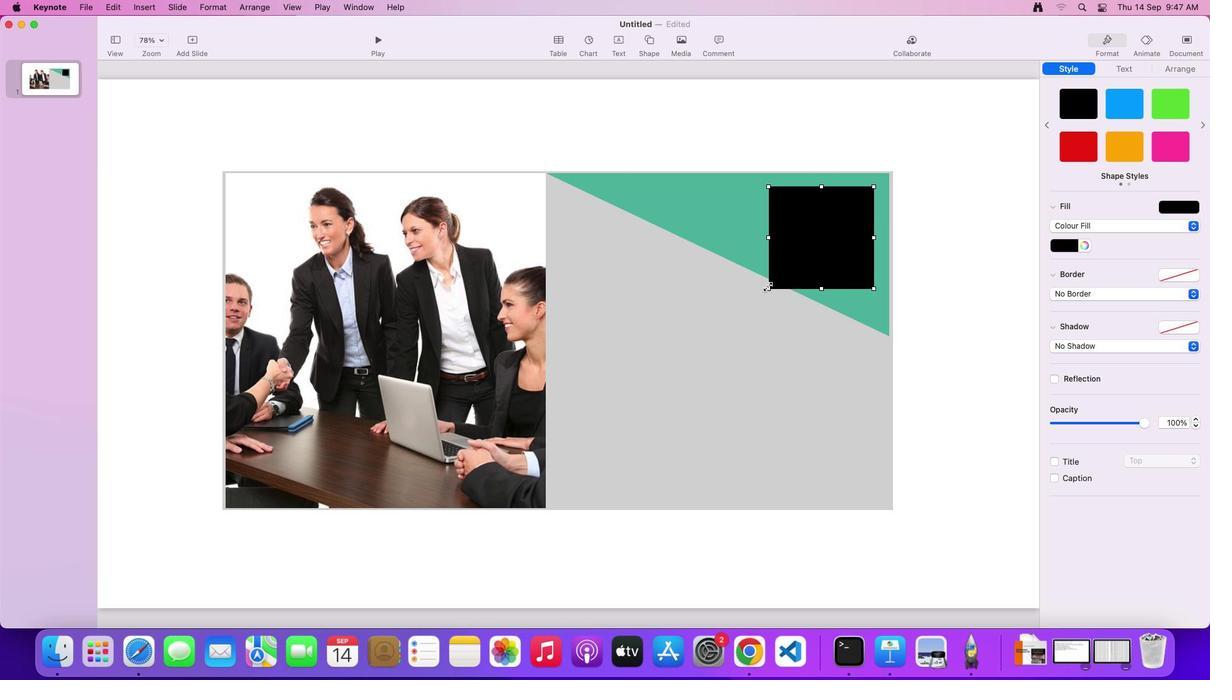 
Action: Mouse pressed left at (766, 286)
Screenshot: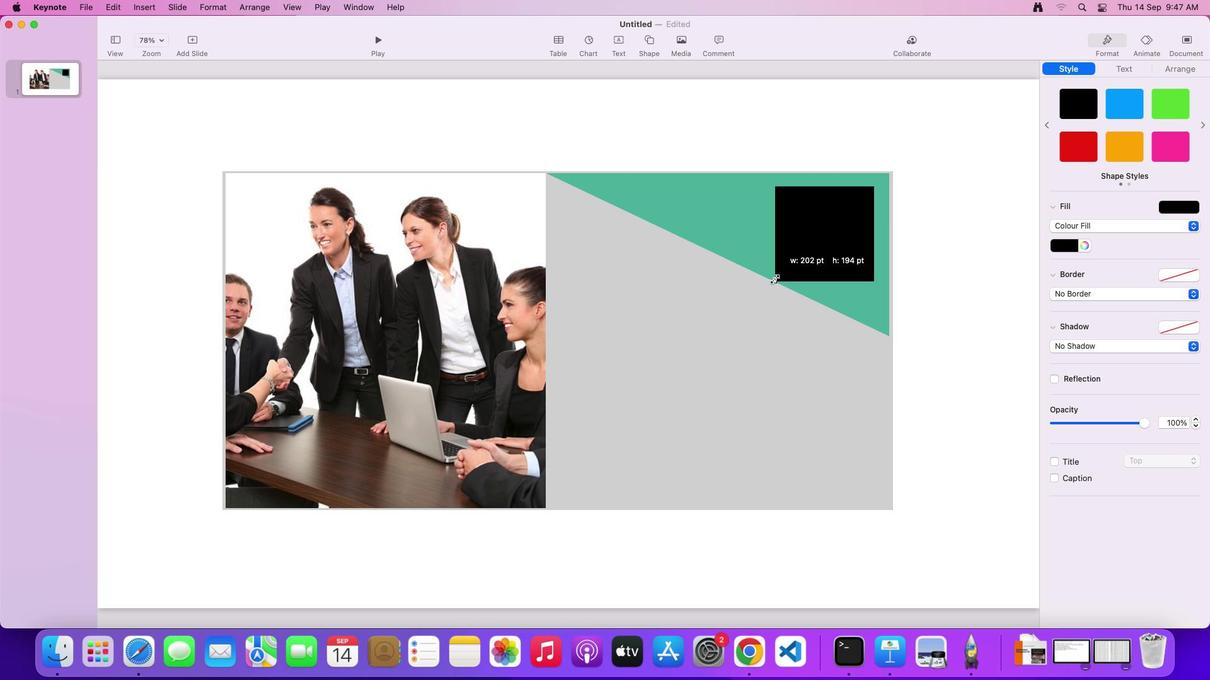 
Action: Mouse moved to (801, 223)
Screenshot: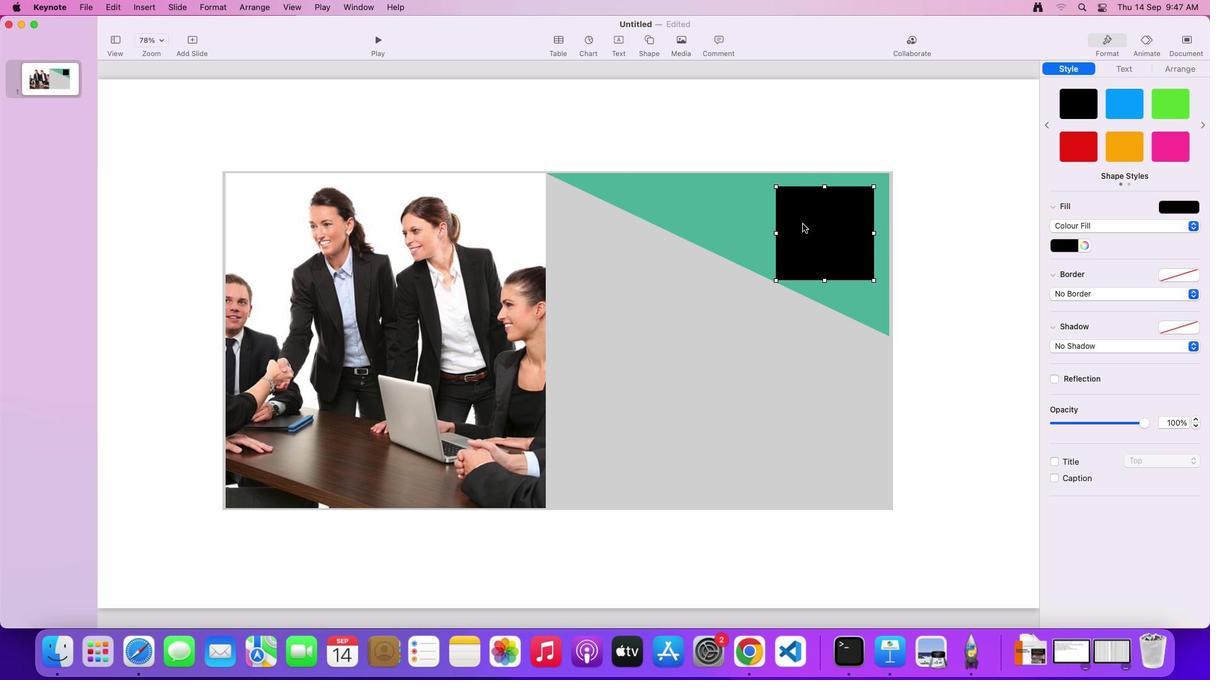 
Action: Mouse pressed left at (801, 223)
Screenshot: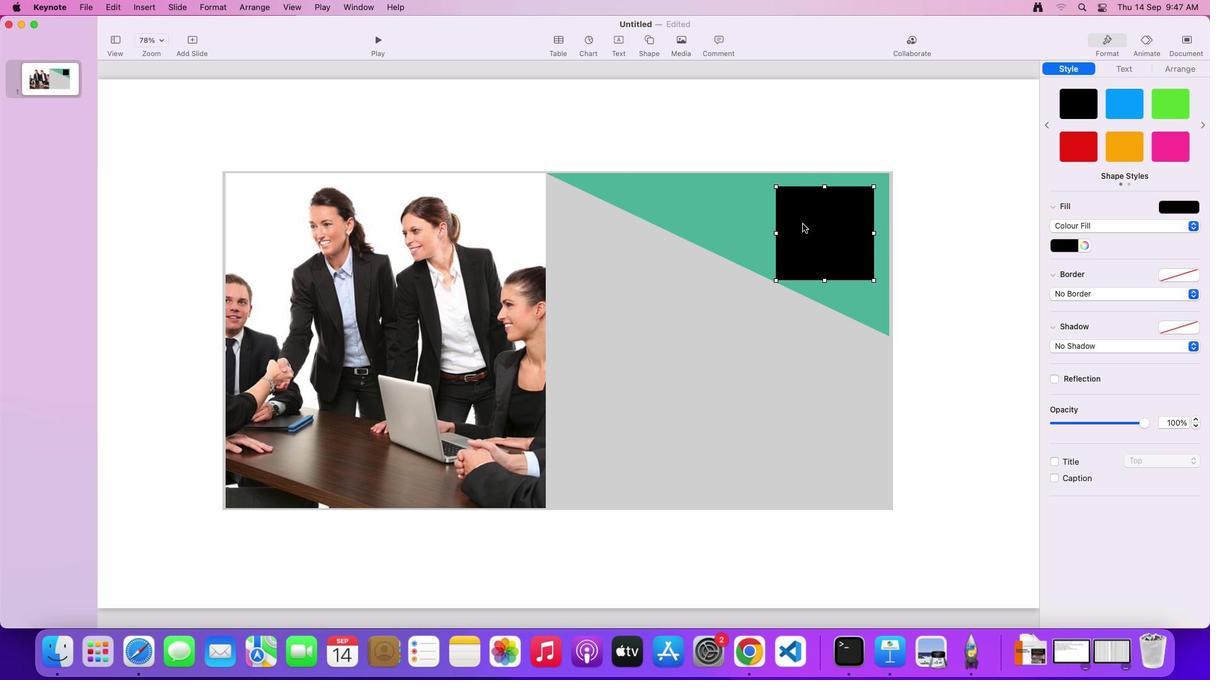 
Action: Mouse moved to (776, 232)
Screenshot: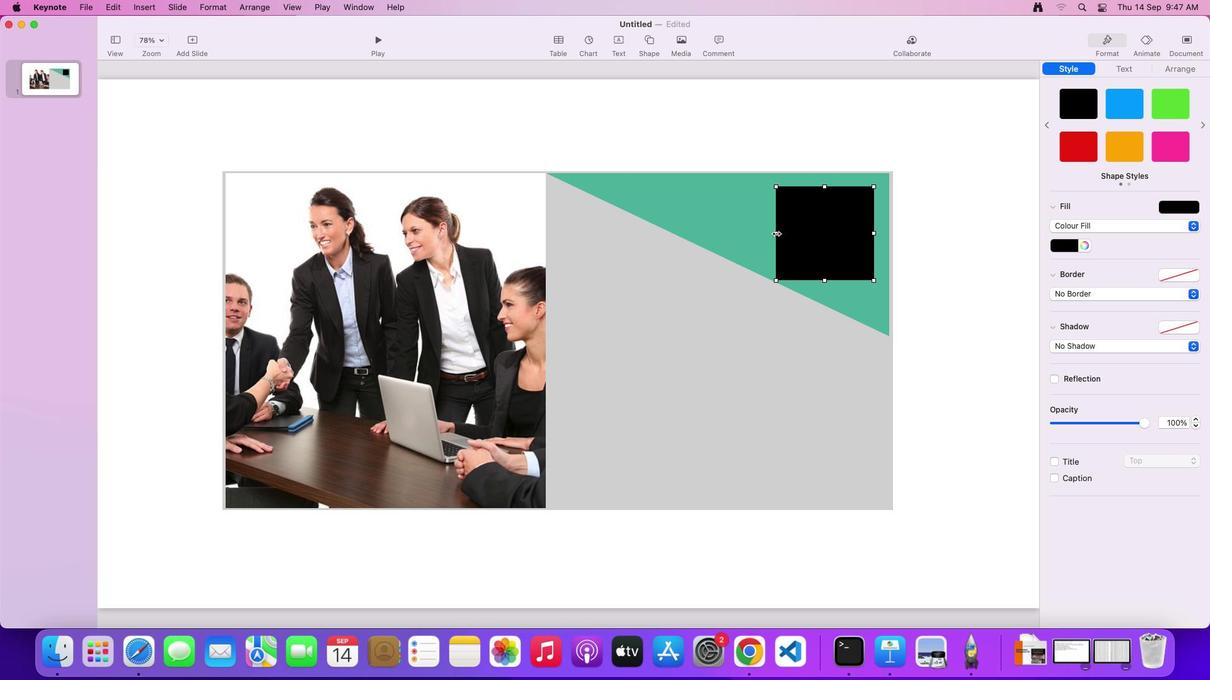 
Action: Mouse pressed left at (776, 232)
Screenshot: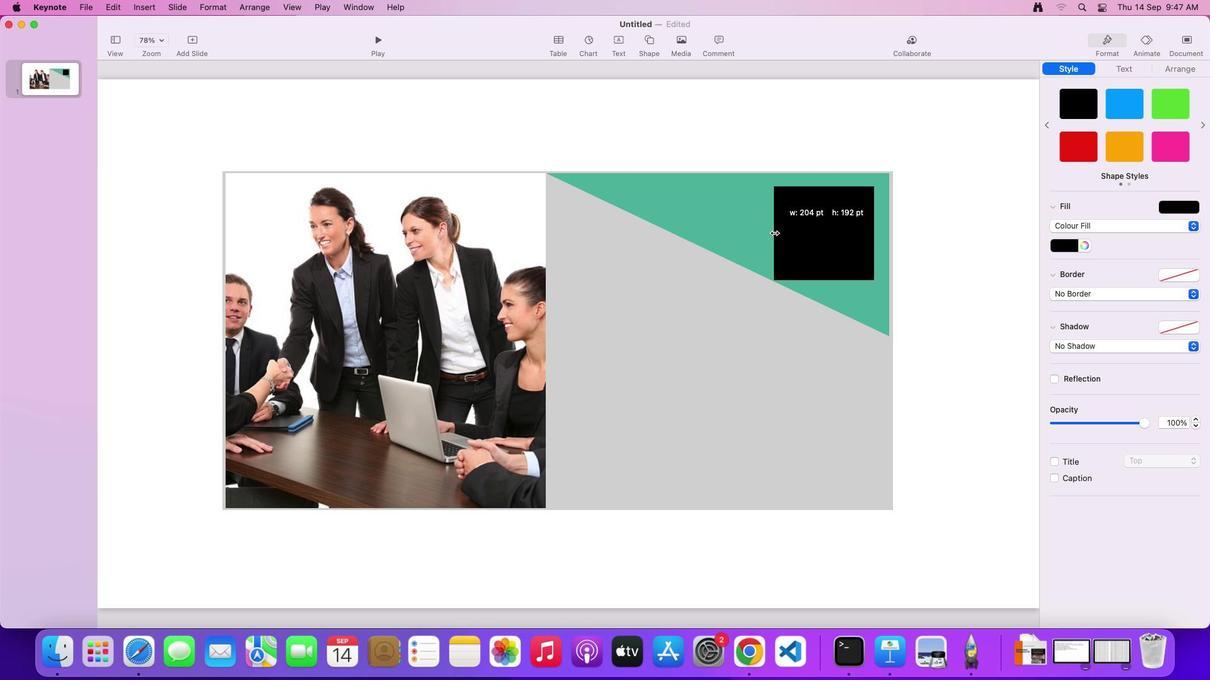 
Action: Mouse moved to (816, 219)
Screenshot: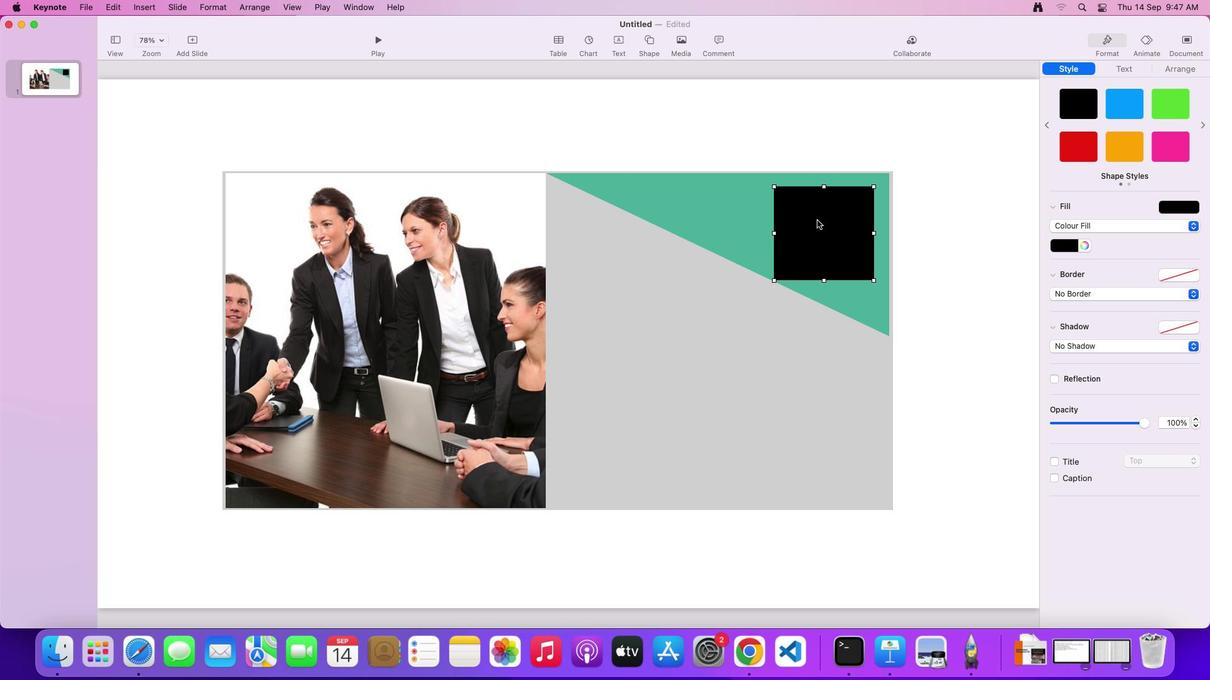 
Action: Mouse pressed left at (816, 219)
Screenshot: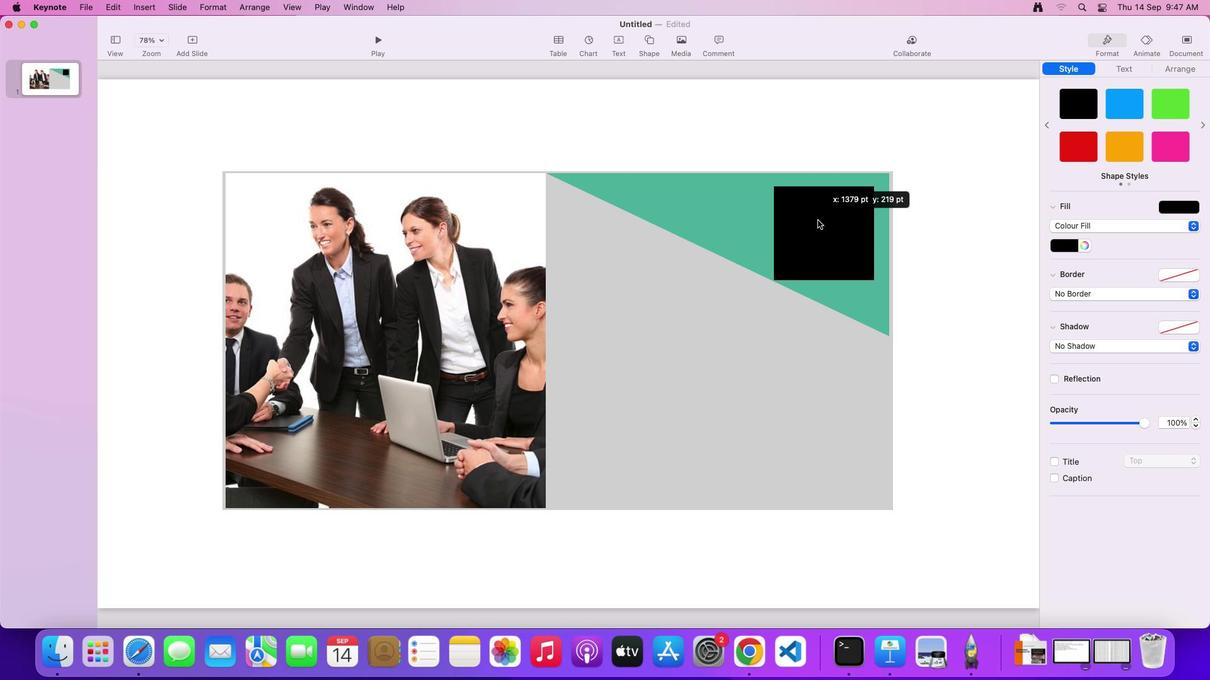 
Action: Mouse moved to (900, 227)
Screenshot: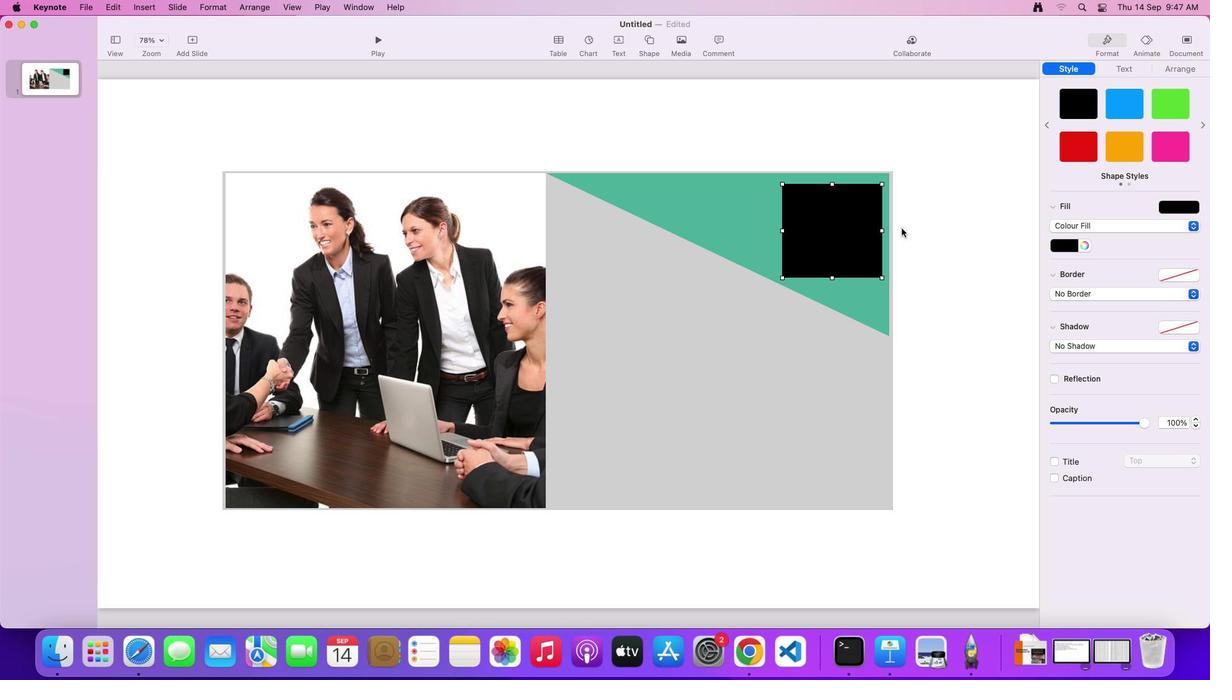 
Action: Mouse pressed left at (900, 227)
Screenshot: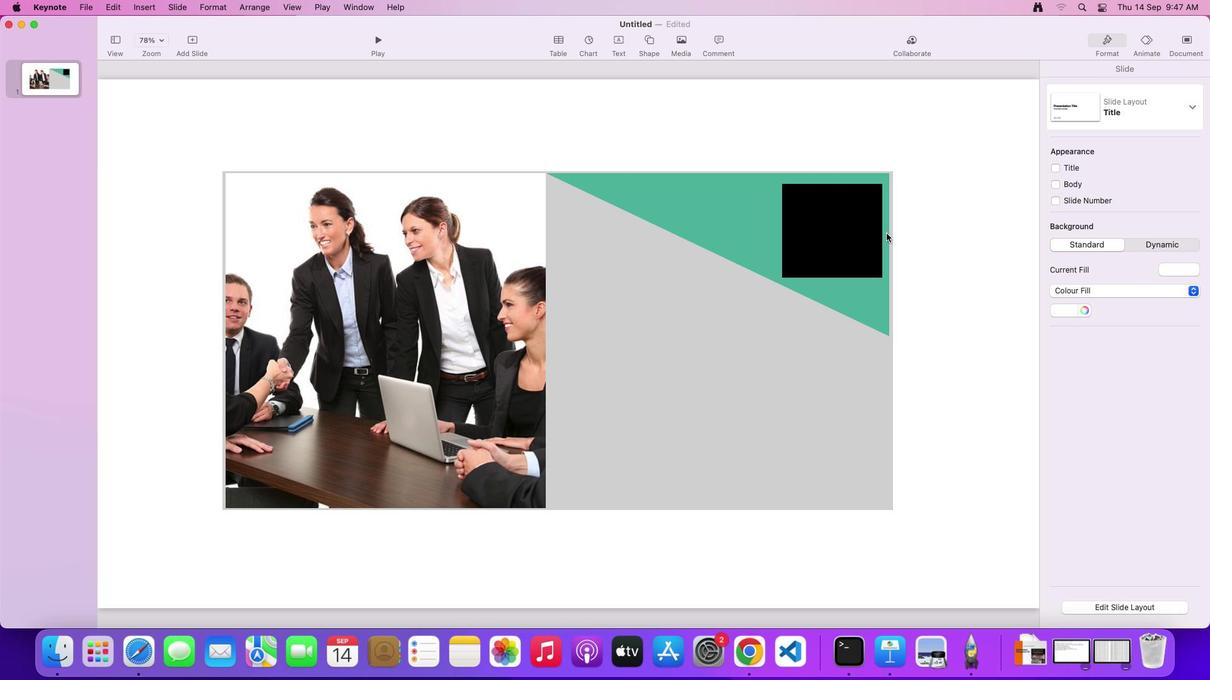 
Action: Mouse moved to (854, 237)
Screenshot: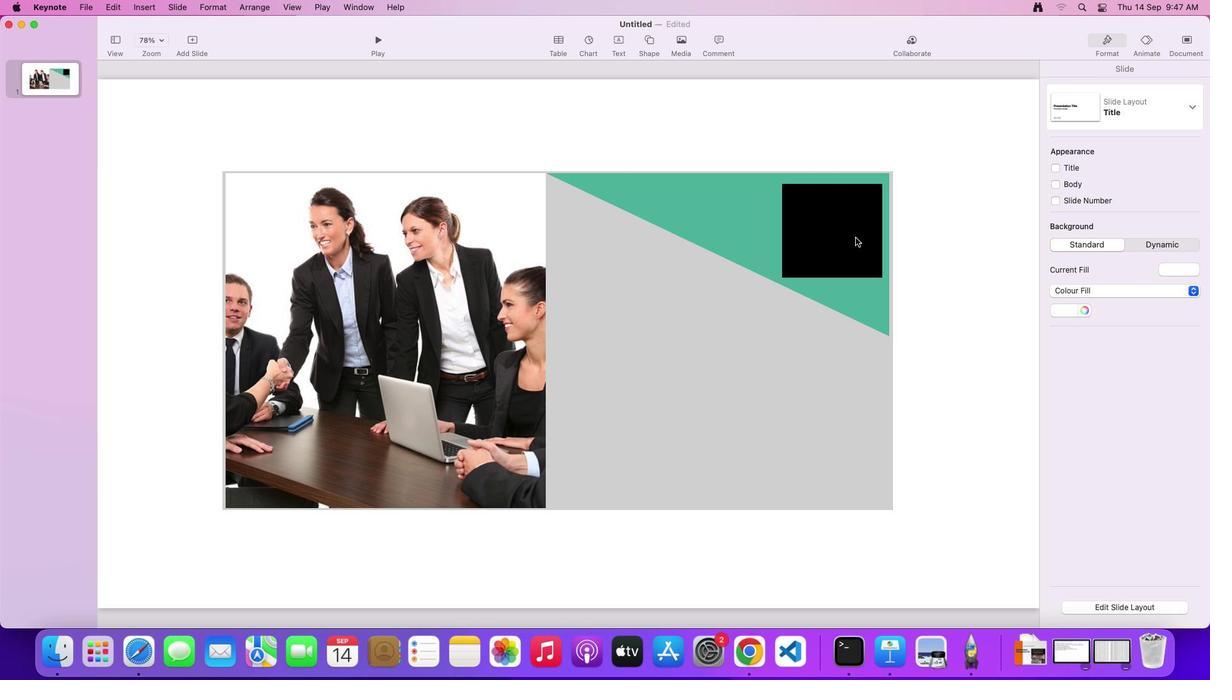 
Action: Mouse pressed left at (854, 237)
Screenshot: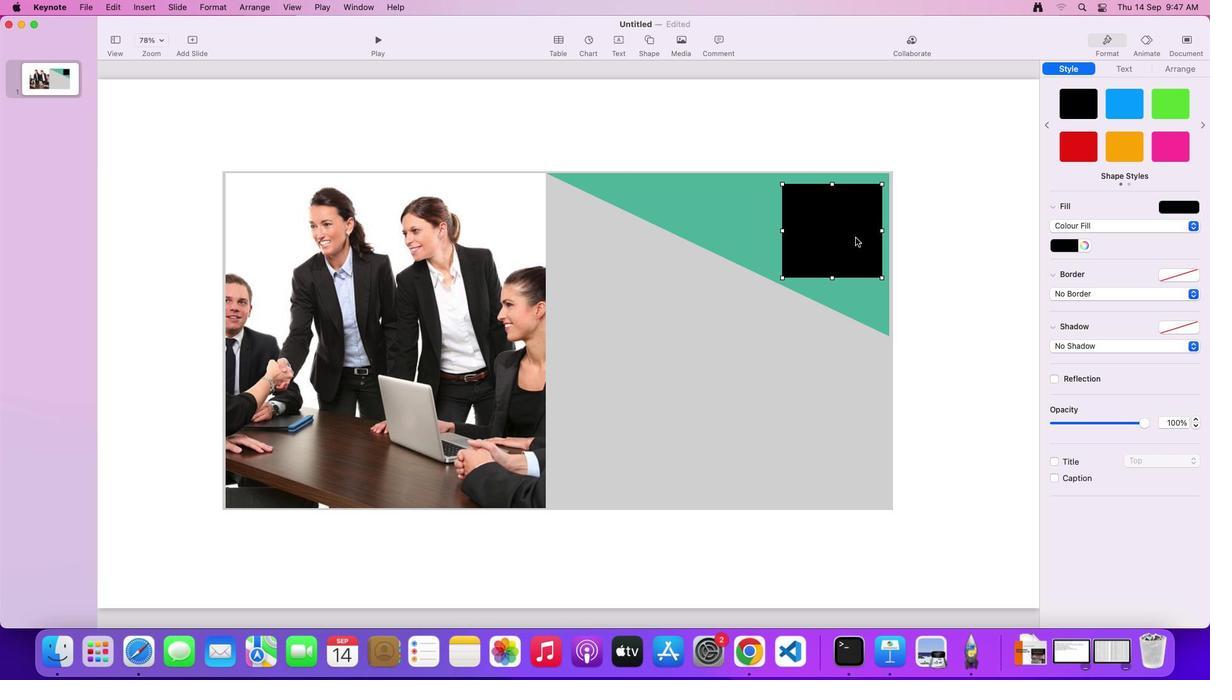 
Action: Mouse moved to (1194, 226)
Screenshot: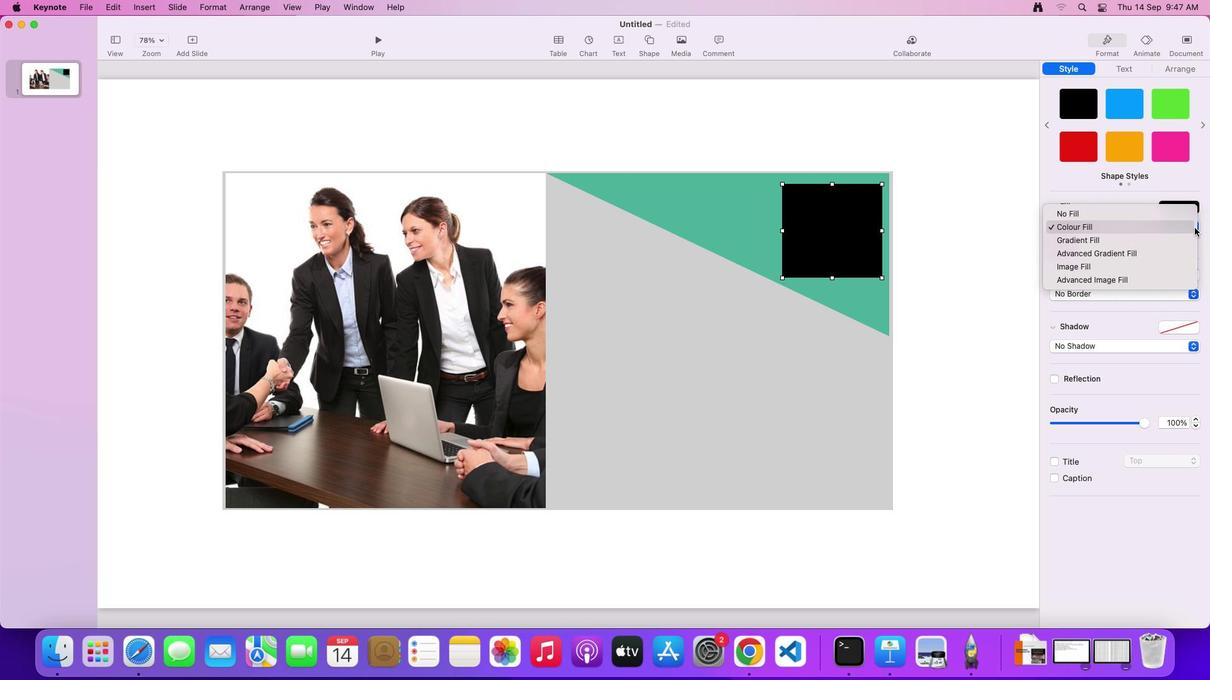 
Action: Mouse pressed left at (1194, 226)
Screenshot: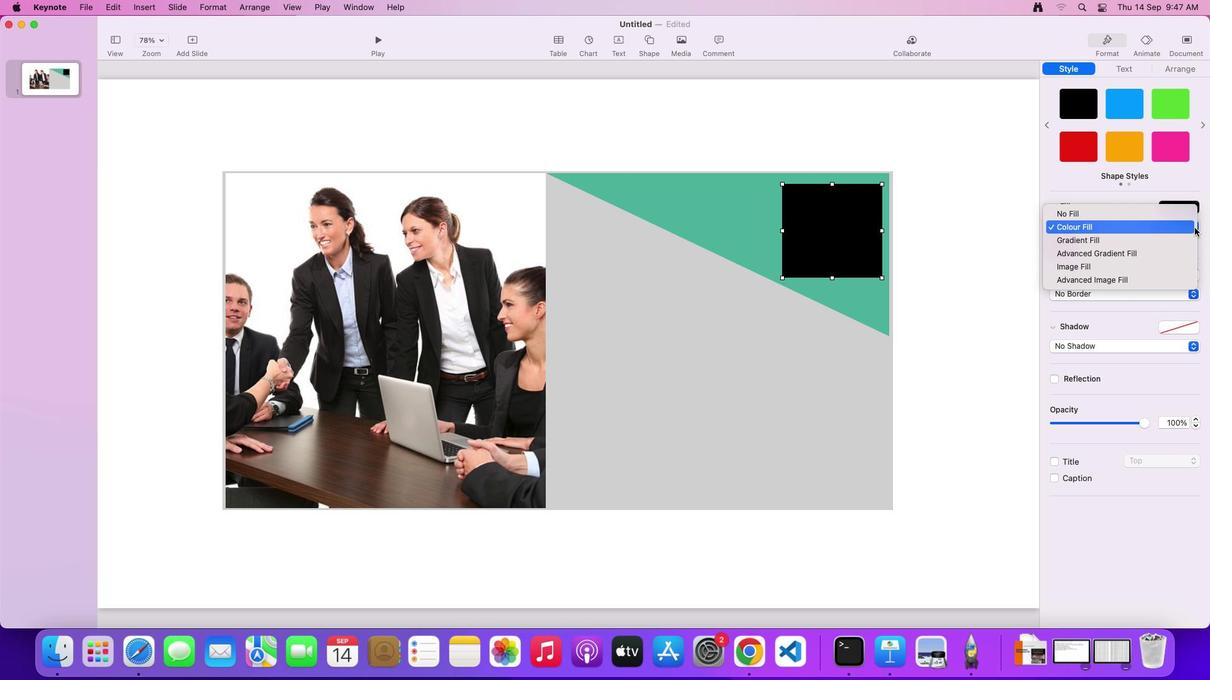 
Action: Mouse moved to (1095, 241)
Screenshot: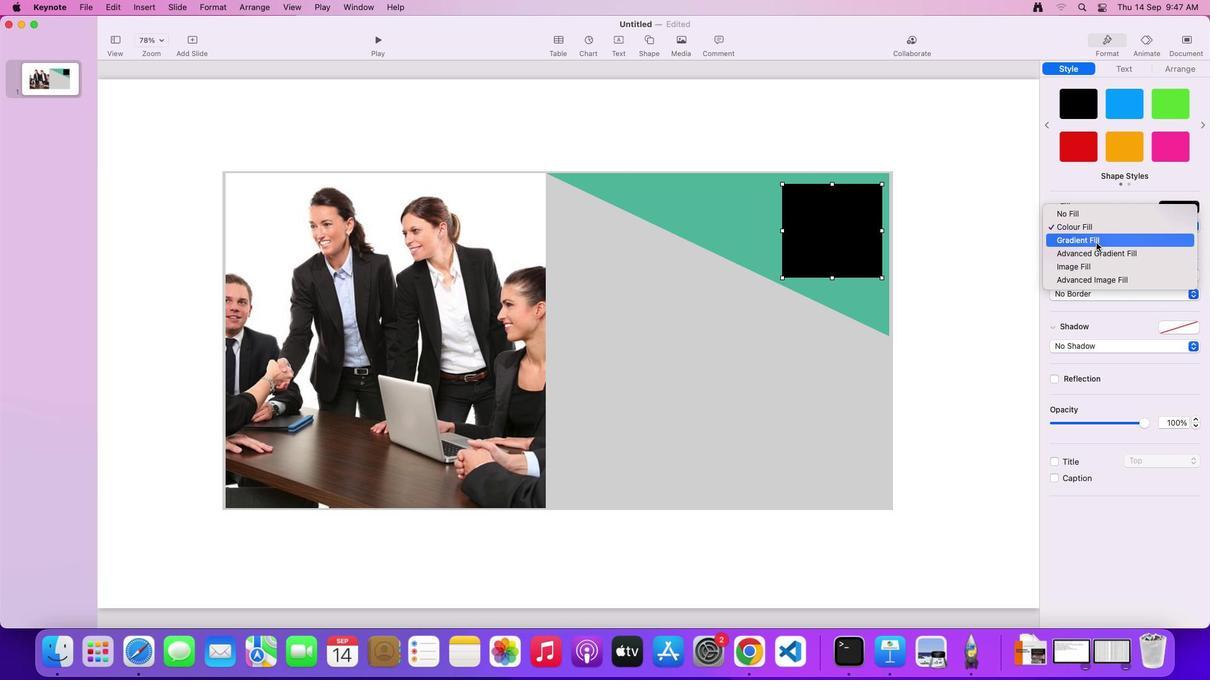 
Action: Mouse pressed left at (1095, 241)
Screenshot: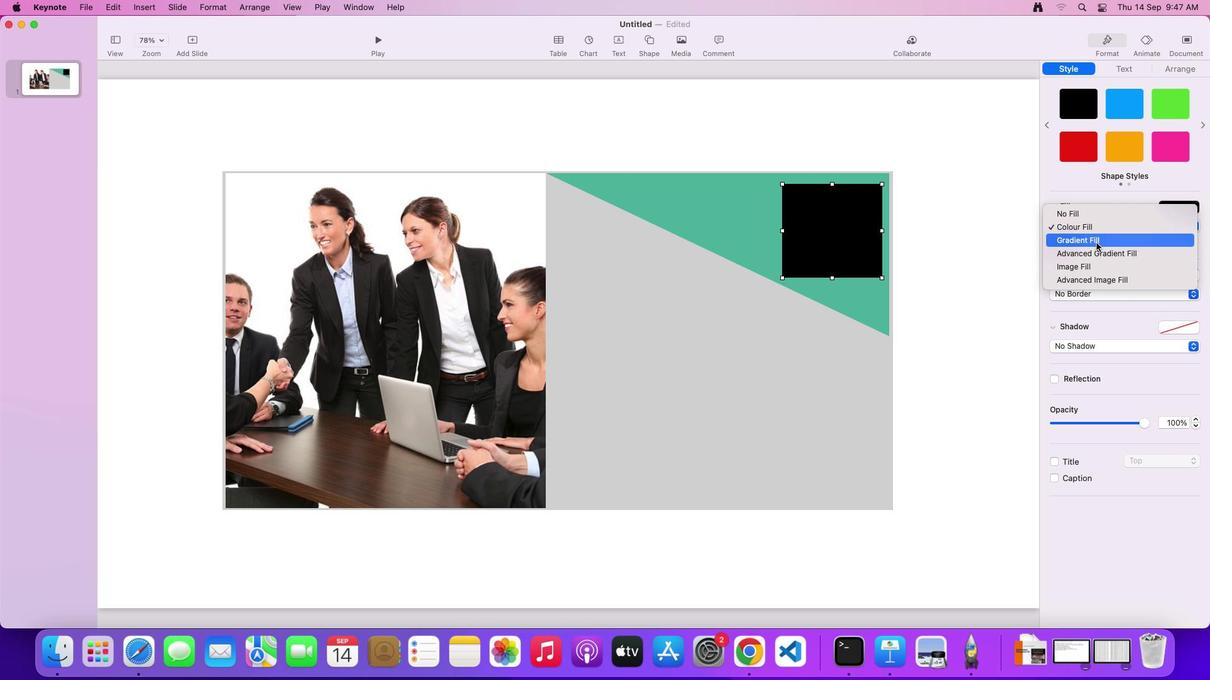 
Action: Mouse moved to (1192, 223)
Screenshot: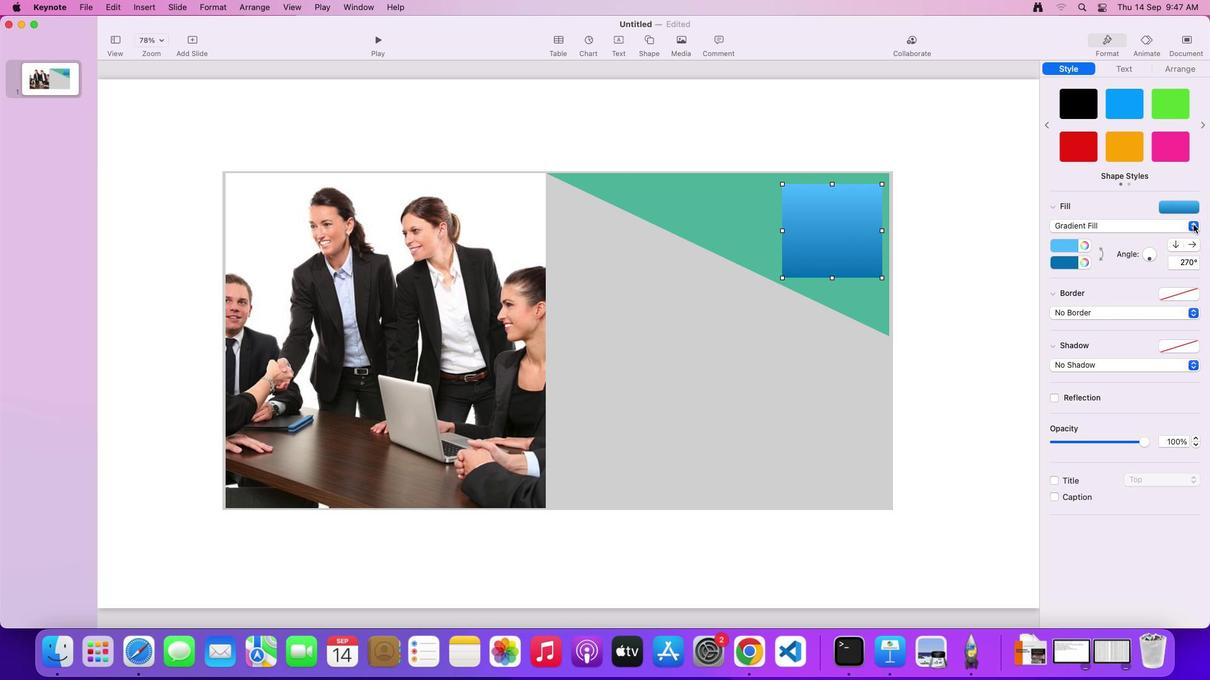 
Action: Mouse pressed left at (1192, 223)
Screenshot: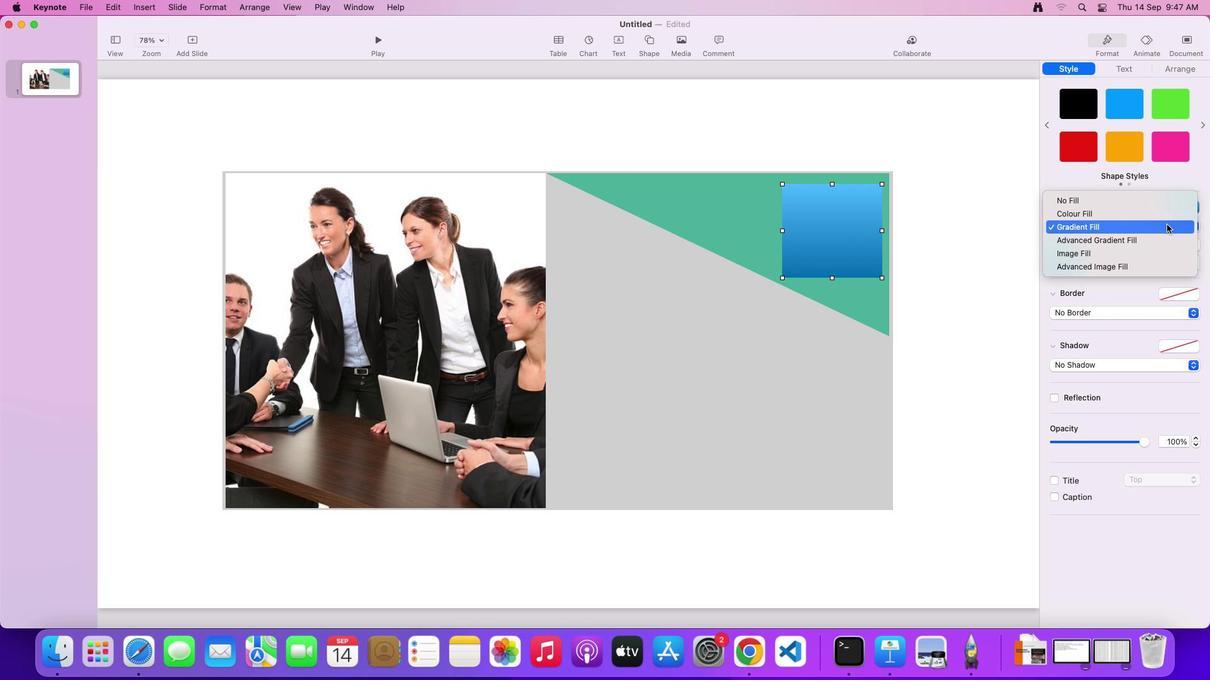 
Action: Mouse moved to (1100, 201)
Screenshot: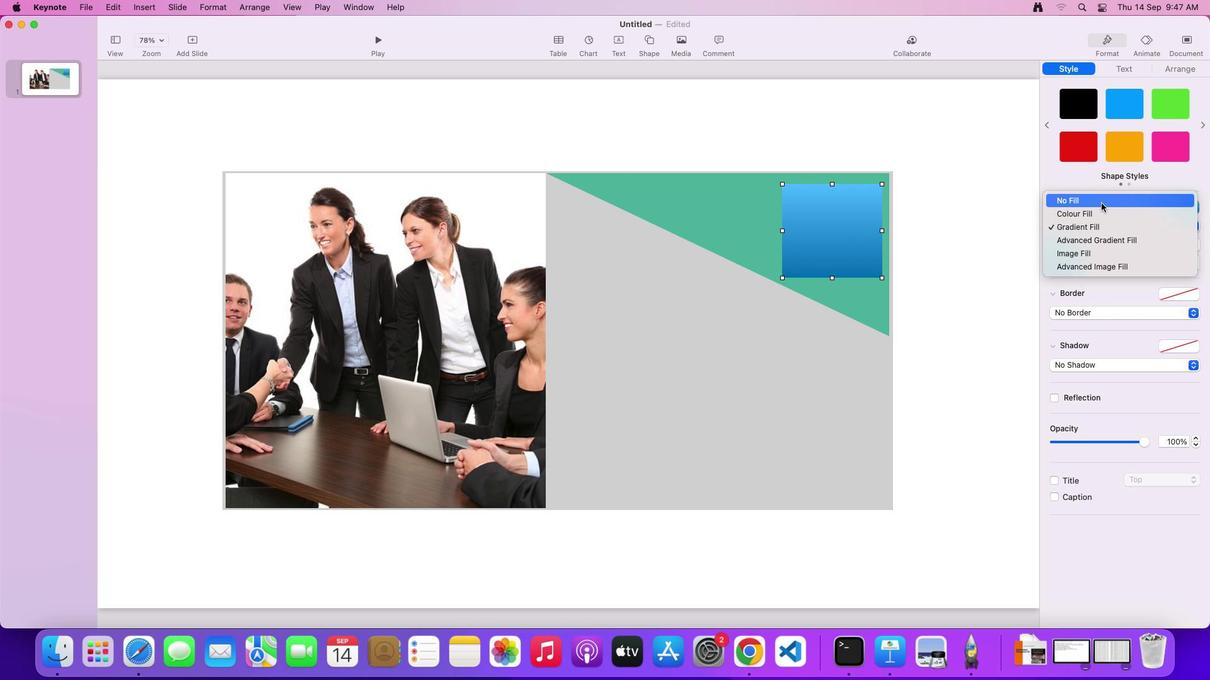 
Action: Mouse pressed left at (1100, 201)
Screenshot: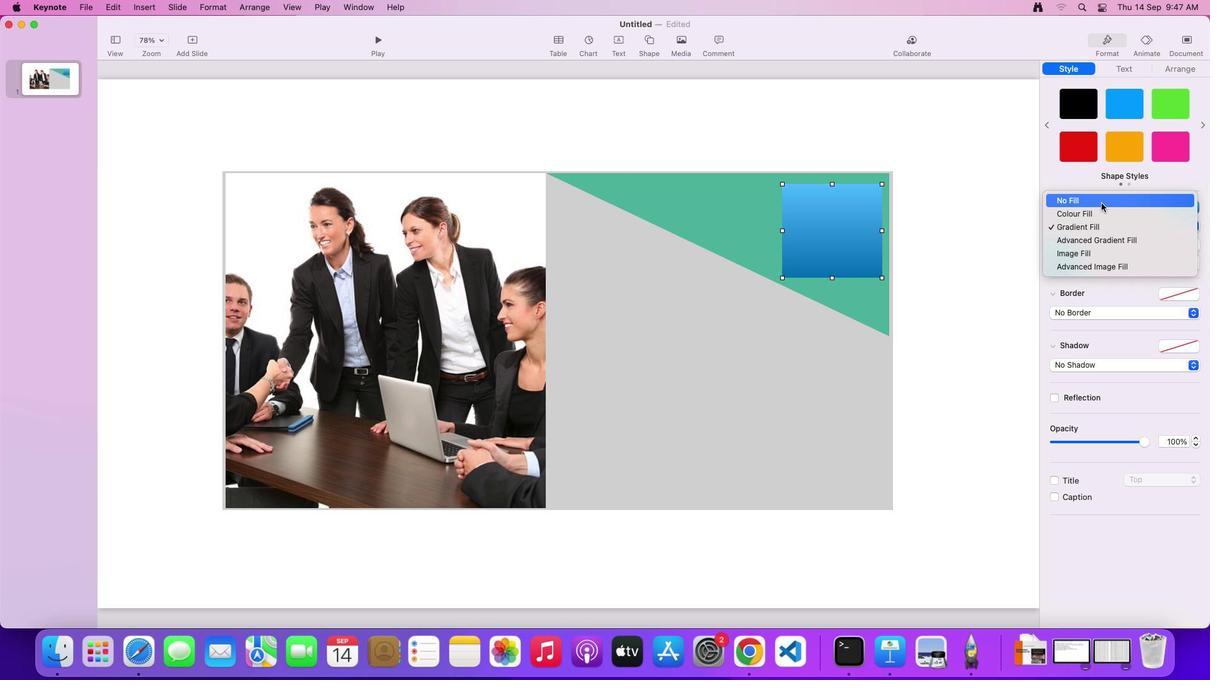 
Action: Mouse moved to (858, 234)
Screenshot: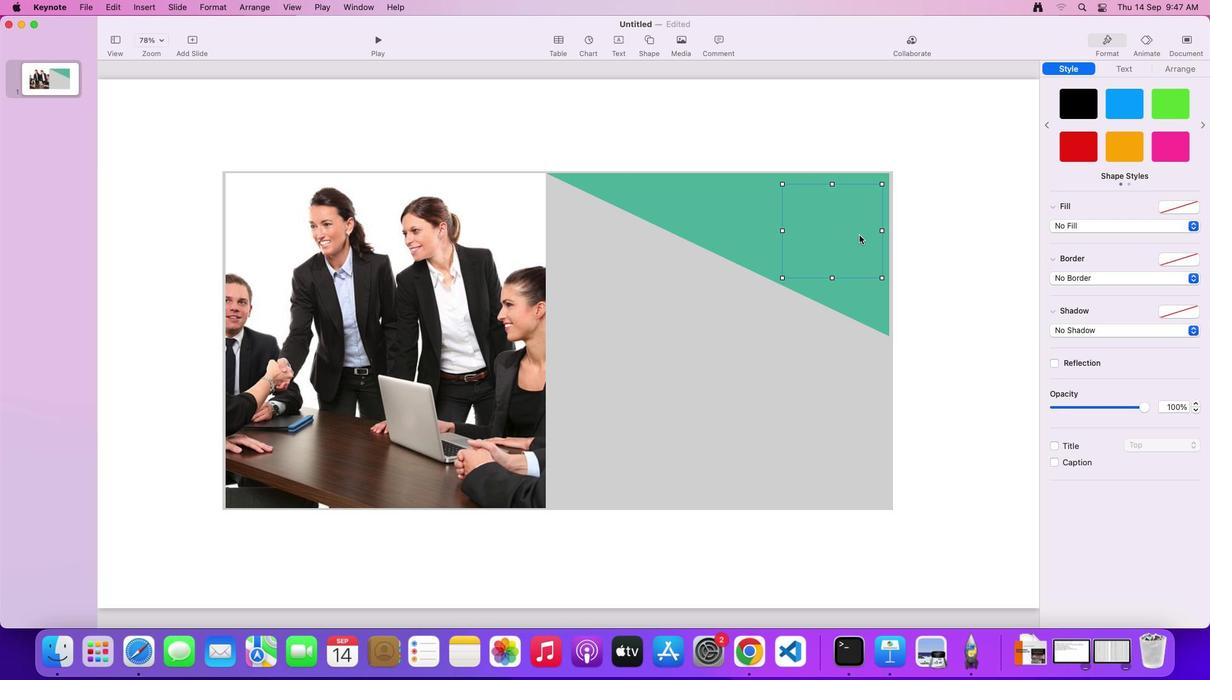 
Action: Mouse pressed left at (858, 234)
Screenshot: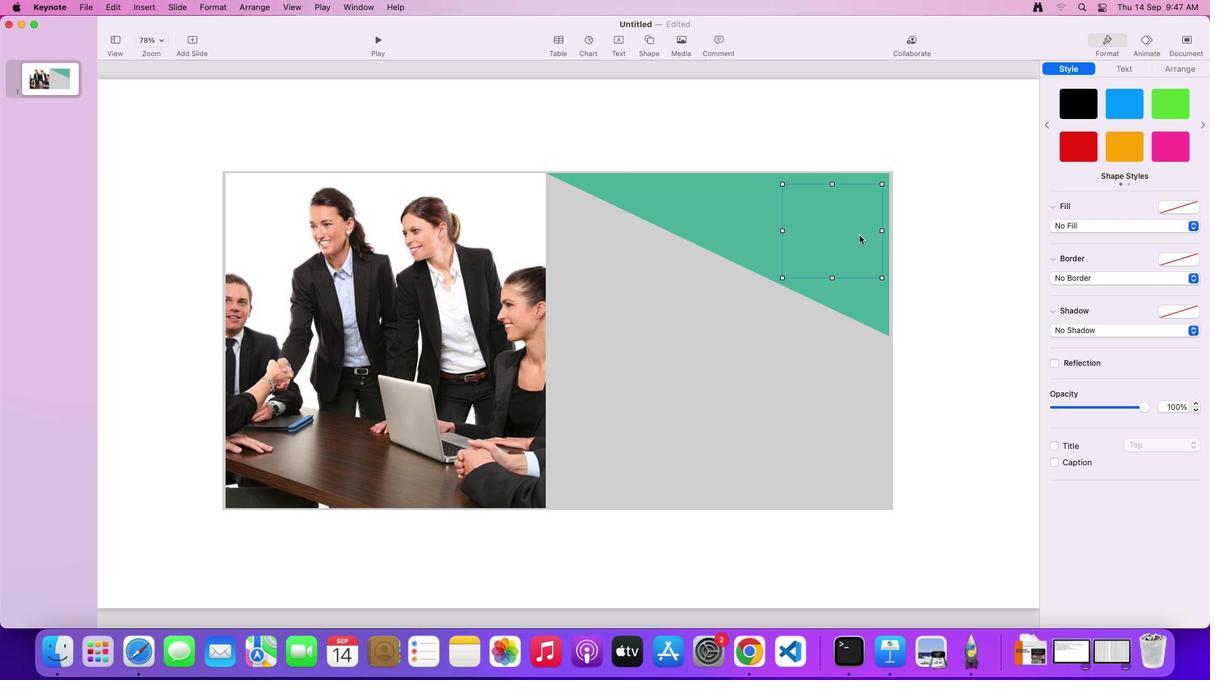
Action: Mouse moved to (827, 234)
Screenshot: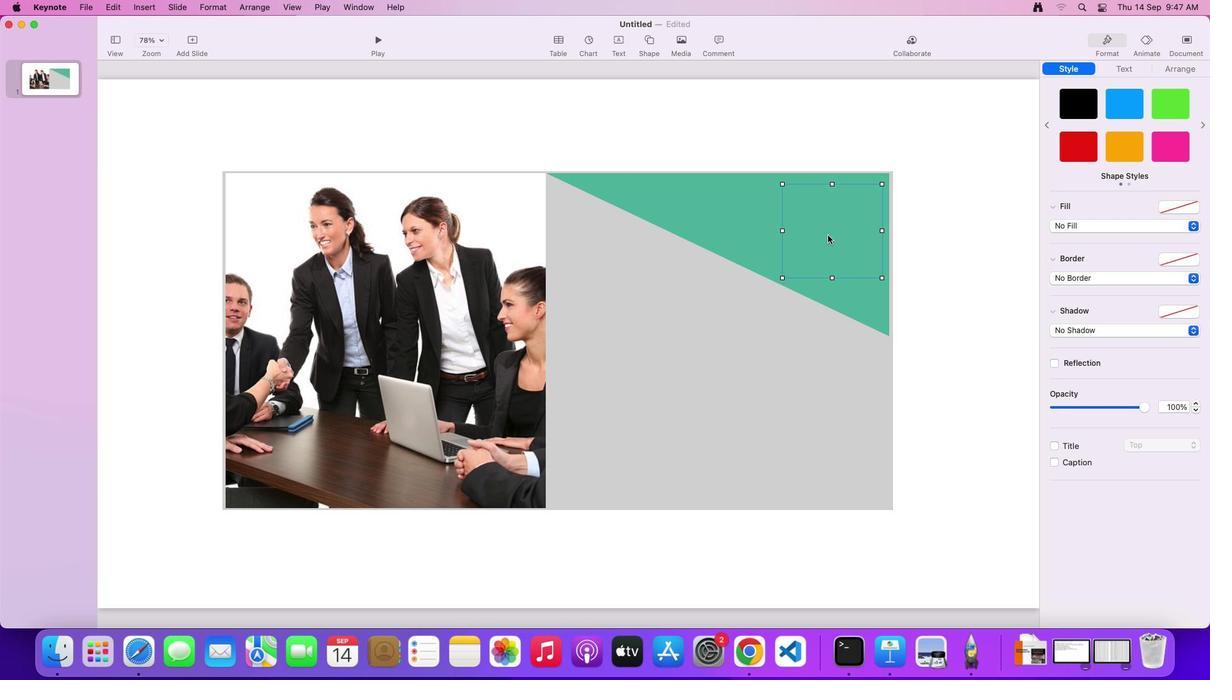 
Action: Mouse pressed left at (827, 234)
Screenshot: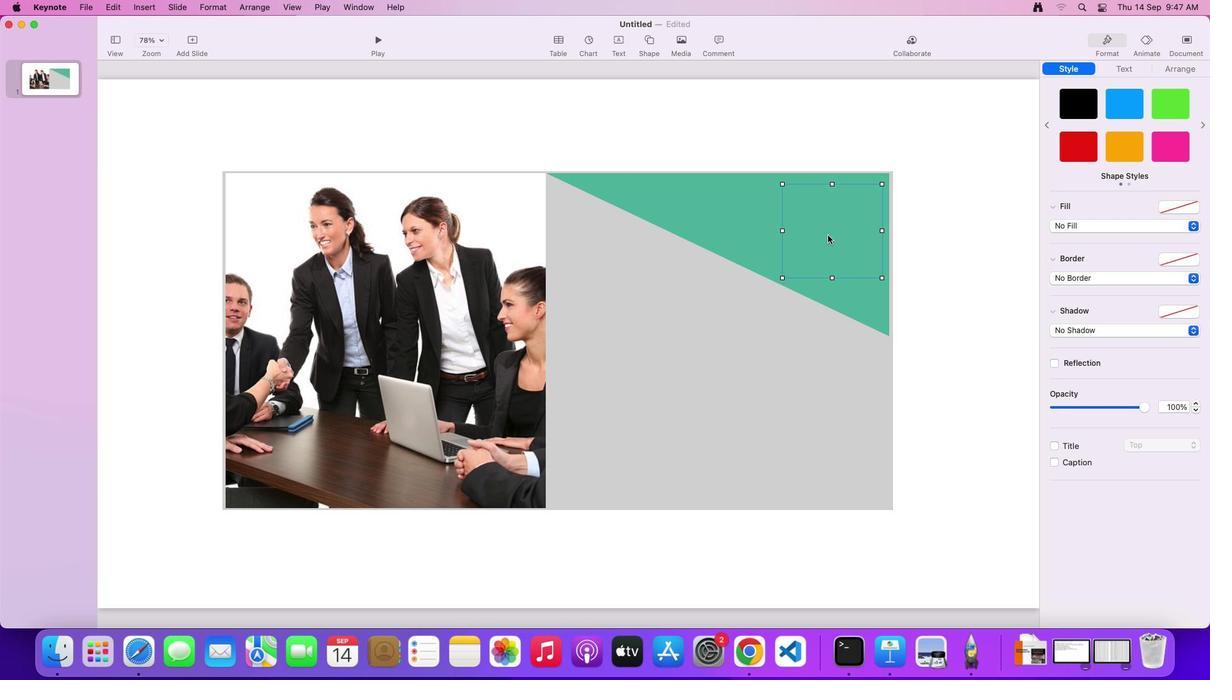 
Action: Mouse pressed left at (827, 234)
Screenshot: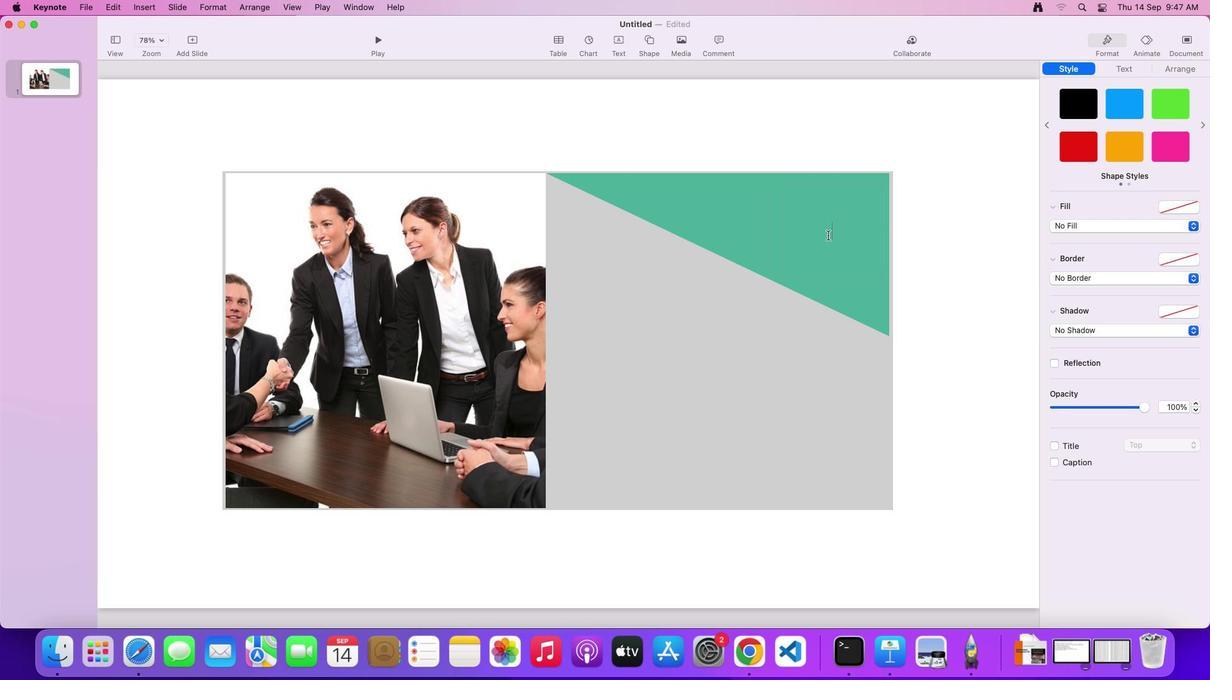 
Action: Mouse moved to (878, 243)
Screenshot: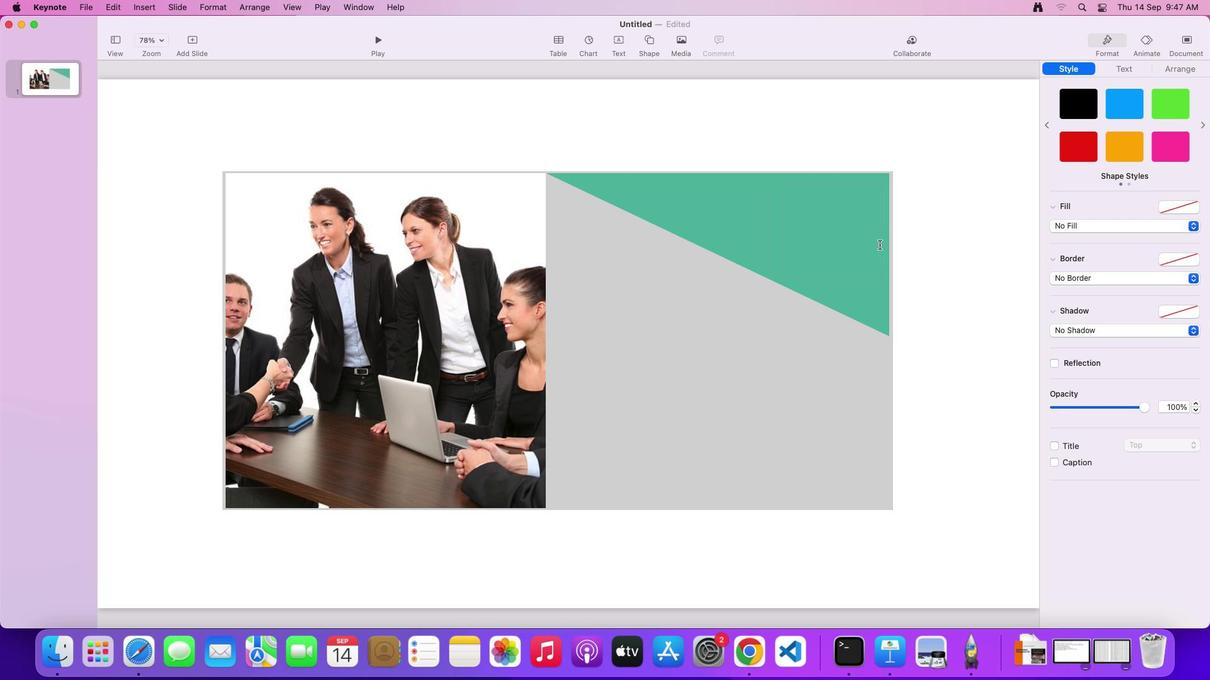 
Action: Key pressed 'L''O''G''O'
Screenshot: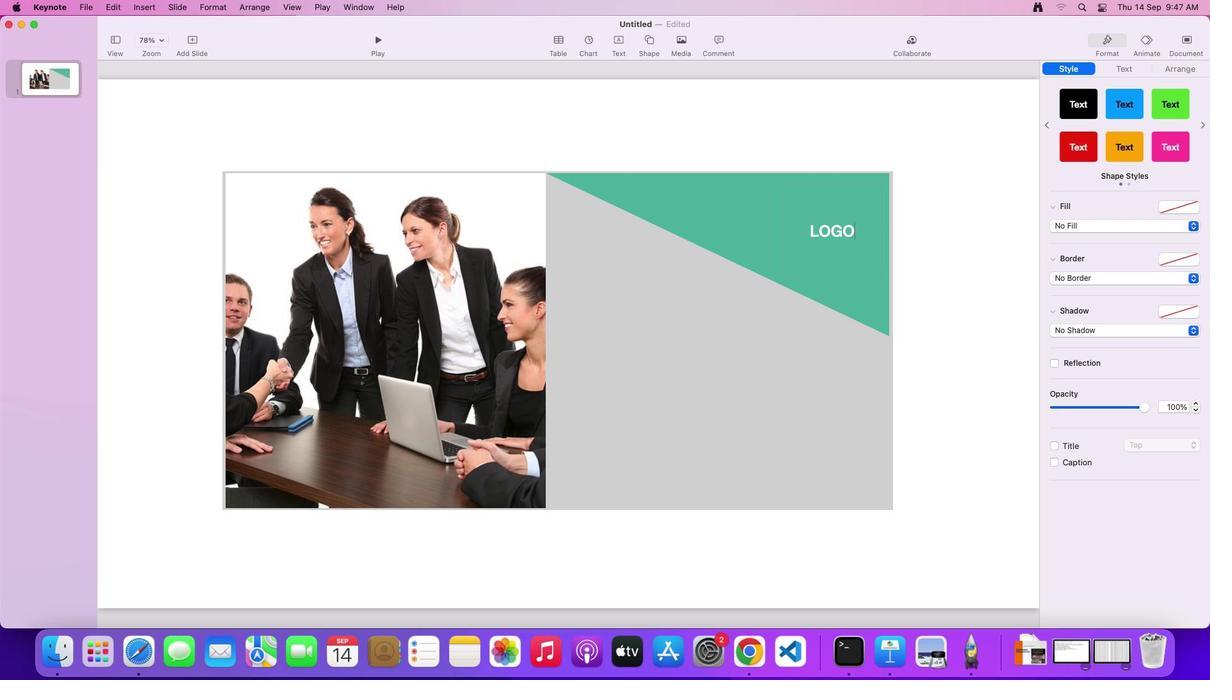 
Action: Mouse moved to (769, 315)
Screenshot: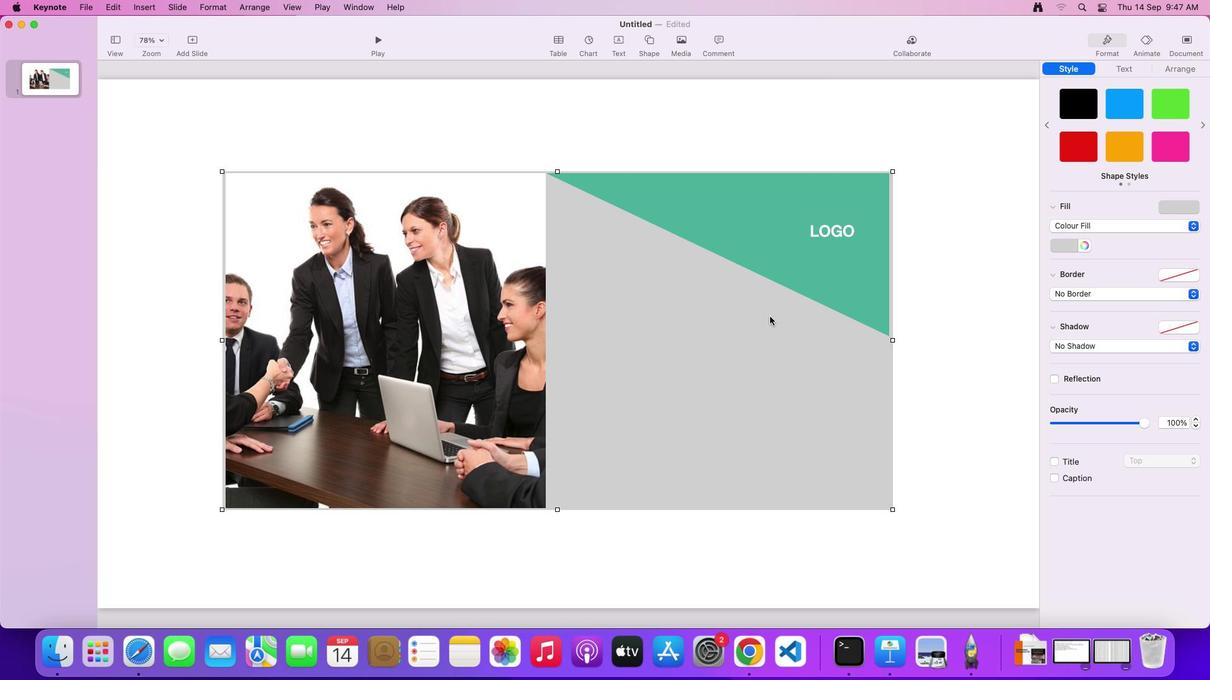 
Action: Mouse pressed left at (769, 315)
Screenshot: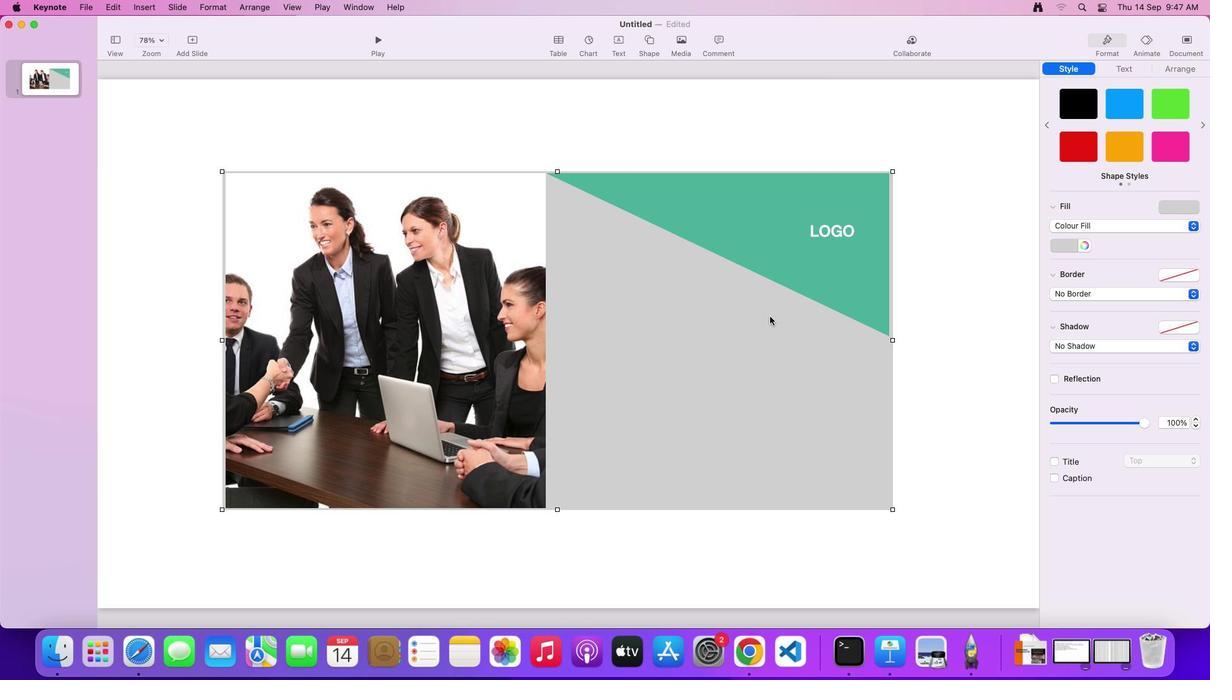 
Action: Mouse moved to (721, 332)
Screenshot: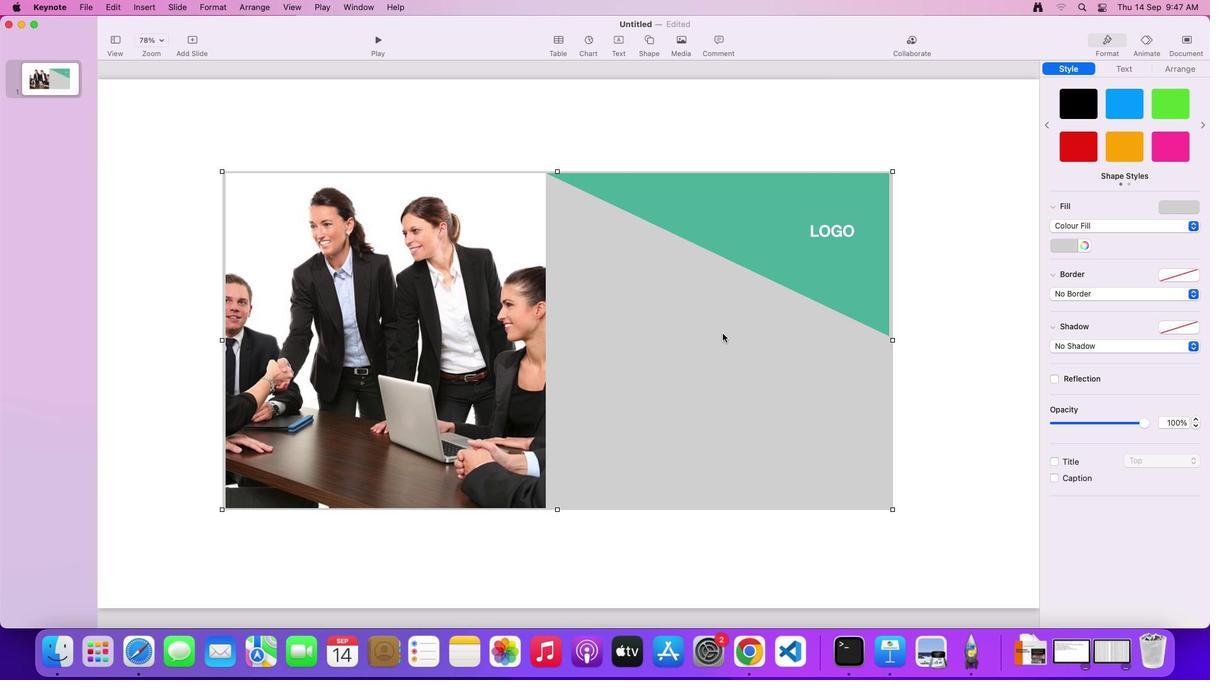 
Action: Mouse pressed left at (721, 332)
Screenshot: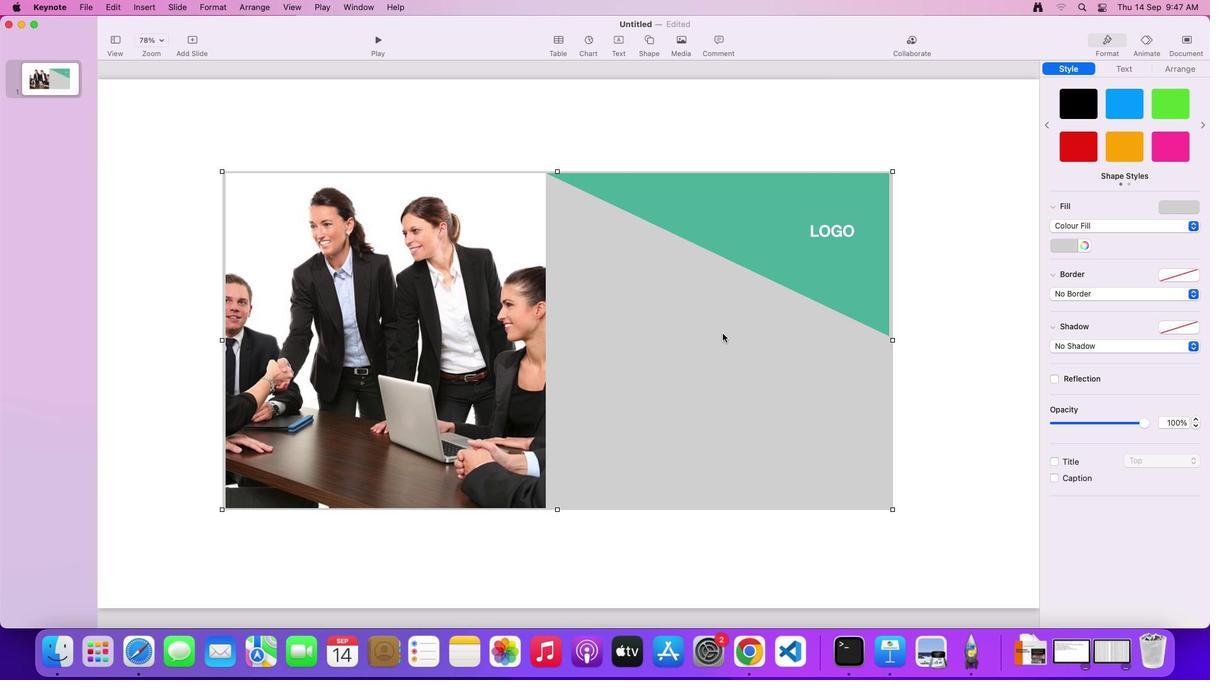 
Action: Mouse moved to (715, 327)
Screenshot: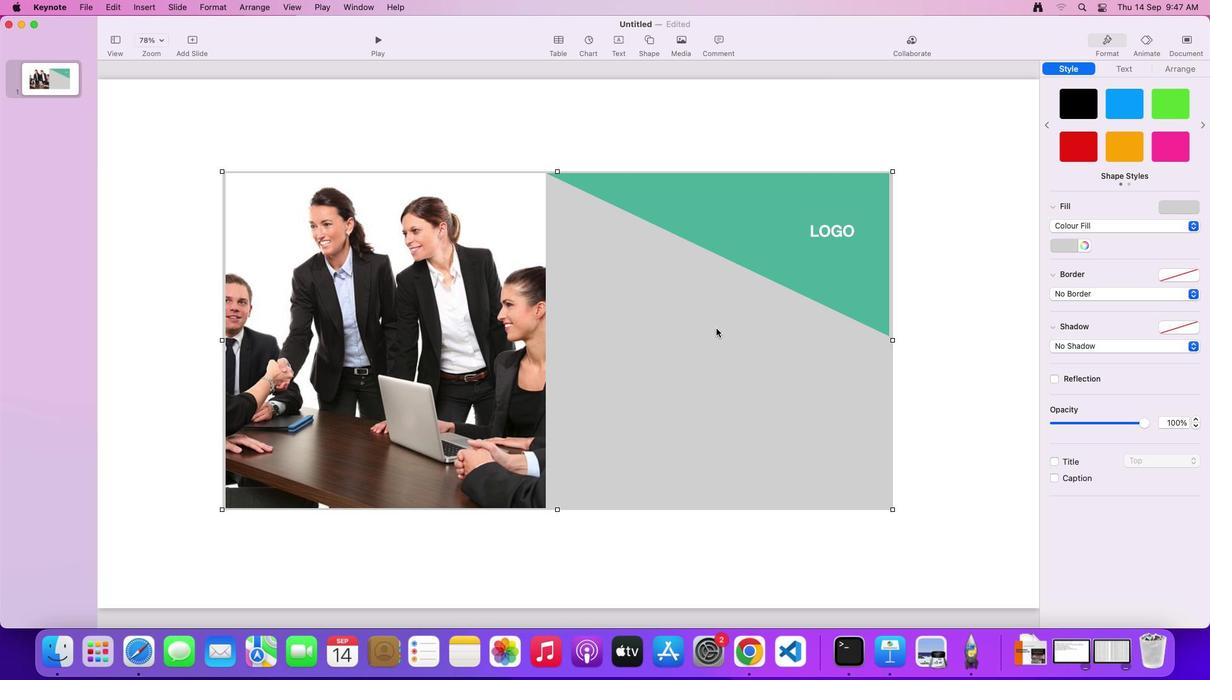 
Action: Mouse pressed left at (715, 327)
Screenshot: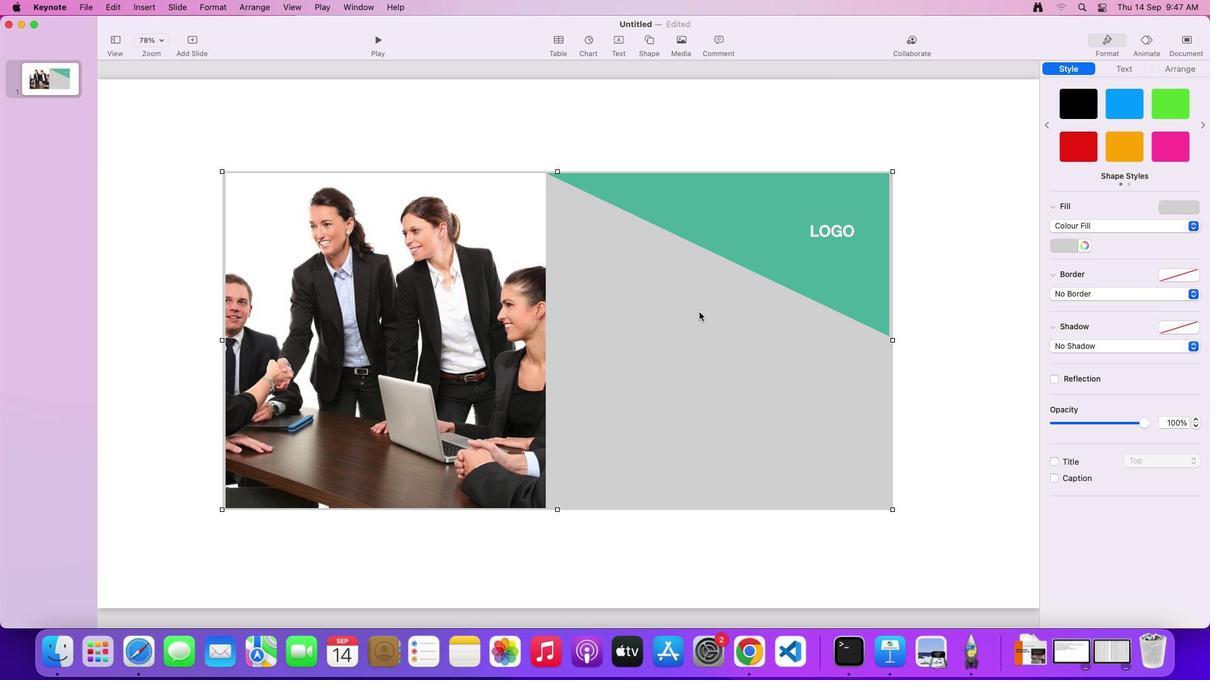 
Action: Mouse moved to (615, 40)
Screenshot: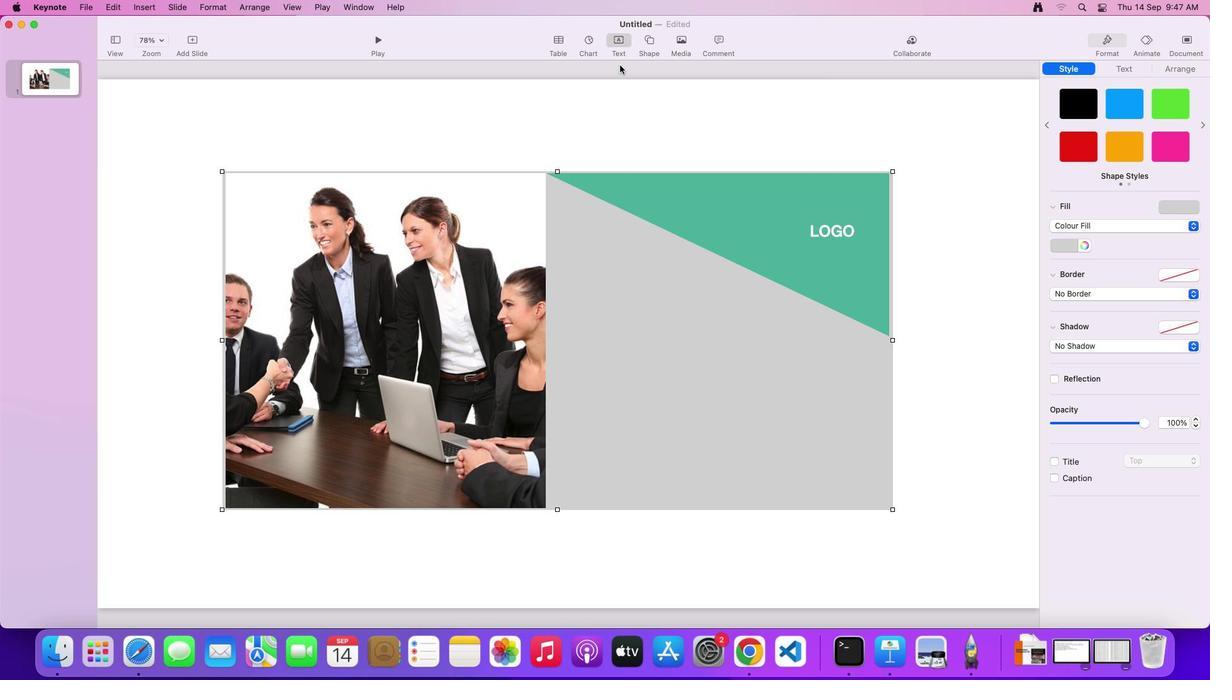 
Action: Mouse pressed left at (615, 40)
Screenshot: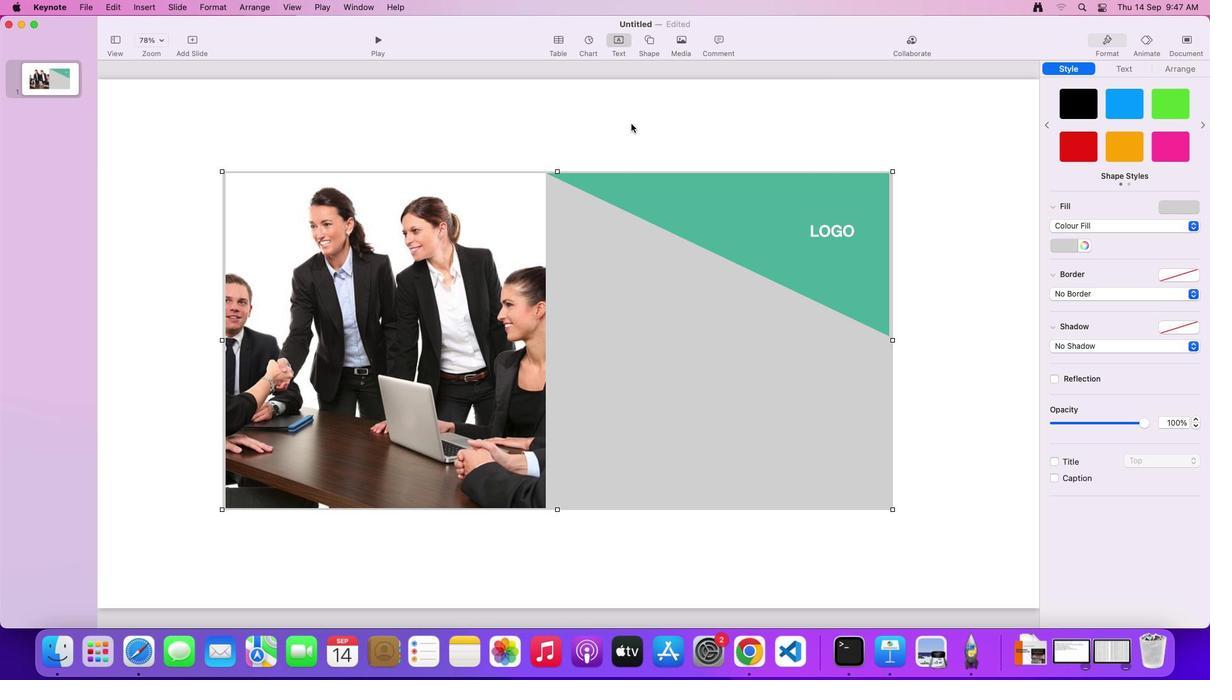 
Action: Mouse moved to (613, 306)
Screenshot: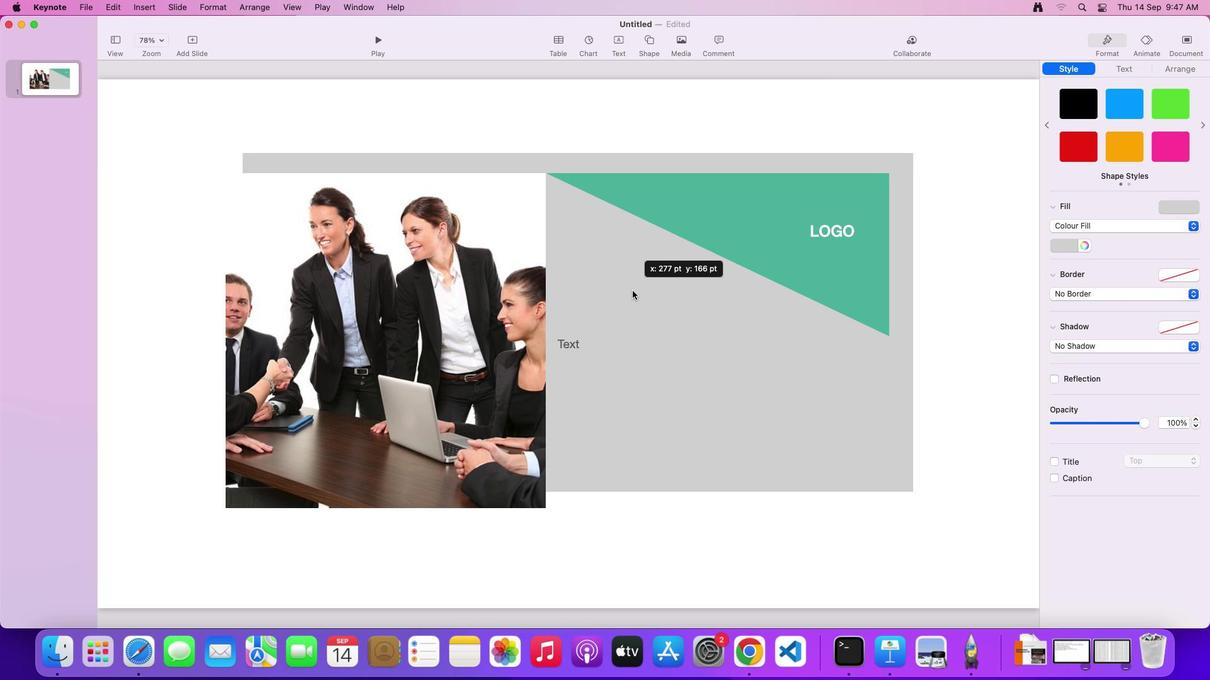 
Action: Mouse pressed left at (613, 306)
Screenshot: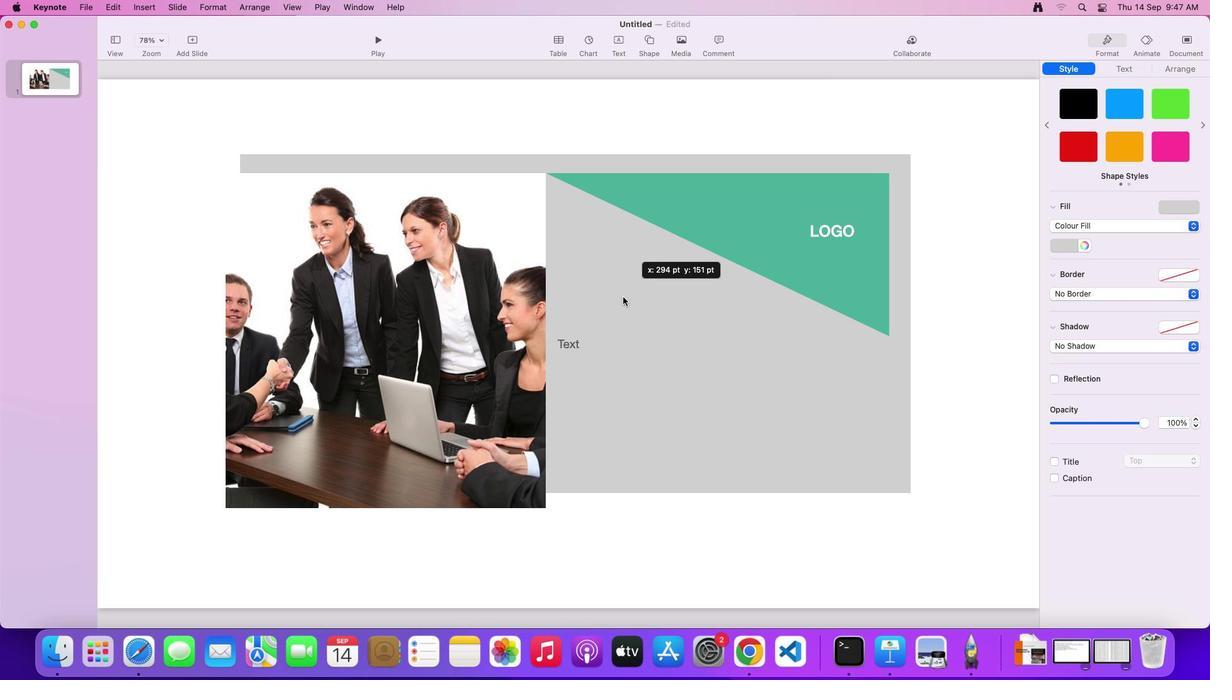 
Action: Mouse moved to (673, 348)
Screenshot: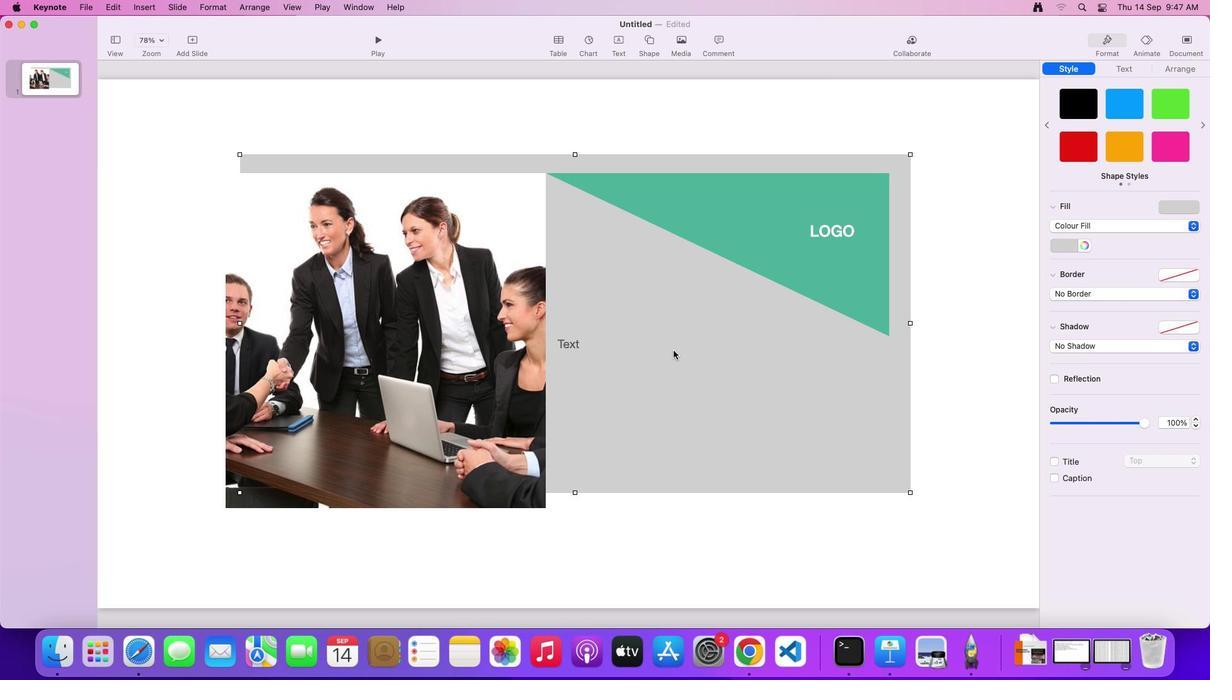 
Action: Mouse pressed left at (673, 348)
Screenshot: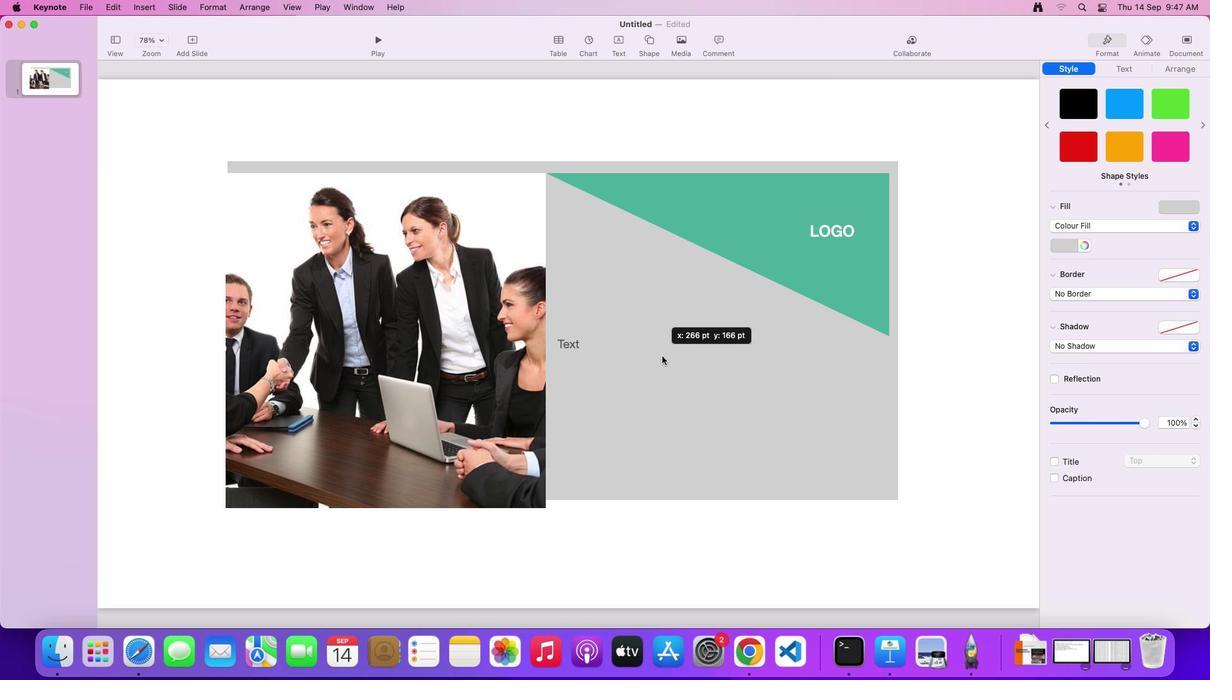 
Action: Mouse moved to (464, 365)
Screenshot: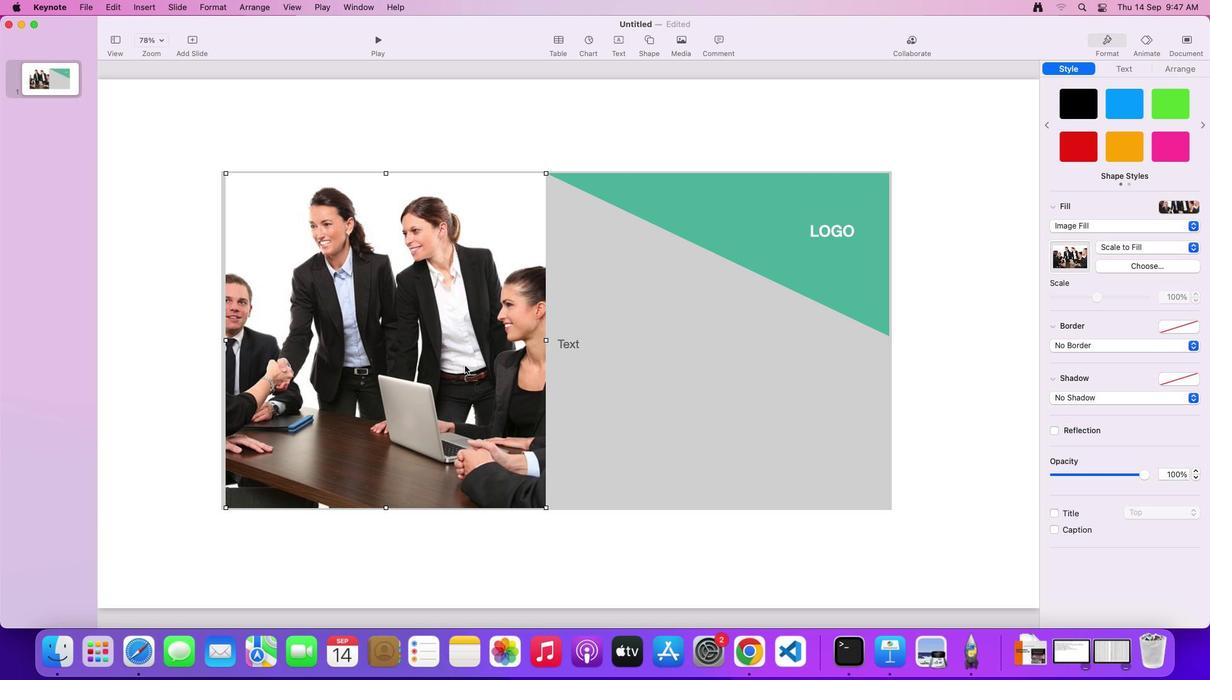 
Action: Mouse pressed left at (464, 365)
Screenshot: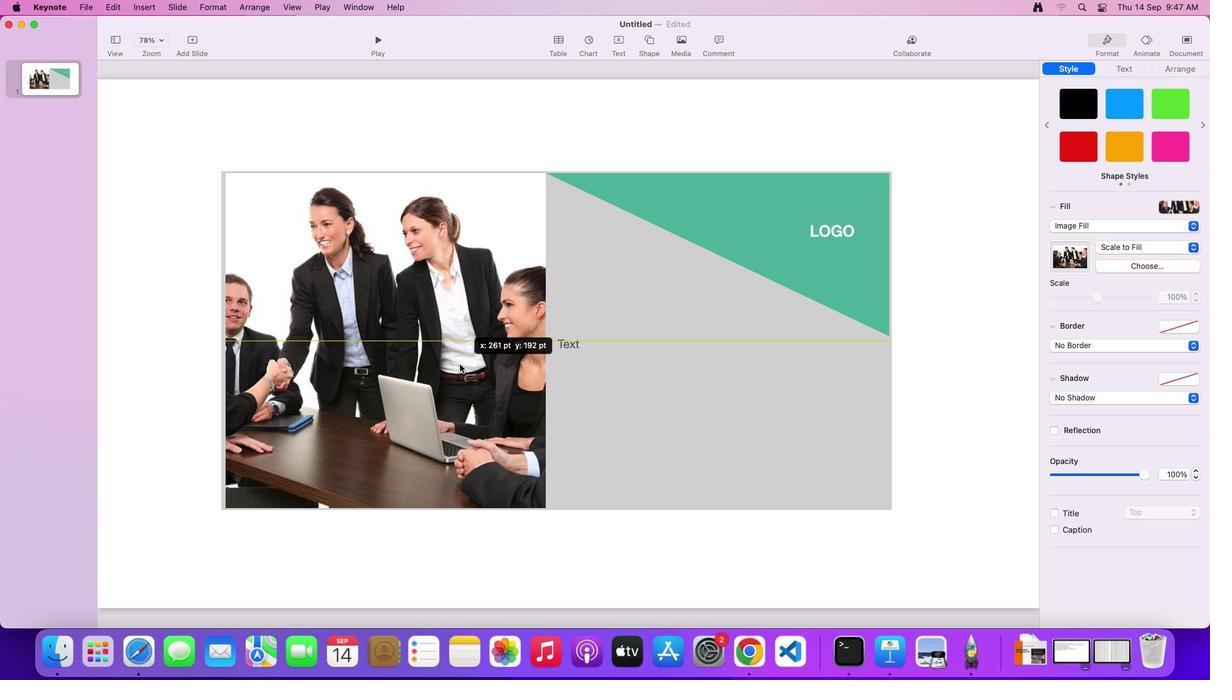 
Action: Mouse moved to (622, 382)
Screenshot: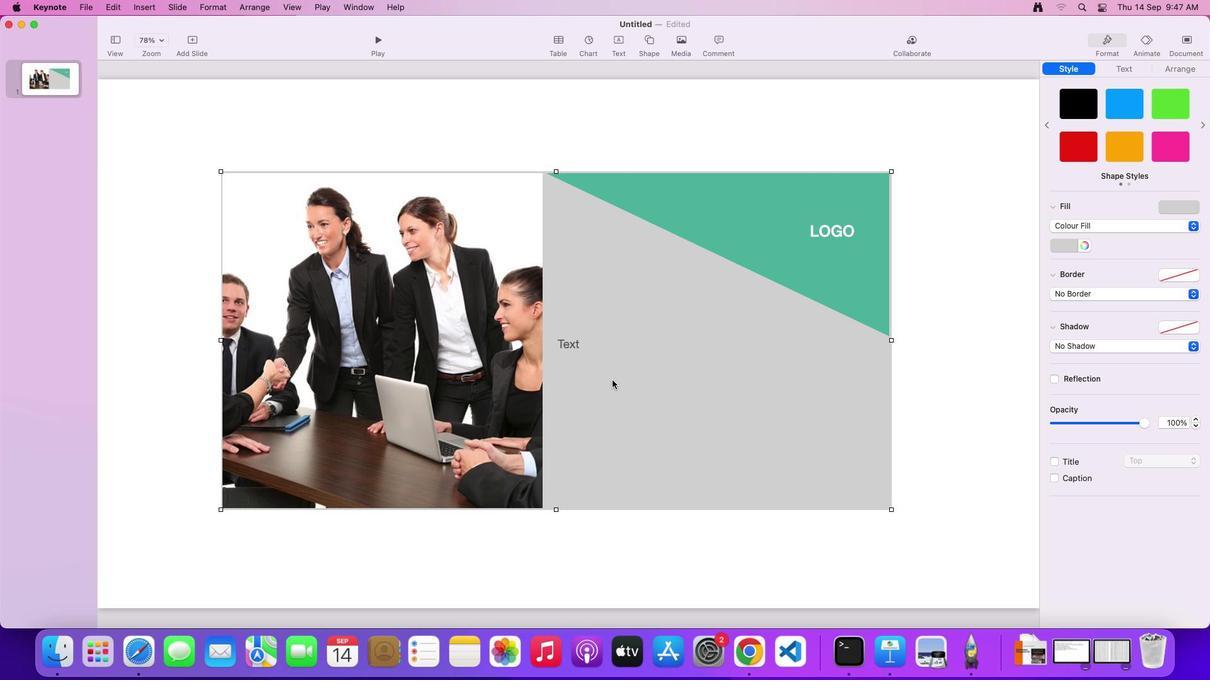 
Action: Mouse pressed left at (622, 382)
Screenshot: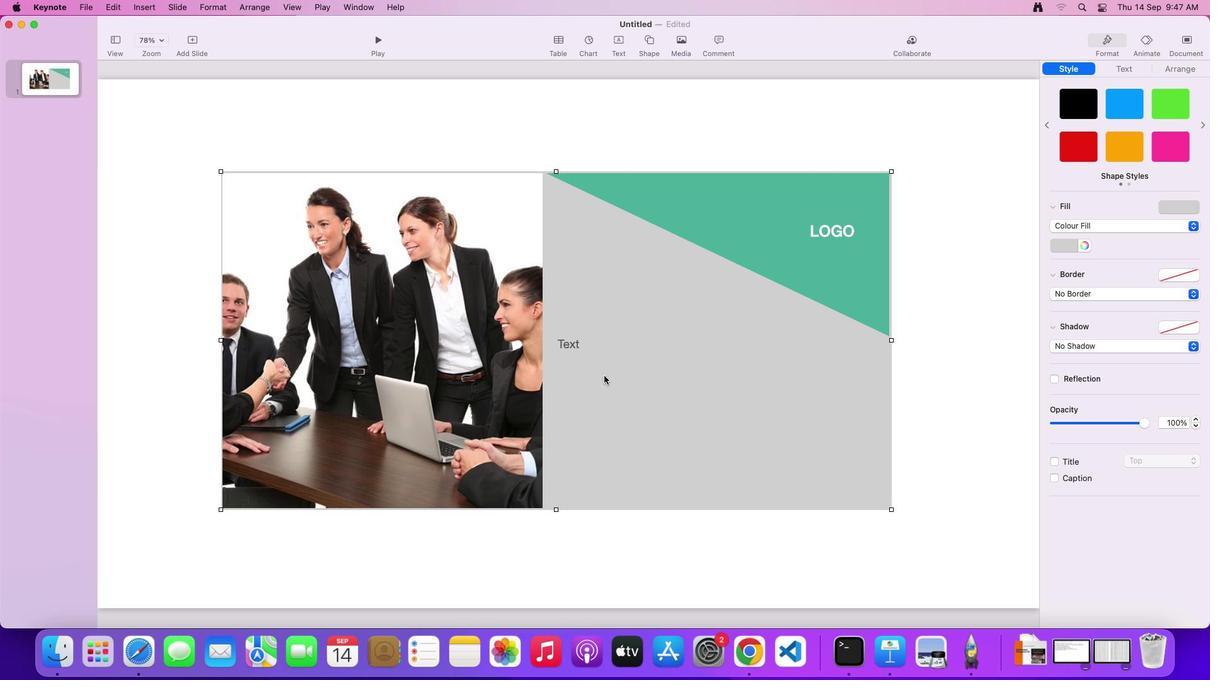 
Action: Mouse moved to (566, 343)
Screenshot: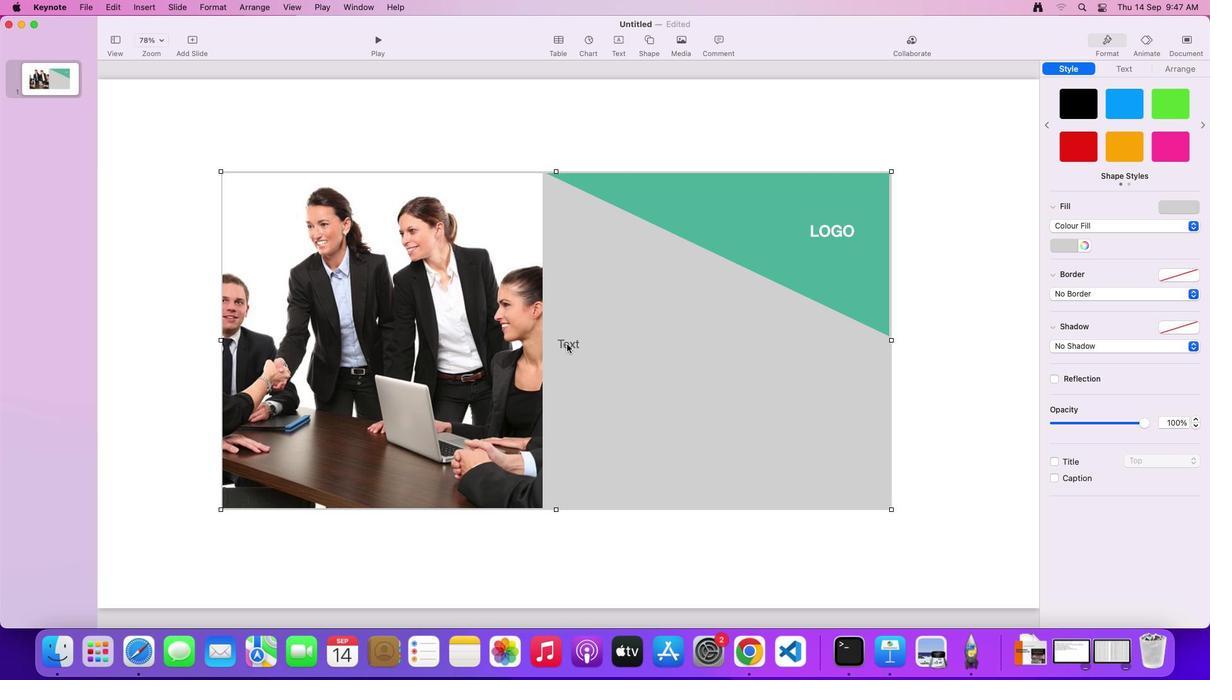 
Action: Mouse pressed left at (566, 343)
Screenshot: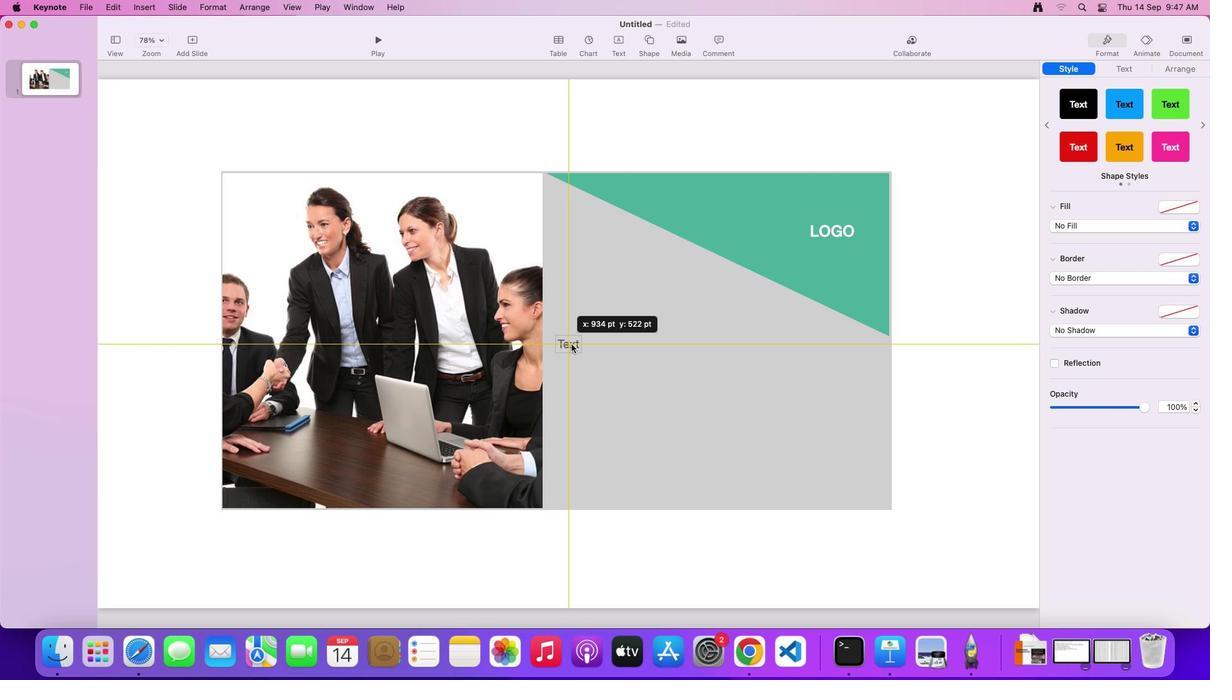 
Action: Mouse moved to (632, 277)
Screenshot: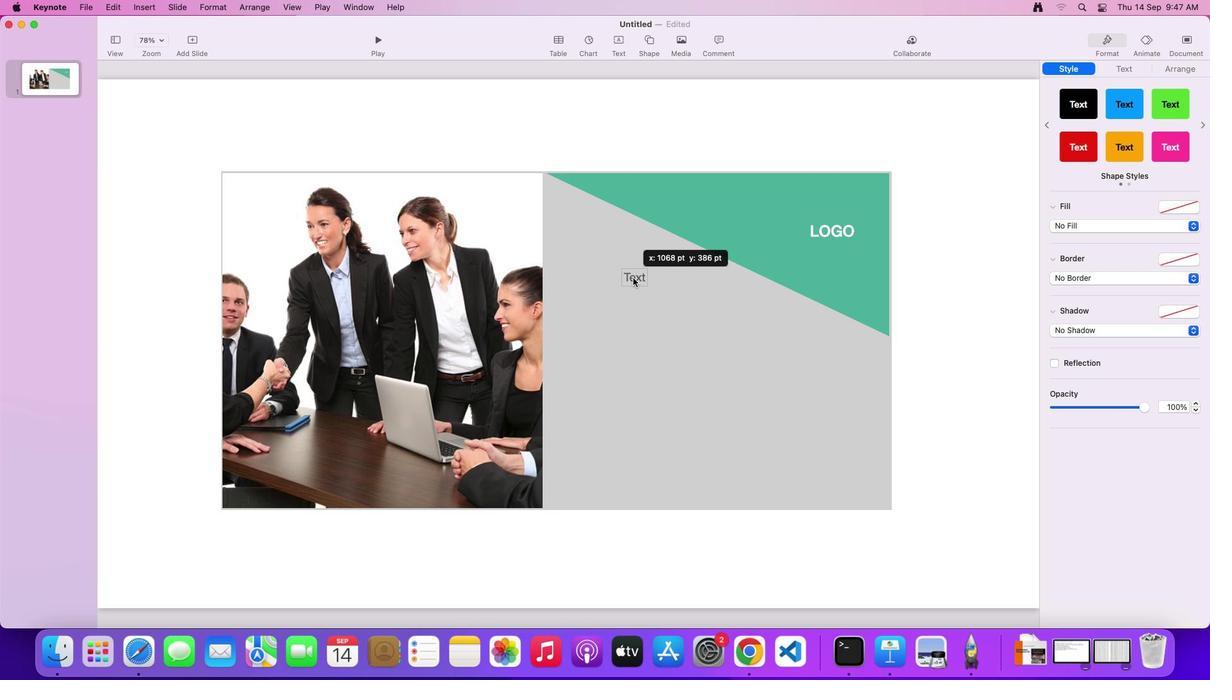 
Action: Mouse pressed left at (632, 277)
Screenshot: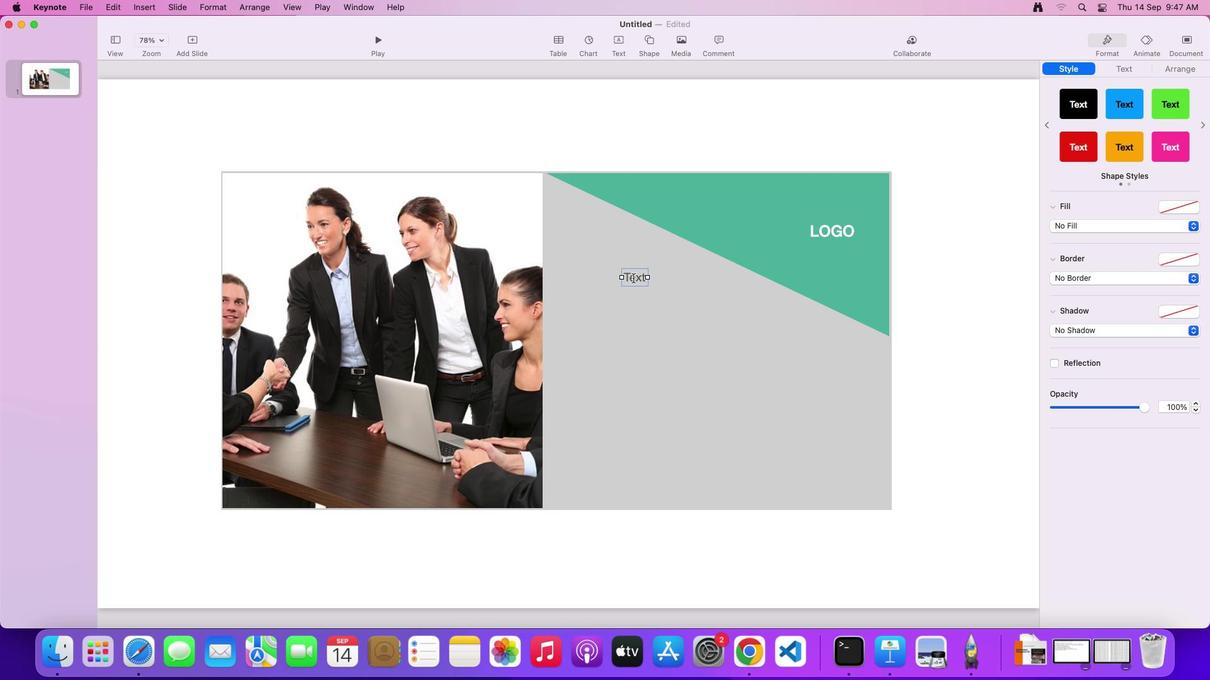 
Action: Mouse pressed left at (632, 277)
Screenshot: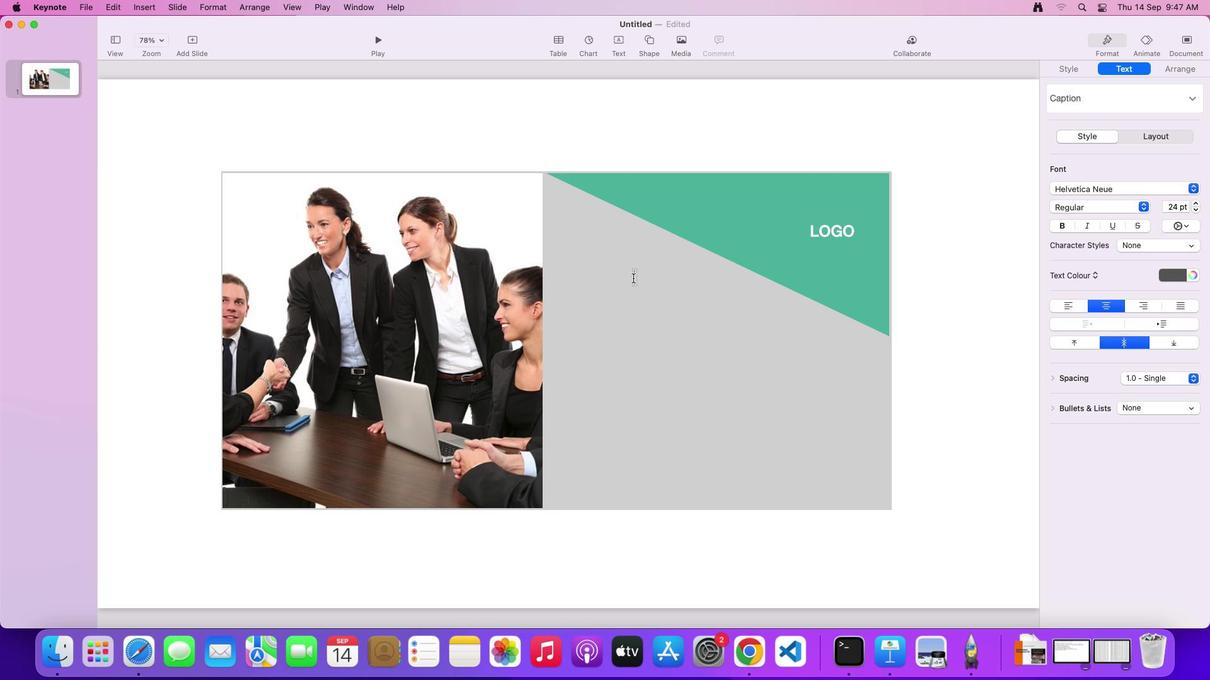 
Action: Mouse moved to (1182, 277)
Screenshot: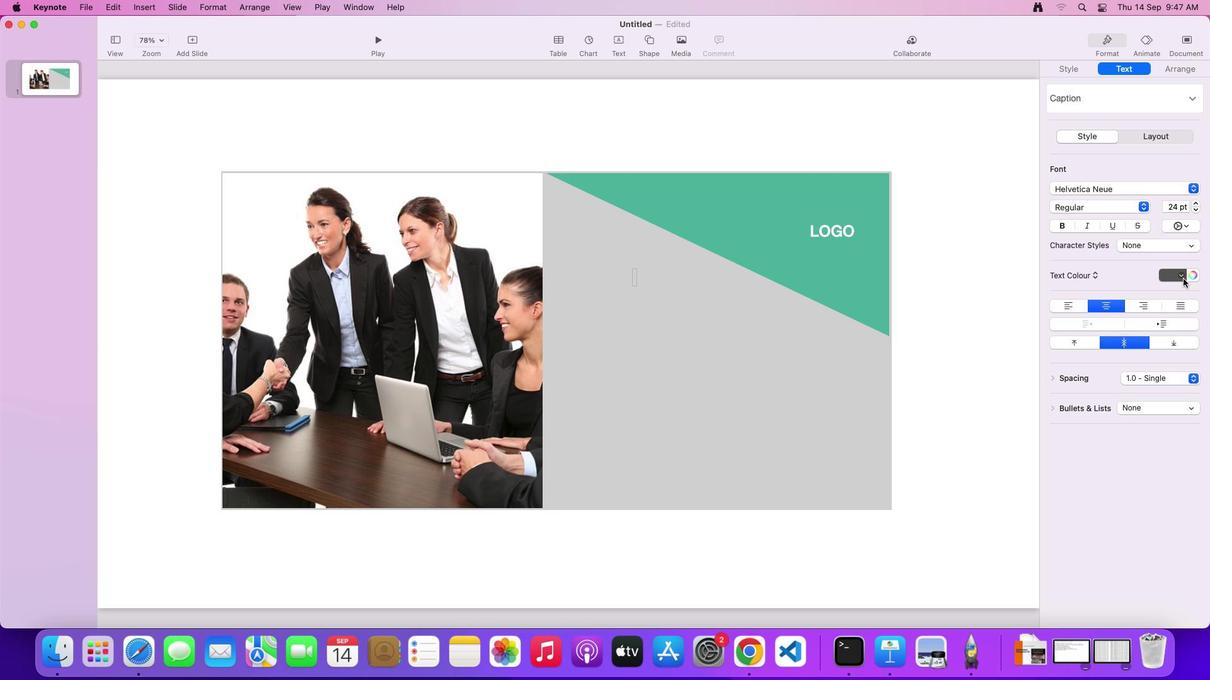 
Action: Mouse pressed left at (1182, 277)
Screenshot: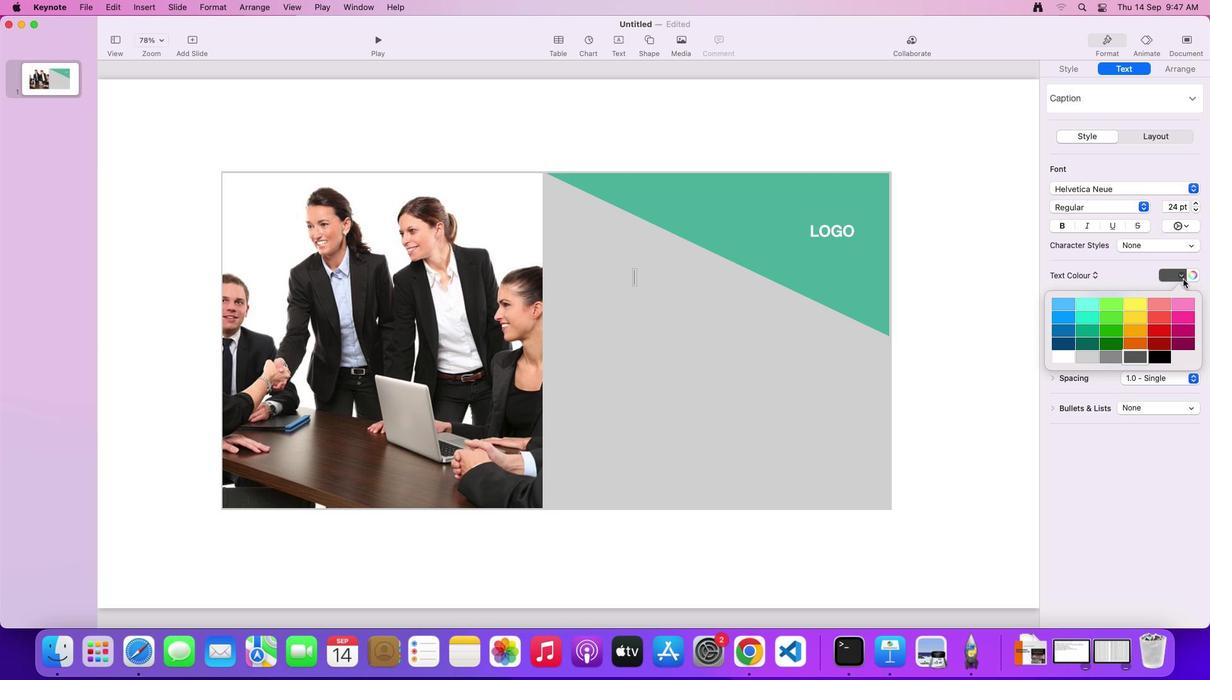 
Action: Mouse moved to (1064, 357)
Screenshot: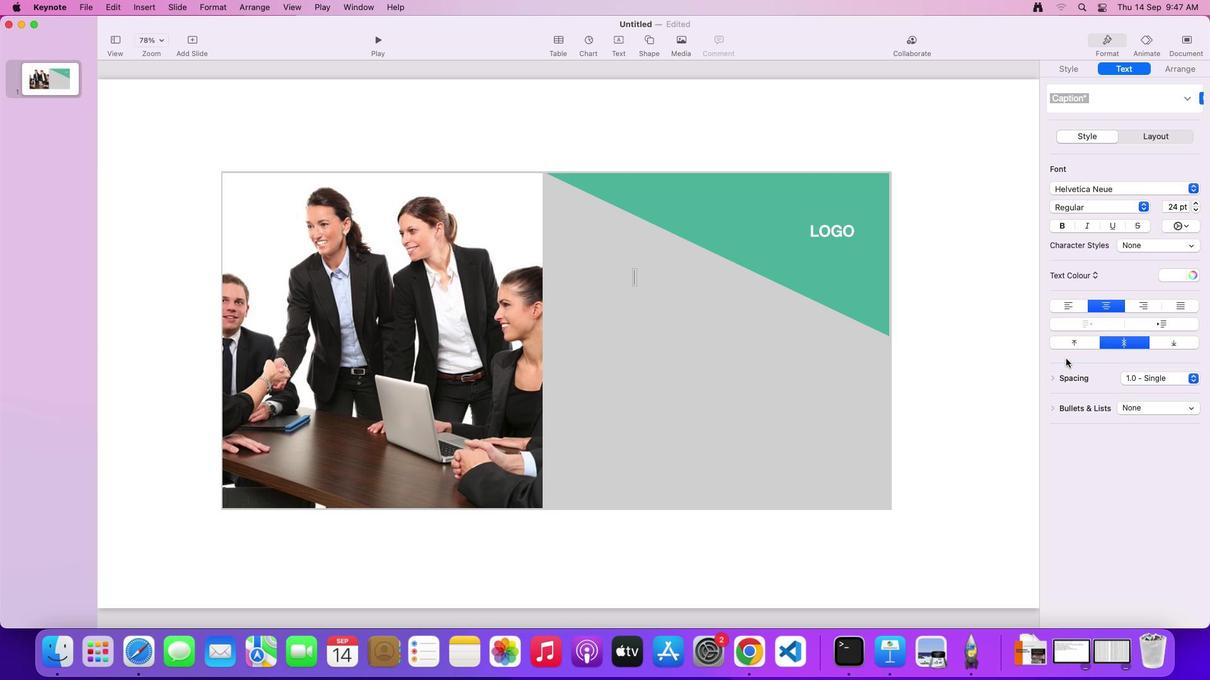 
Action: Mouse pressed left at (1064, 357)
Screenshot: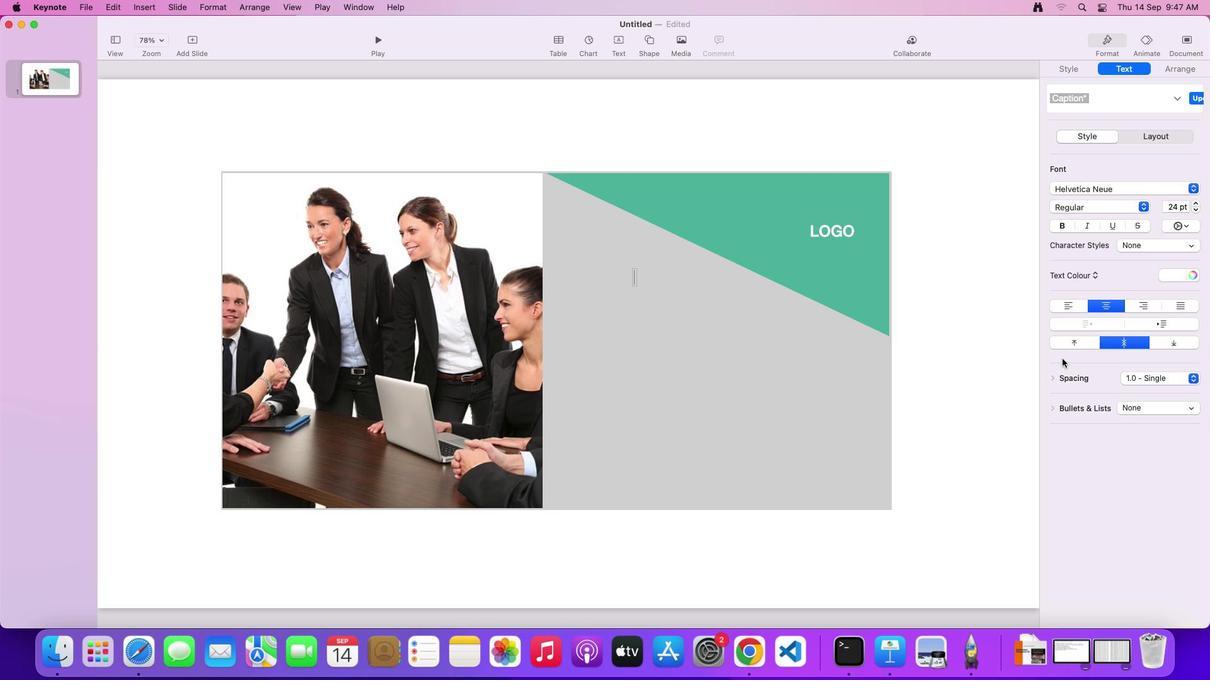 
Action: Mouse moved to (716, 356)
Screenshot: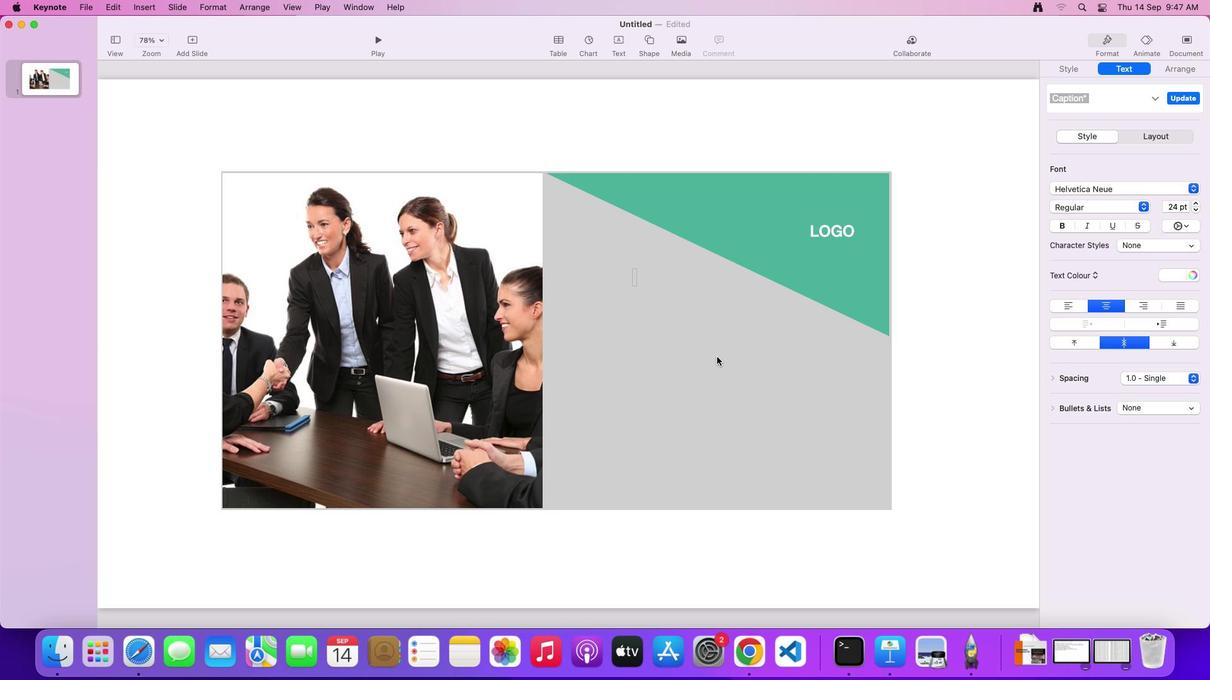 
Action: Mouse pressed left at (716, 356)
Screenshot: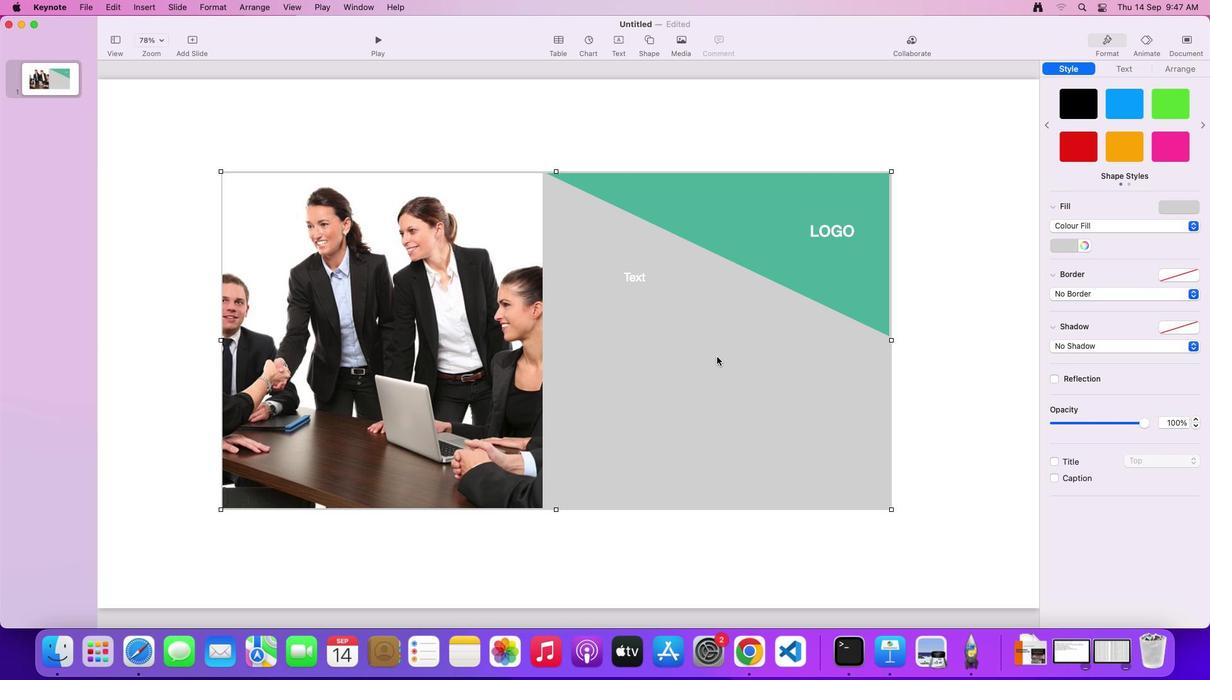 
Action: Mouse moved to (632, 273)
Screenshot: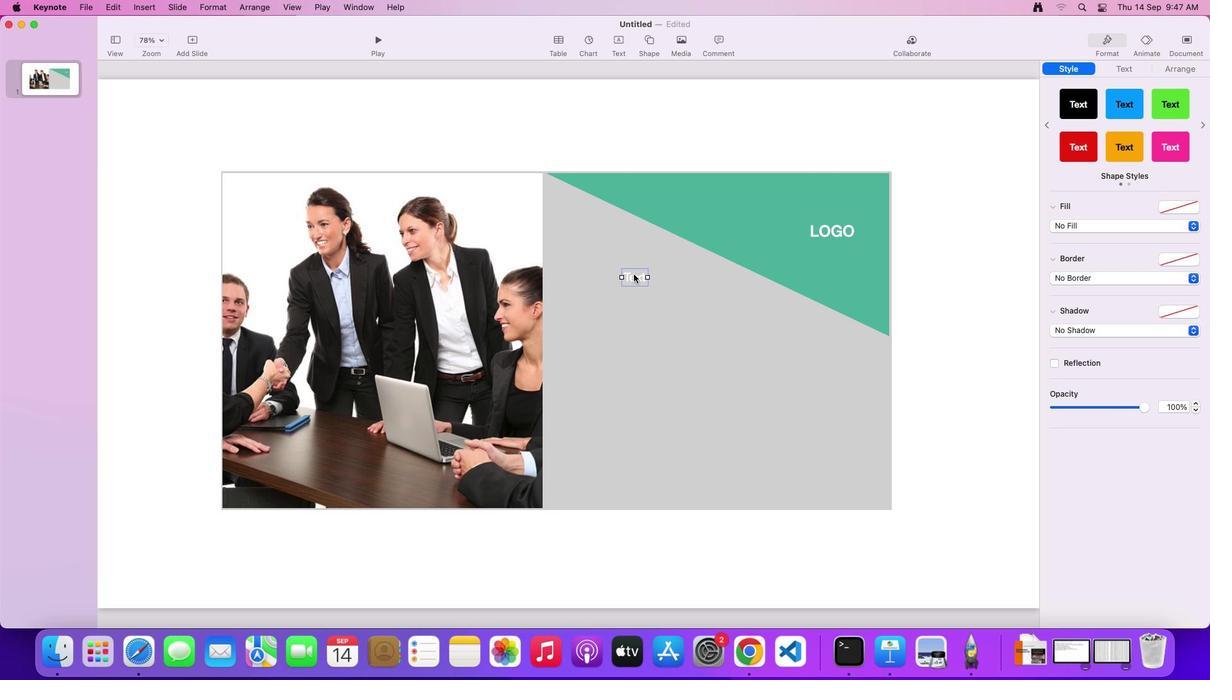 
Action: Mouse pressed left at (632, 273)
Screenshot: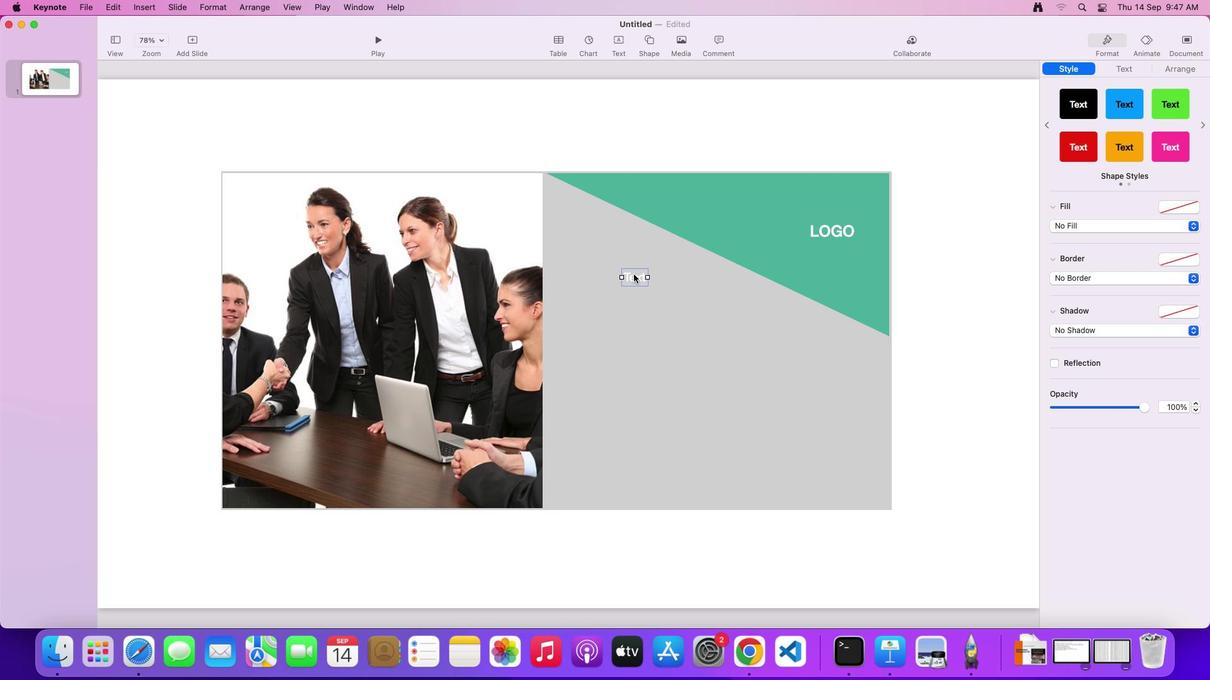
Action: Mouse pressed left at (632, 273)
Screenshot: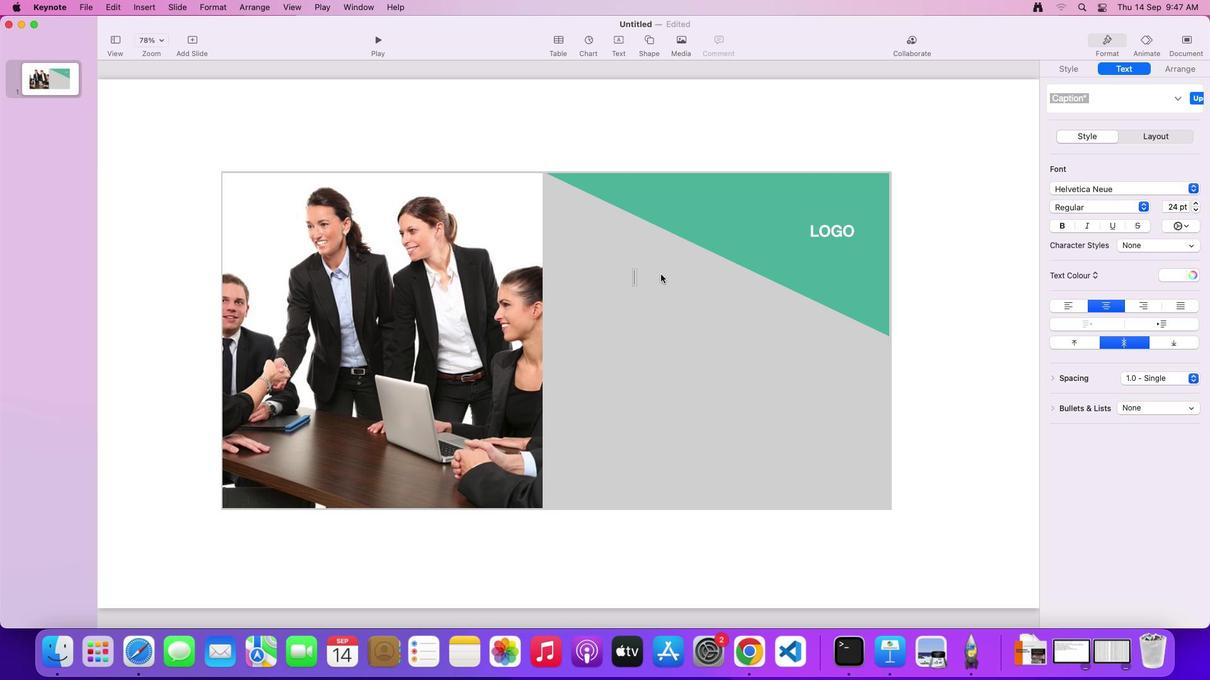 
Action: Mouse moved to (696, 276)
Screenshot: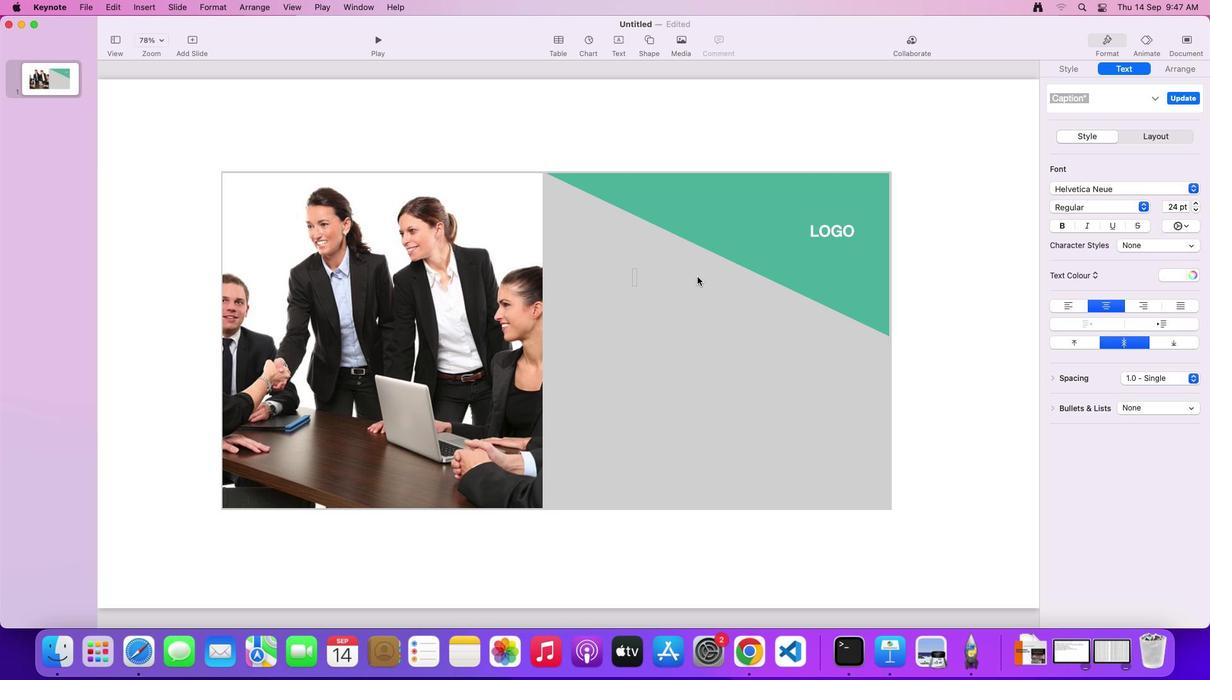 
Action: Key pressed 'B''U''I''S''N''E''S''S'
Screenshot: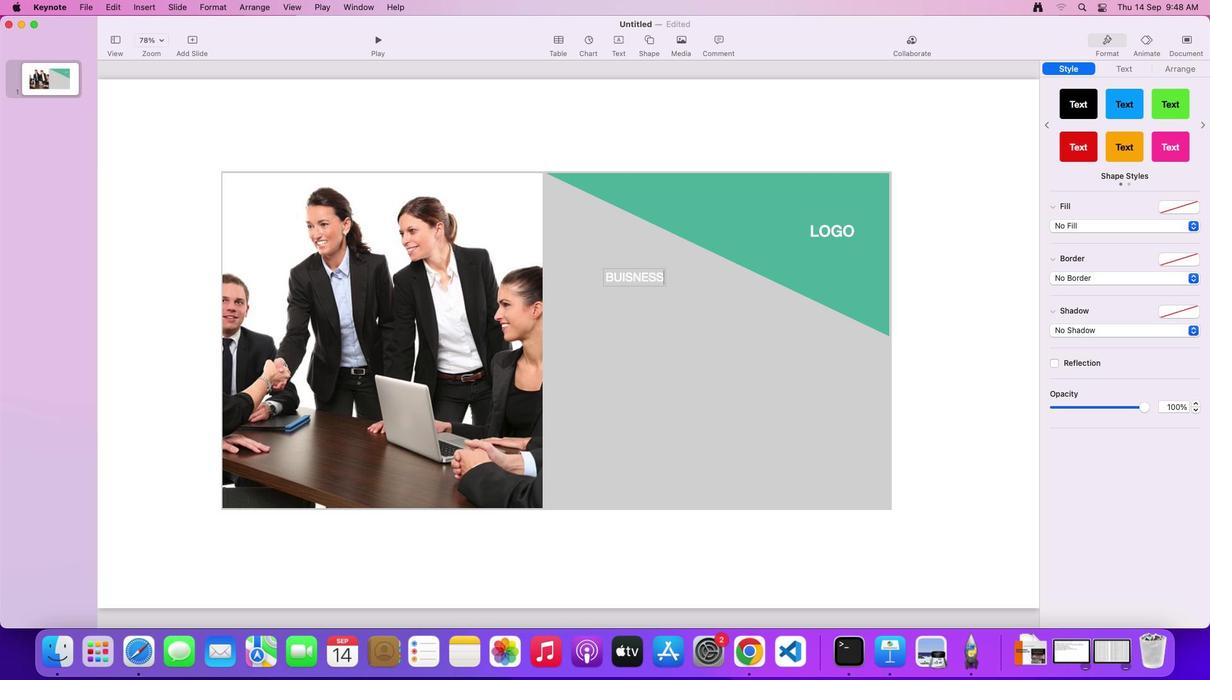 
Action: Mouse moved to (663, 325)
Screenshot: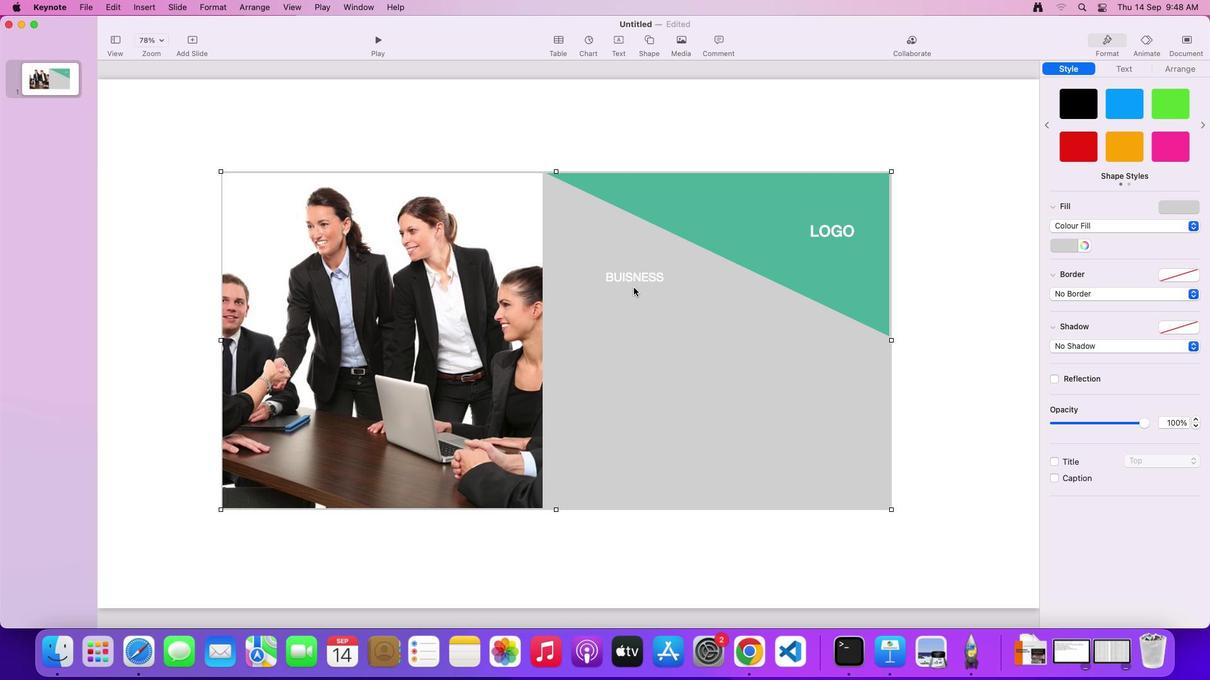 
Action: Mouse pressed left at (663, 325)
Screenshot: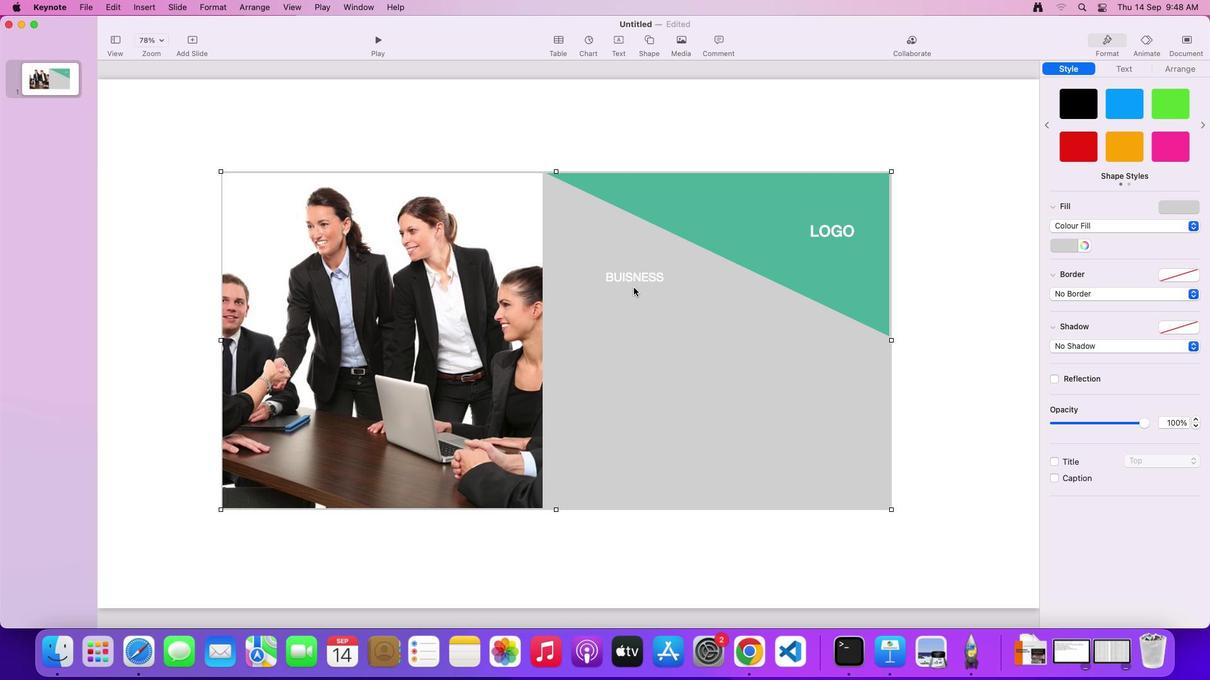 
Action: Mouse moved to (630, 274)
Screenshot: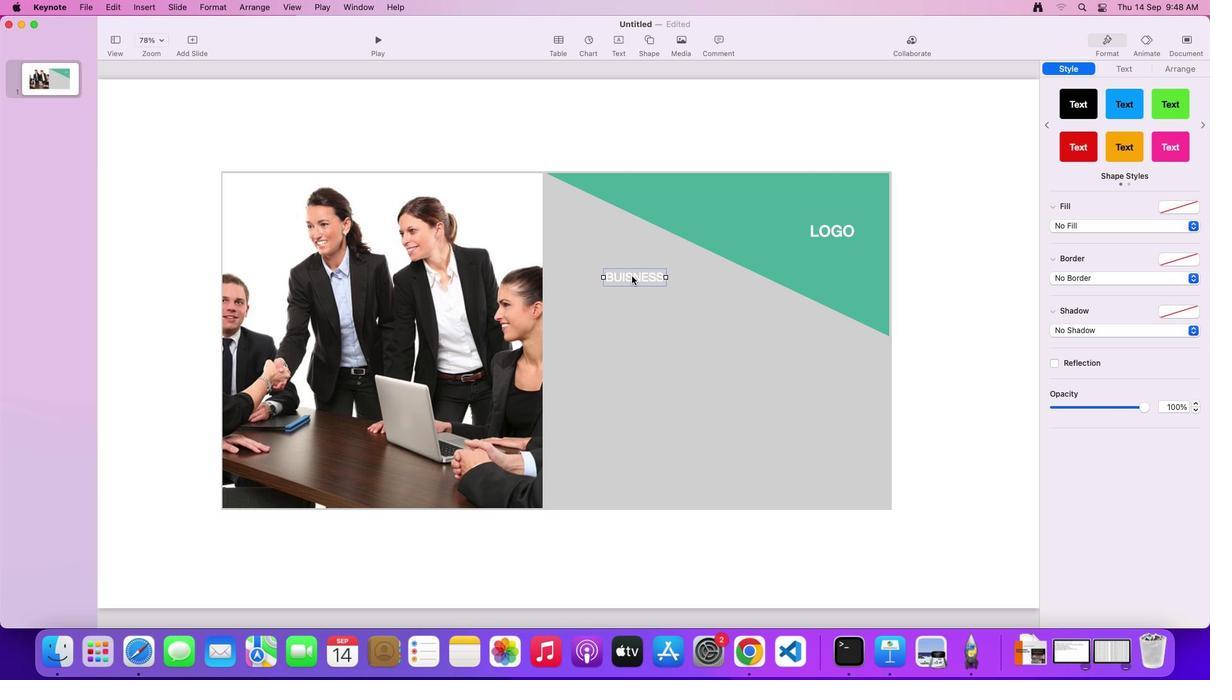 
Action: Mouse pressed left at (630, 274)
Screenshot: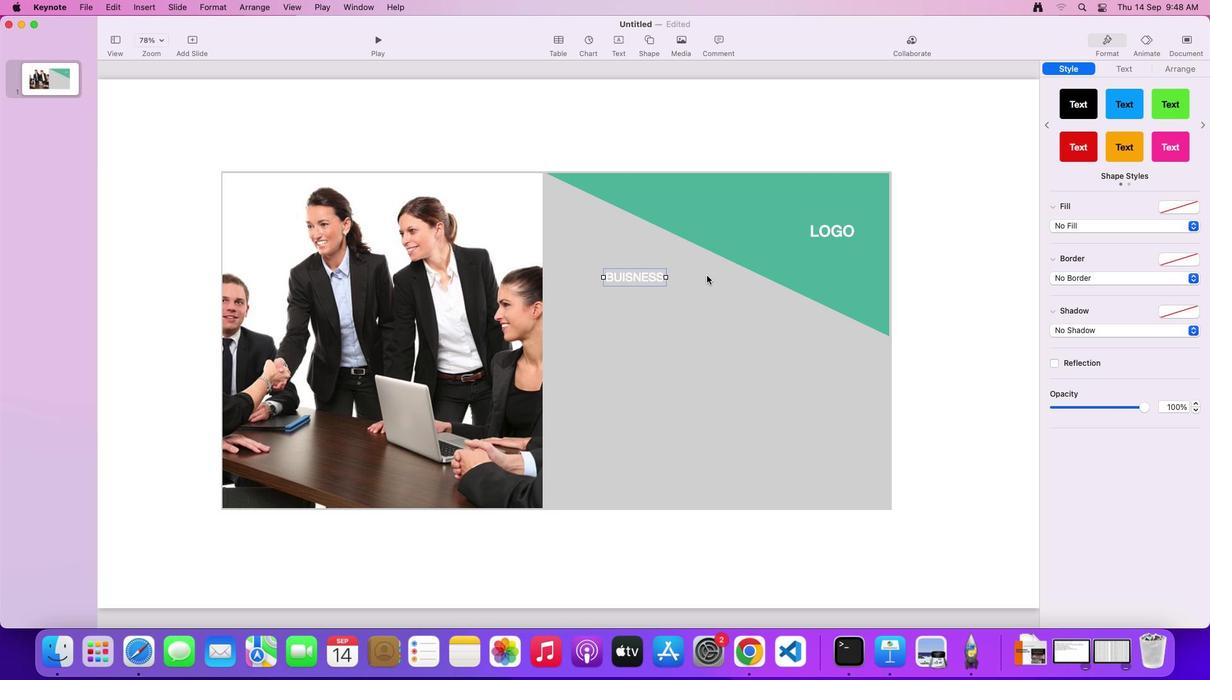 
Action: Mouse moved to (1126, 64)
Screenshot: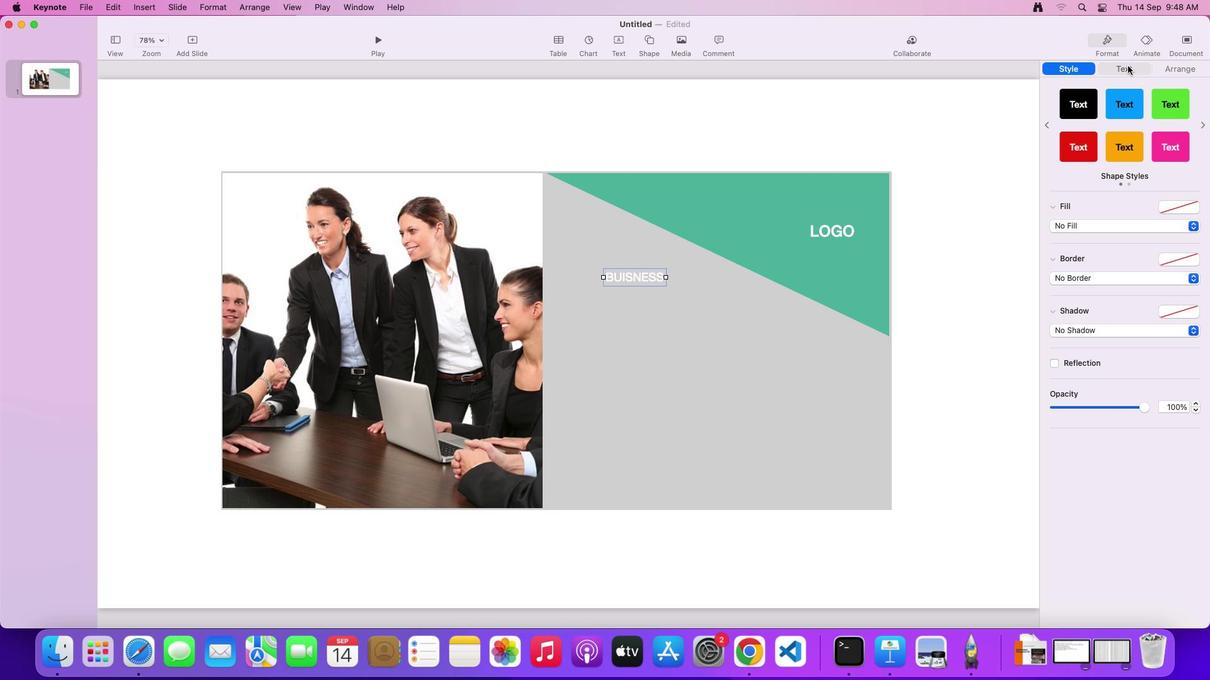 
Action: Mouse pressed left at (1126, 64)
Screenshot: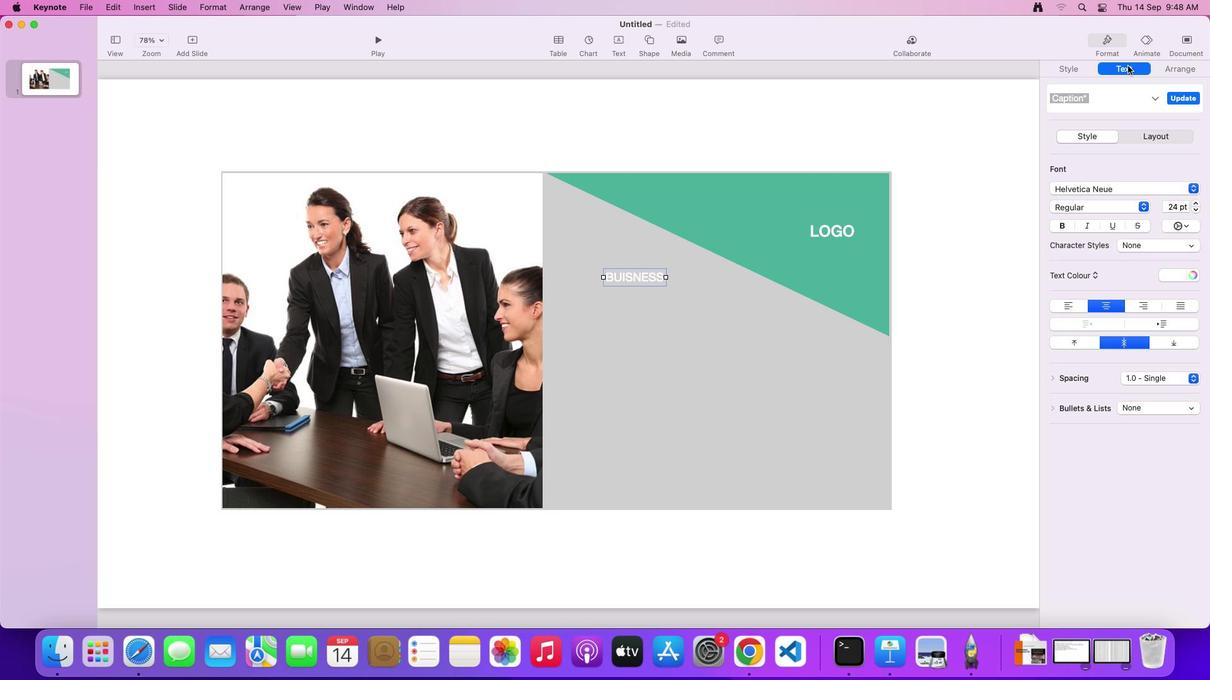 
Action: Mouse moved to (1194, 201)
Screenshot: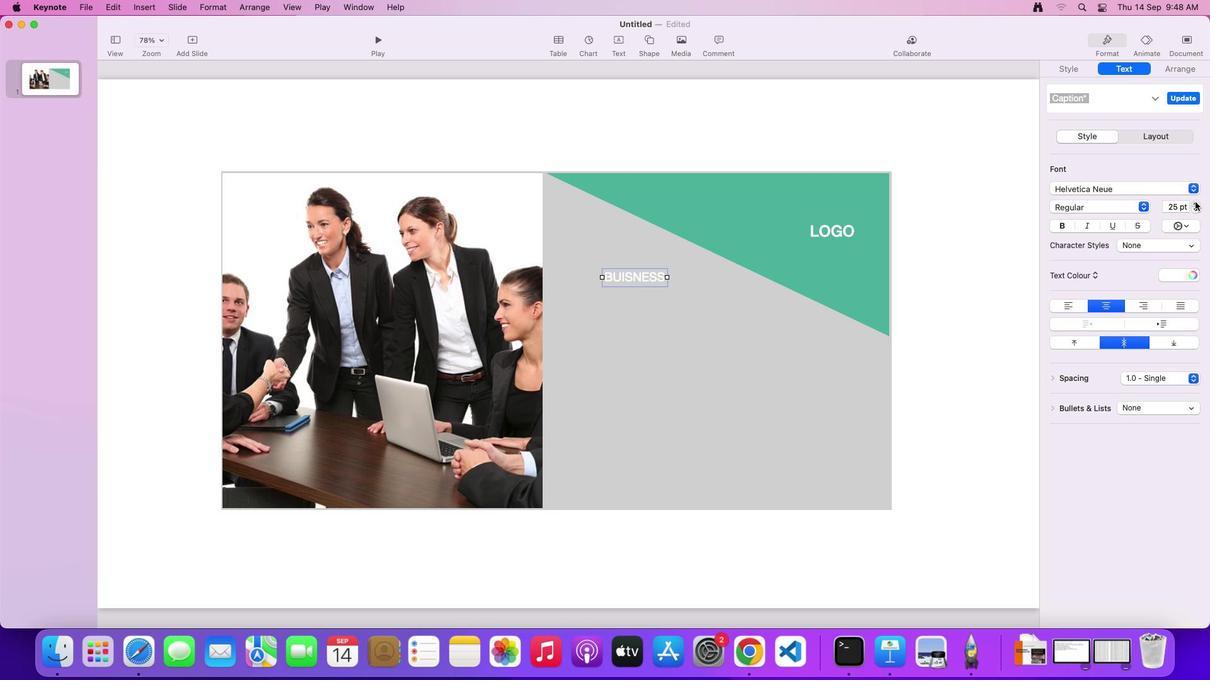
Action: Mouse pressed left at (1194, 201)
Screenshot: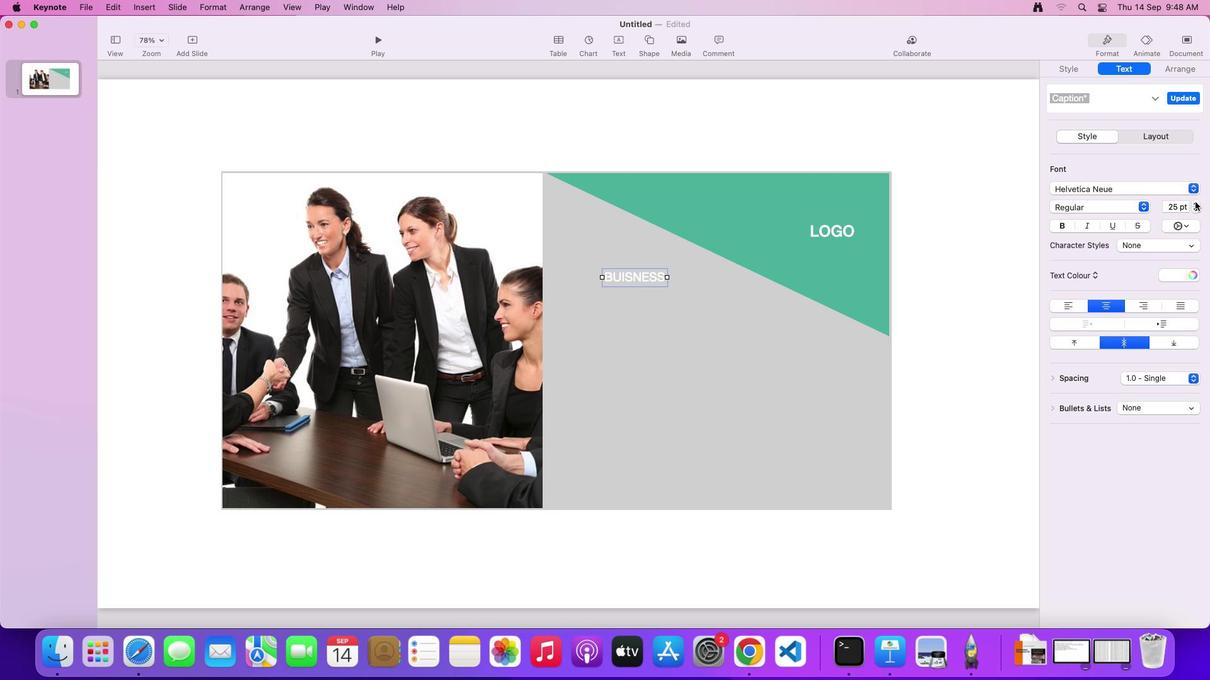 
Action: Mouse pressed left at (1194, 201)
Screenshot: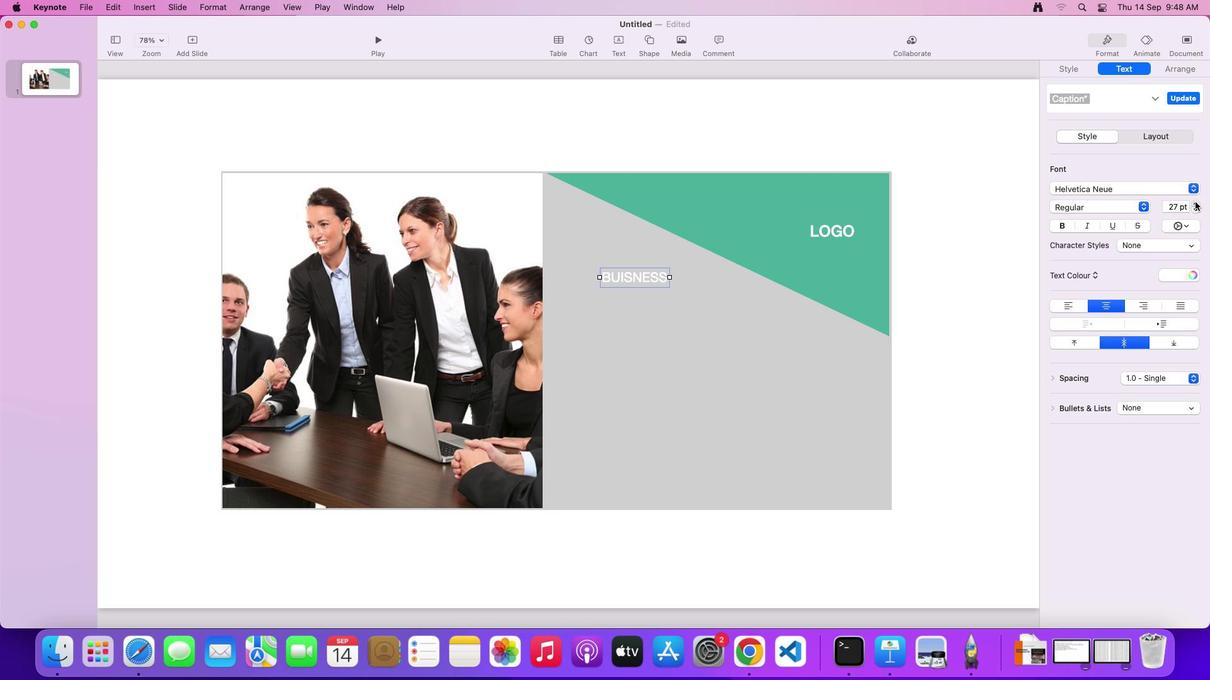 
Action: Mouse pressed left at (1194, 201)
Screenshot: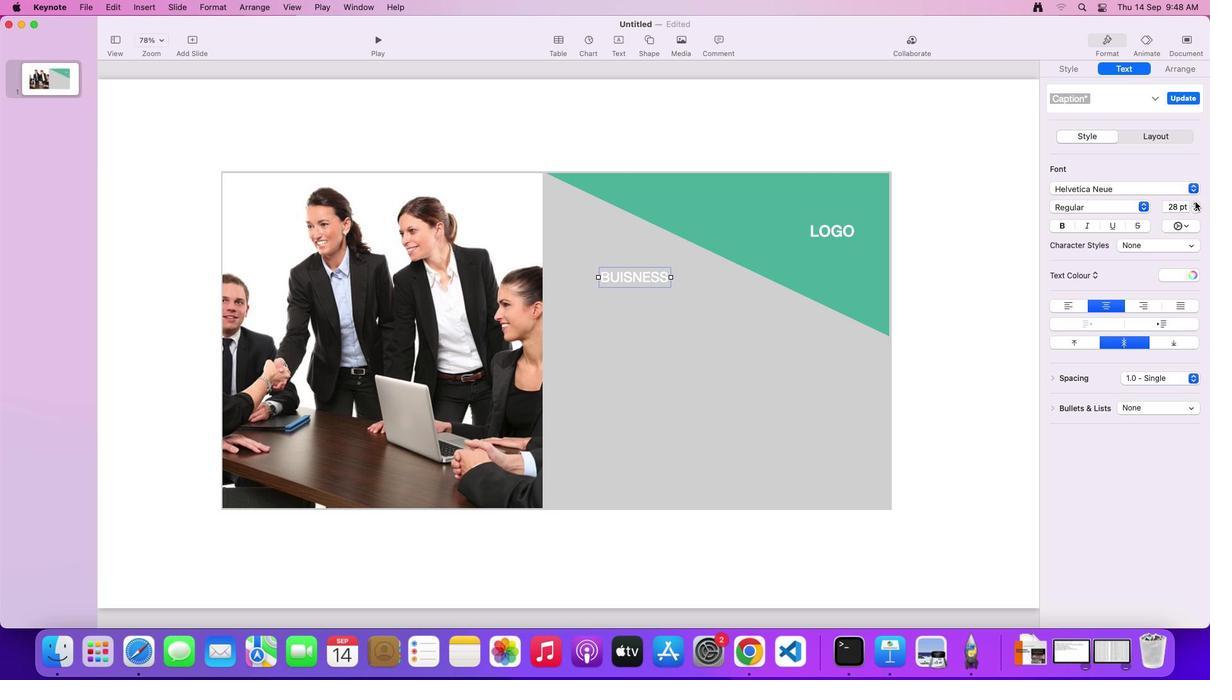 
Action: Mouse pressed left at (1194, 201)
Screenshot: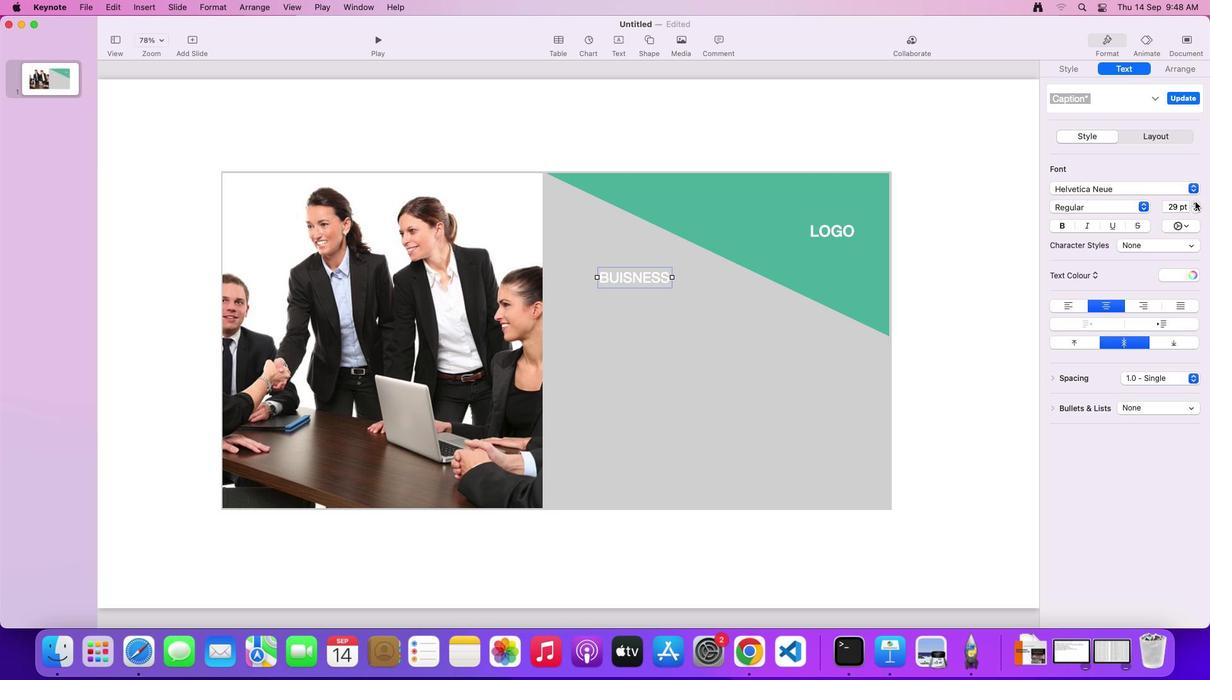 
Action: Mouse pressed left at (1194, 201)
Screenshot: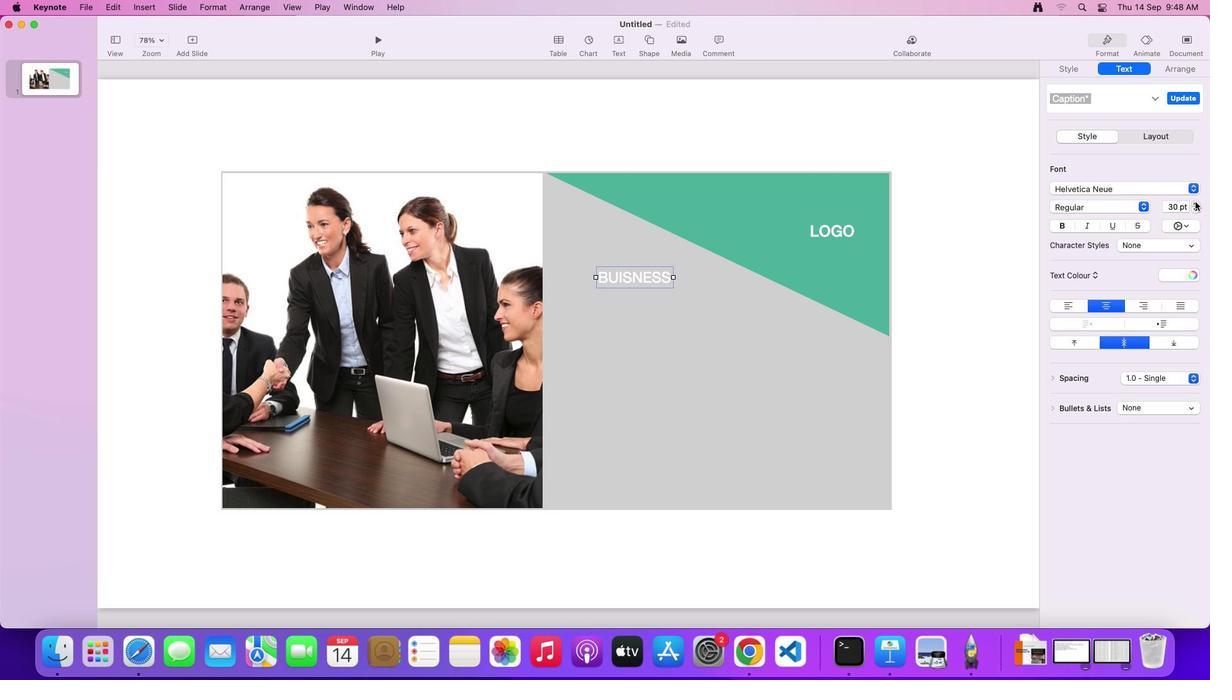 
Action: Mouse pressed left at (1194, 201)
Screenshot: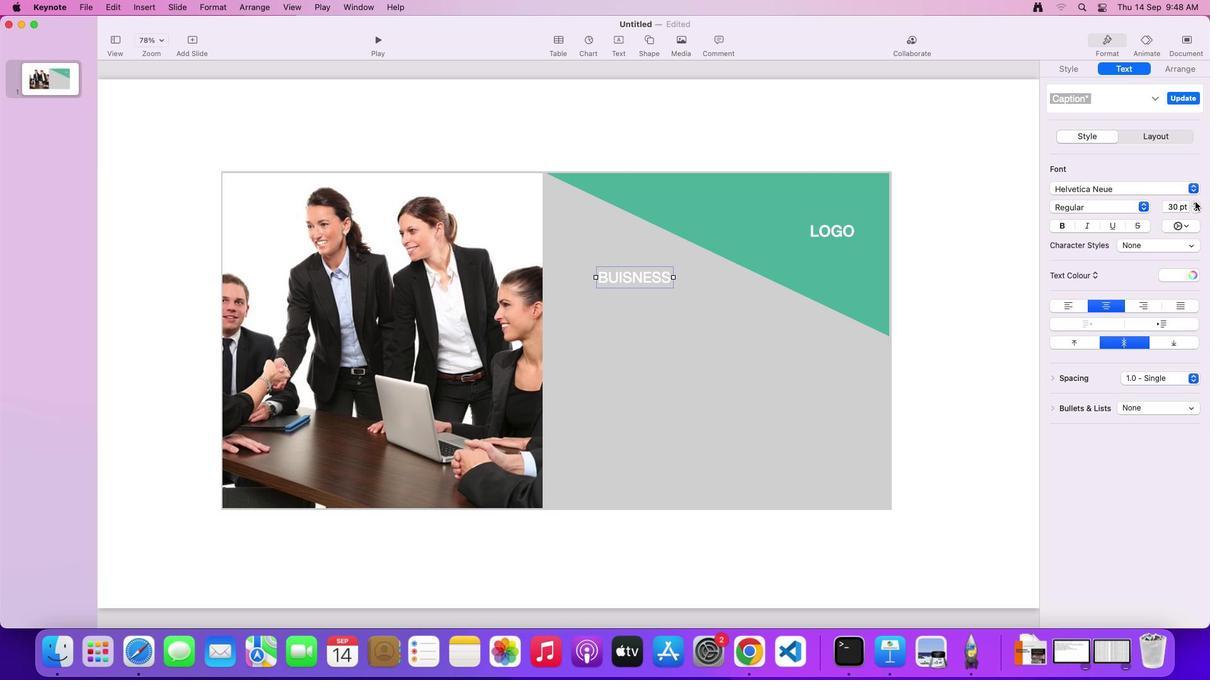 
Action: Mouse moved to (757, 396)
Screenshot: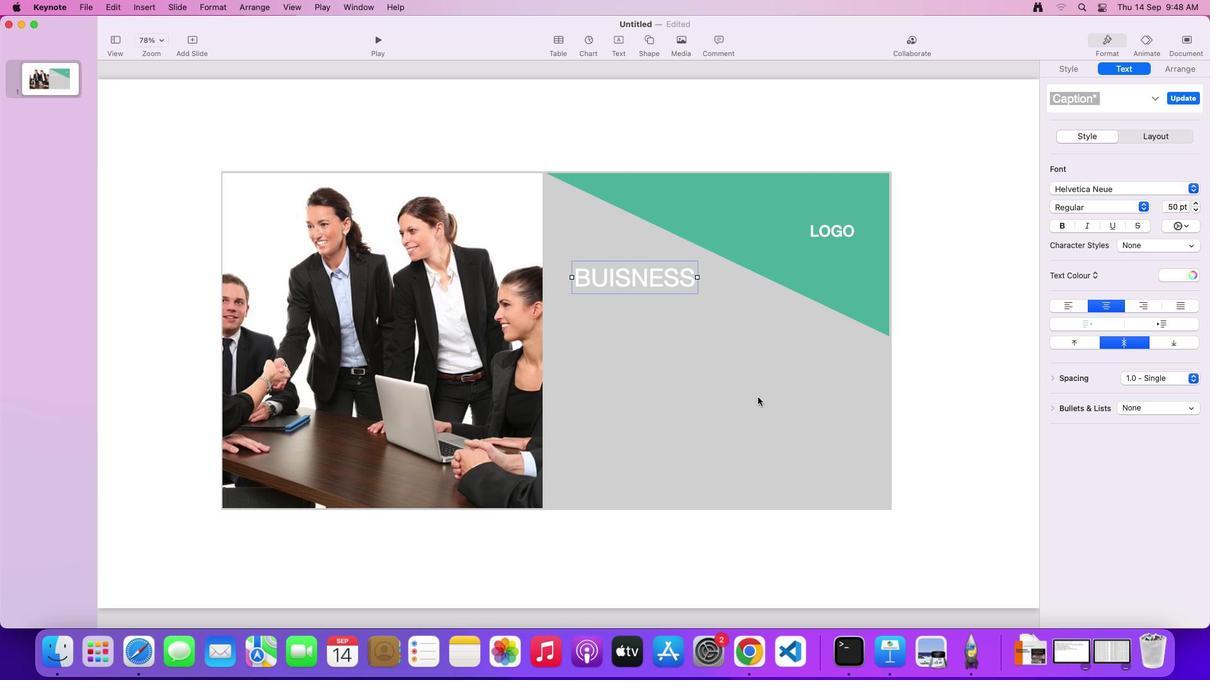 
Action: Mouse pressed left at (757, 396)
Screenshot: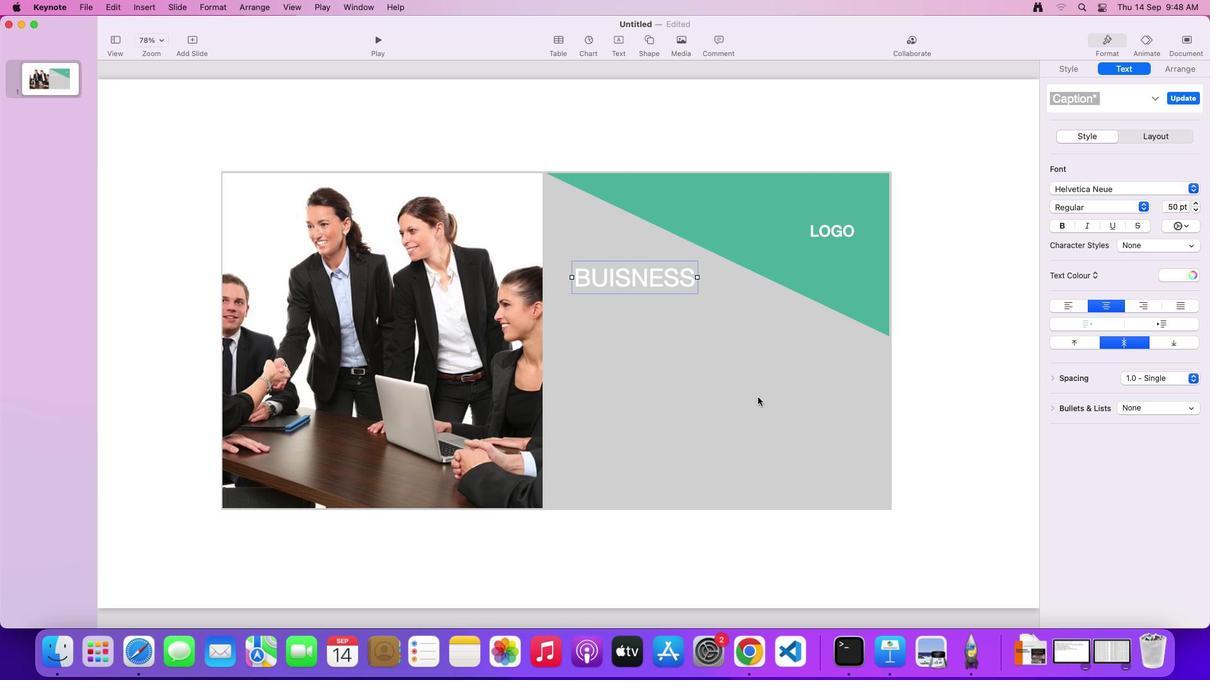 
Action: Mouse moved to (631, 281)
Screenshot: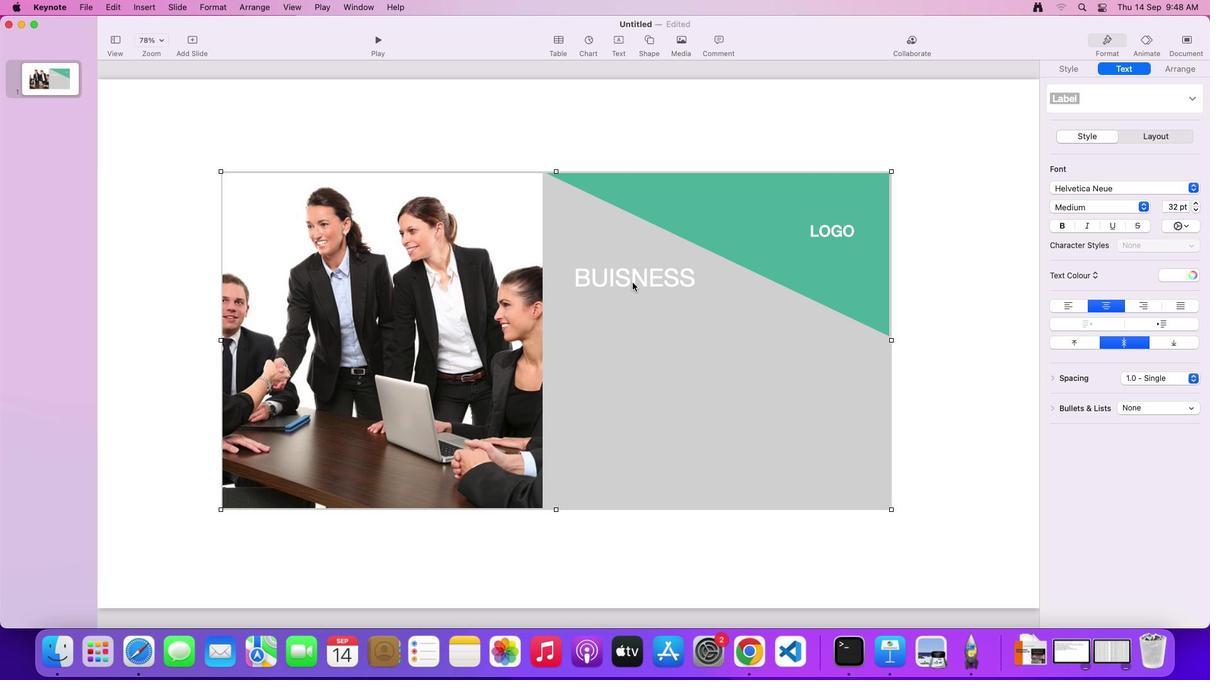 
Action: Mouse pressed left at (631, 281)
Screenshot: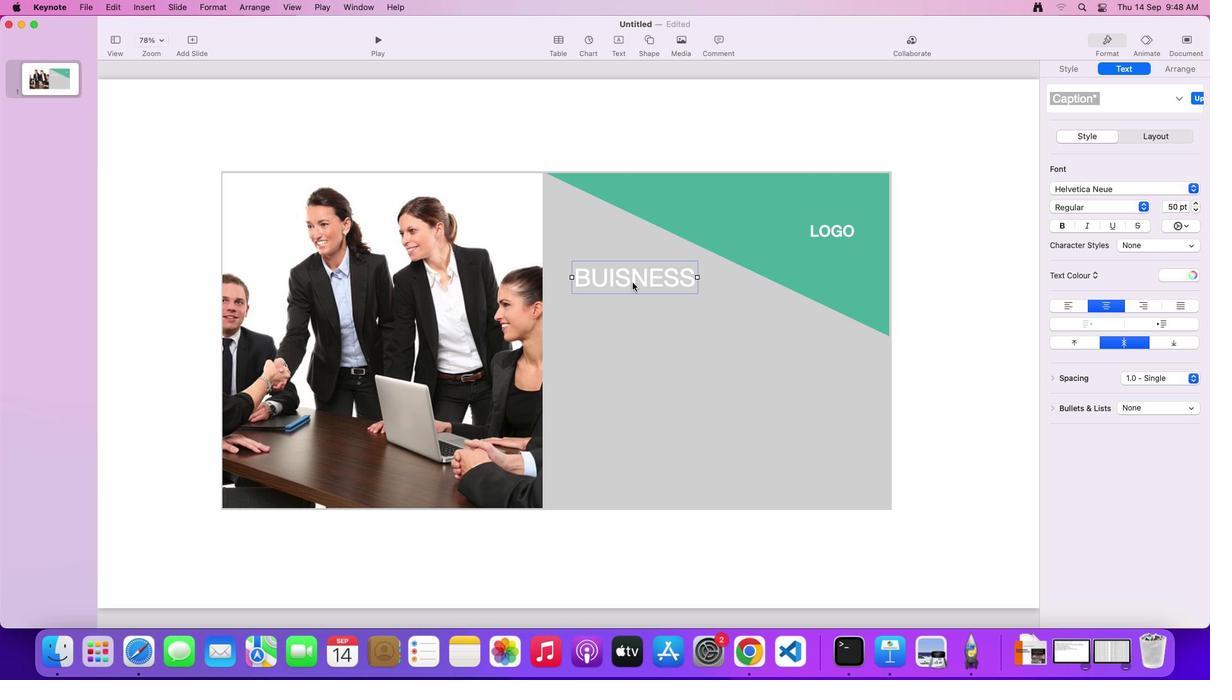 
Action: Mouse moved to (631, 280)
Screenshot: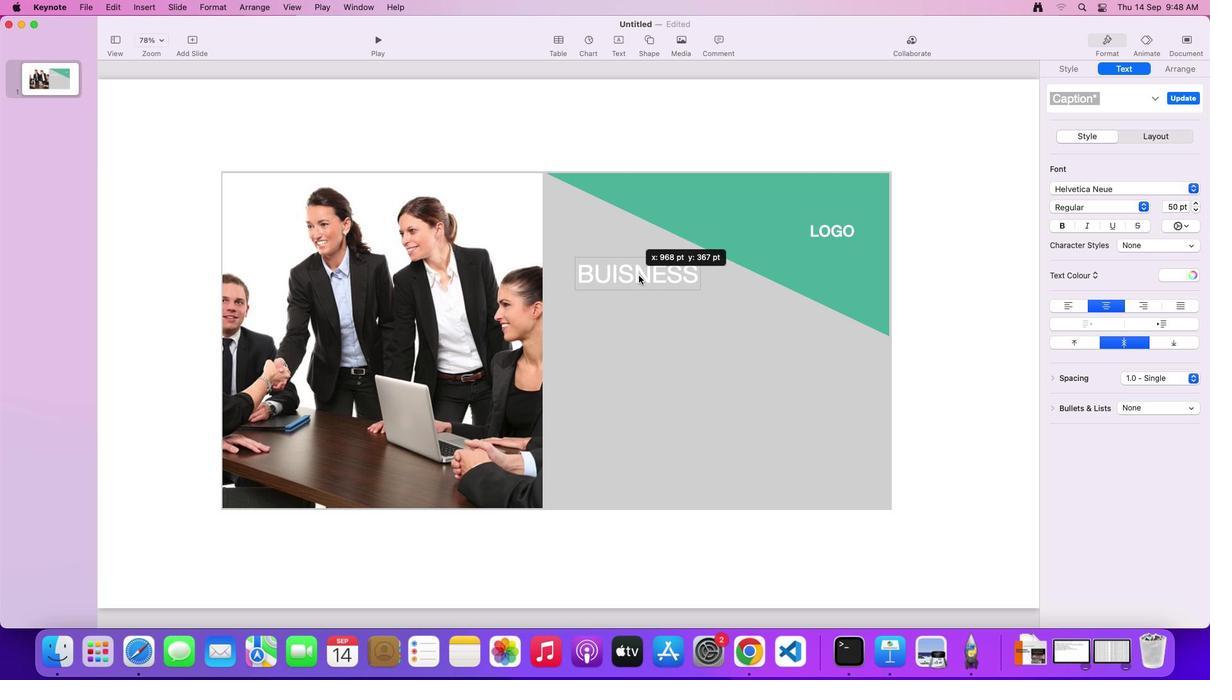 
Action: Mouse pressed left at (631, 280)
Screenshot: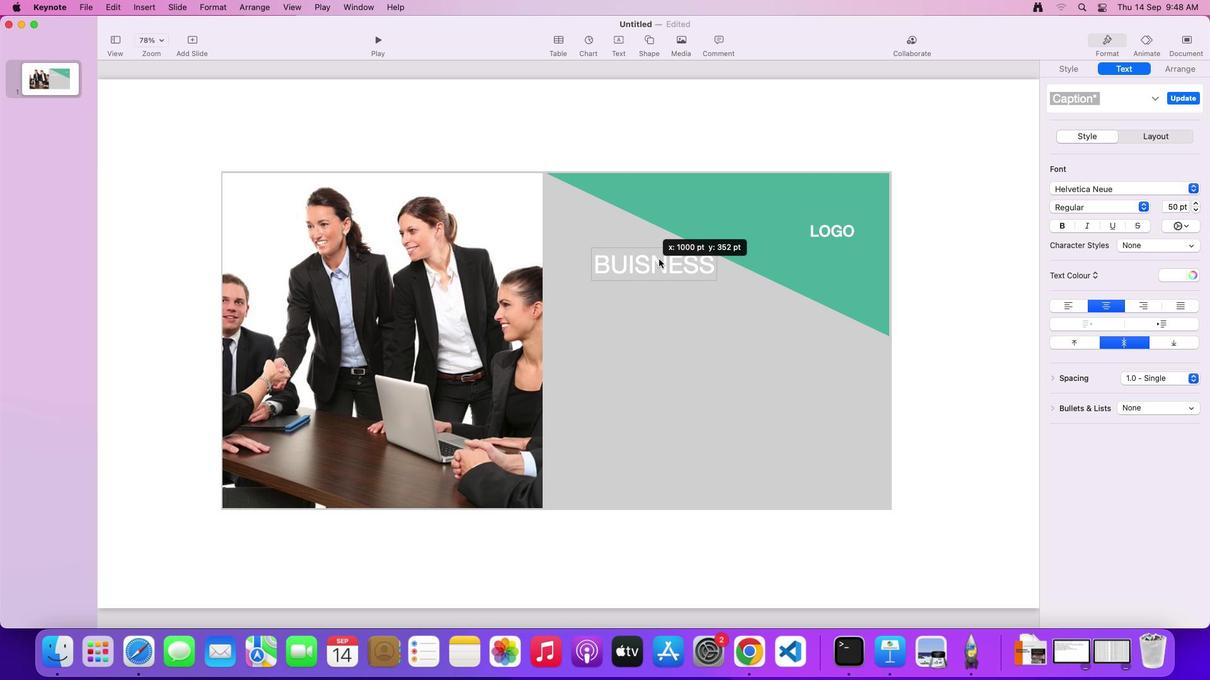 
Action: Mouse moved to (654, 303)
Screenshot: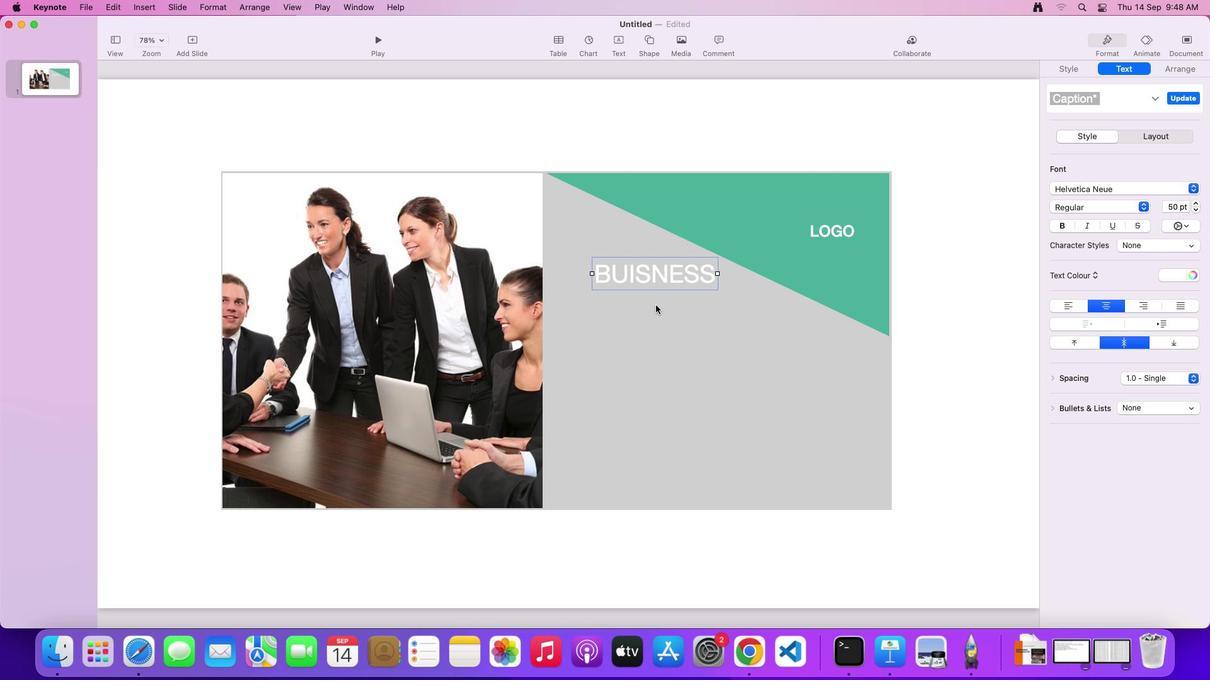 
Action: Mouse pressed left at (654, 303)
Screenshot: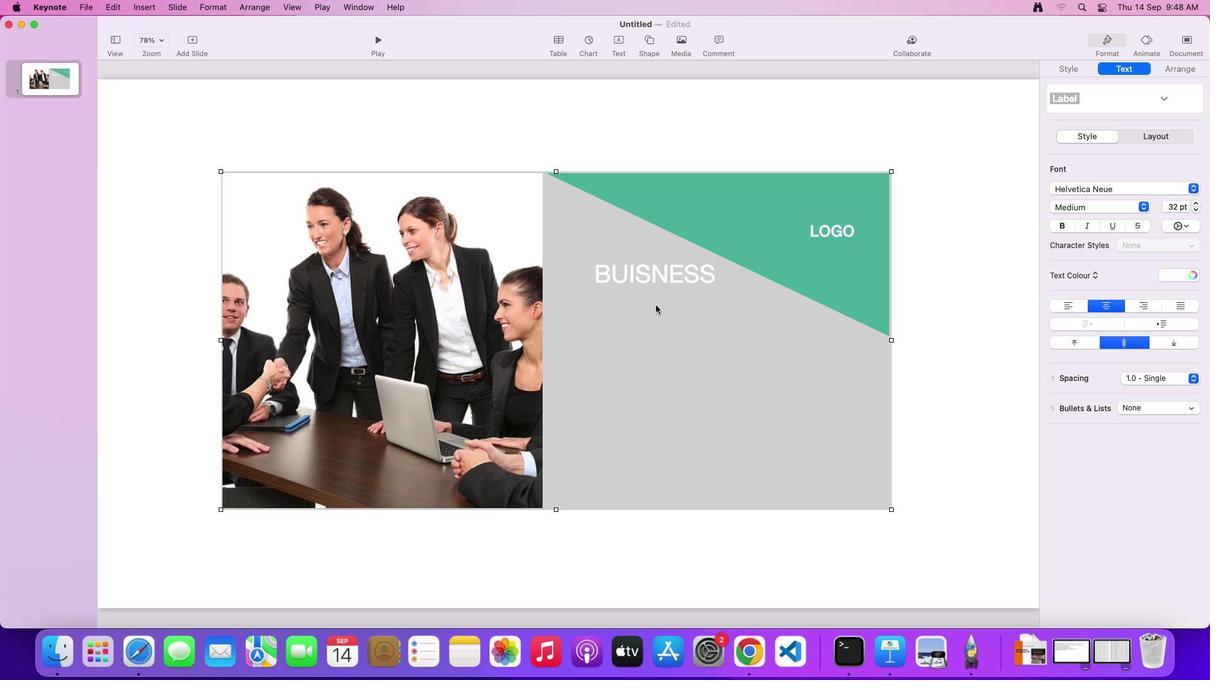 
Action: Mouse moved to (655, 356)
Screenshot: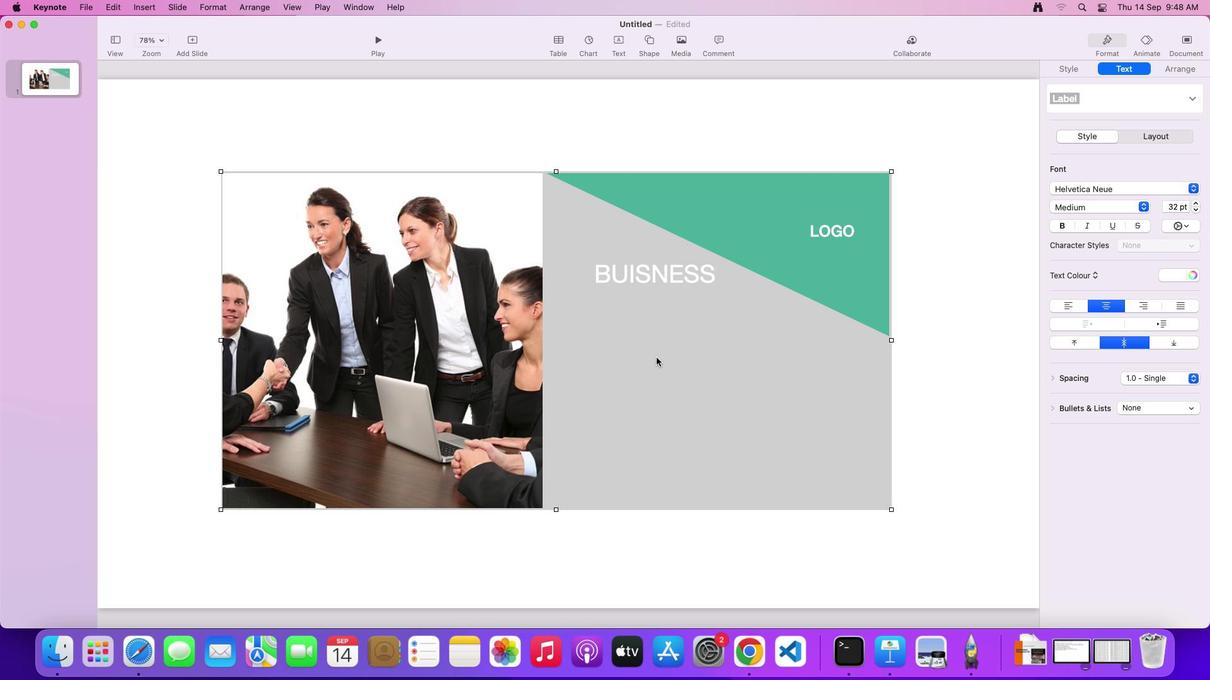 
Action: Mouse pressed left at (655, 356)
Screenshot: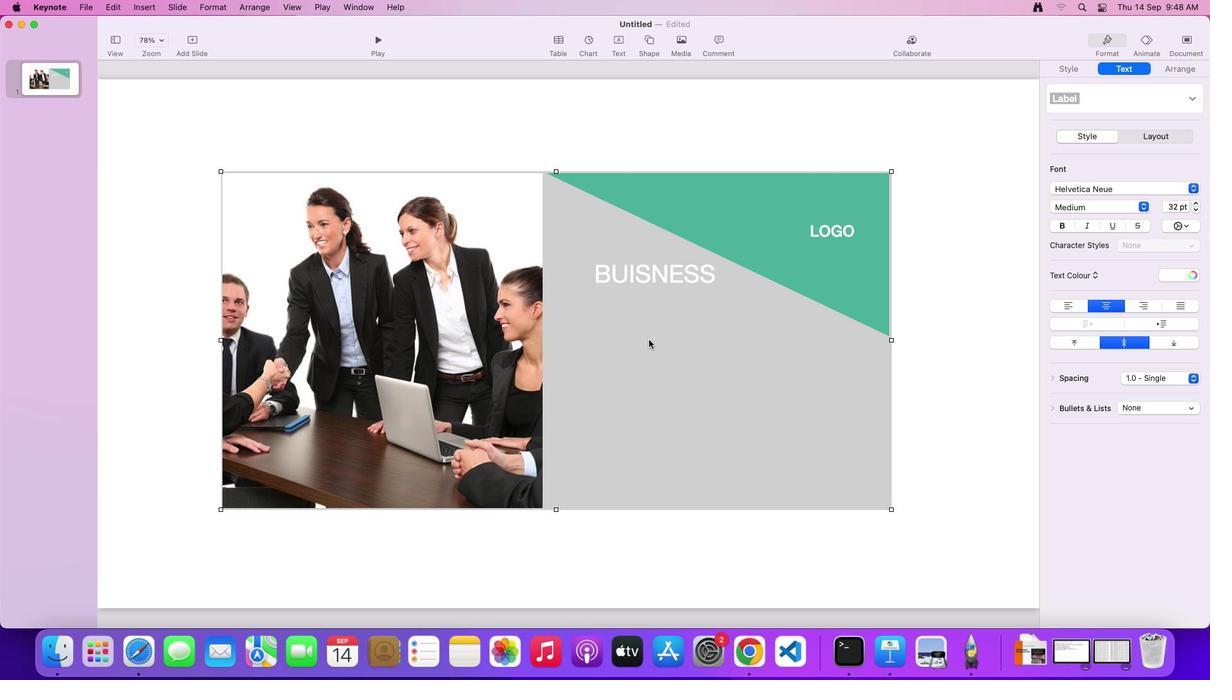
Action: Mouse moved to (622, 353)
Screenshot: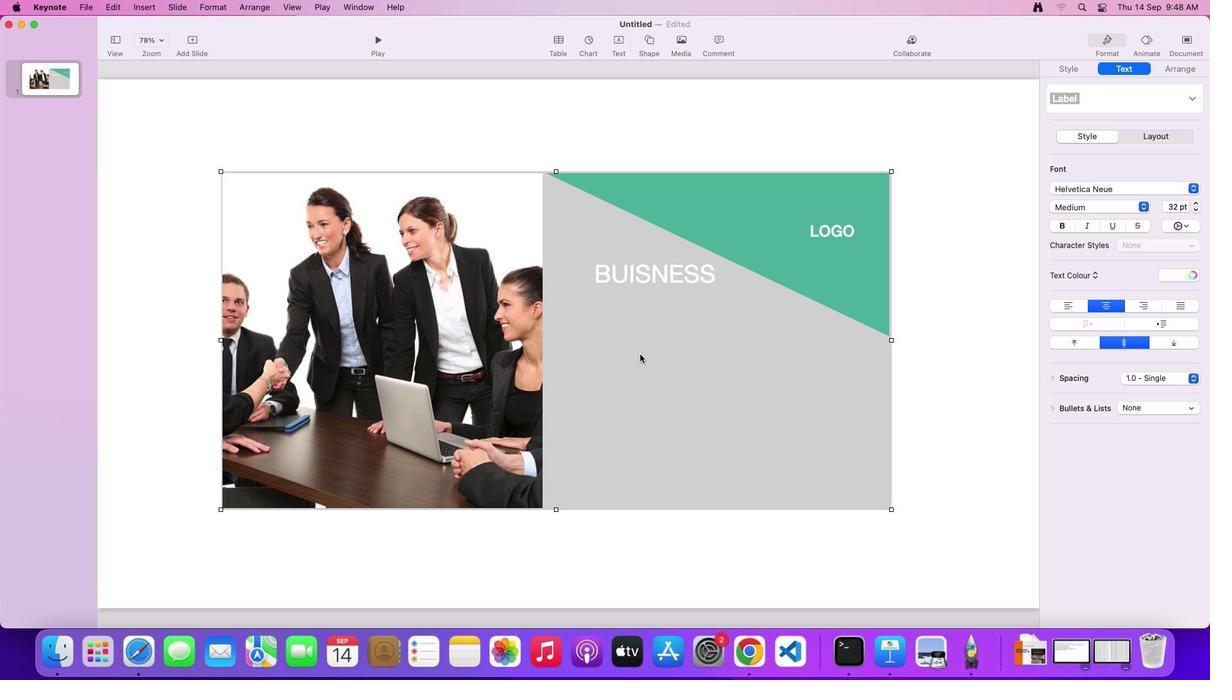 
Action: Mouse pressed left at (622, 353)
Screenshot: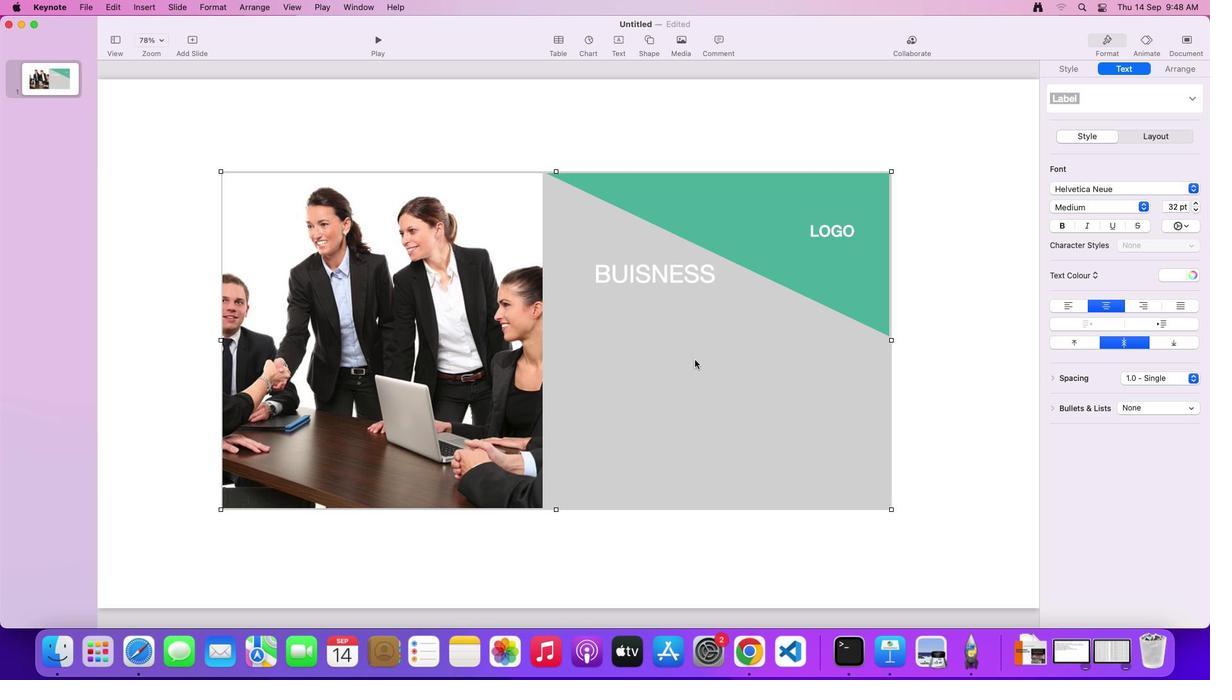 
Action: Mouse moved to (1077, 68)
Screenshot: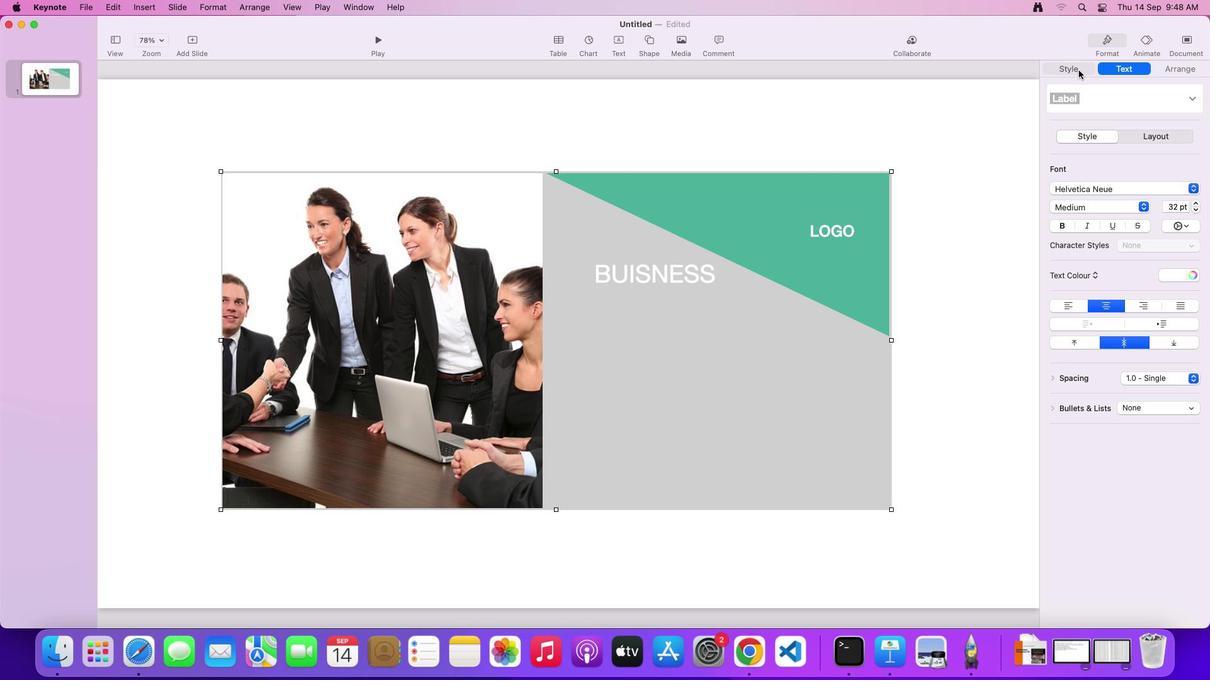 
Action: Mouse pressed left at (1077, 68)
